 Task: Set up automation rules in Jira for handling critical vulnerabilities, issue transitions, and epic creations.
Action: Mouse moved to (921, 341)
Screenshot: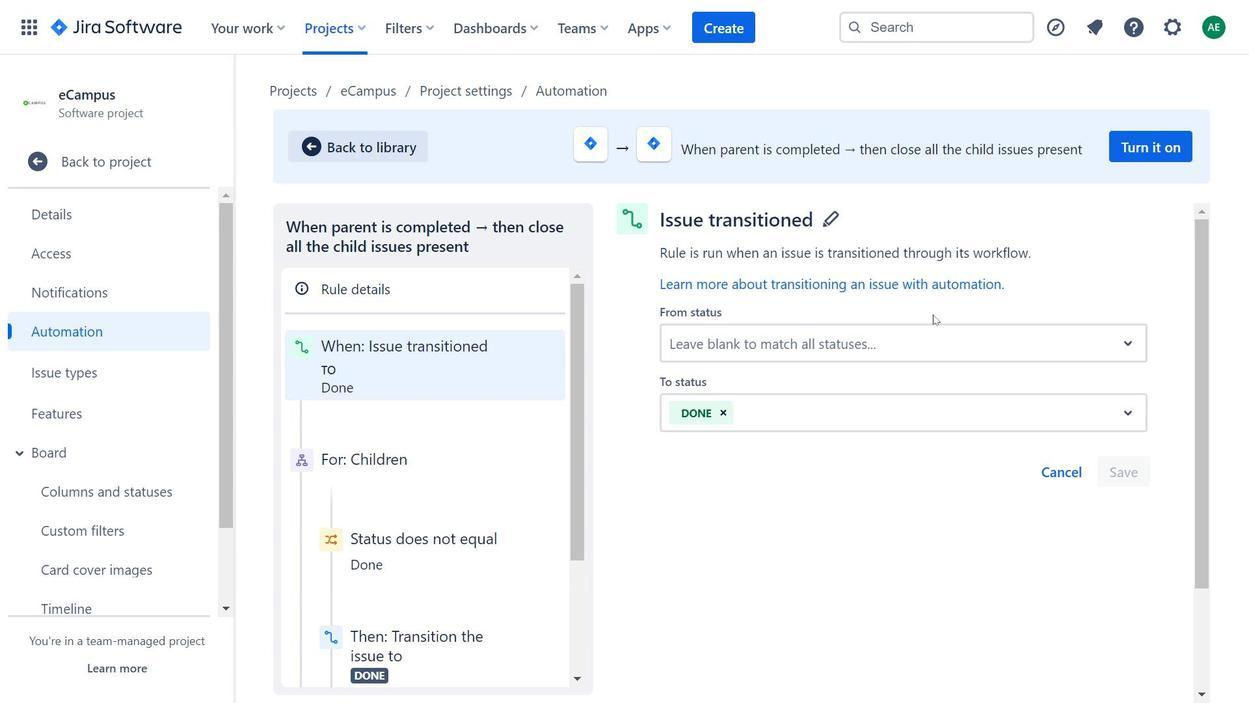 
Action: Mouse pressed left at (921, 341)
Screenshot: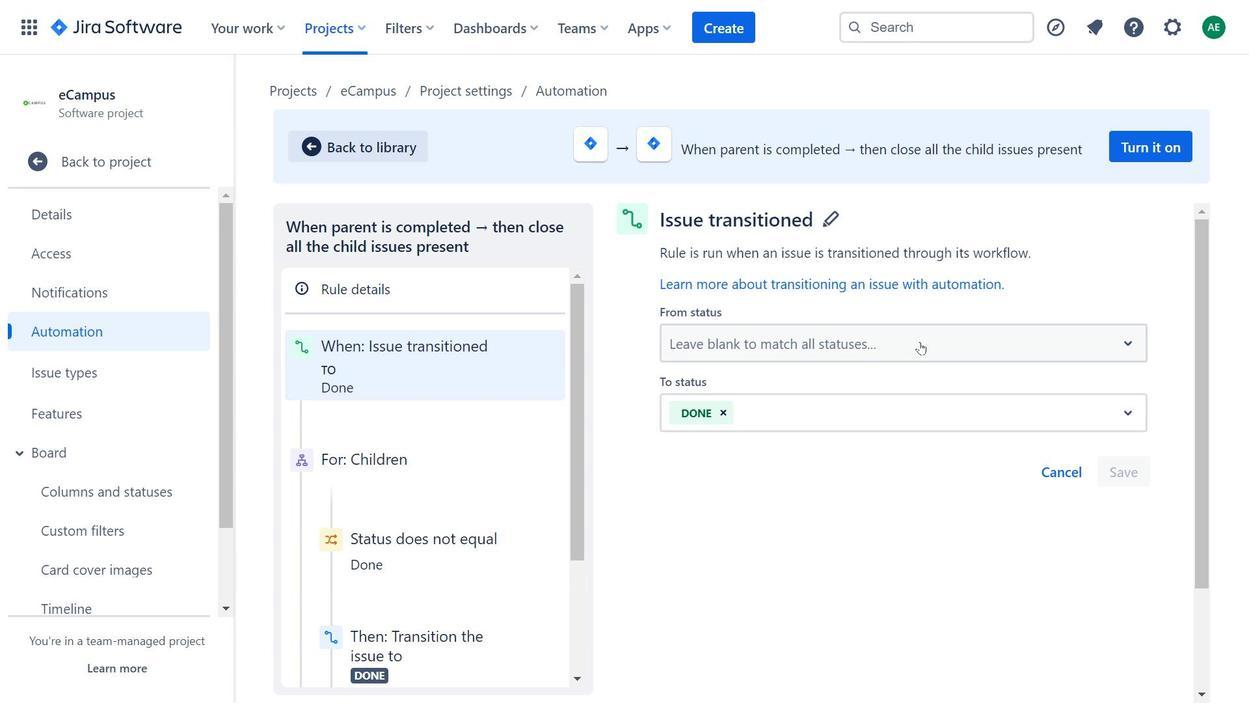 
Action: Mouse moved to (1076, 285)
Screenshot: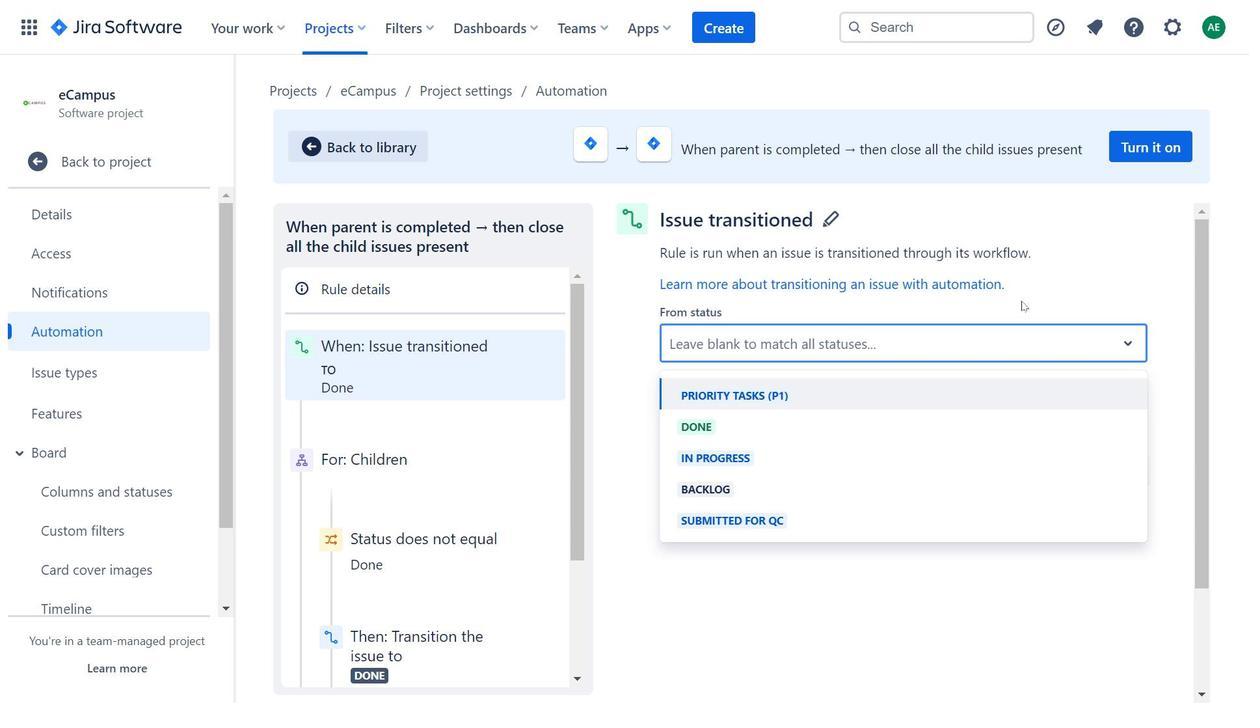 
Action: Mouse pressed left at (1076, 285)
Screenshot: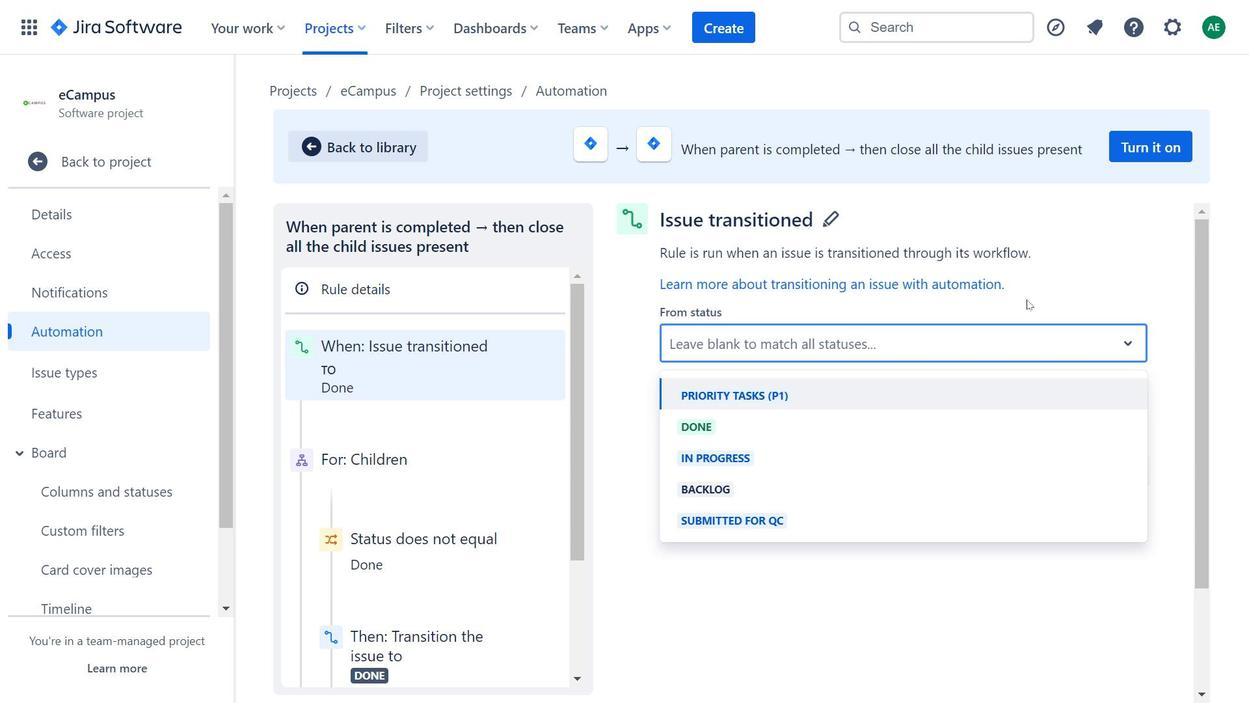 
Action: Mouse moved to (845, 424)
Screenshot: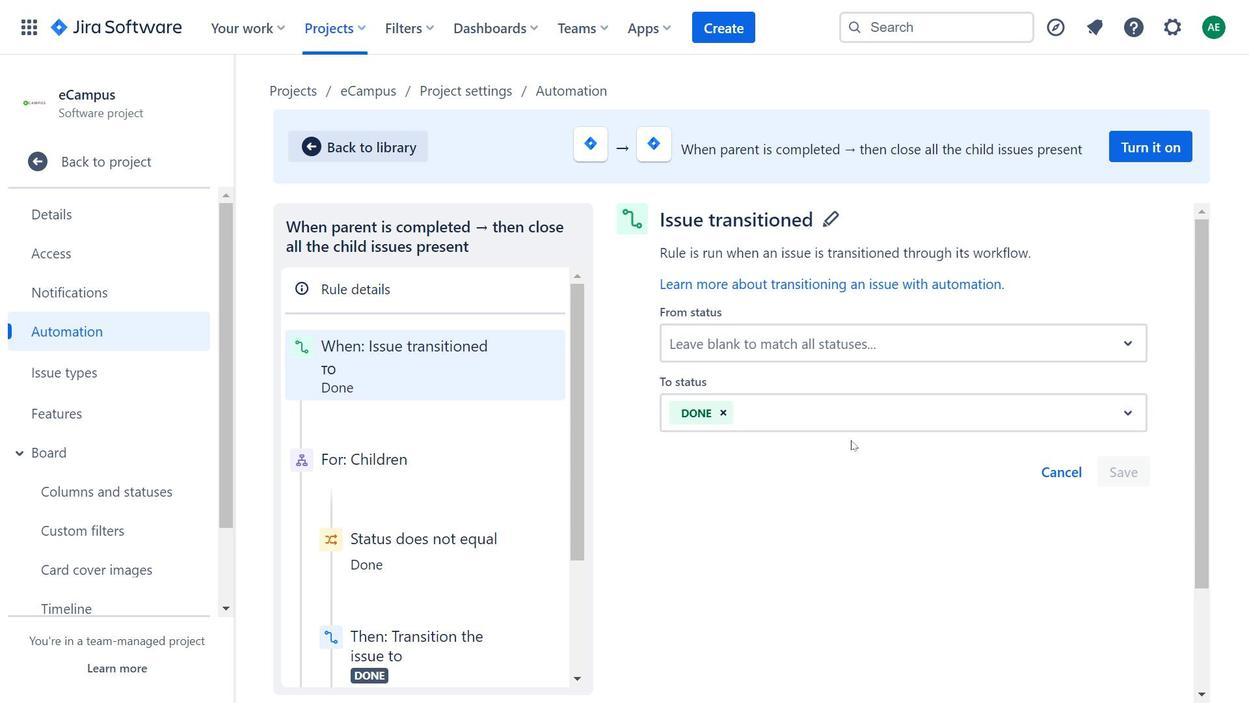 
Action: Mouse pressed left at (845, 424)
Screenshot: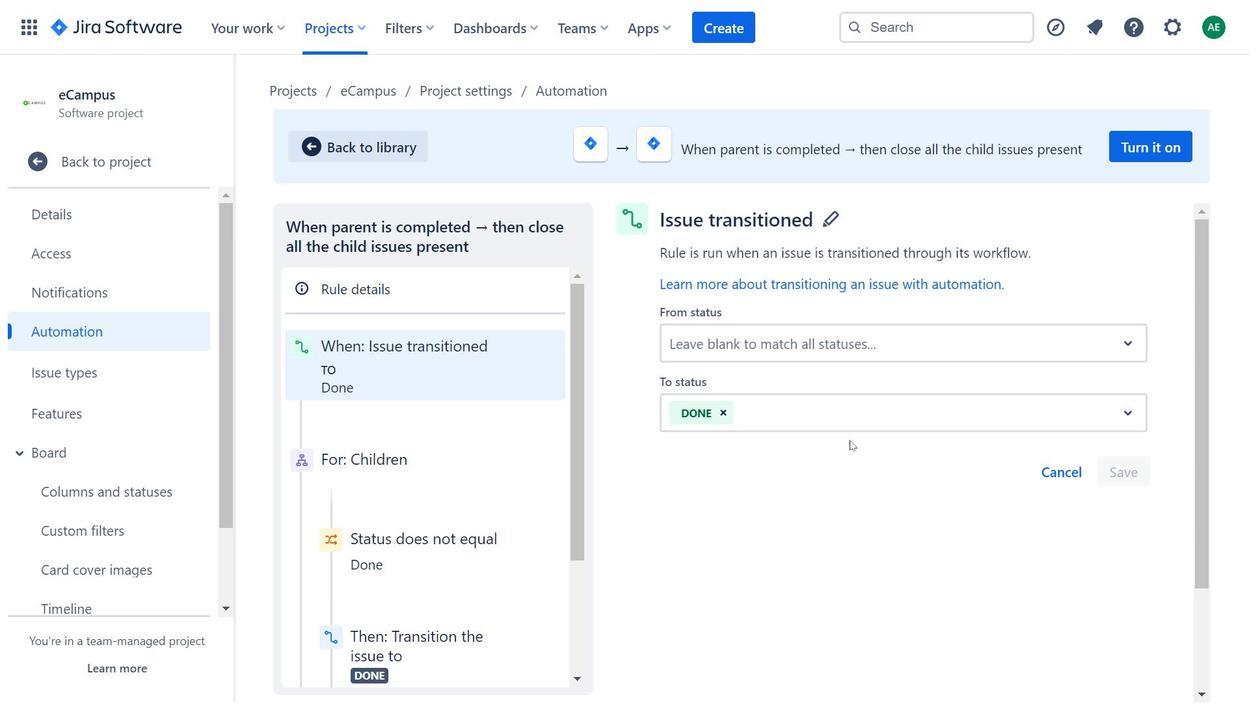 
Action: Mouse moved to (520, 440)
Screenshot: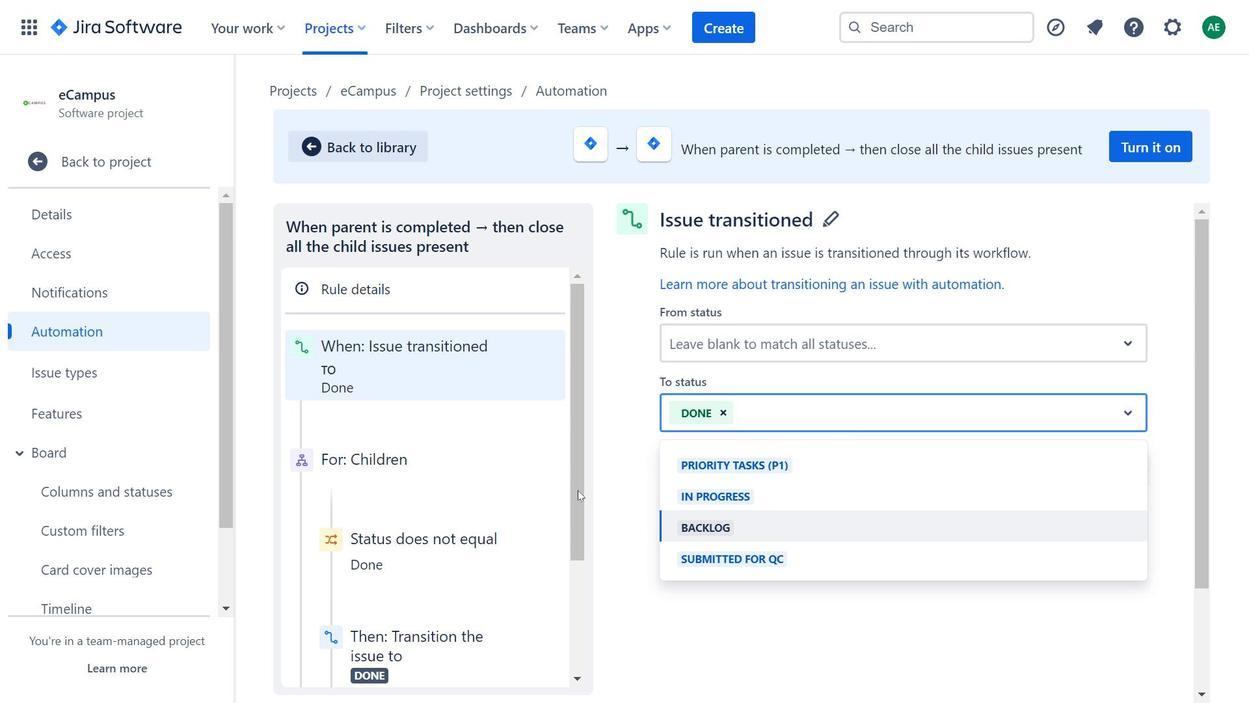 
Action: Mouse scrolled (520, 440) with delta (0, 0)
Screenshot: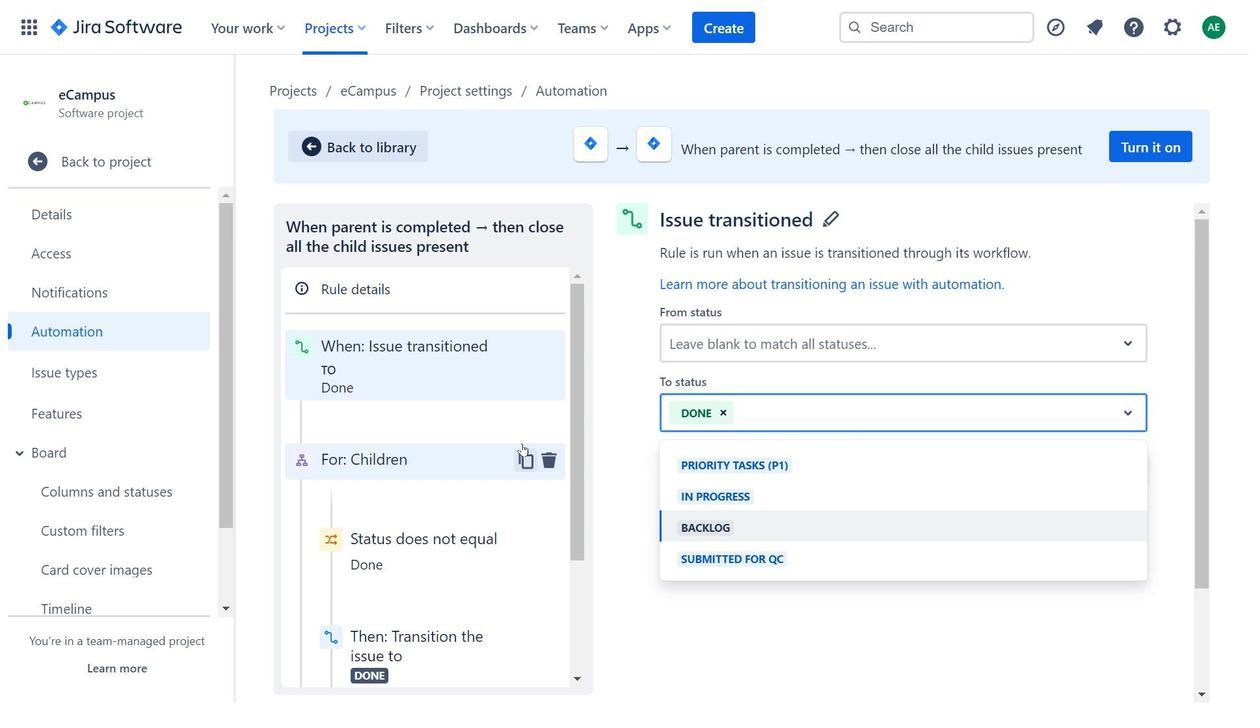 
Action: Mouse moved to (436, 361)
Screenshot: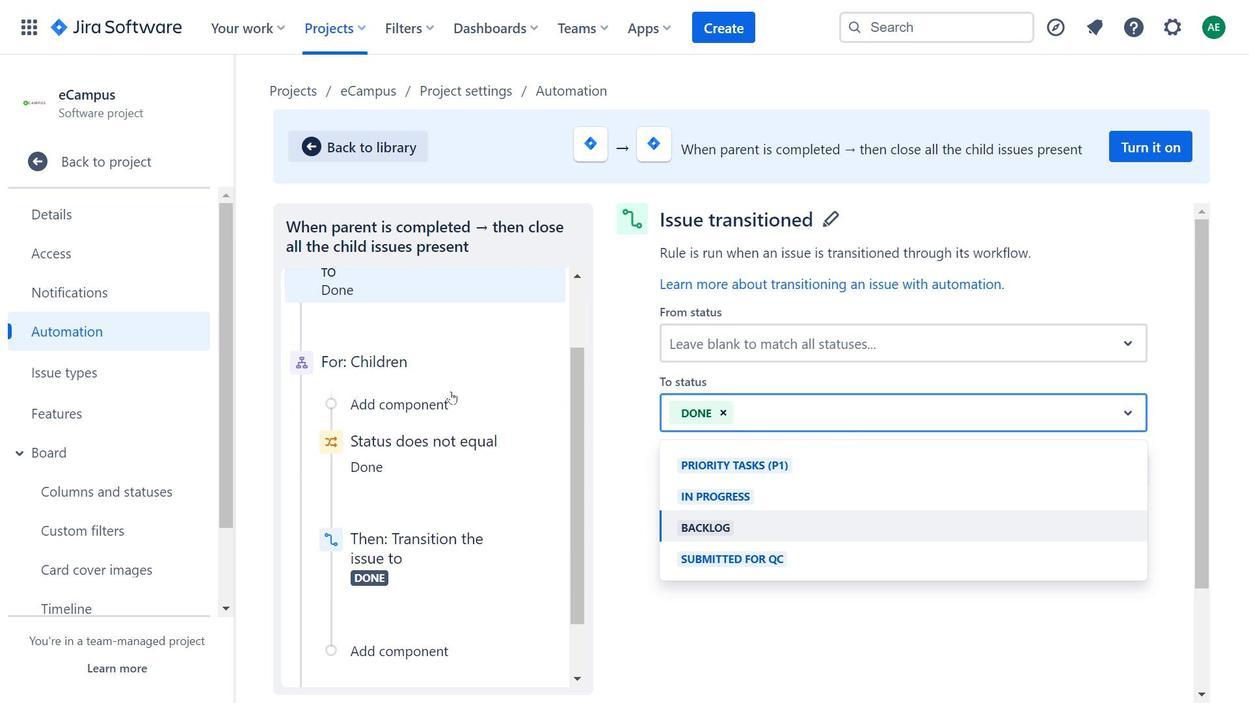 
Action: Mouse pressed left at (436, 361)
Screenshot: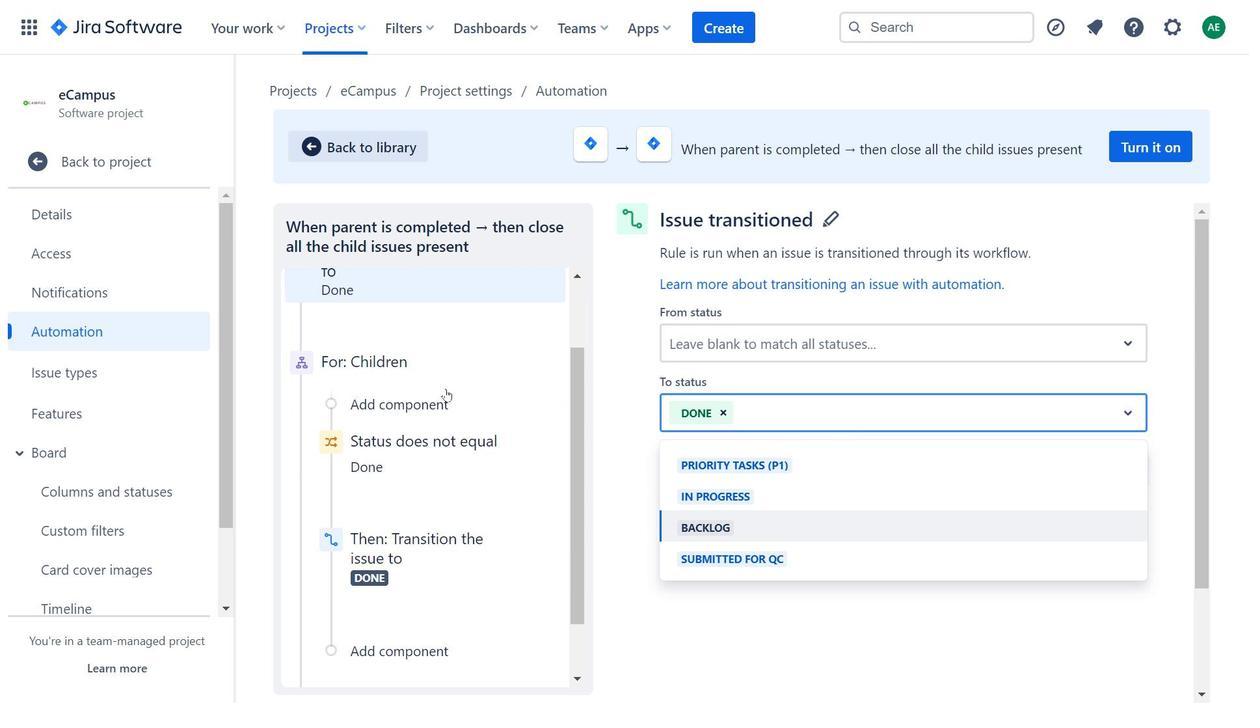 
Action: Mouse moved to (739, 335)
Screenshot: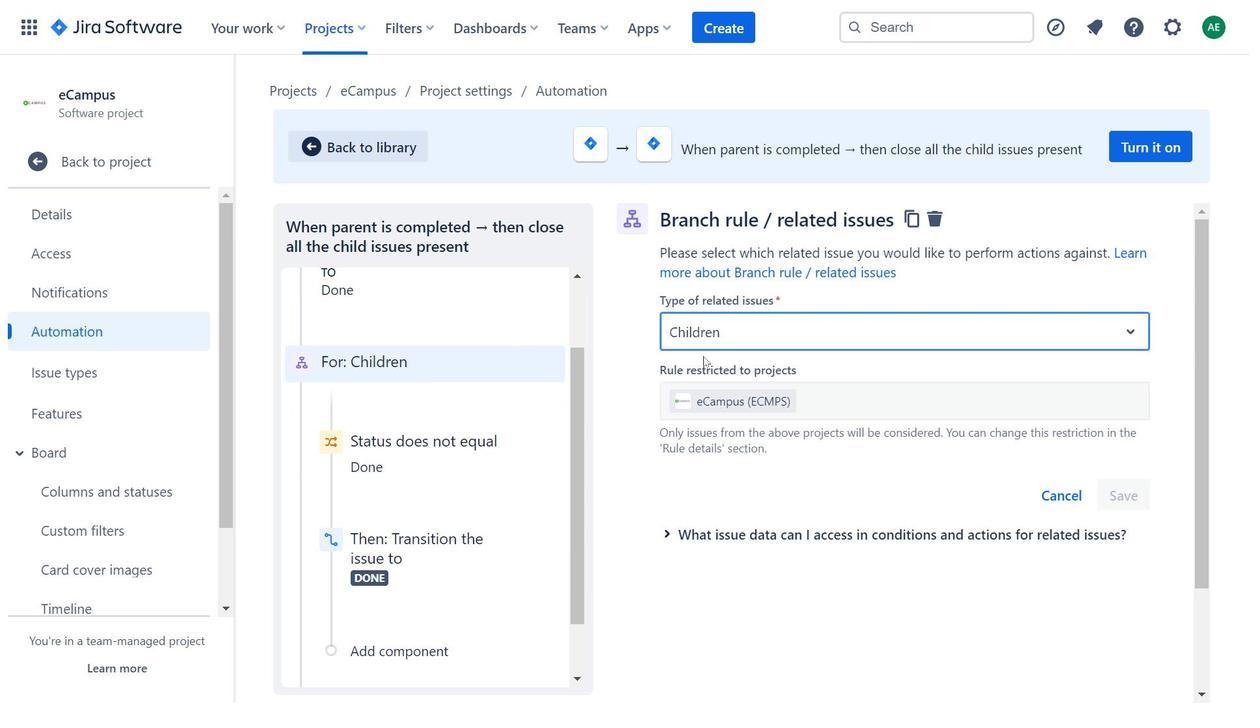 
Action: Mouse pressed left at (739, 335)
Screenshot: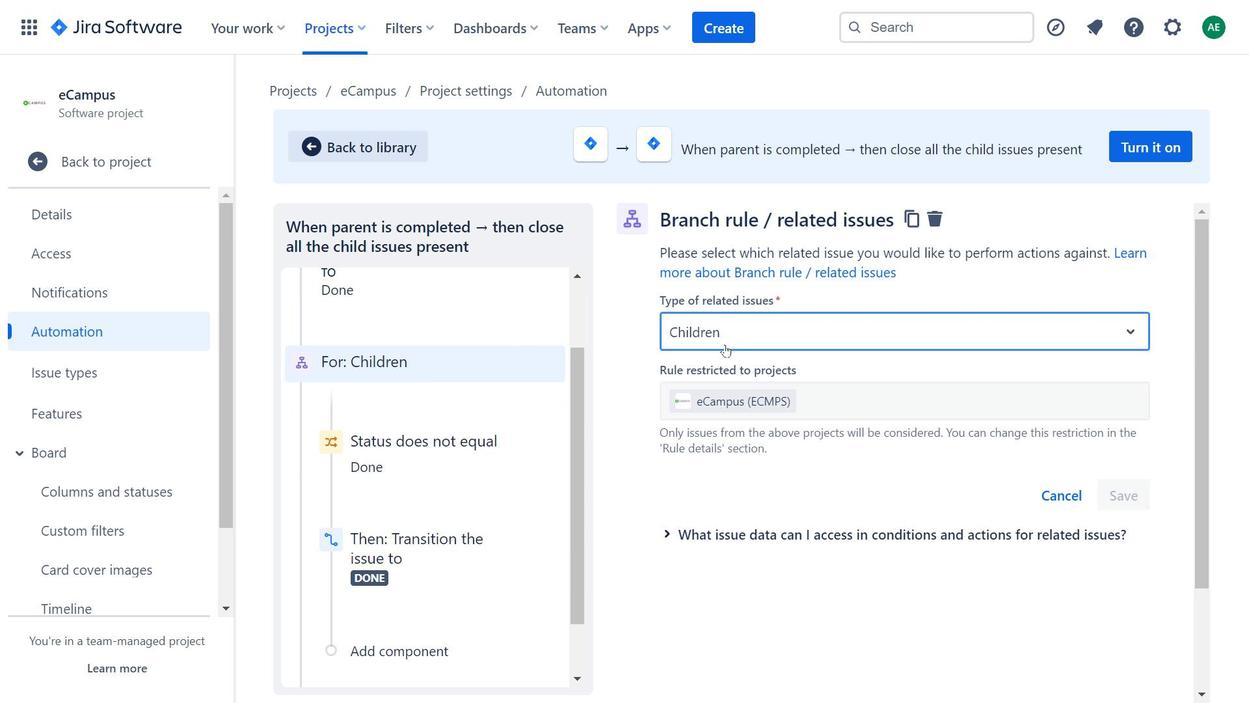 
Action: Mouse moved to (725, 424)
Screenshot: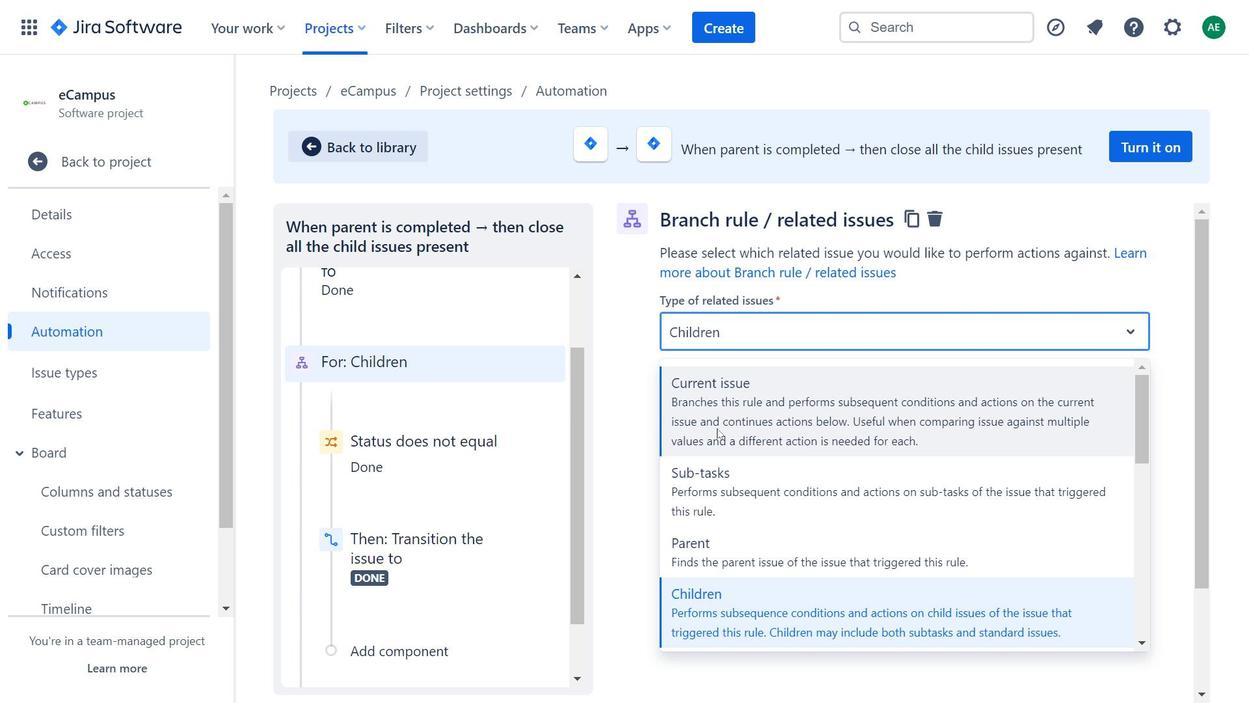 
Action: Mouse scrolled (725, 423) with delta (0, 0)
Screenshot: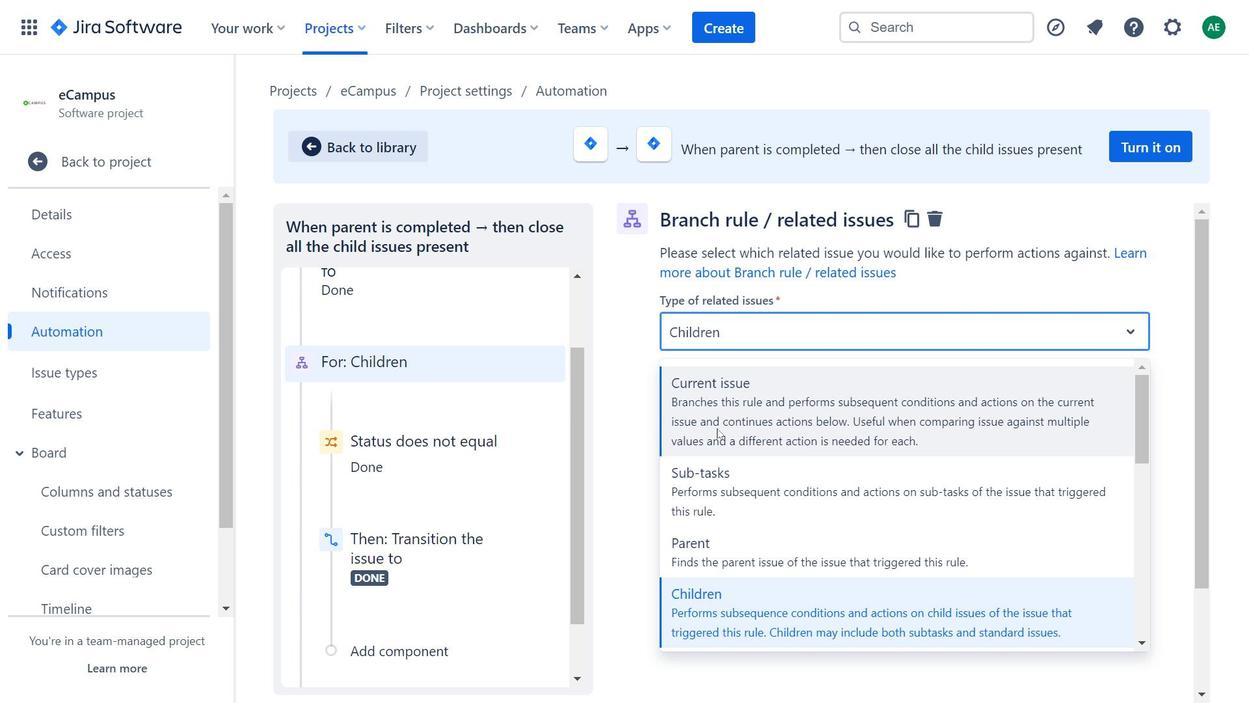 
Action: Mouse moved to (731, 425)
Screenshot: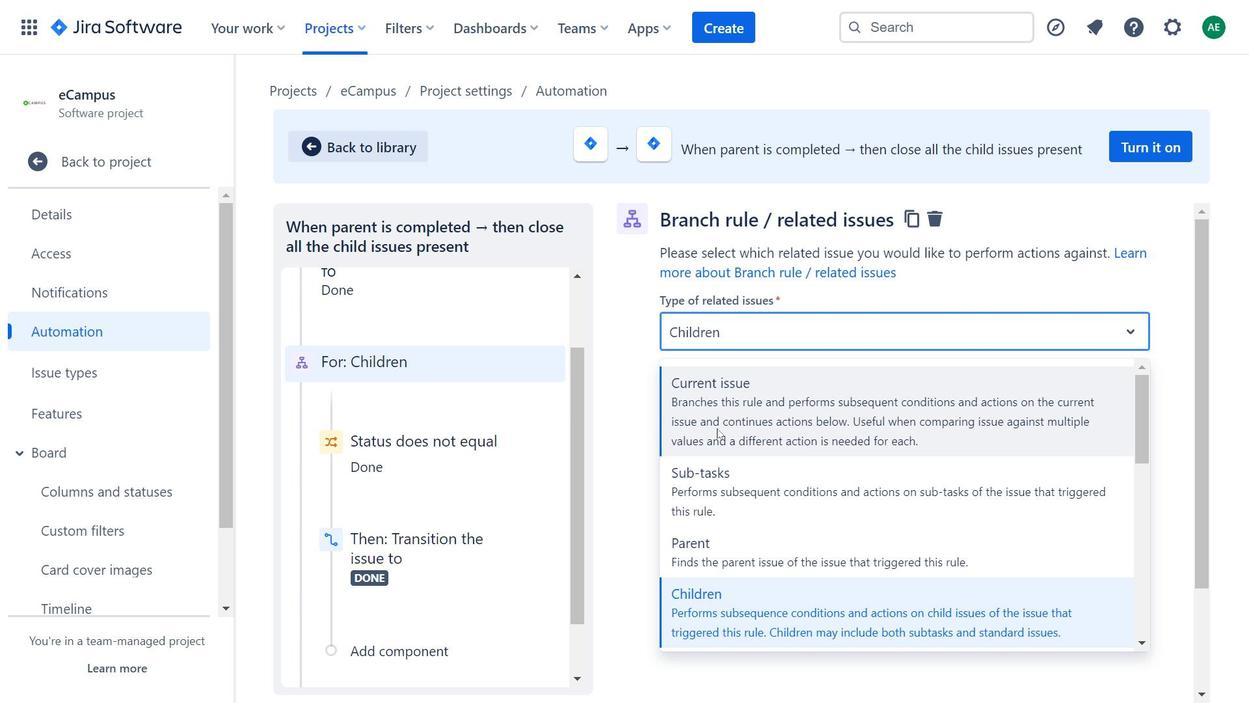 
Action: Mouse scrolled (731, 425) with delta (0, 0)
Screenshot: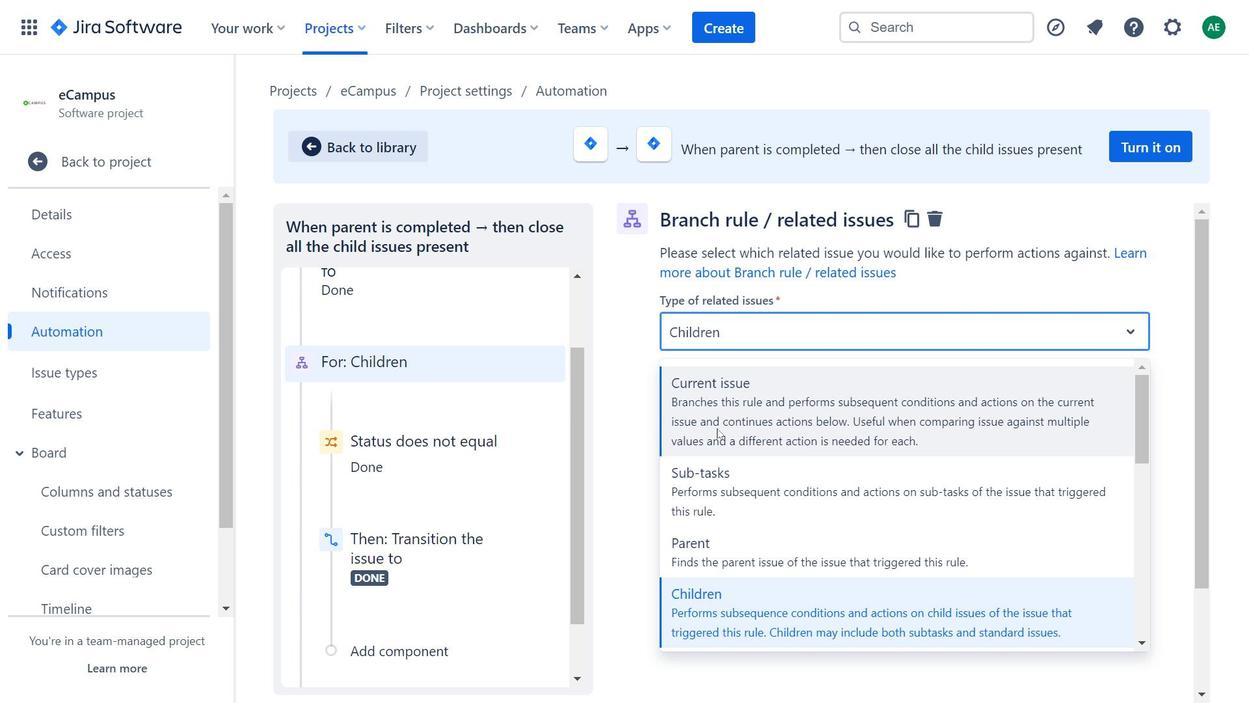 
Action: Mouse moved to (733, 428)
Screenshot: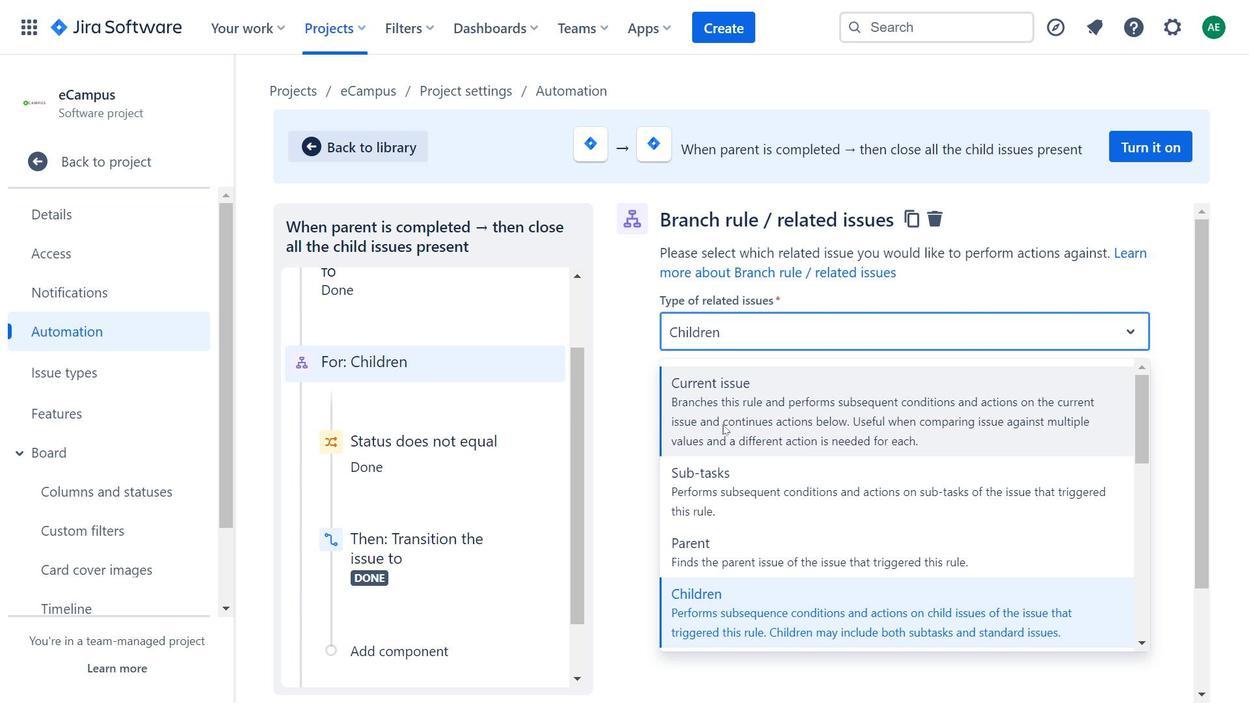 
Action: Mouse scrolled (733, 427) with delta (0, 0)
Screenshot: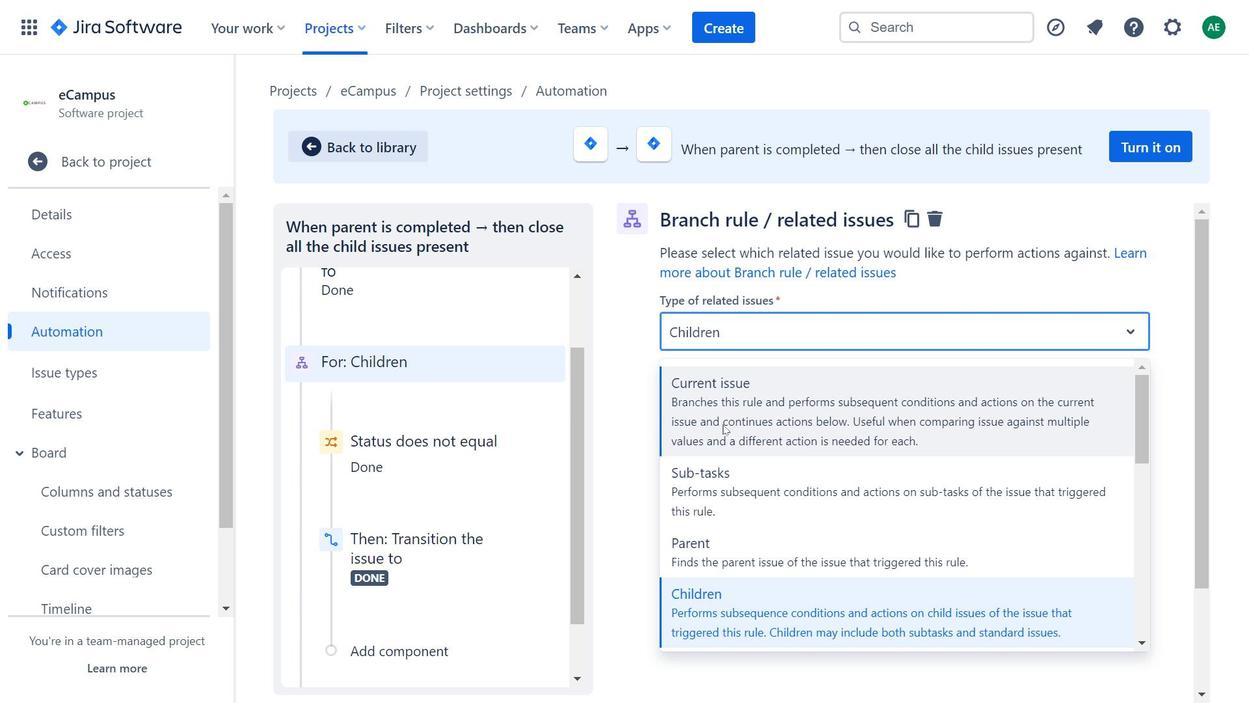
Action: Mouse moved to (757, 414)
Screenshot: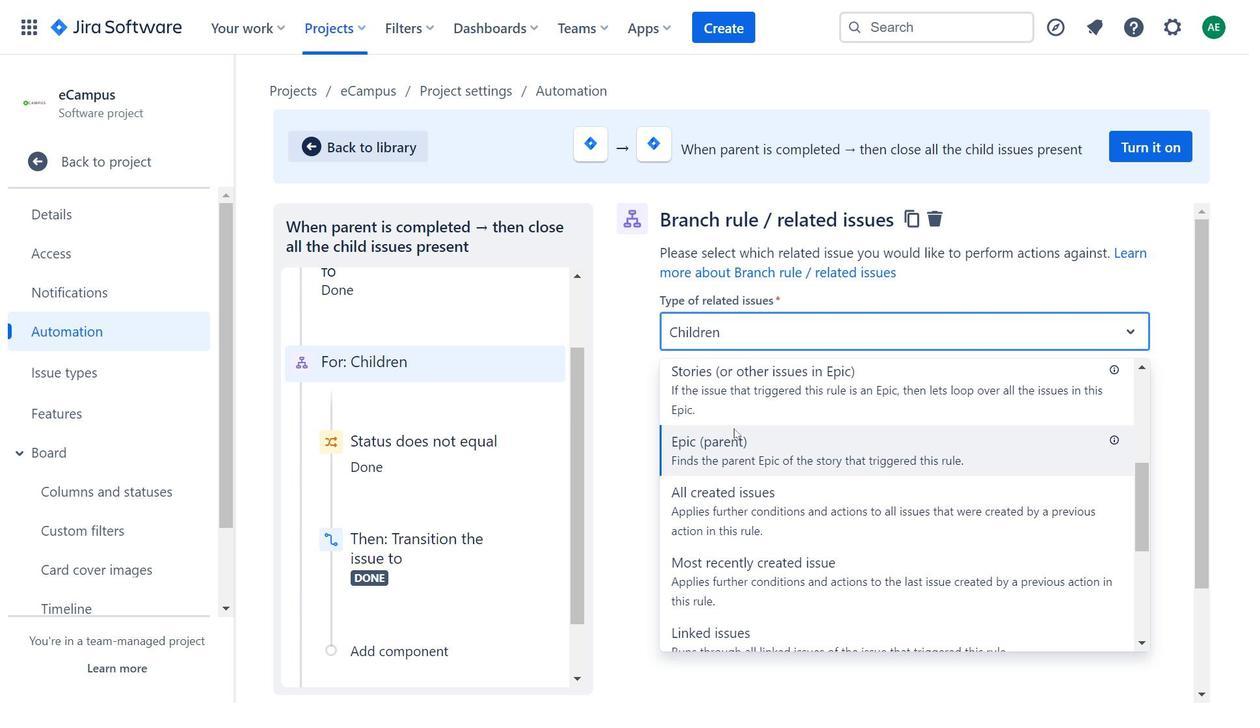 
Action: Mouse scrolled (757, 415) with delta (0, 0)
Screenshot: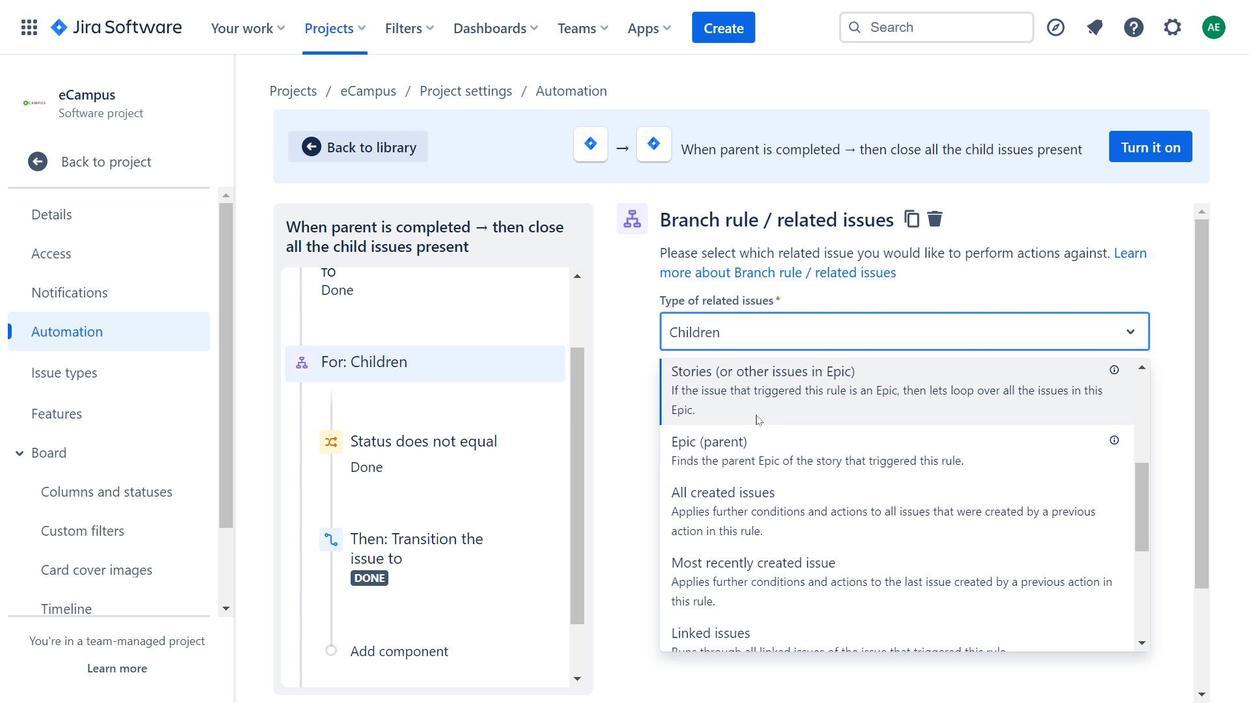 
Action: Mouse moved to (796, 482)
Screenshot: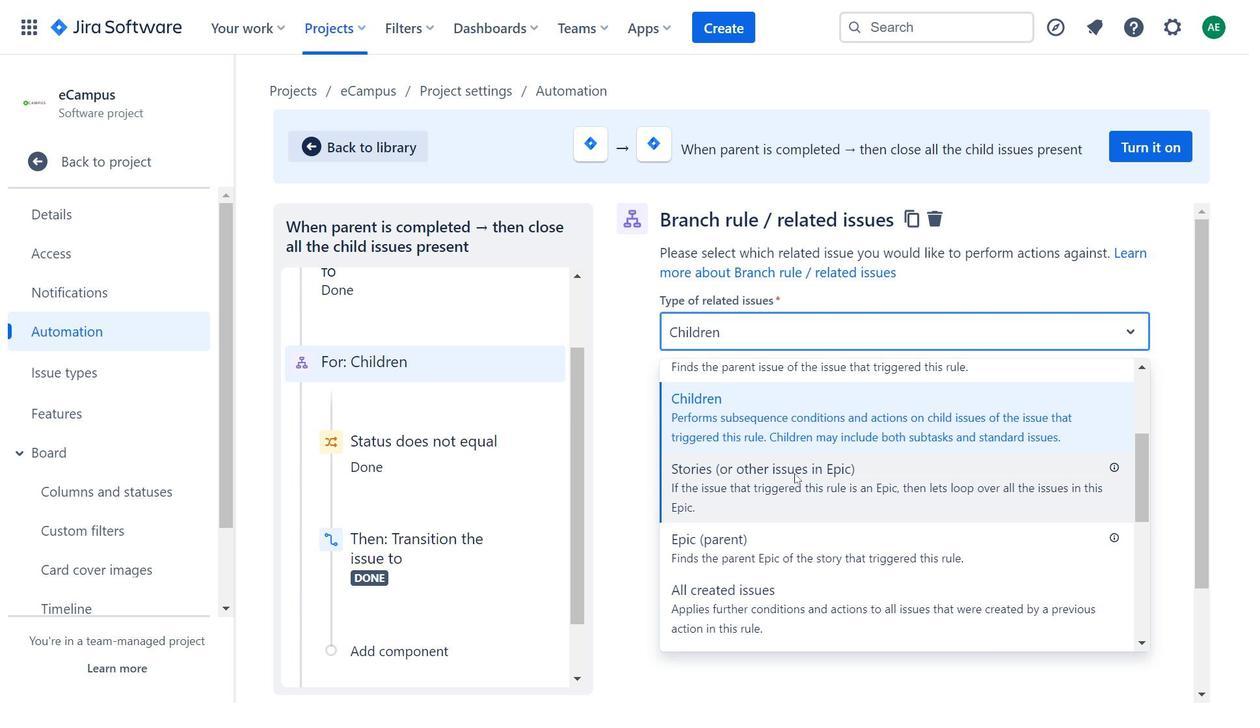 
Action: Mouse scrolled (796, 481) with delta (0, 0)
Screenshot: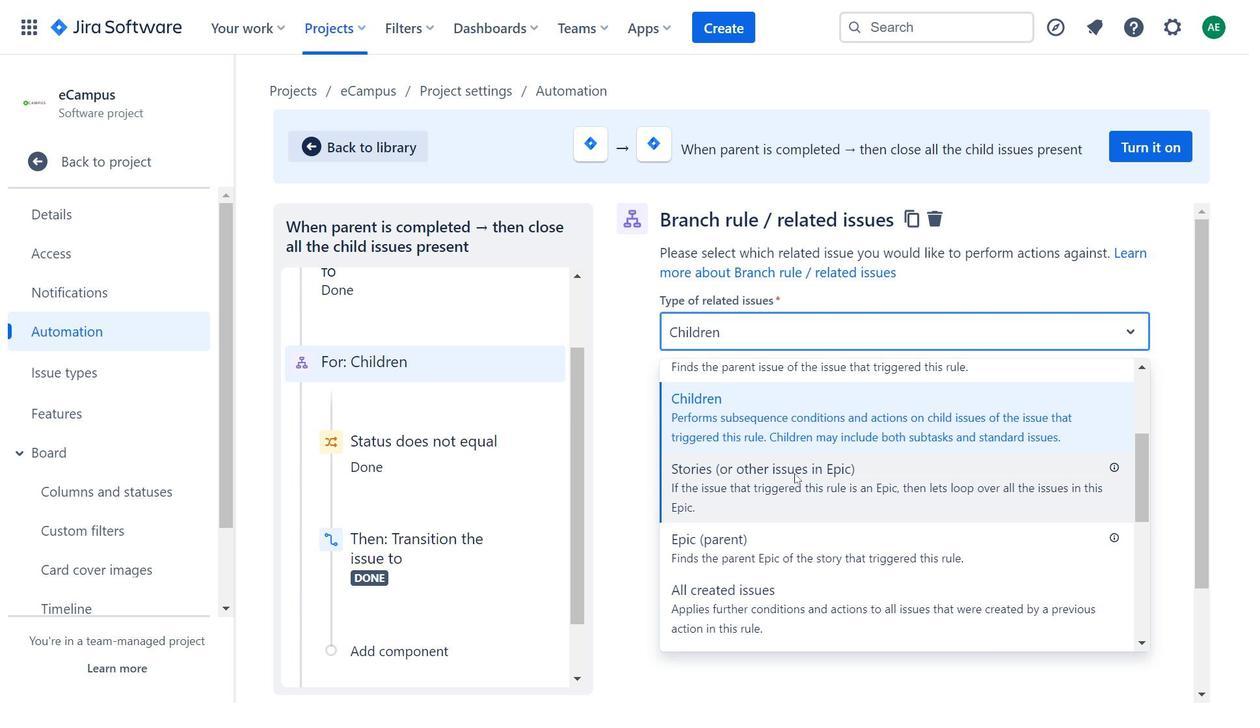 
Action: Mouse moved to (796, 485)
Screenshot: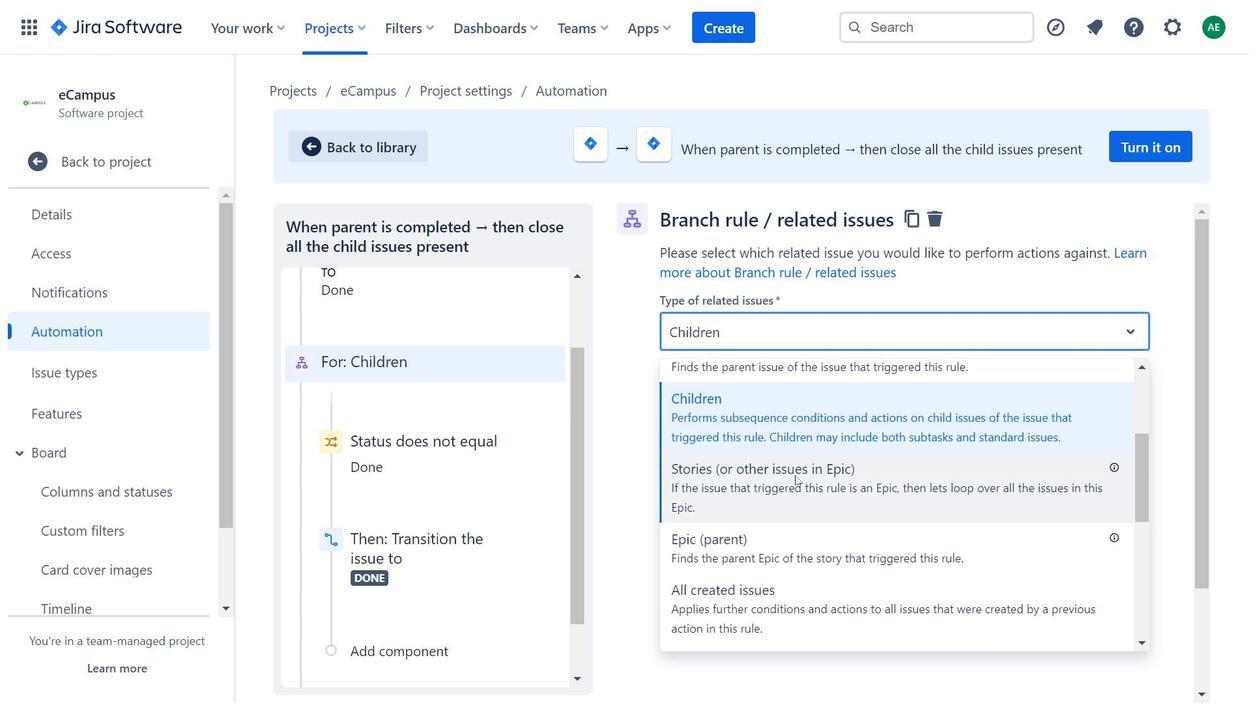 
Action: Mouse scrolled (796, 484) with delta (0, 0)
Screenshot: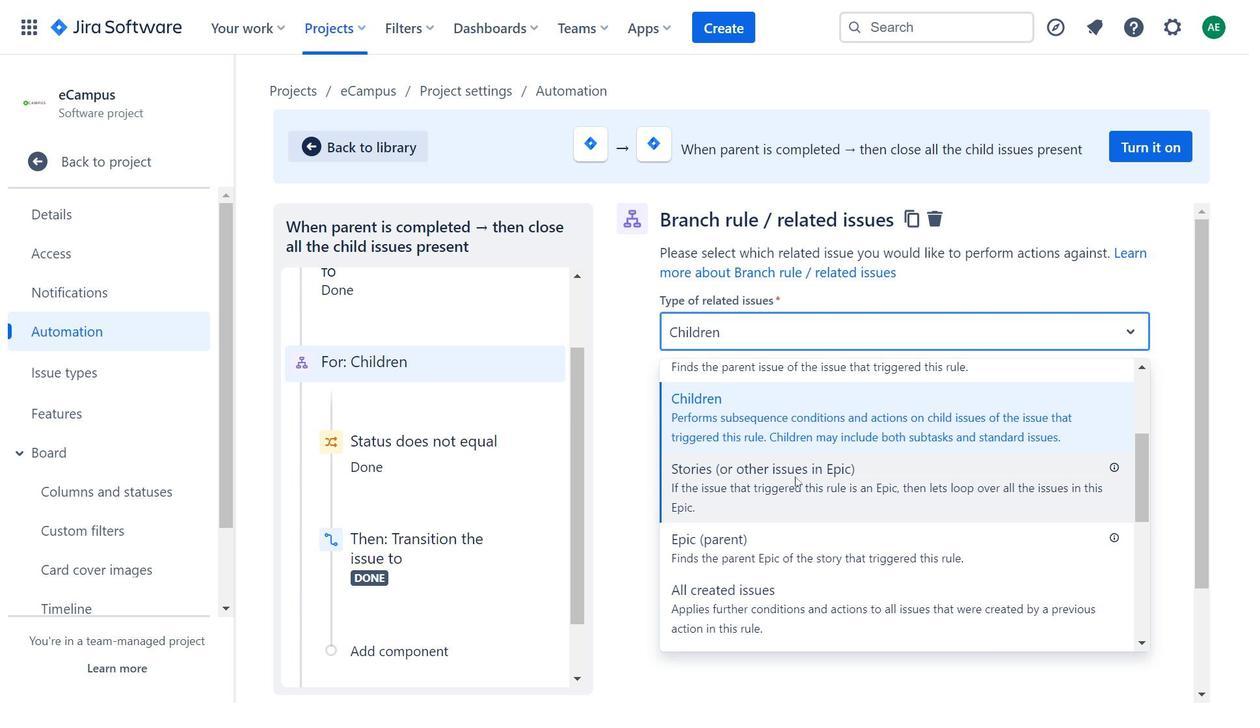 
Action: Mouse moved to (823, 454)
Screenshot: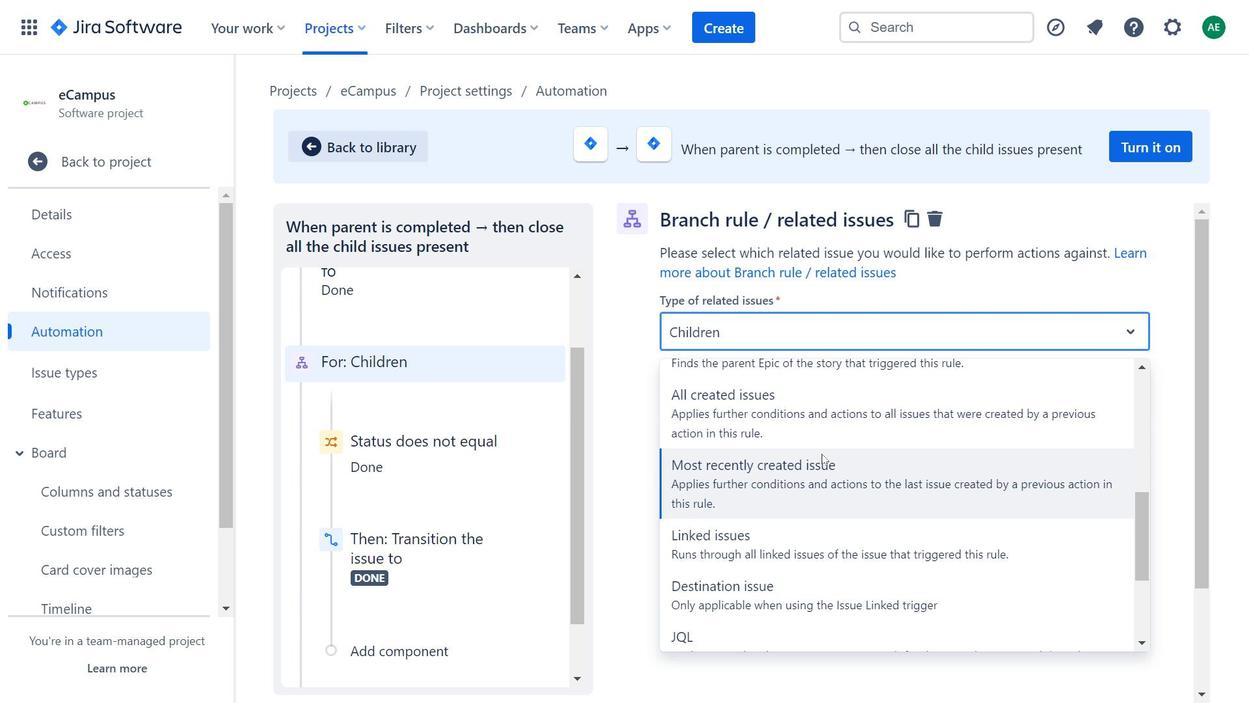 
Action: Mouse scrolled (823, 453) with delta (0, 0)
Screenshot: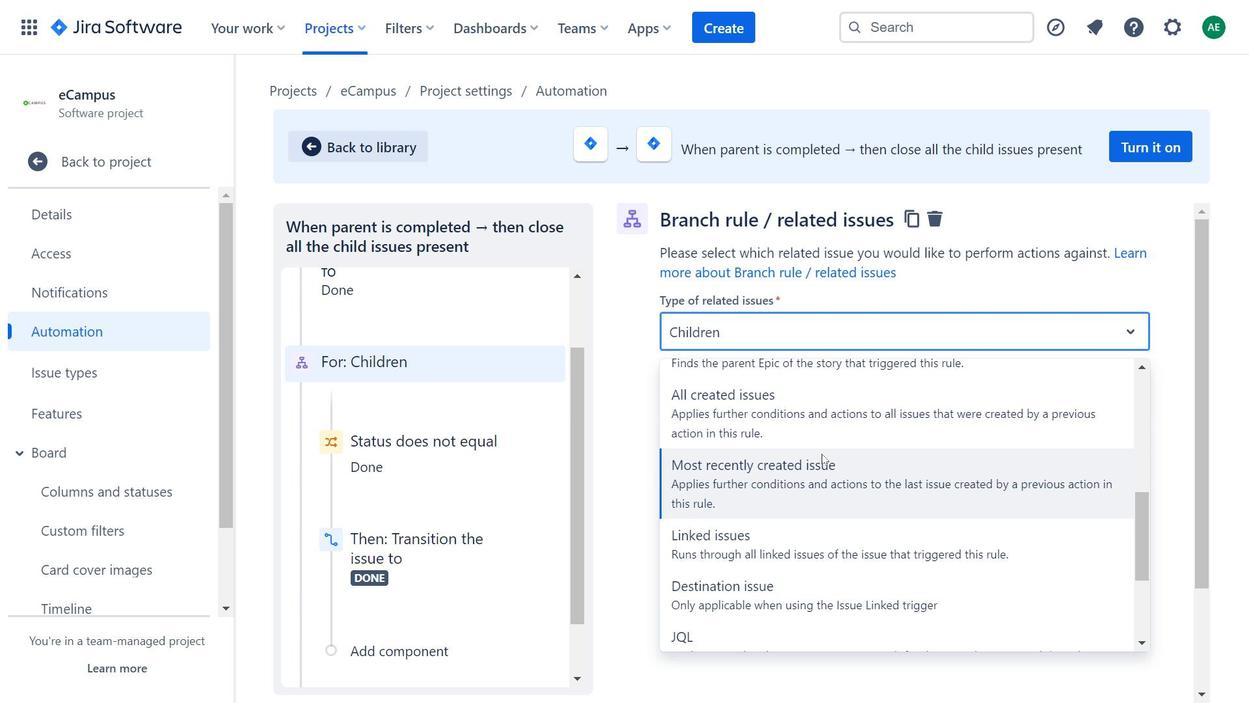 
Action: Mouse scrolled (823, 453) with delta (0, 0)
Screenshot: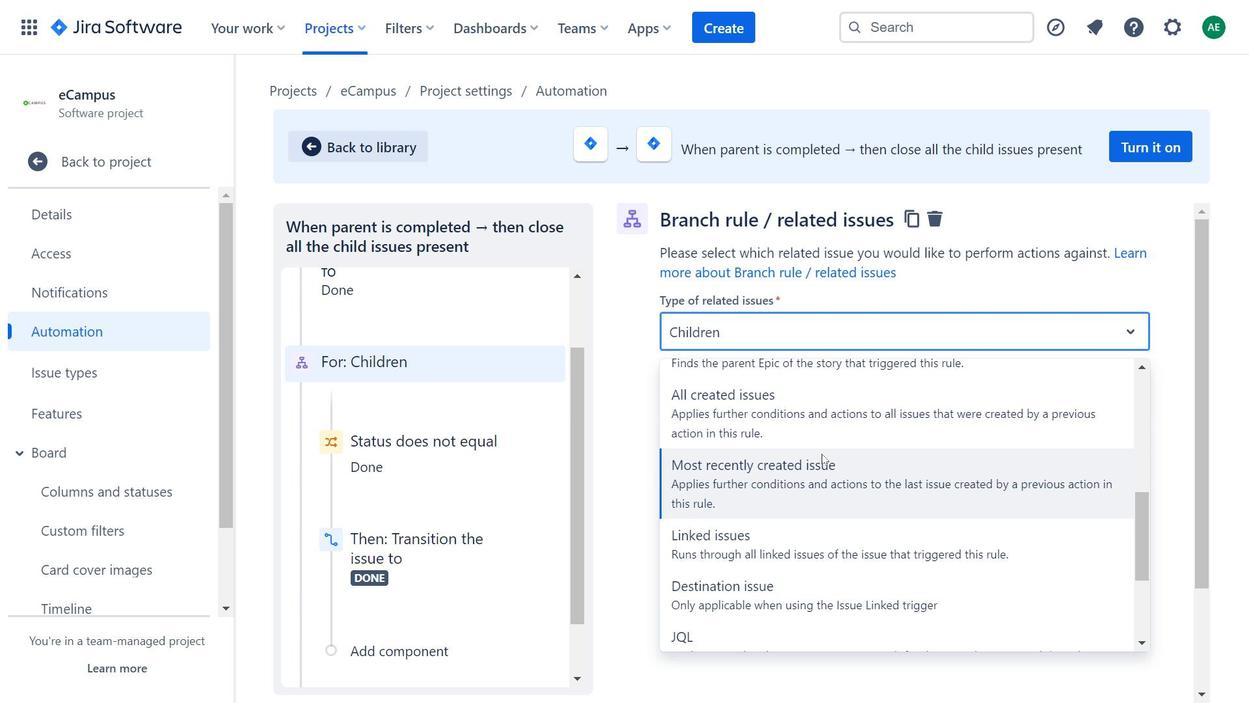 
Action: Mouse moved to (495, 476)
Screenshot: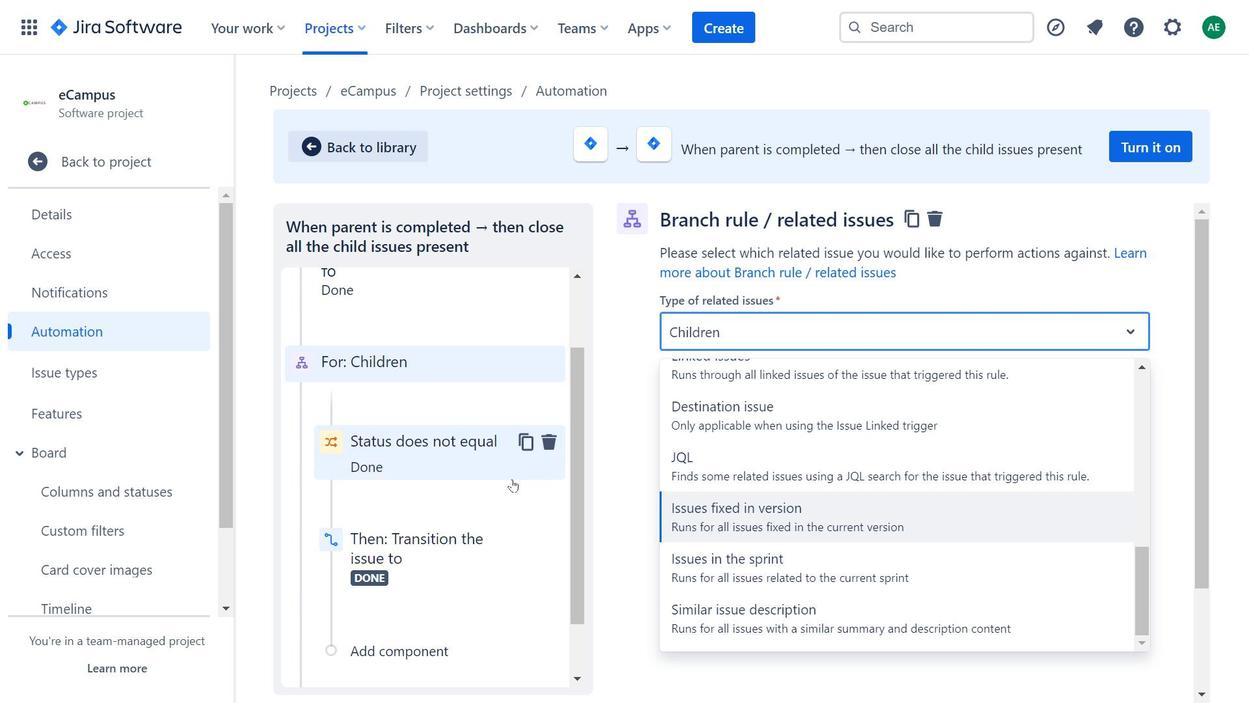 
Action: Mouse pressed left at (495, 476)
Screenshot: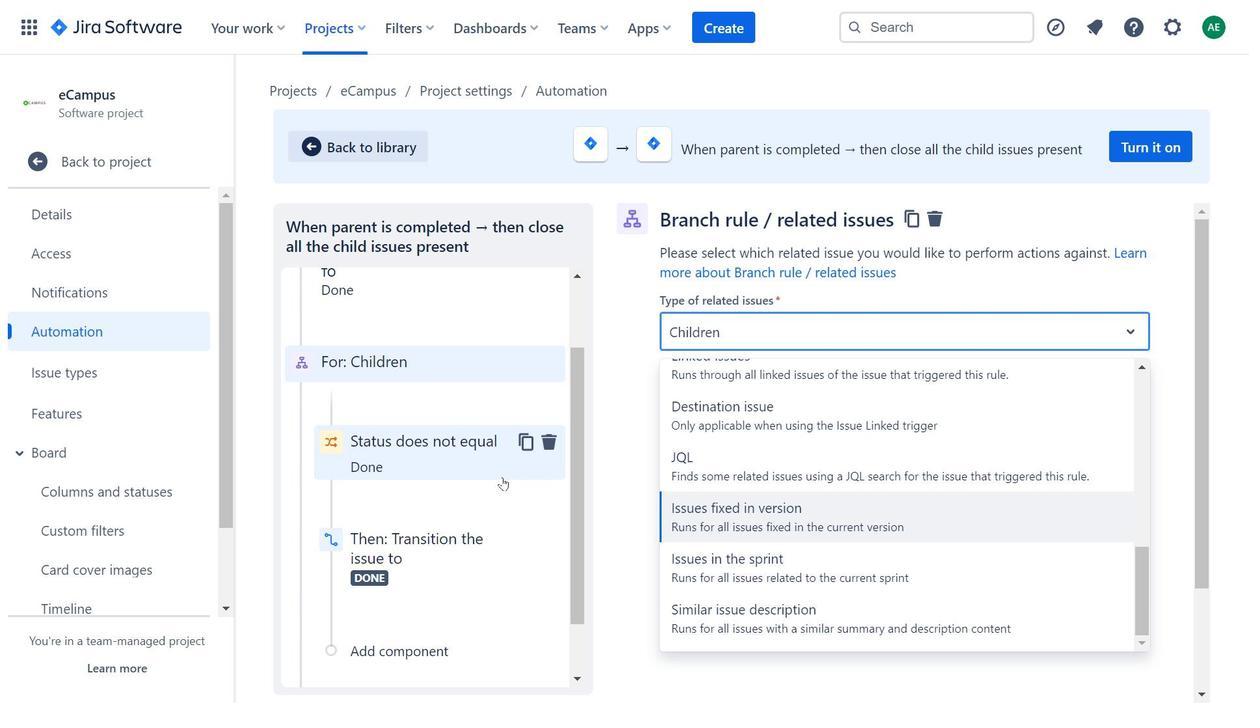 
Action: Mouse moved to (769, 328)
Screenshot: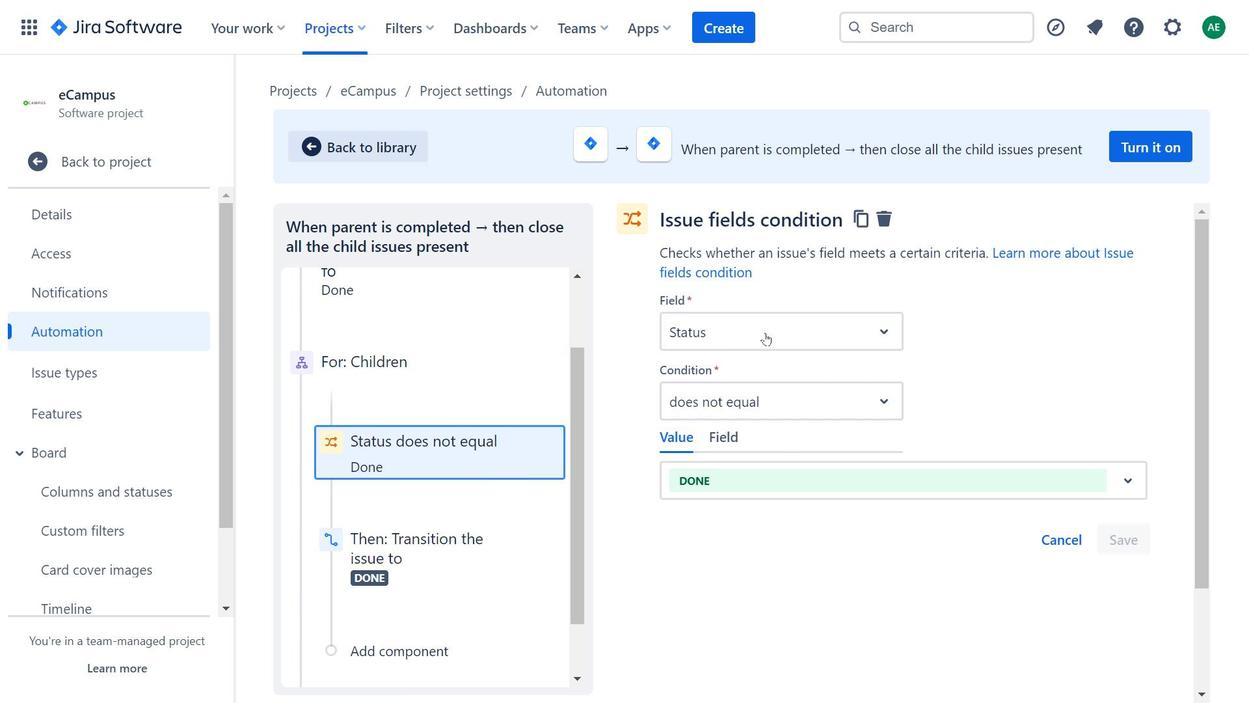 
Action: Mouse pressed left at (769, 328)
Screenshot: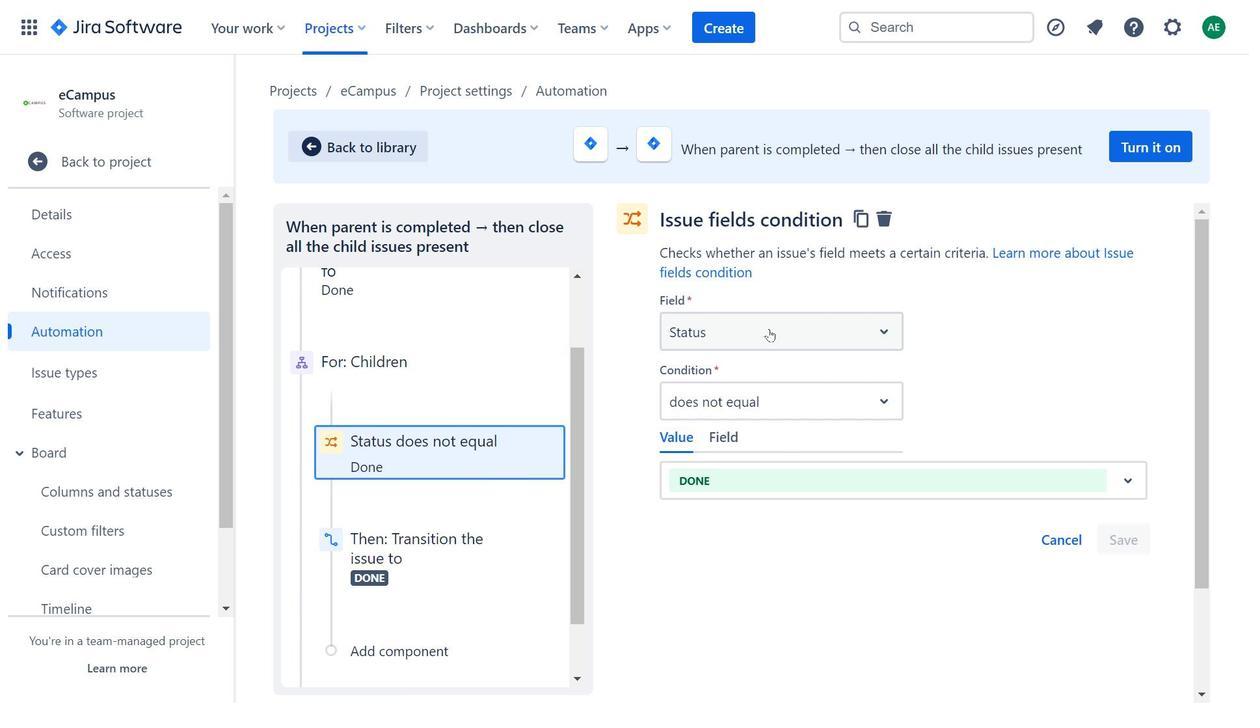 
Action: Mouse moved to (776, 416)
Screenshot: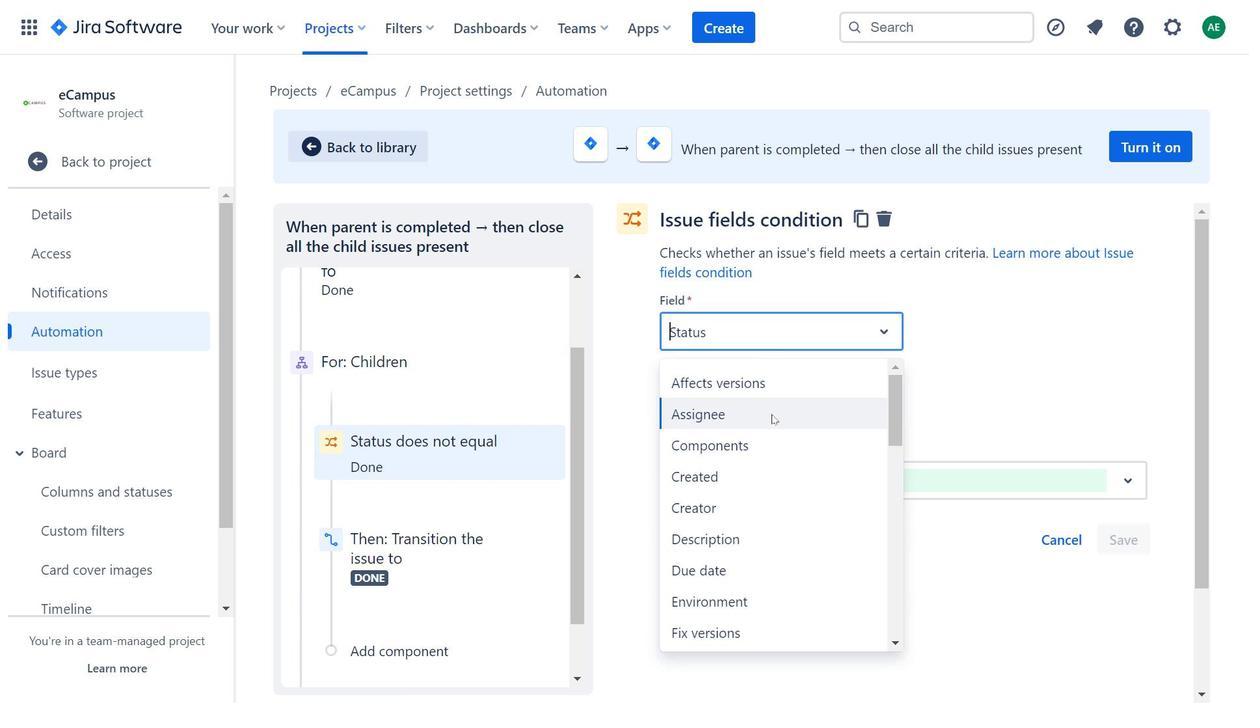 
Action: Mouse scrolled (776, 416) with delta (0, 0)
Screenshot: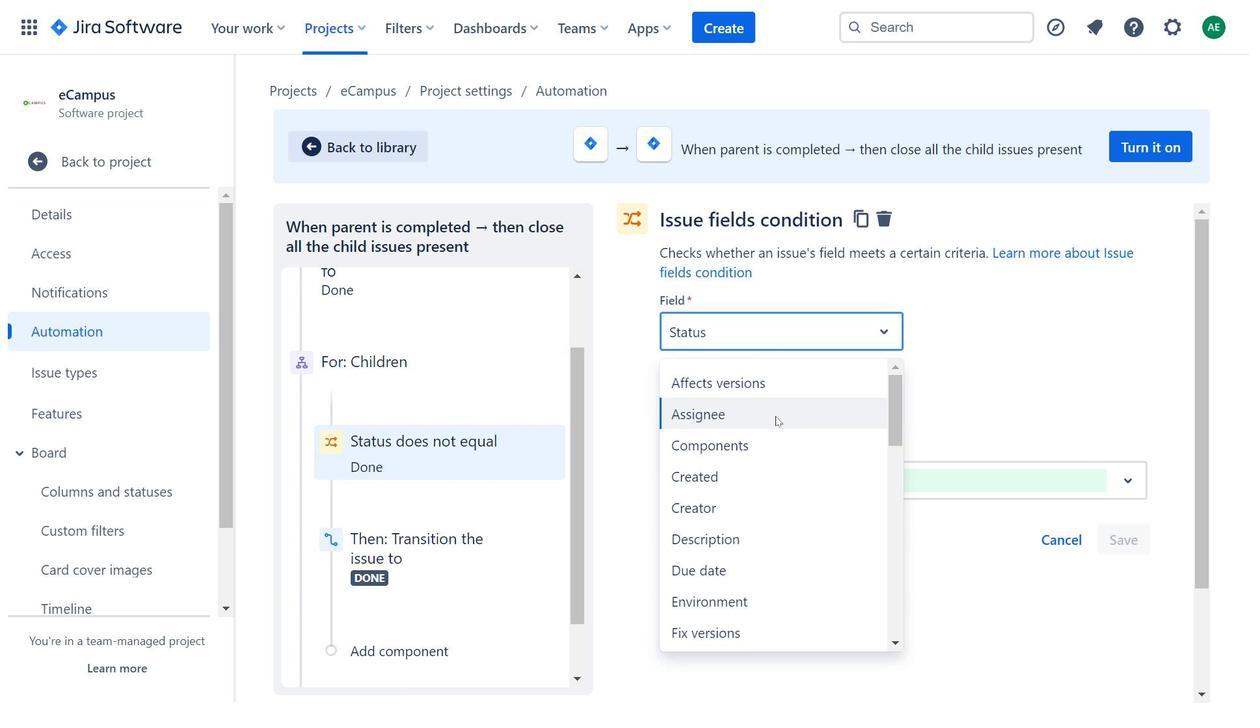 
Action: Mouse scrolled (776, 416) with delta (0, 0)
Screenshot: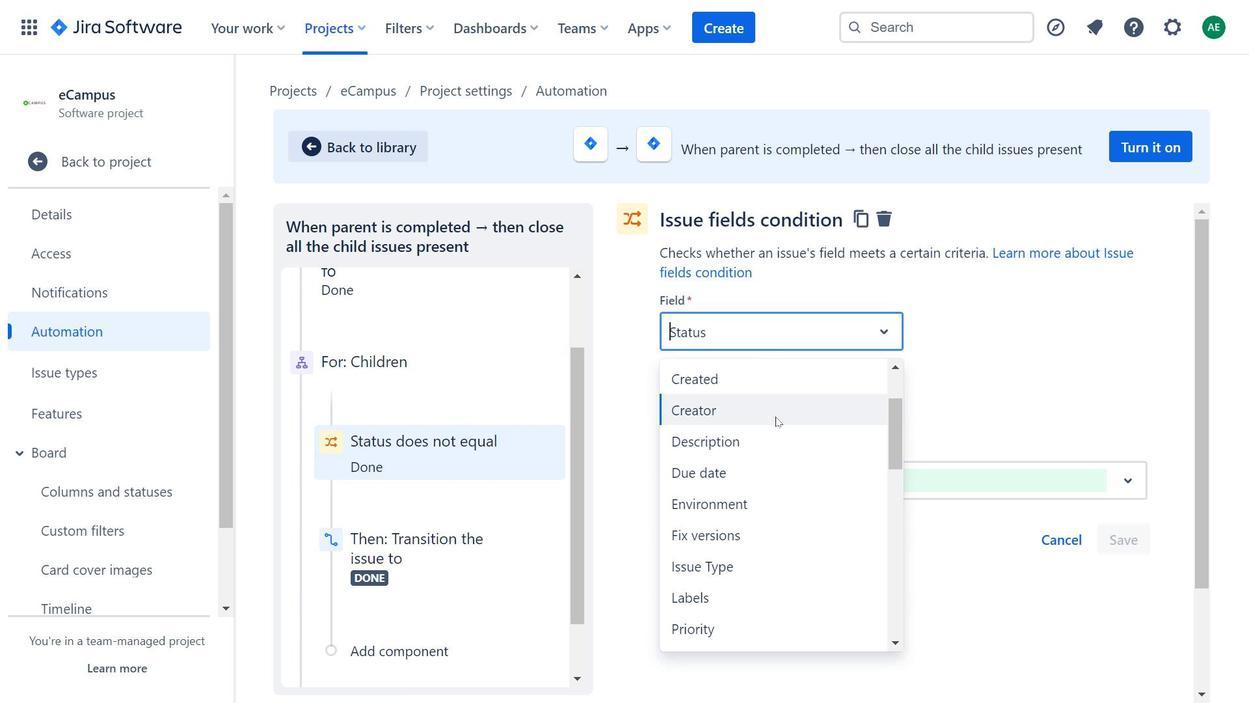 
Action: Mouse scrolled (776, 416) with delta (0, 0)
Screenshot: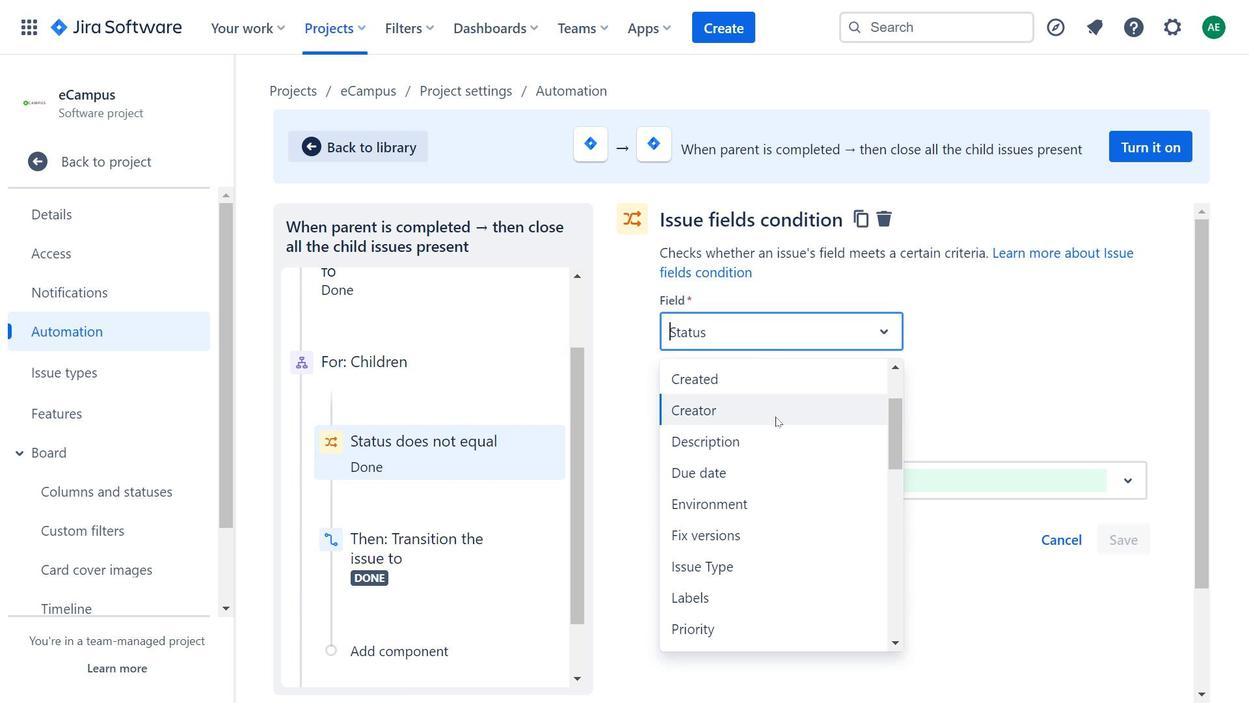 
Action: Mouse scrolled (776, 416) with delta (0, 0)
Screenshot: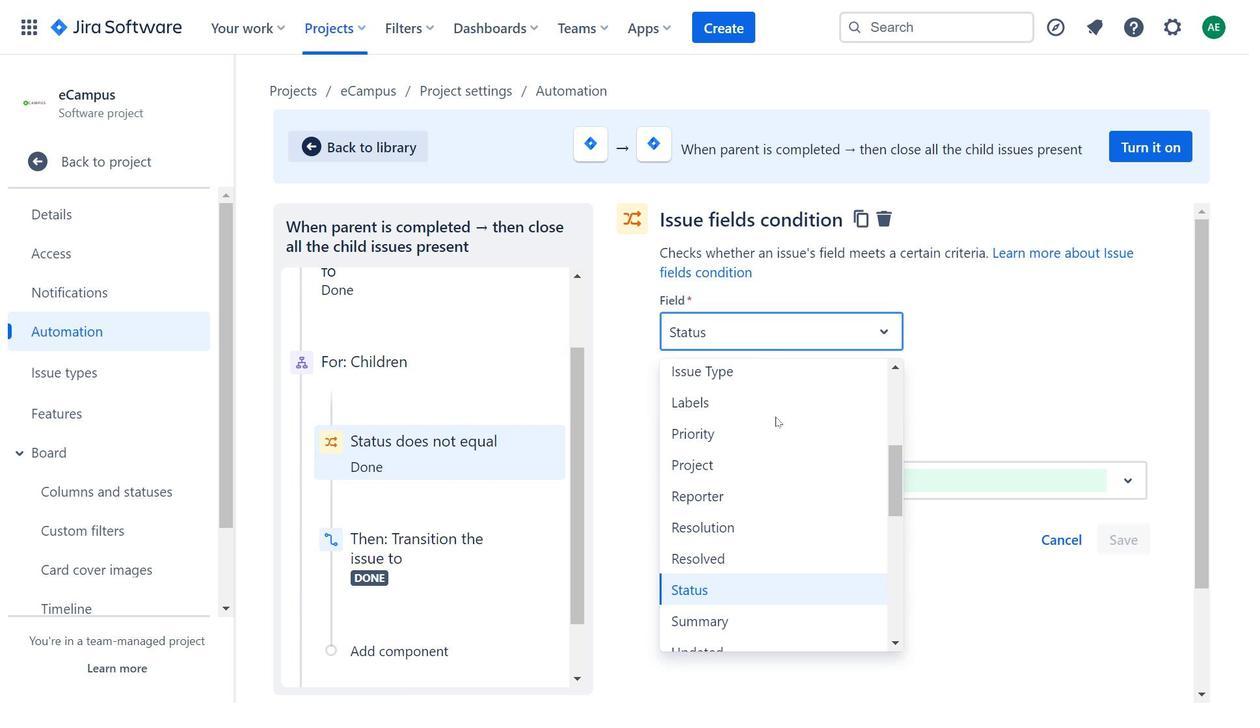 
Action: Mouse scrolled (776, 416) with delta (0, 0)
Screenshot: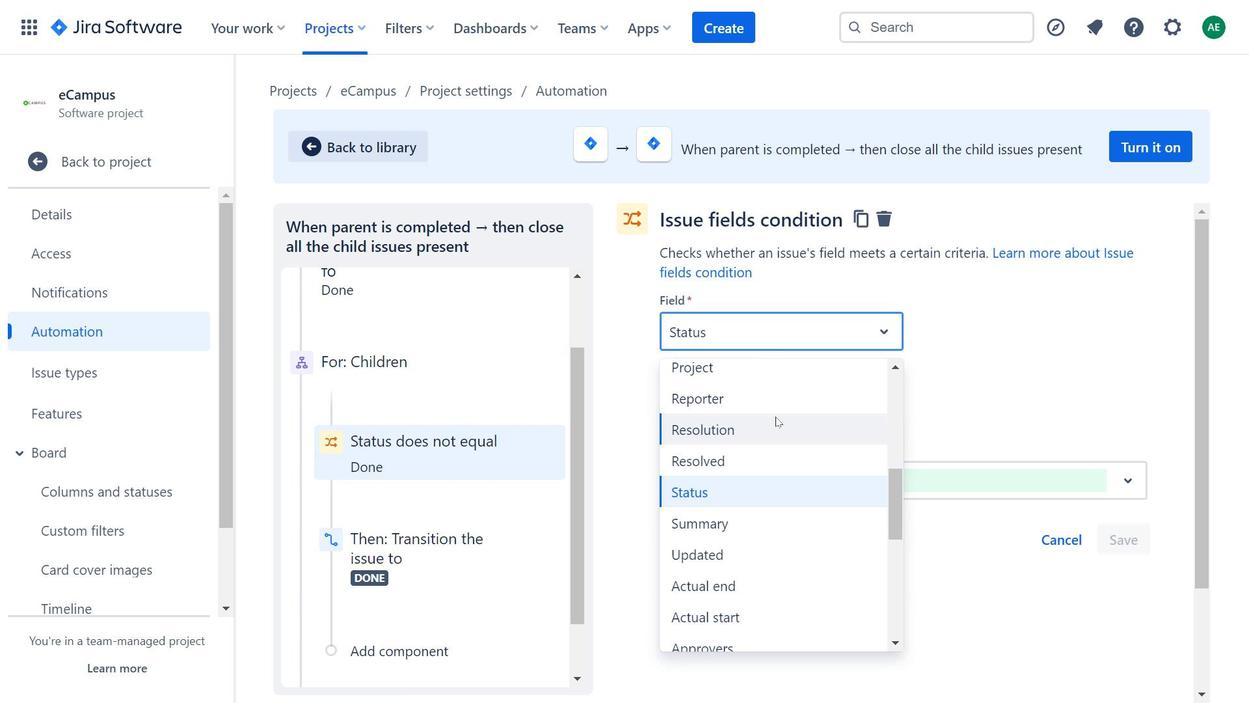 
Action: Mouse scrolled (776, 416) with delta (0, 0)
Screenshot: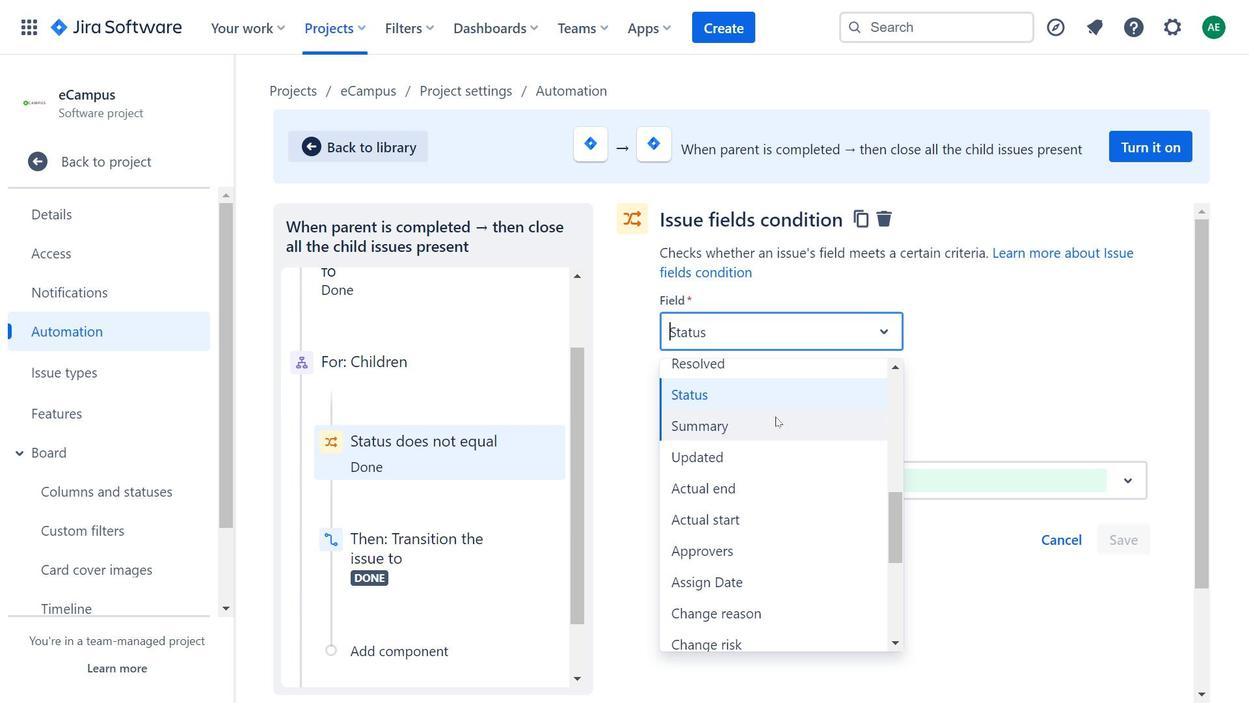
Action: Mouse scrolled (776, 416) with delta (0, 0)
Screenshot: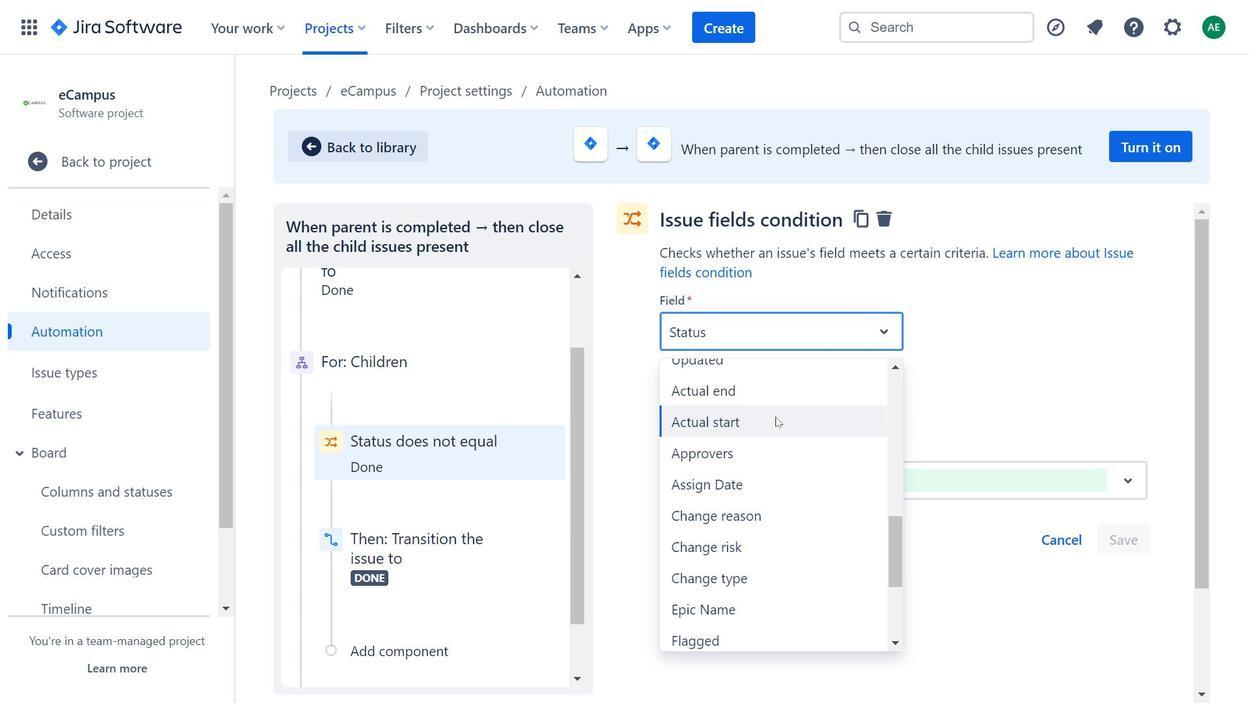 
Action: Mouse scrolled (776, 416) with delta (0, 0)
Screenshot: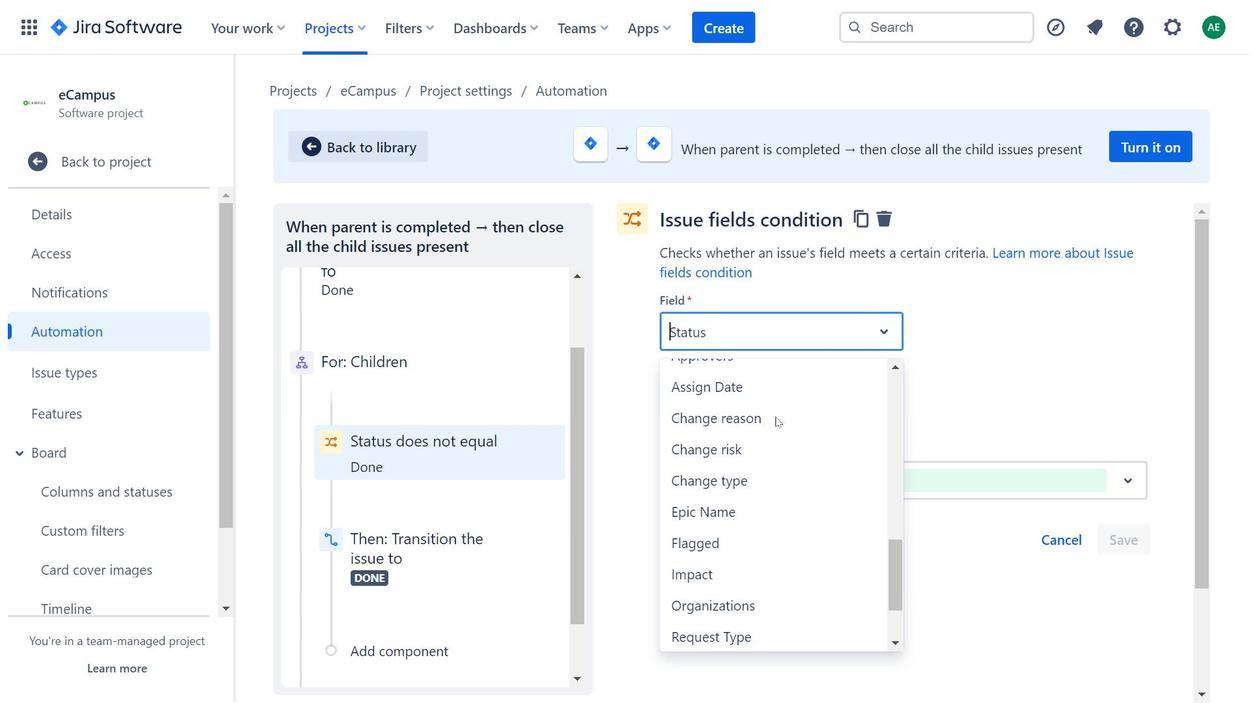 
Action: Mouse scrolled (776, 416) with delta (0, 0)
Screenshot: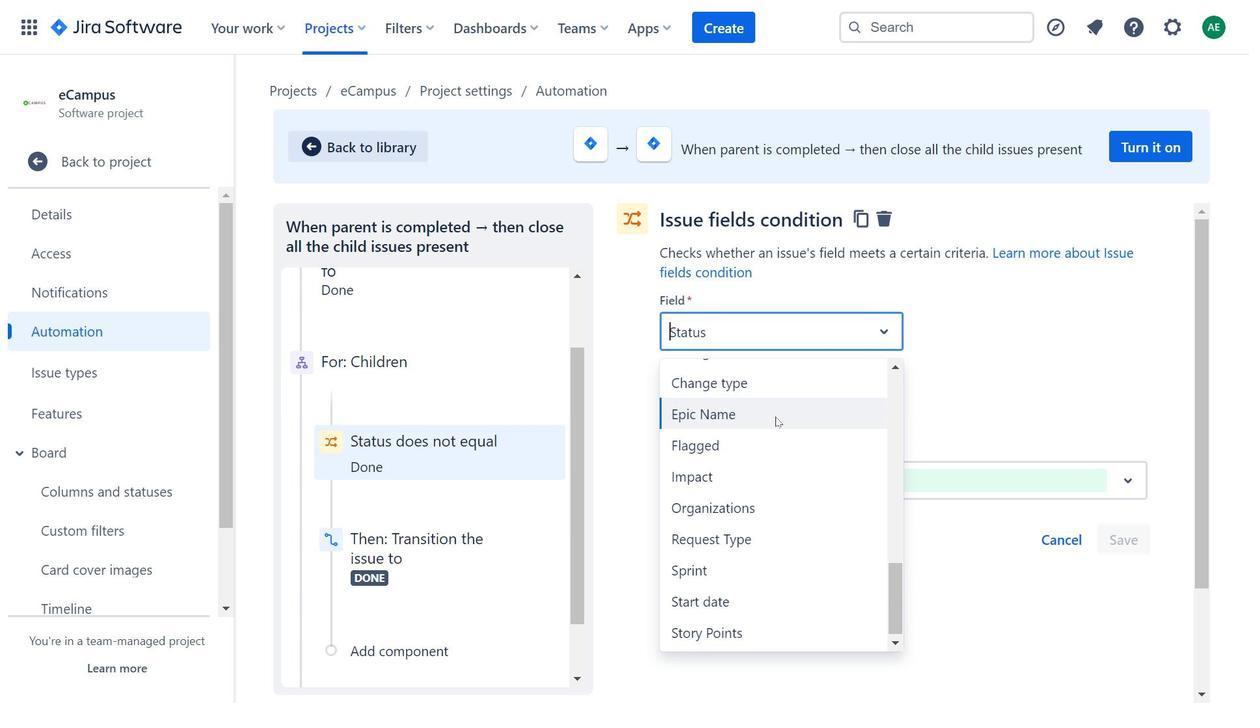 
Action: Mouse scrolled (776, 416) with delta (0, 0)
Screenshot: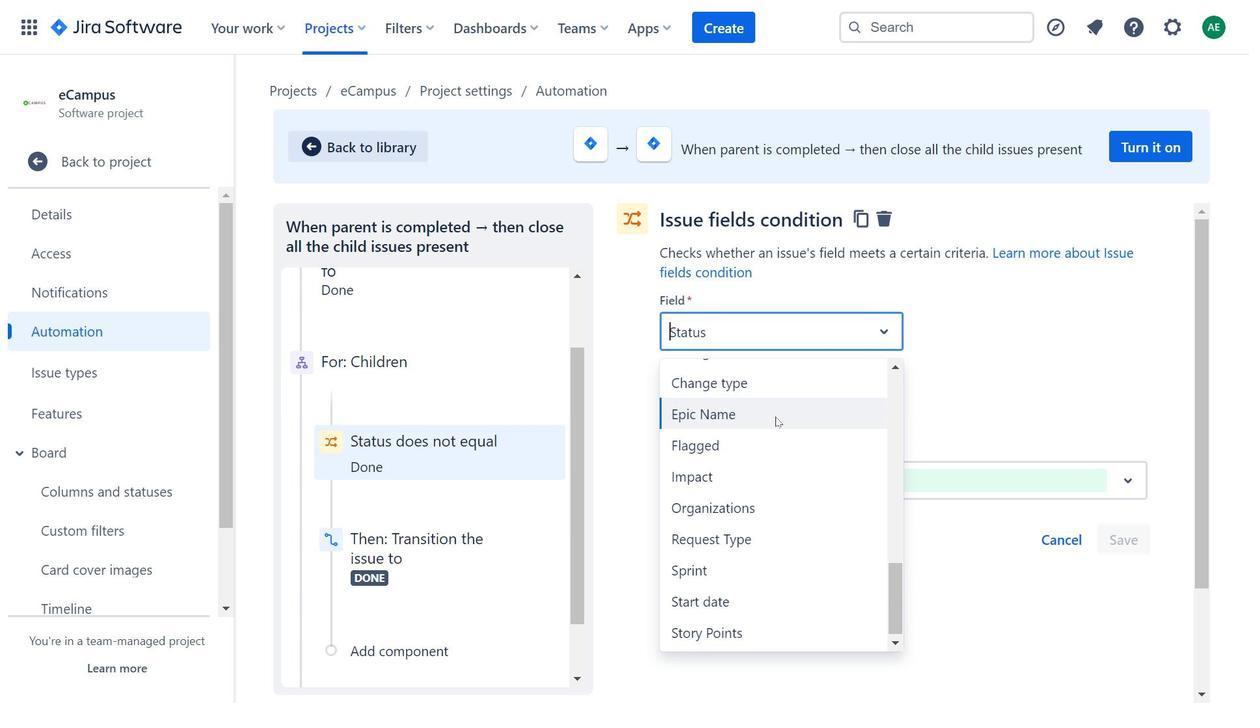 
Action: Mouse moved to (446, 570)
Screenshot: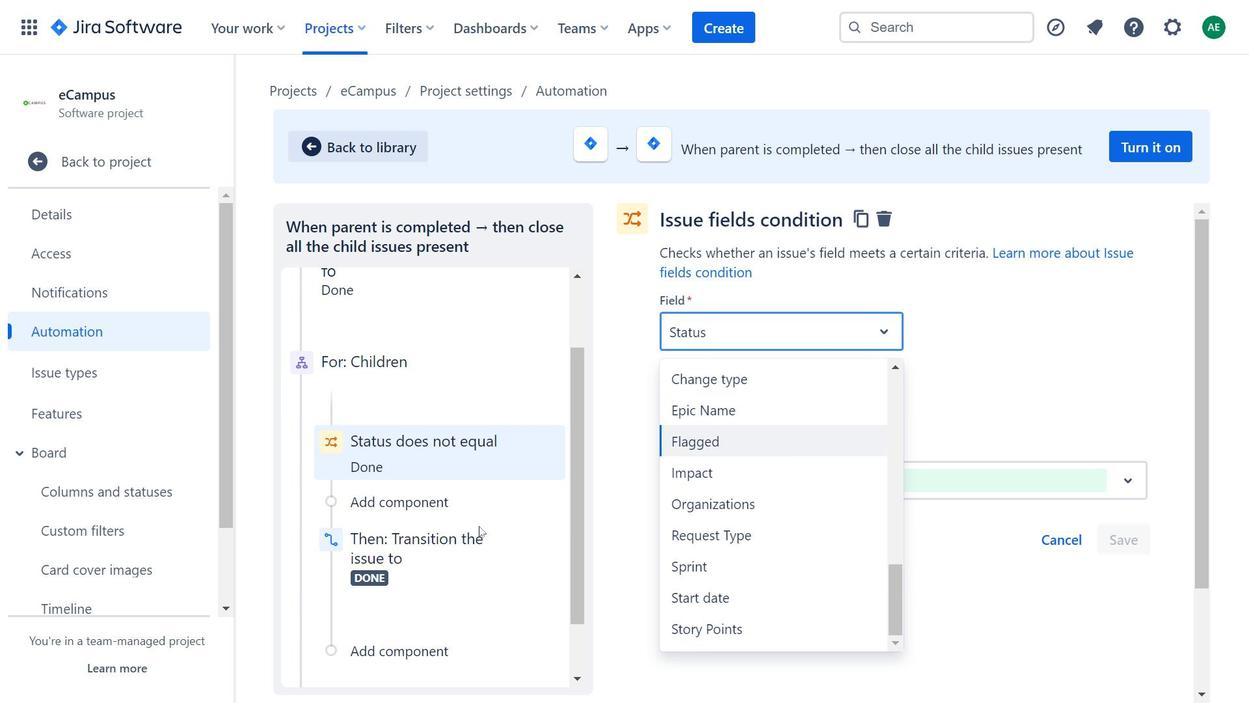 
Action: Mouse pressed left at (446, 570)
Screenshot: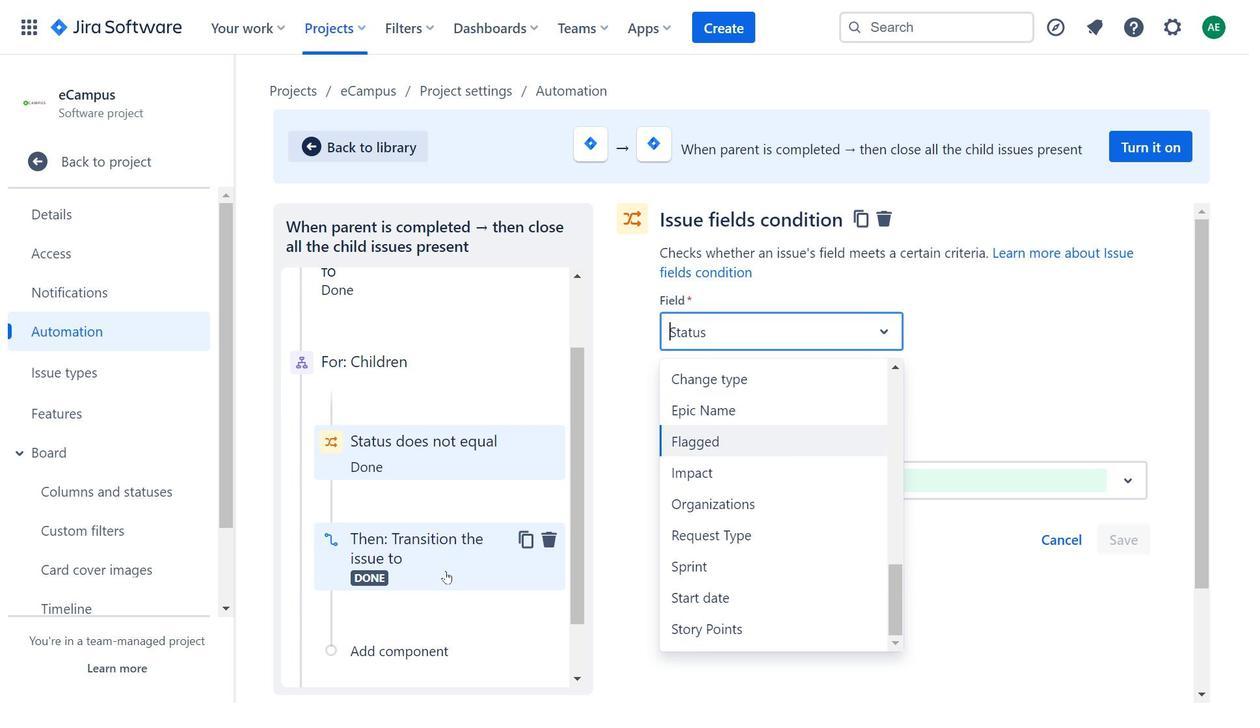 
Action: Mouse moved to (771, 476)
Screenshot: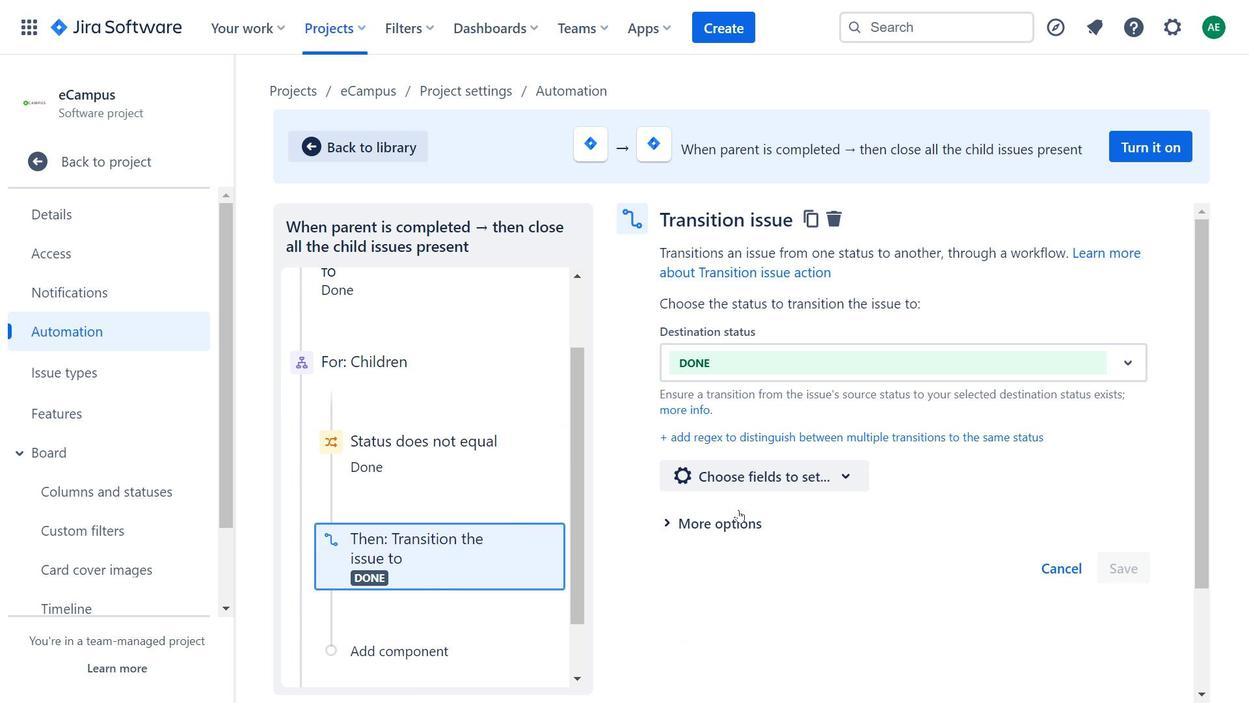 
Action: Mouse pressed left at (771, 476)
Screenshot: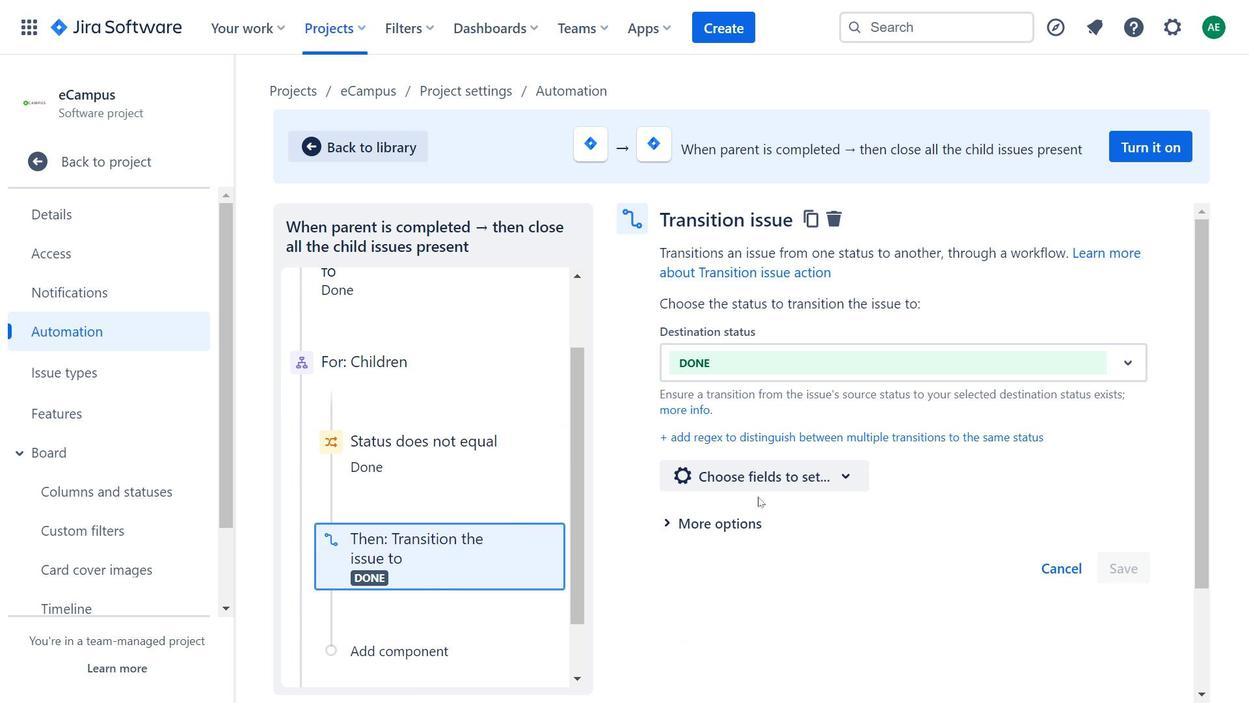 
Action: Mouse moved to (1087, 291)
Screenshot: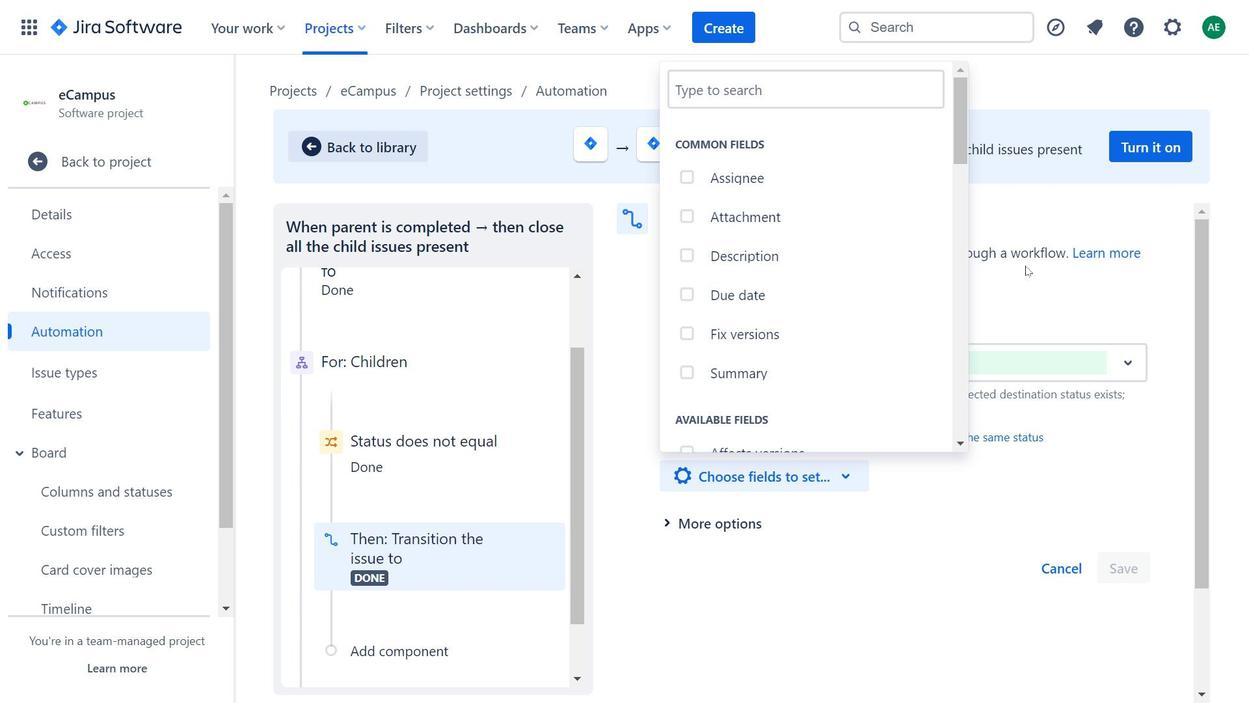 
Action: Mouse pressed left at (1087, 291)
Screenshot: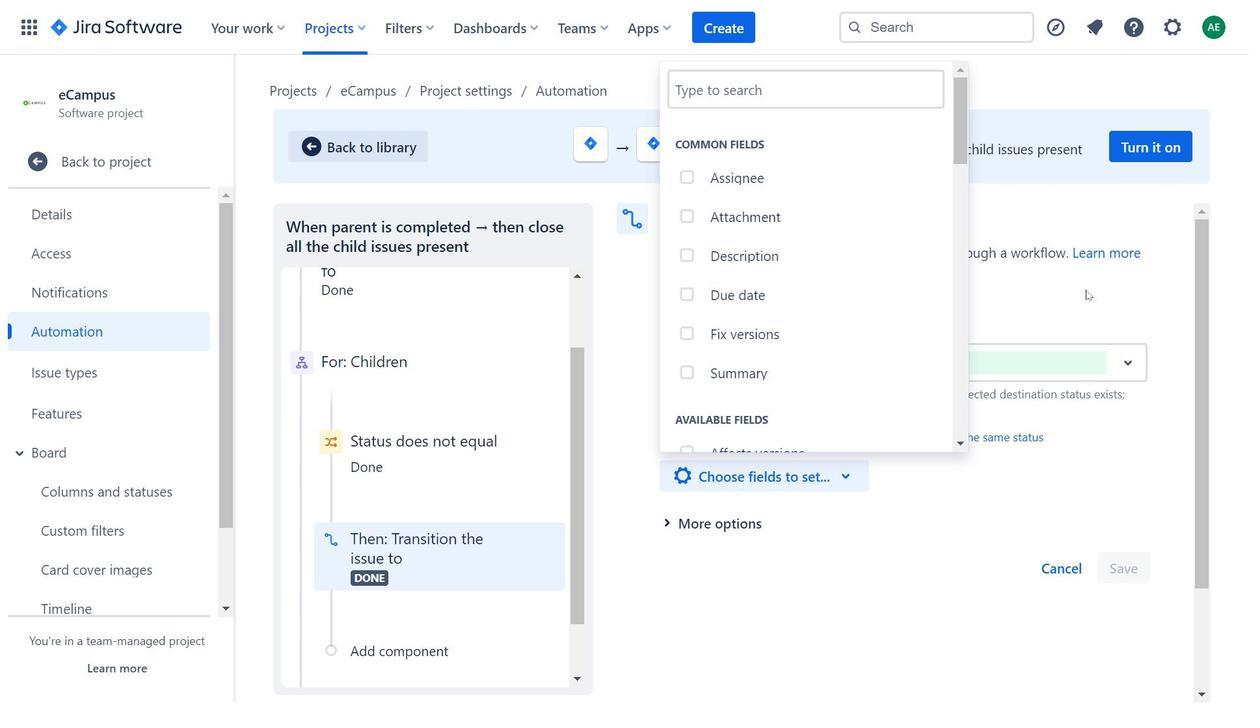 
Action: Mouse moved to (908, 369)
Screenshot: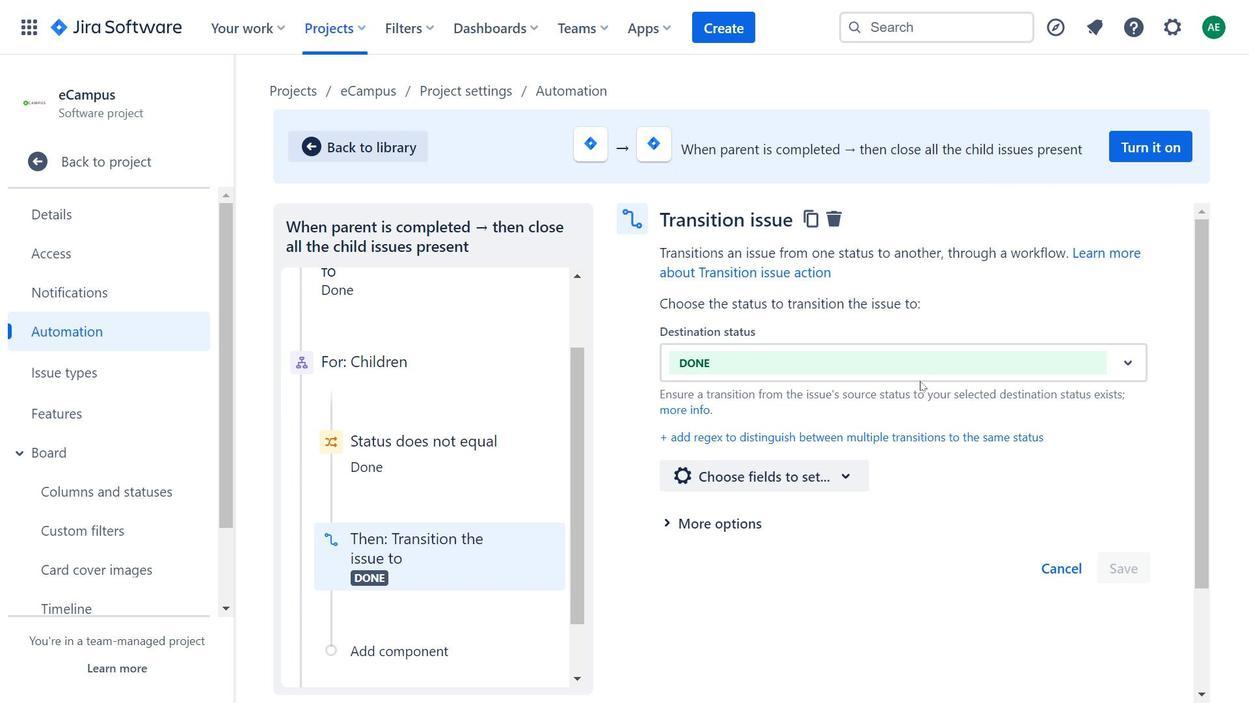
Action: Mouse pressed left at (908, 369)
Screenshot: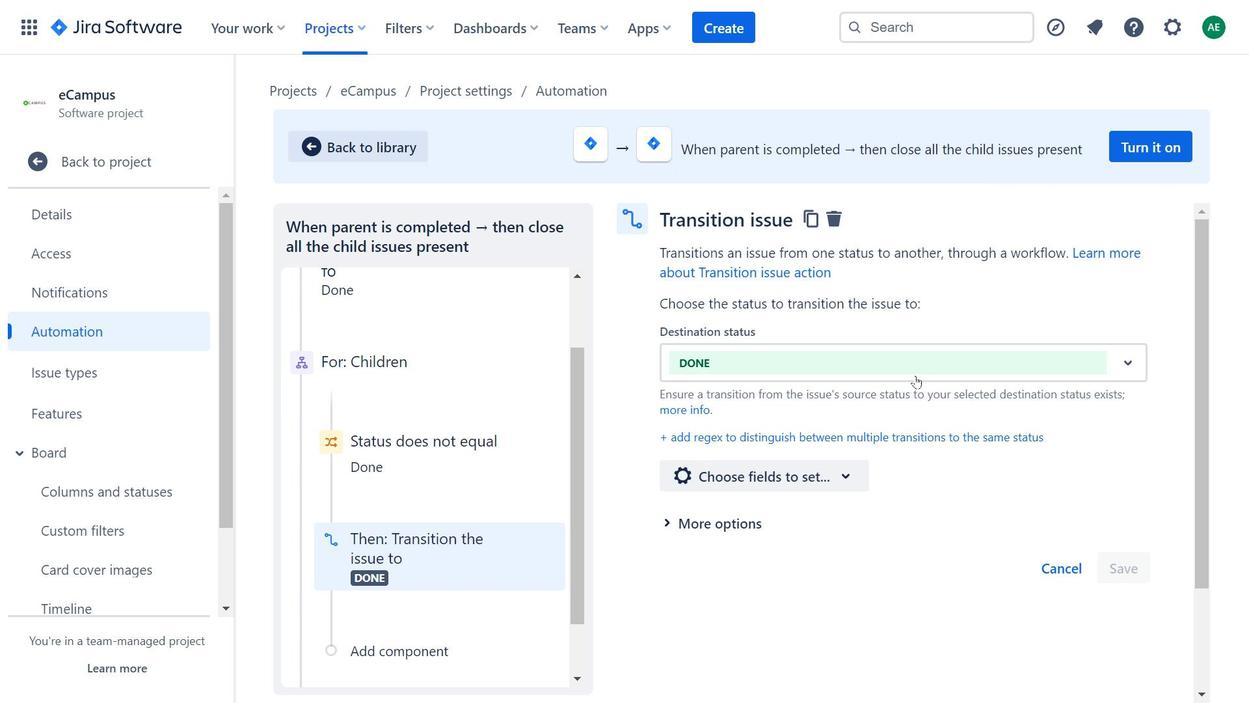 
Action: Mouse moved to (1001, 309)
Screenshot: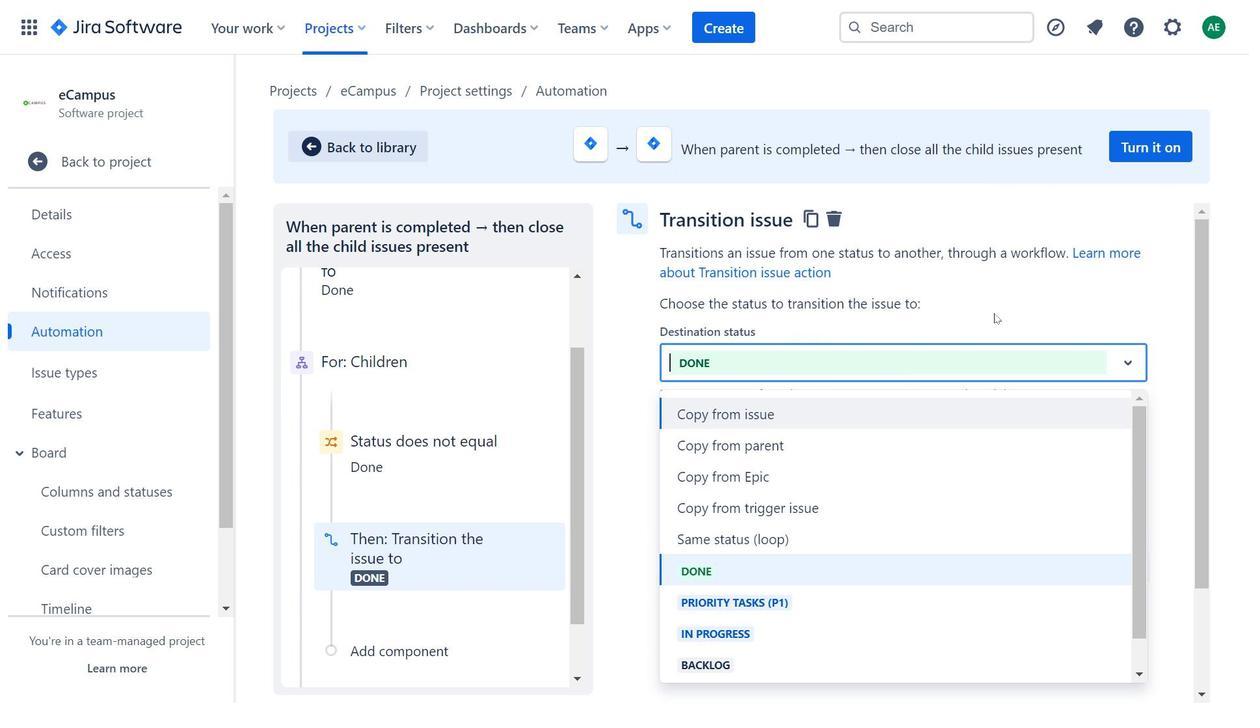 
Action: Mouse pressed left at (1001, 309)
Screenshot: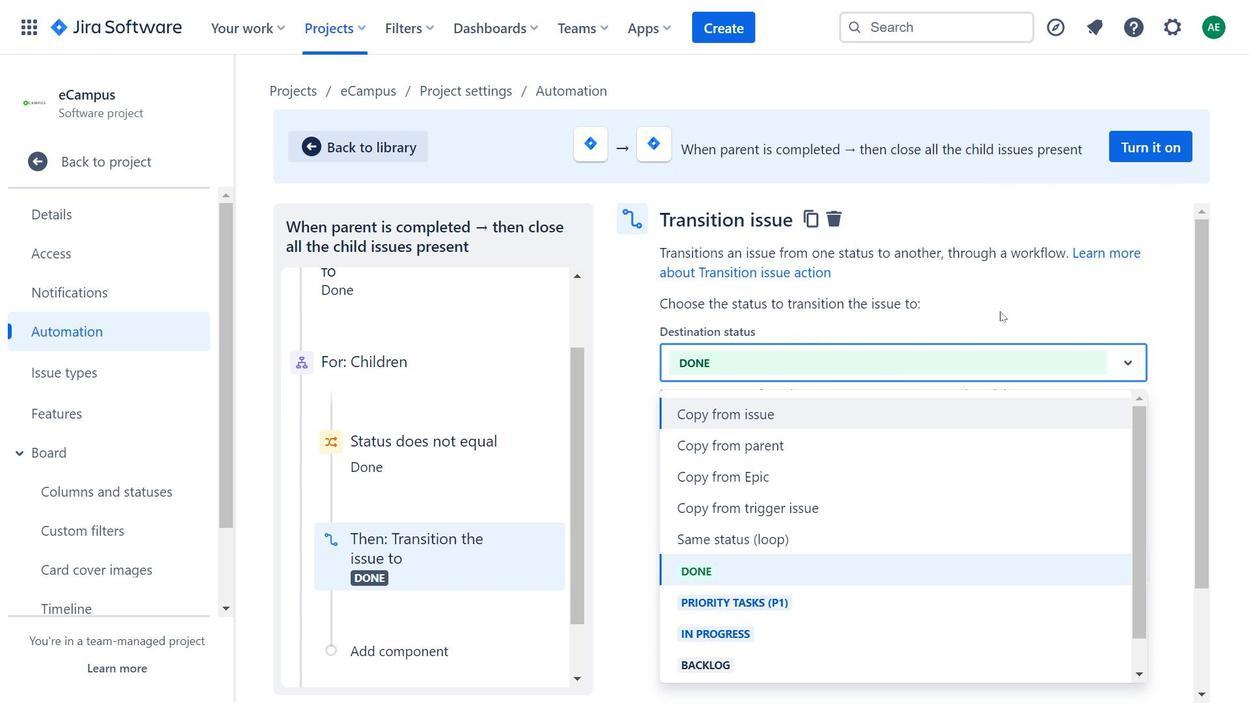 
Action: Mouse moved to (794, 465)
Screenshot: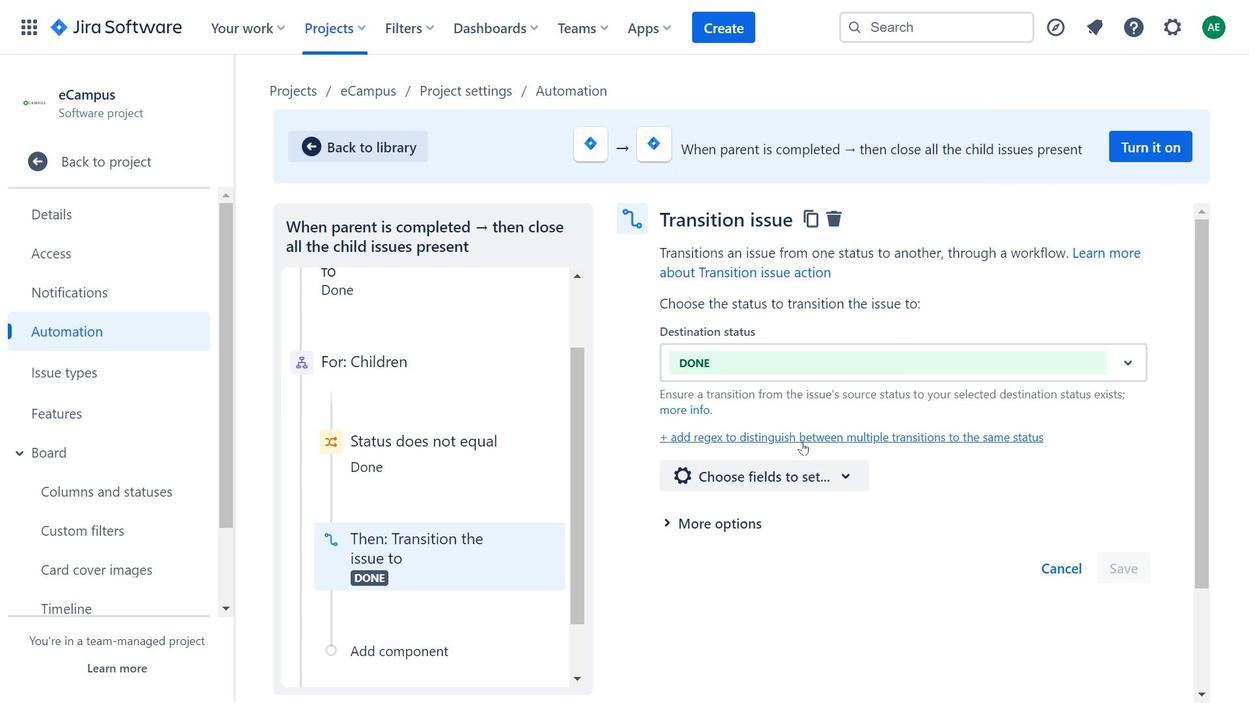 
Action: Mouse pressed left at (794, 465)
Screenshot: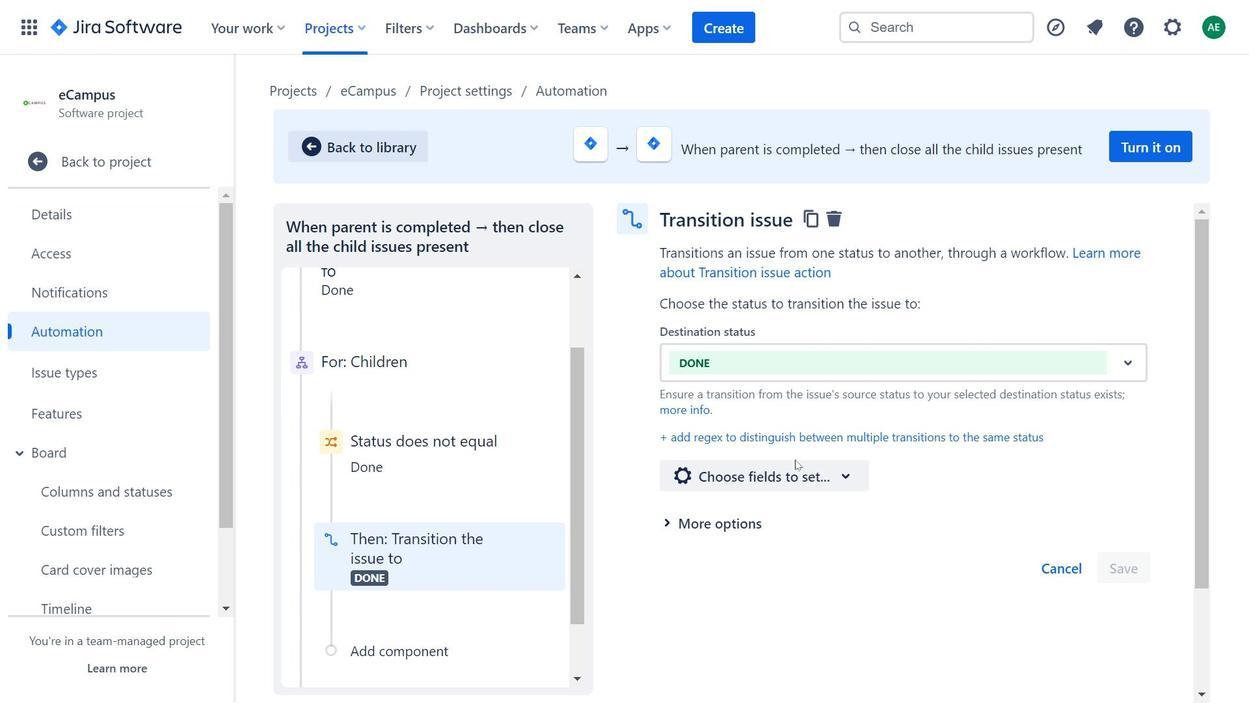 
Action: Mouse moved to (826, 192)
Screenshot: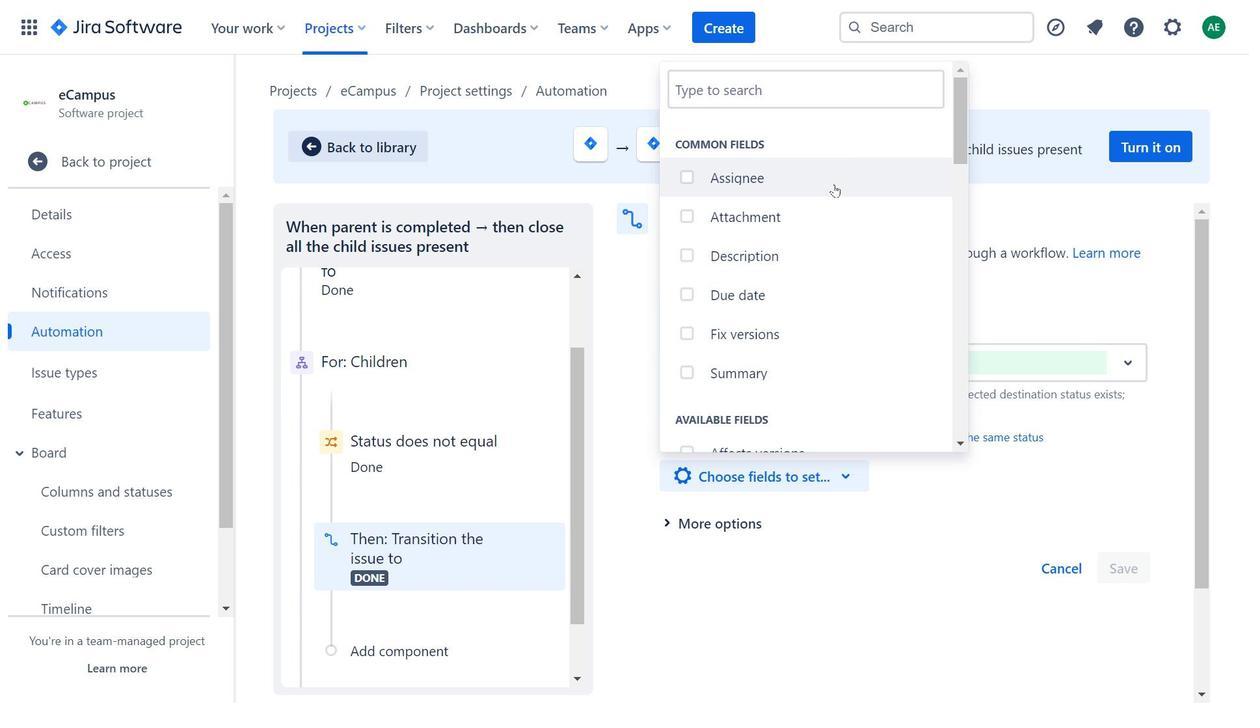 
Action: Mouse scrolled (826, 191) with delta (0, 0)
Screenshot: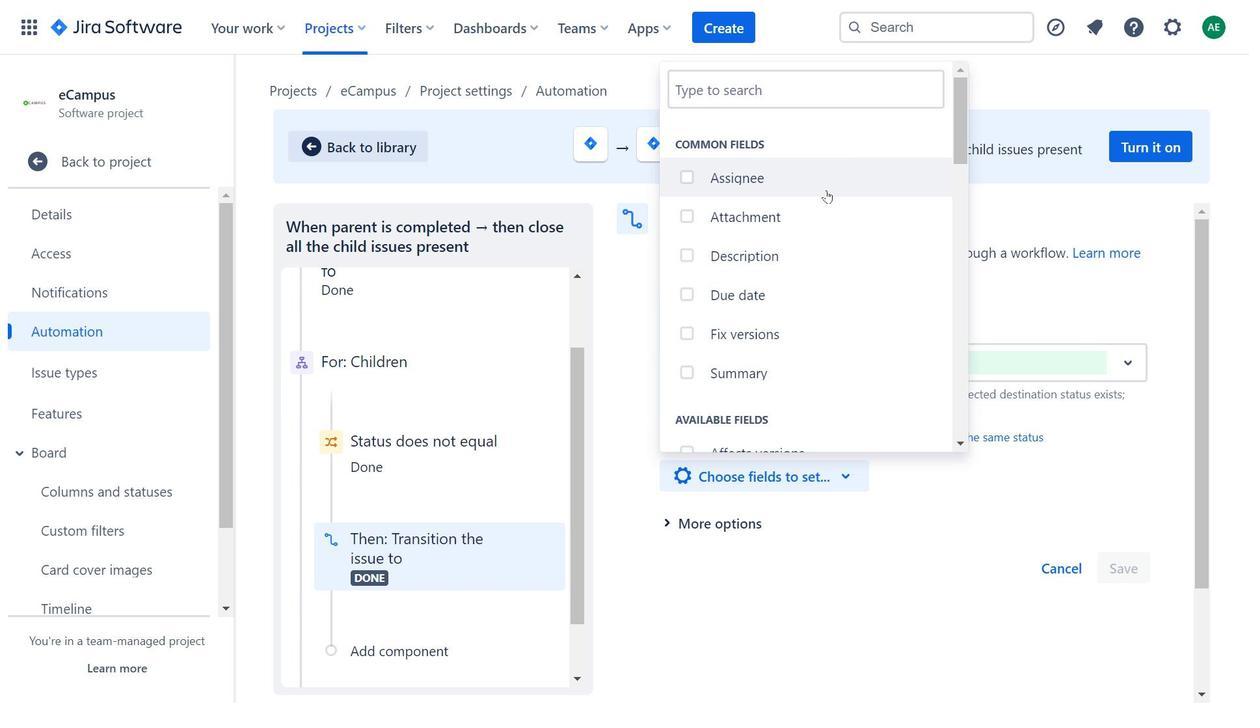 
Action: Mouse moved to (828, 179)
Screenshot: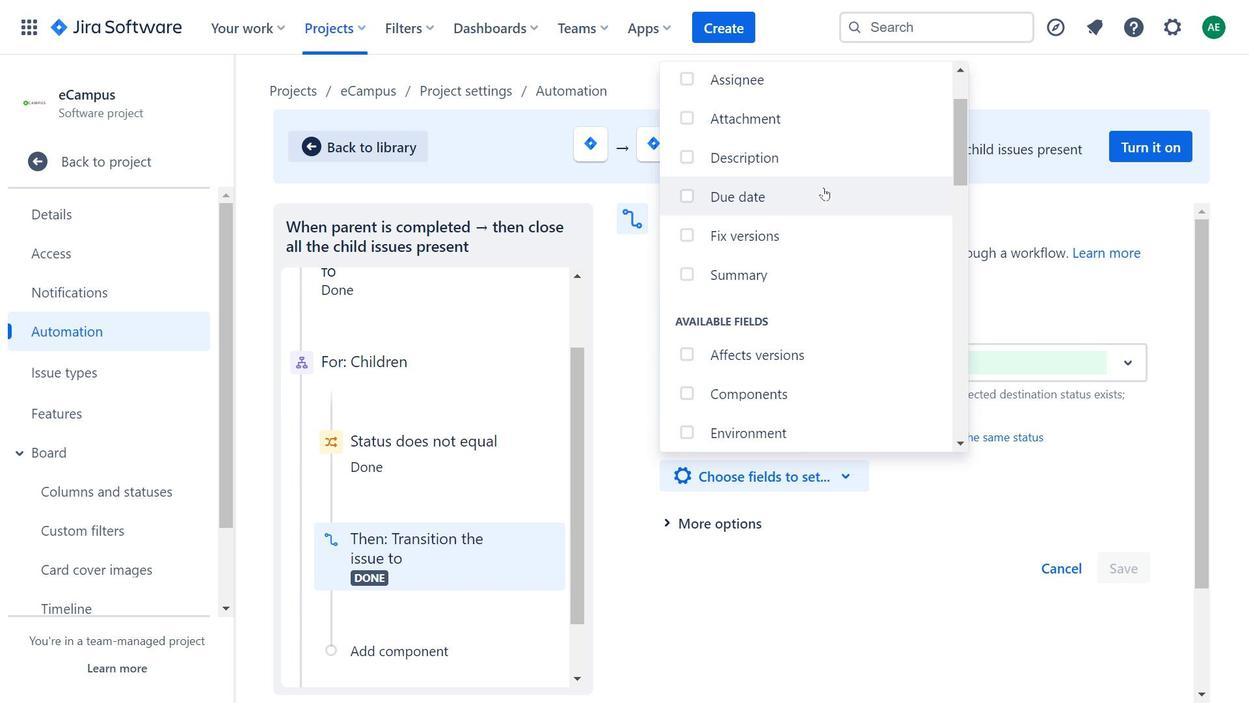
Action: Mouse scrolled (828, 179) with delta (0, 0)
Screenshot: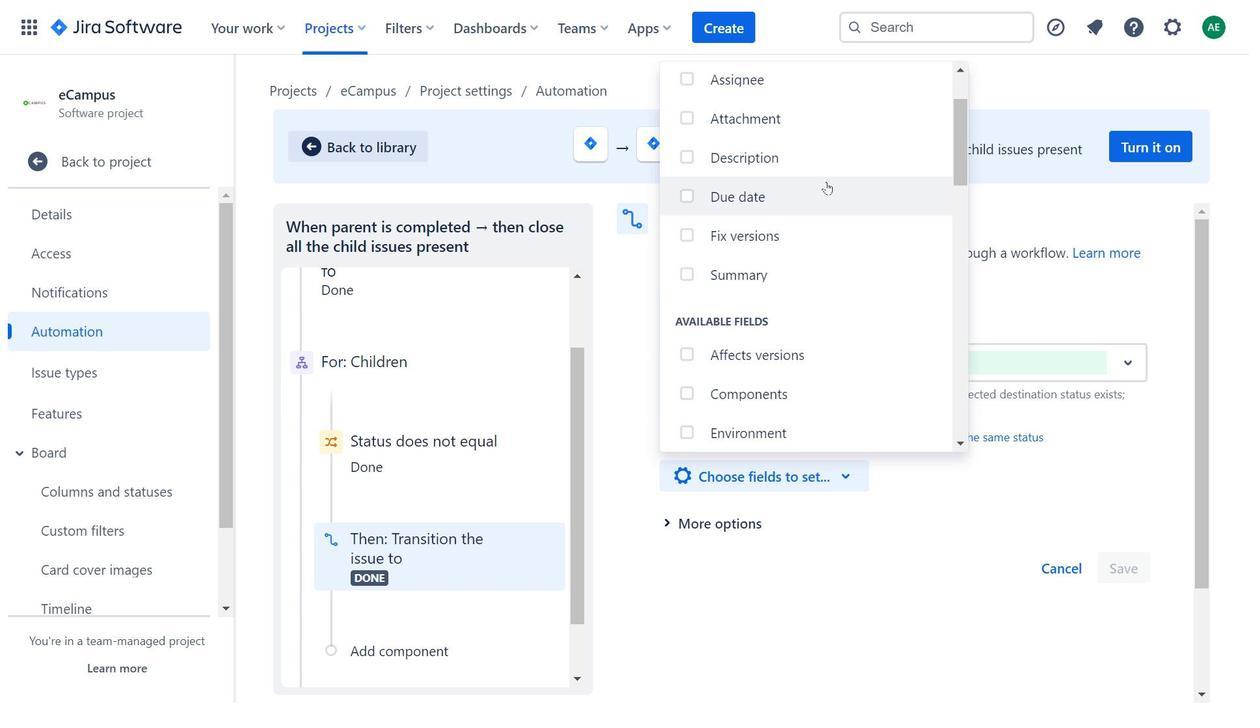 
Action: Mouse scrolled (828, 179) with delta (0, 0)
Screenshot: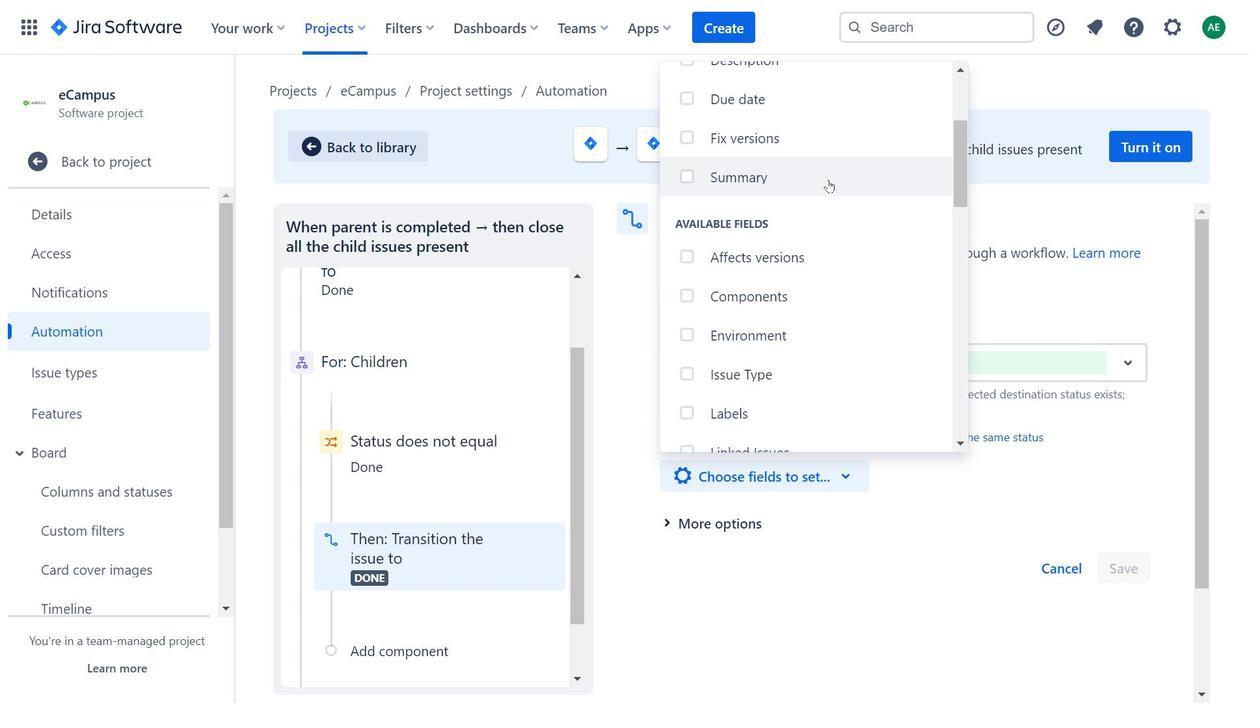 
Action: Mouse scrolled (828, 179) with delta (0, 0)
Screenshot: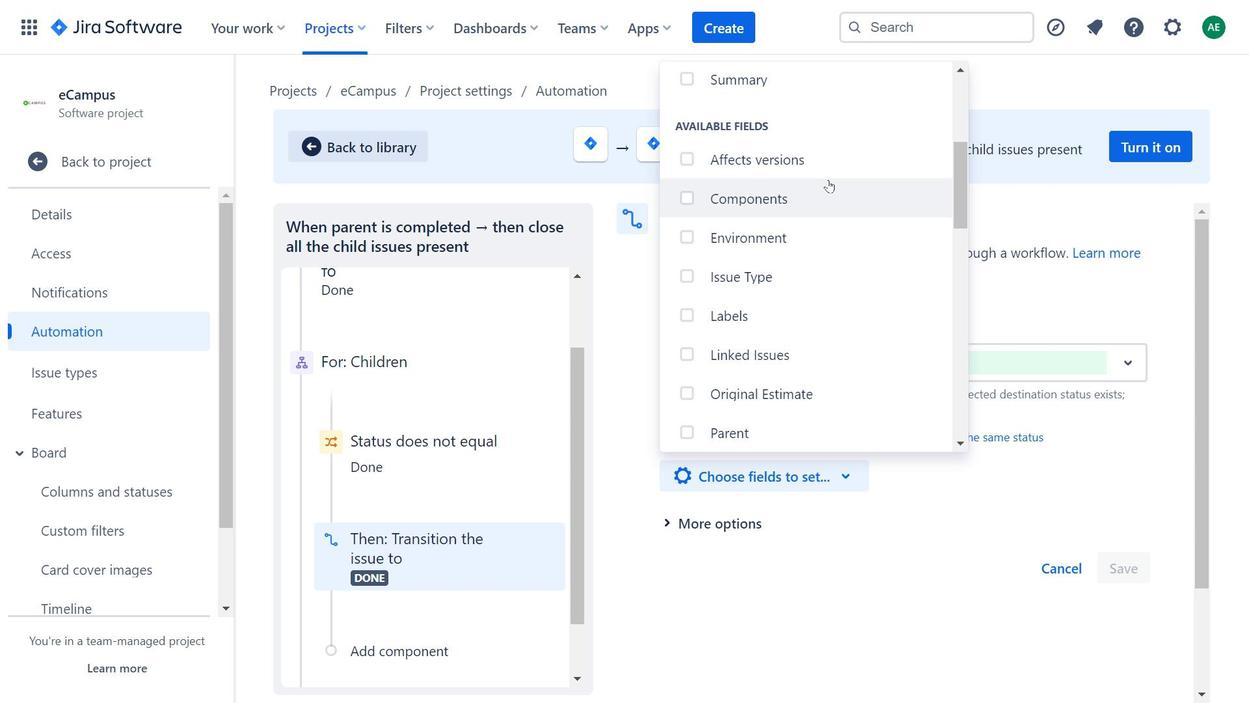 
Action: Mouse moved to (828, 179)
Screenshot: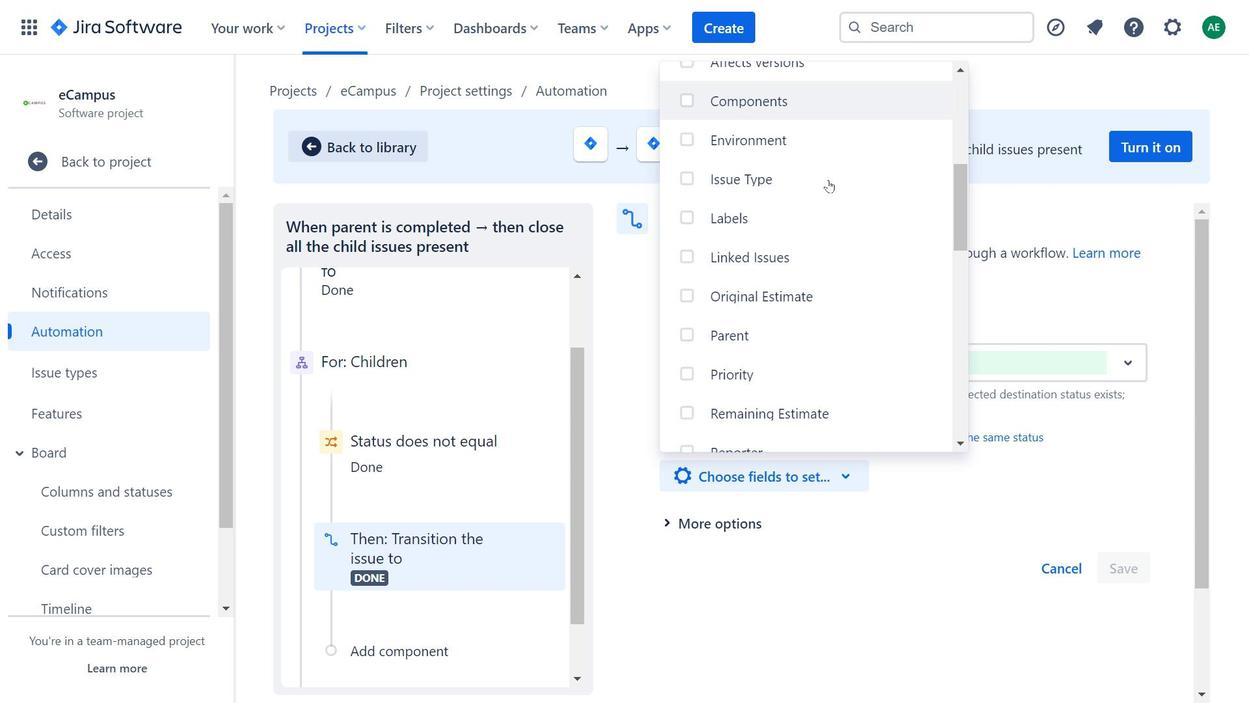 
Action: Mouse scrolled (828, 178) with delta (0, 0)
Screenshot: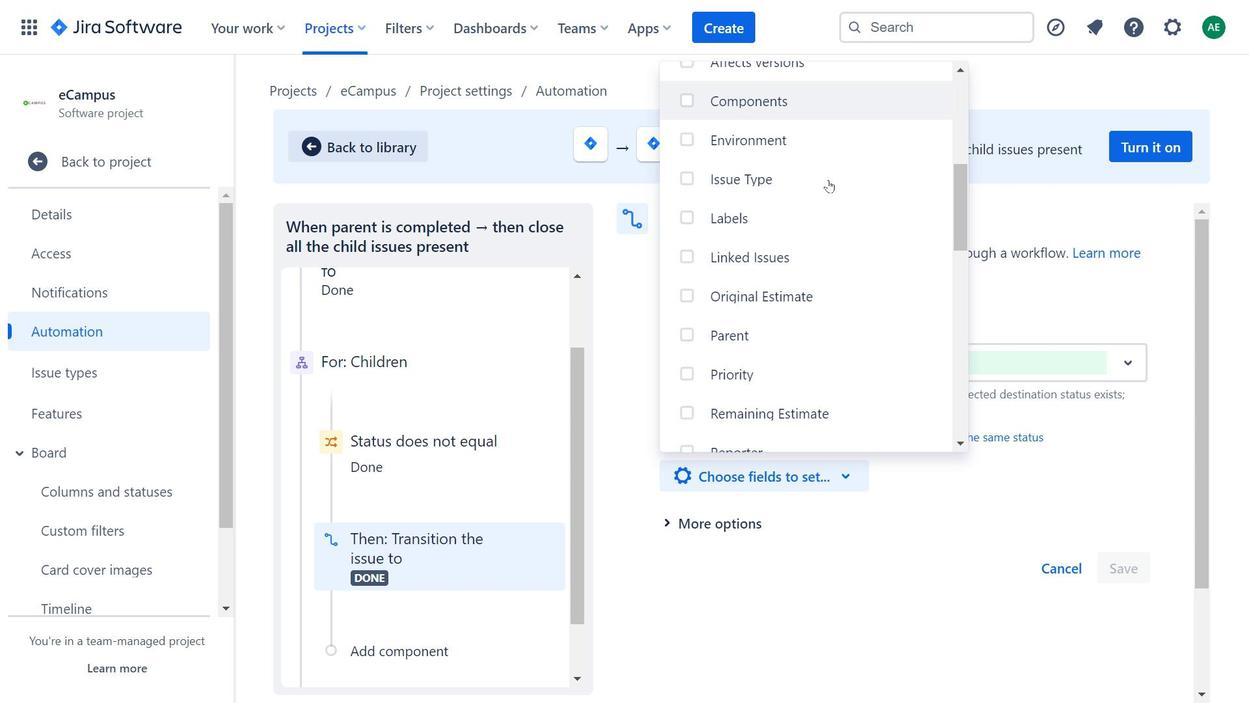 
Action: Mouse scrolled (828, 178) with delta (0, 0)
Screenshot: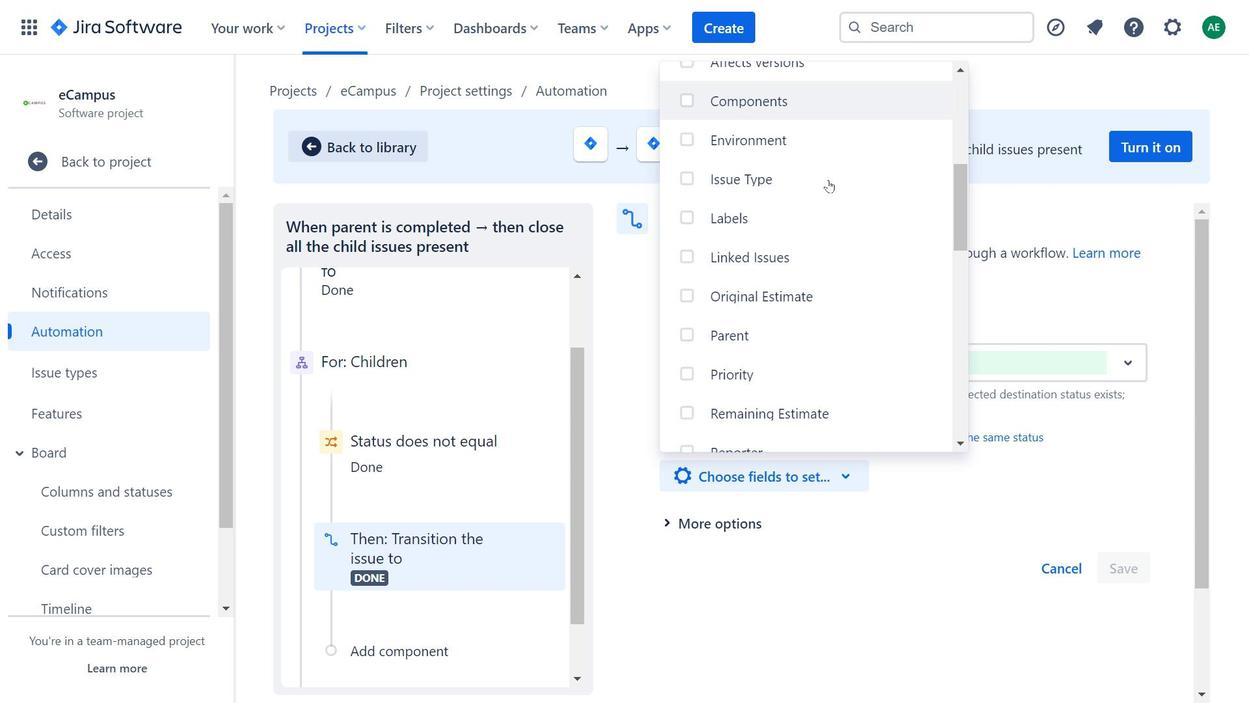 
Action: Mouse moved to (871, 154)
Screenshot: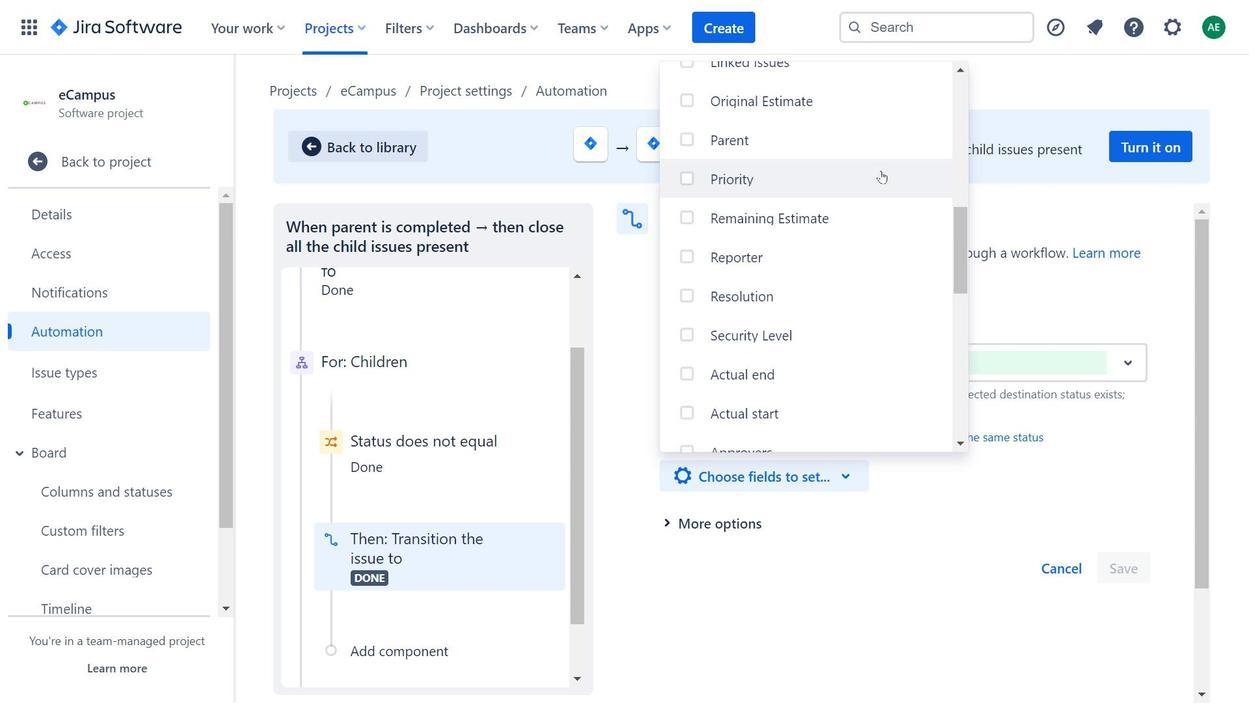 
Action: Mouse scrolled (871, 154) with delta (0, 0)
Screenshot: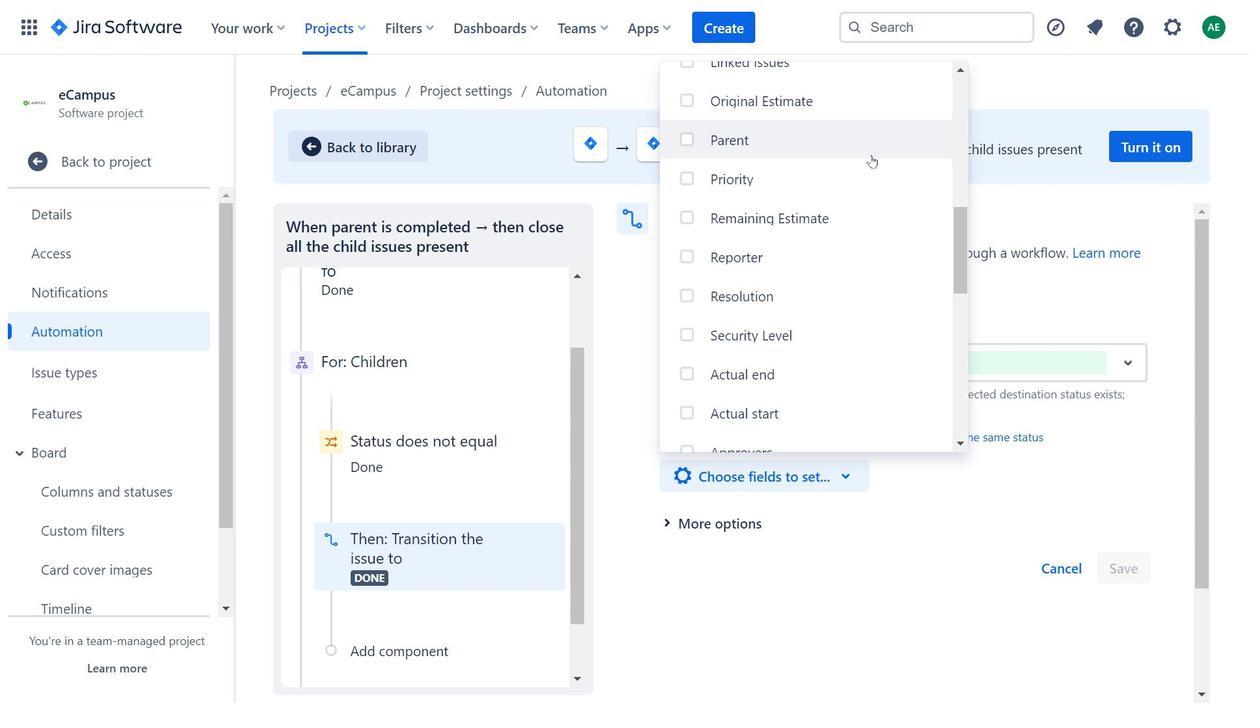 
Action: Mouse moved to (871, 158)
Screenshot: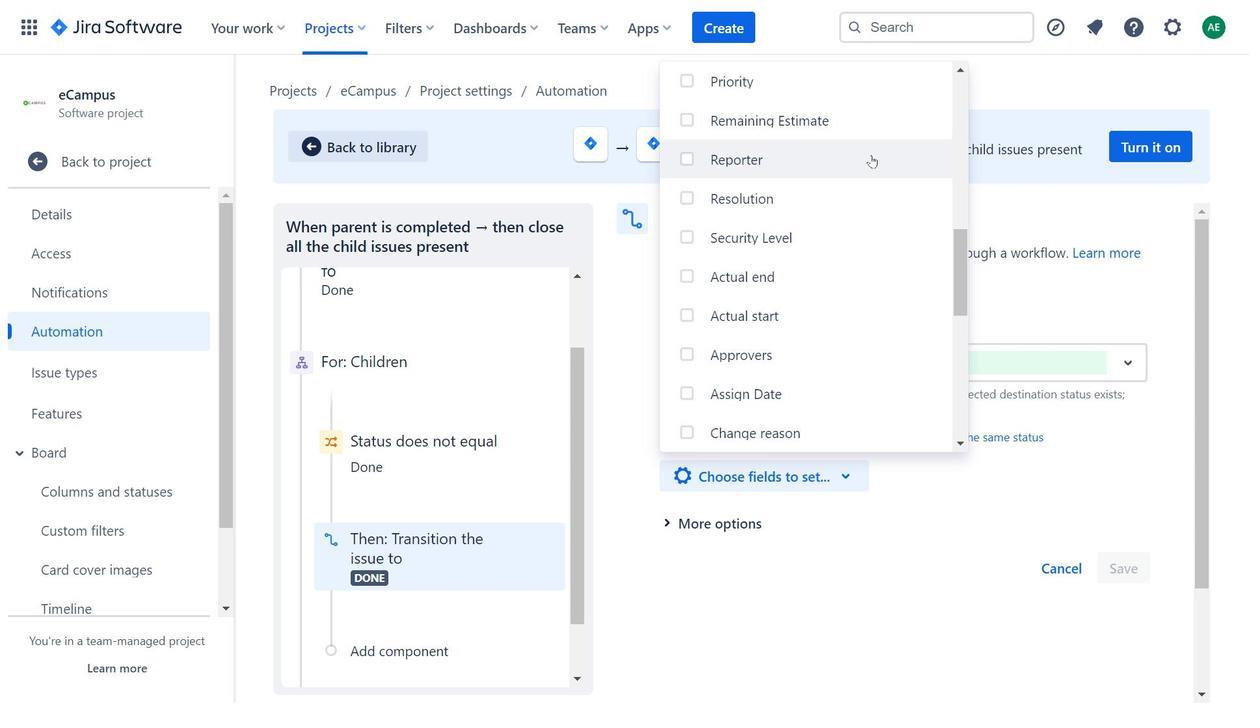 
Action: Mouse scrolled (871, 158) with delta (0, 0)
Screenshot: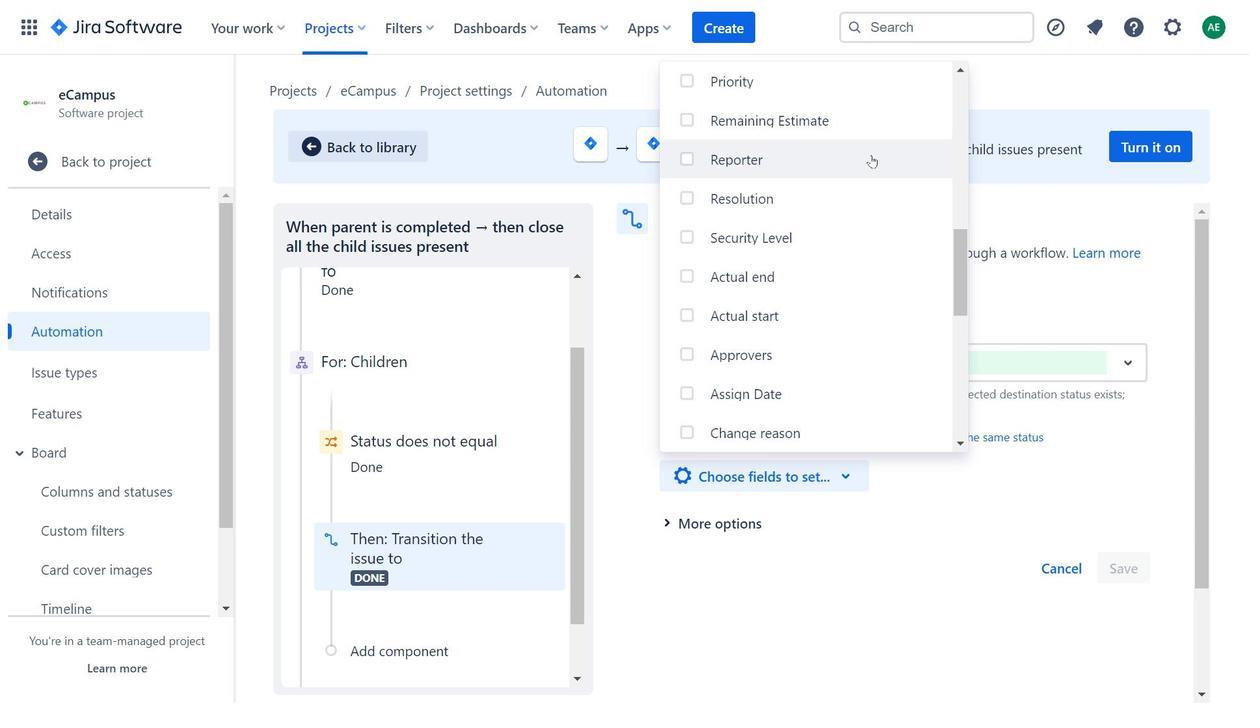 
Action: Mouse moved to (872, 160)
Screenshot: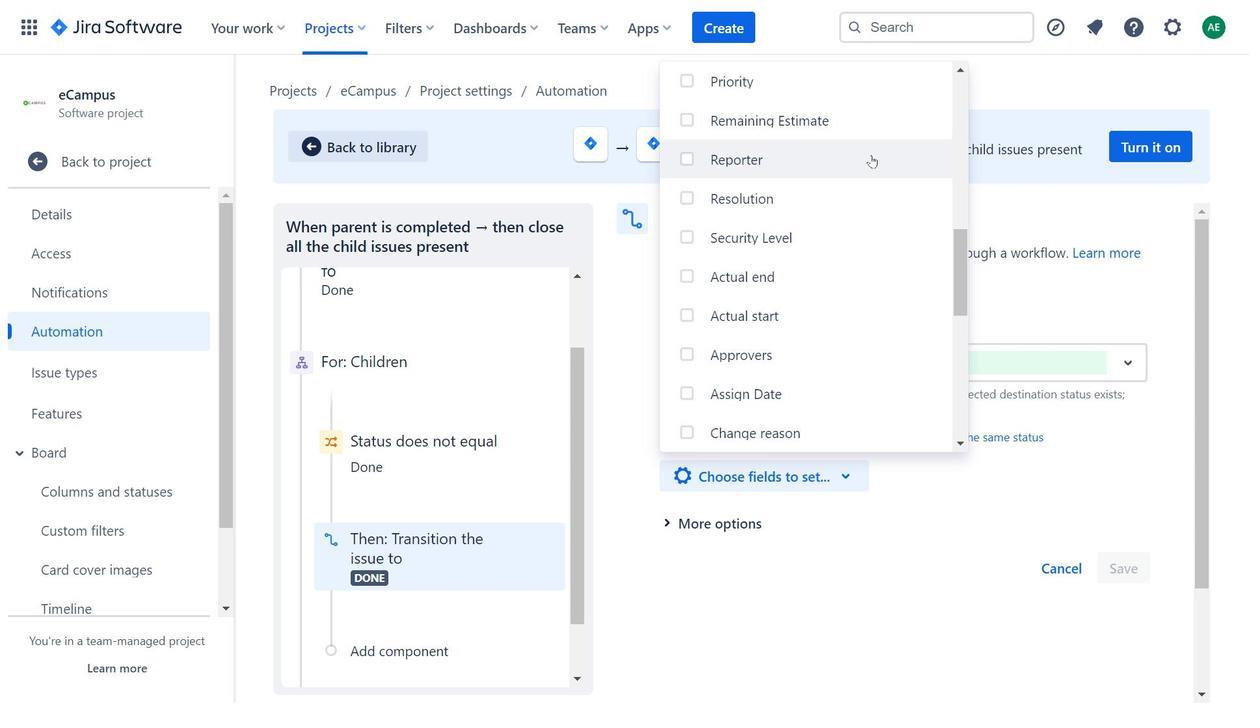 
Action: Mouse scrolled (872, 159) with delta (0, 0)
Screenshot: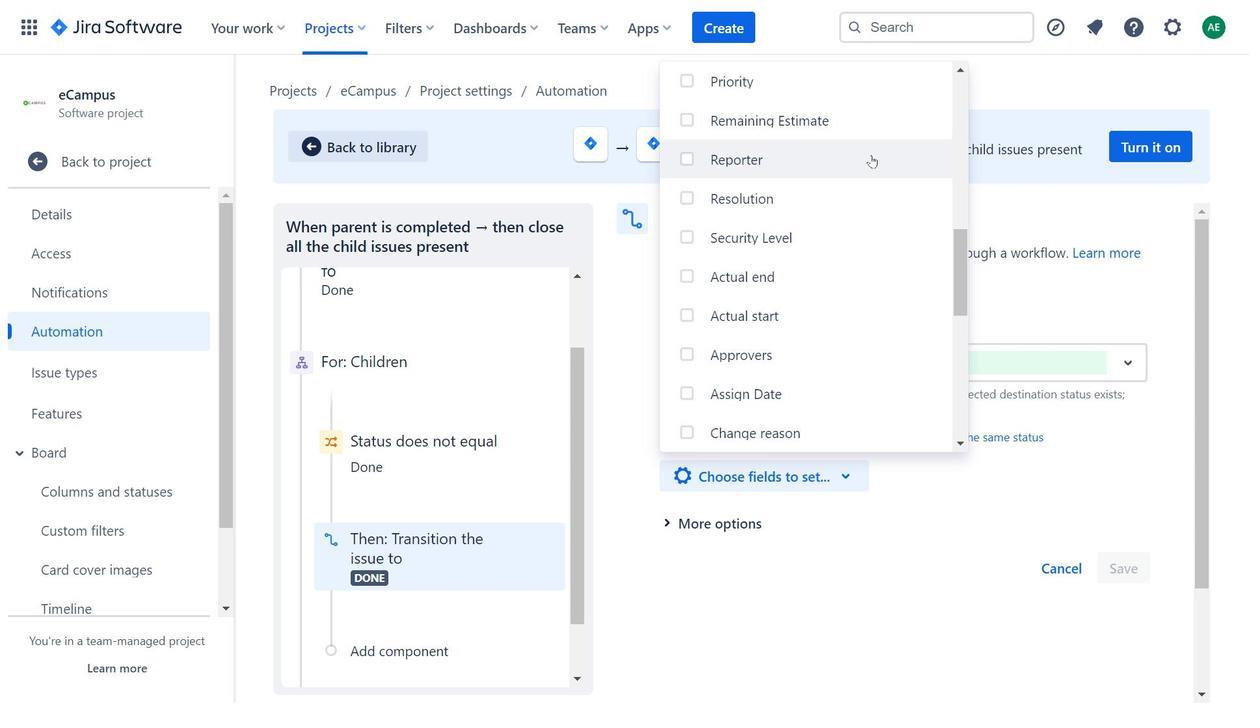 
Action: Mouse moved to (876, 172)
Screenshot: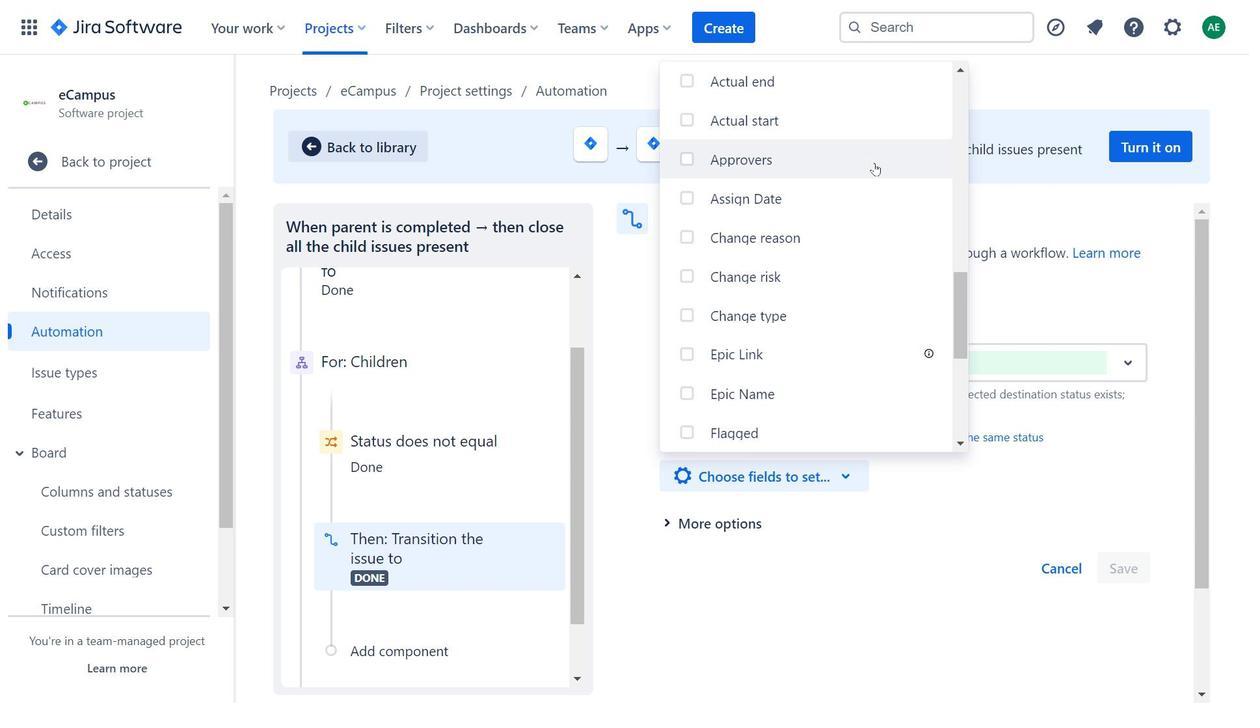 
Action: Mouse scrolled (876, 171) with delta (0, 0)
Screenshot: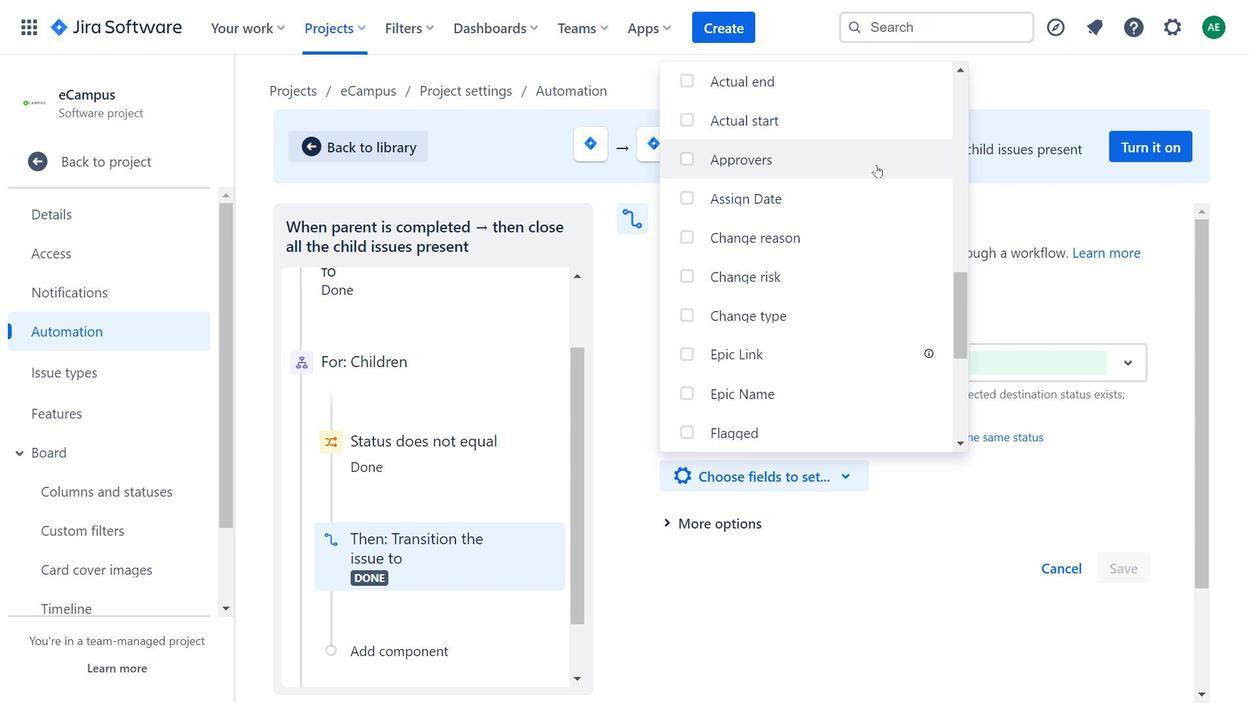 
Action: Mouse moved to (877, 173)
Screenshot: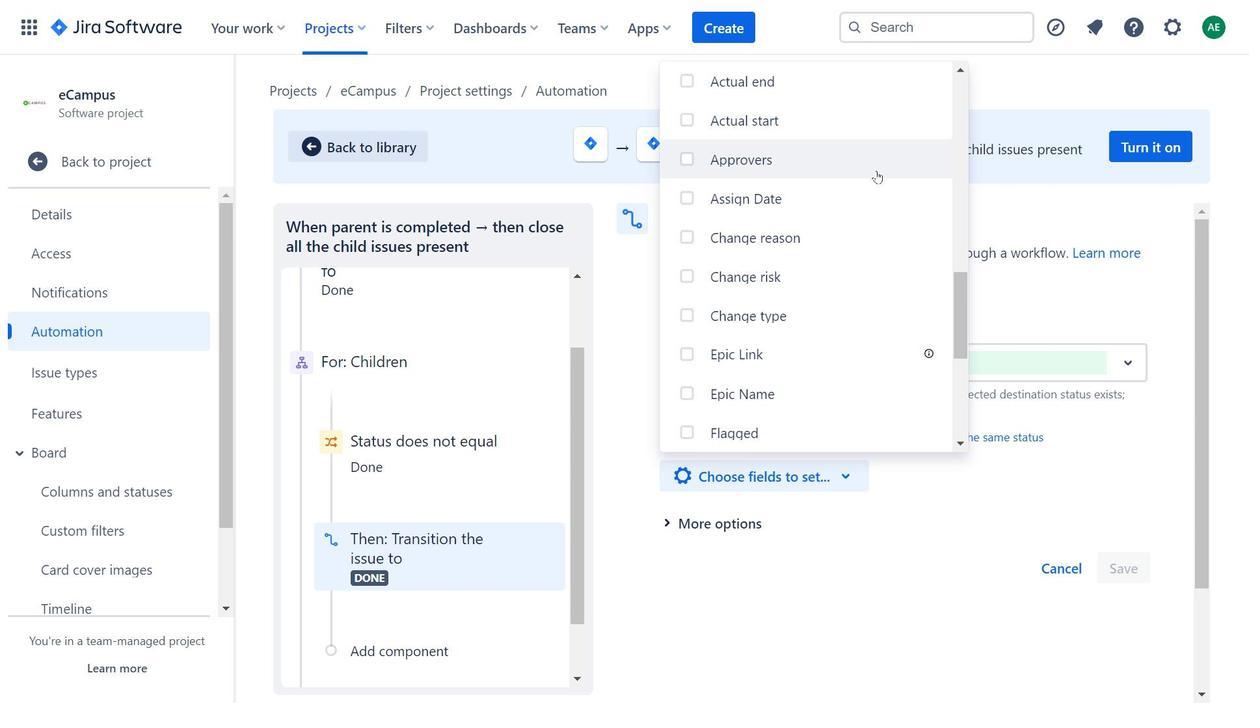 
Action: Mouse scrolled (877, 172) with delta (0, 0)
Screenshot: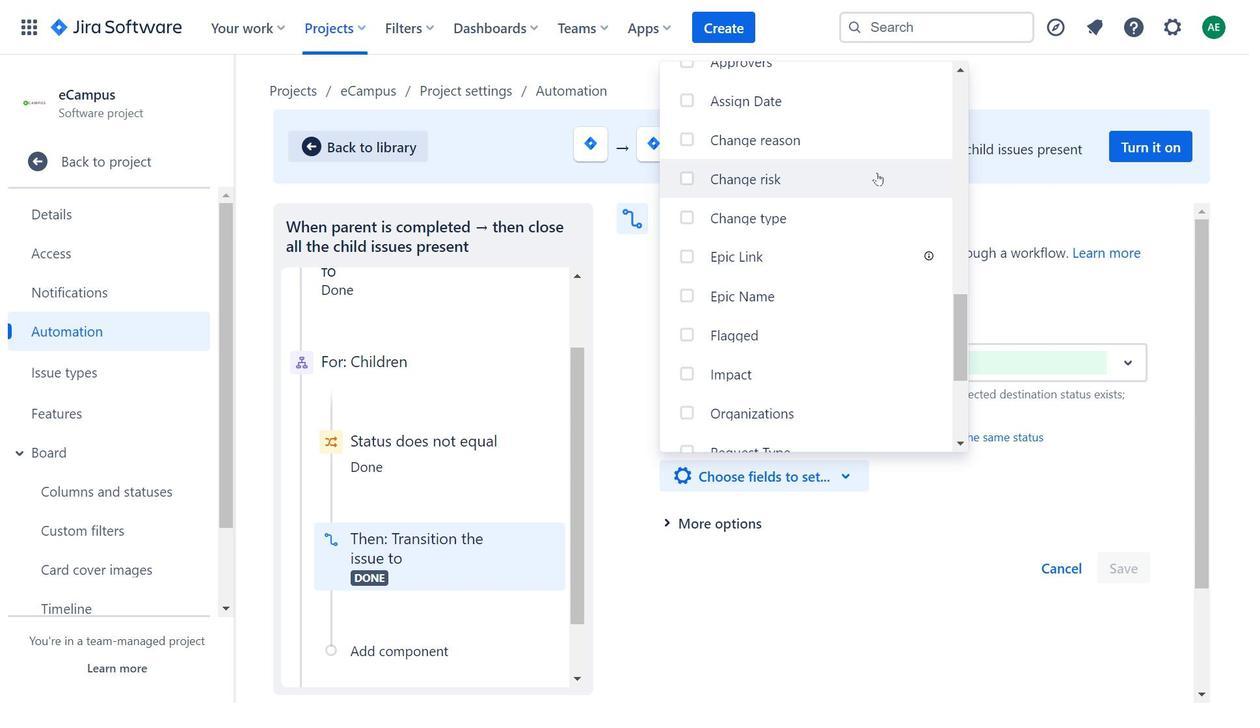 
Action: Mouse scrolled (877, 172) with delta (0, 0)
Screenshot: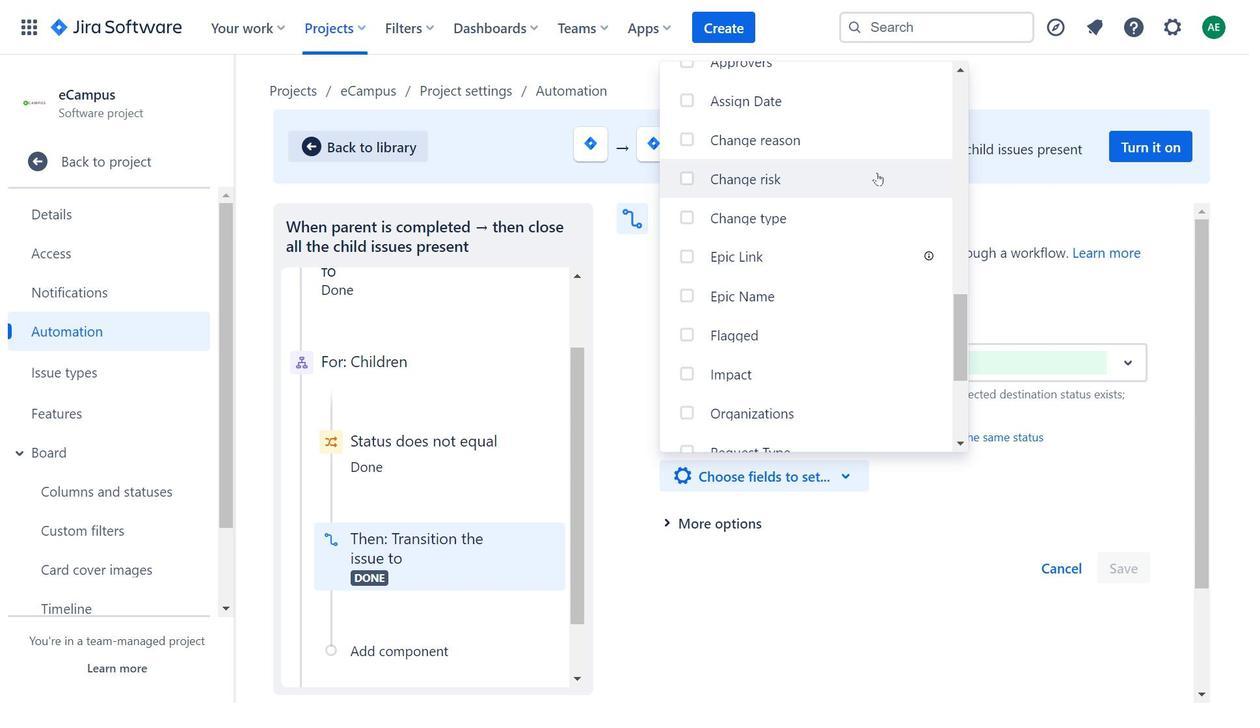 
Action: Mouse scrolled (877, 172) with delta (0, 0)
Screenshot: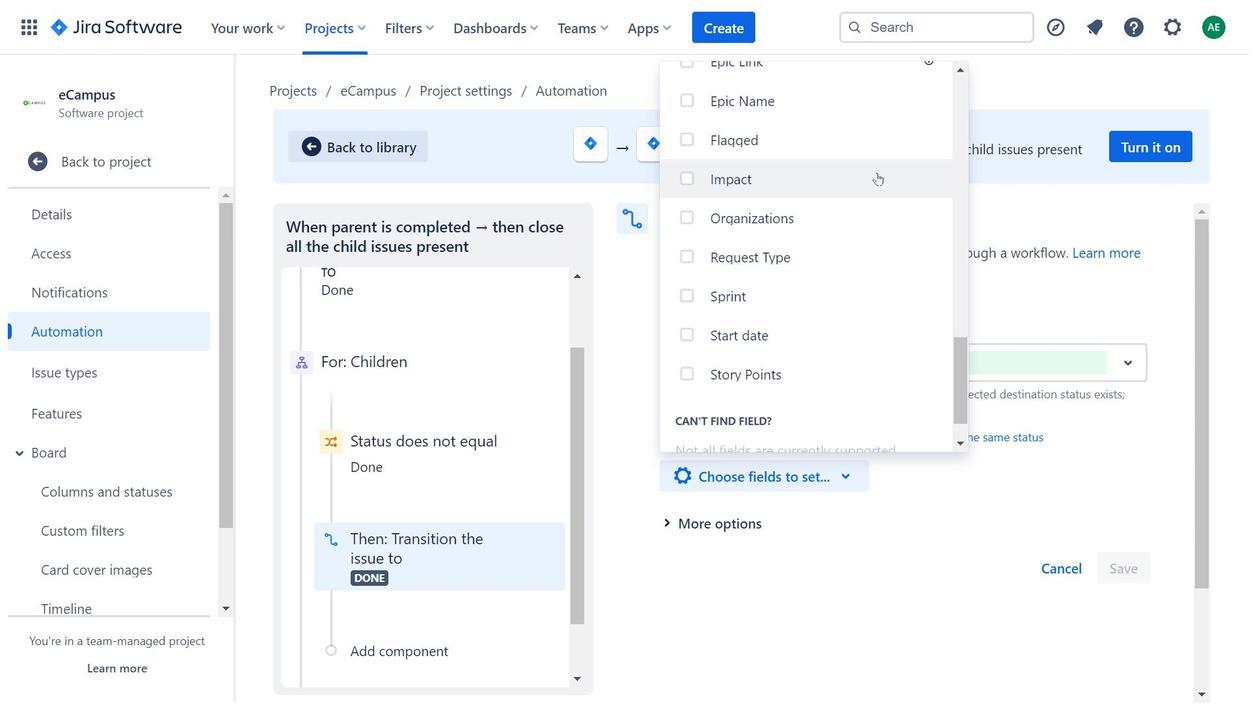 
Action: Mouse moved to (874, 252)
Screenshot: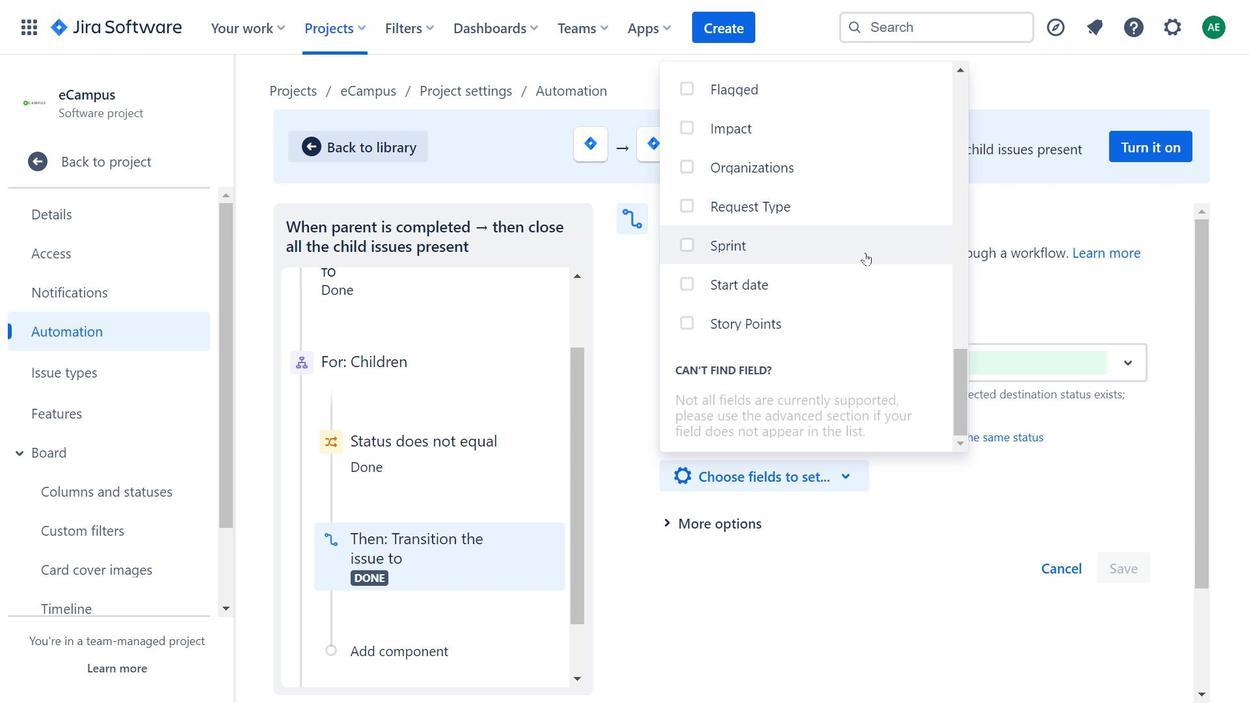 
Action: Mouse scrolled (874, 253) with delta (0, 0)
Screenshot: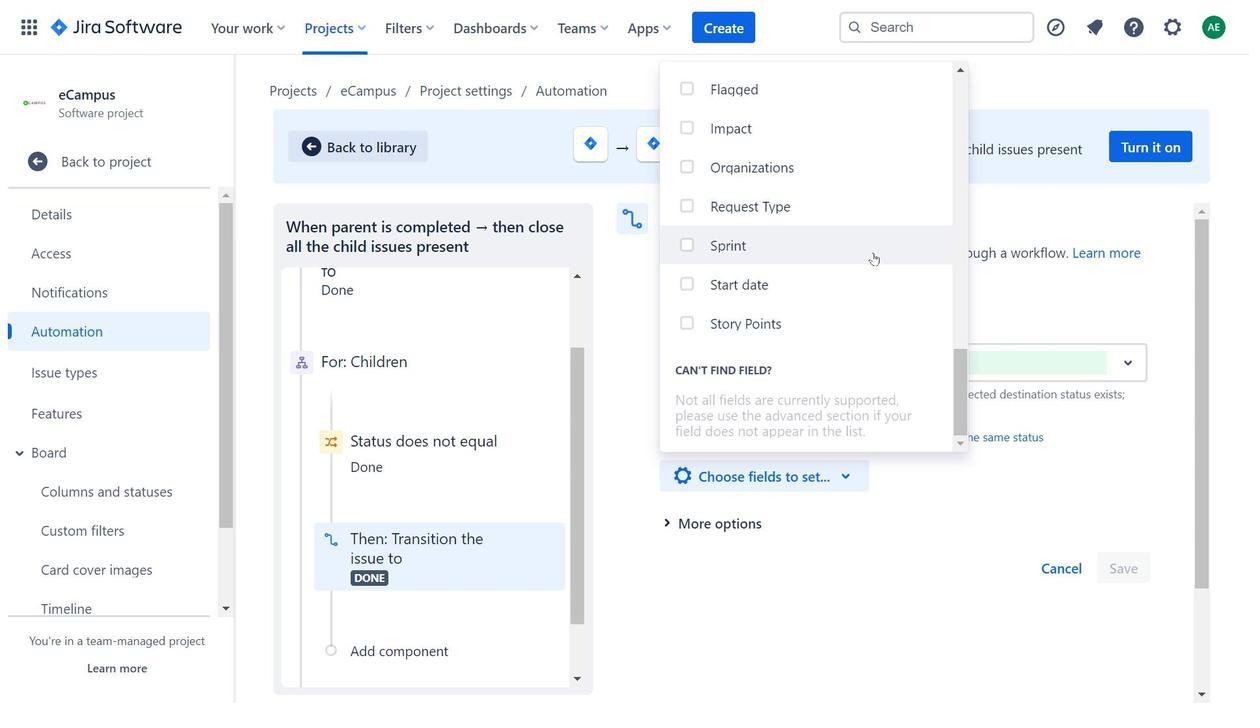 
Action: Mouse scrolled (874, 253) with delta (0, 0)
Screenshot: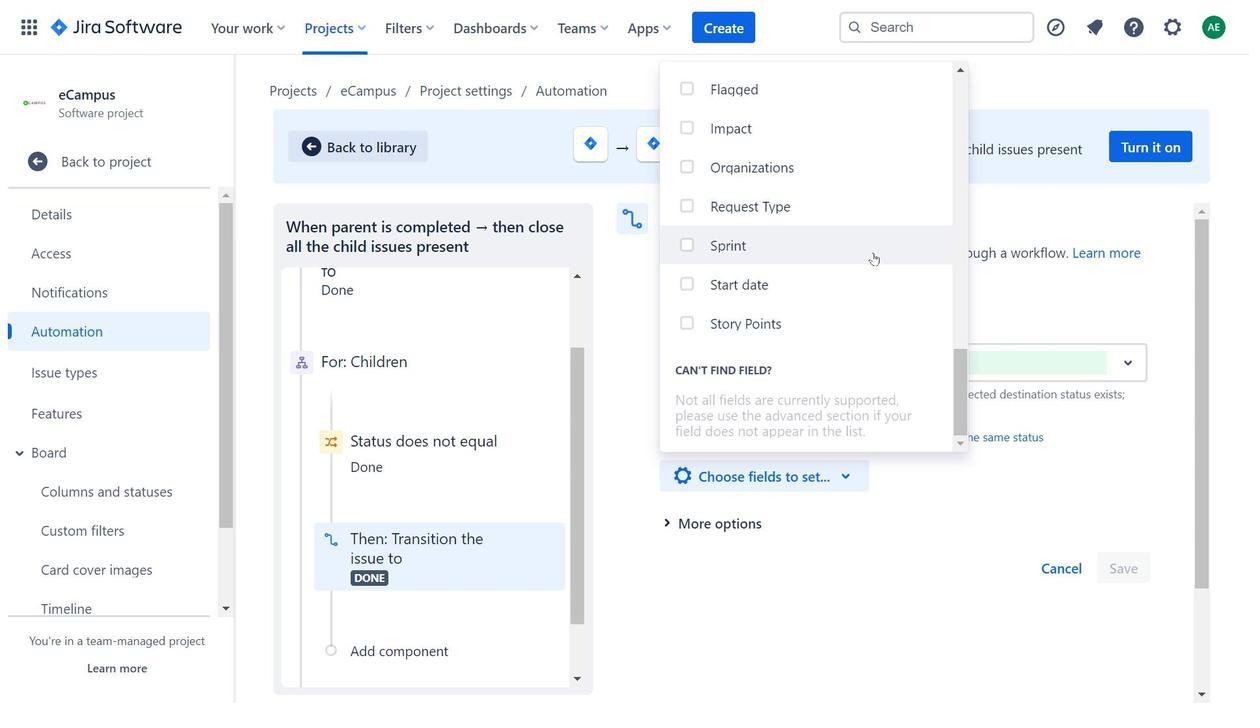 
Action: Mouse moved to (1075, 224)
Screenshot: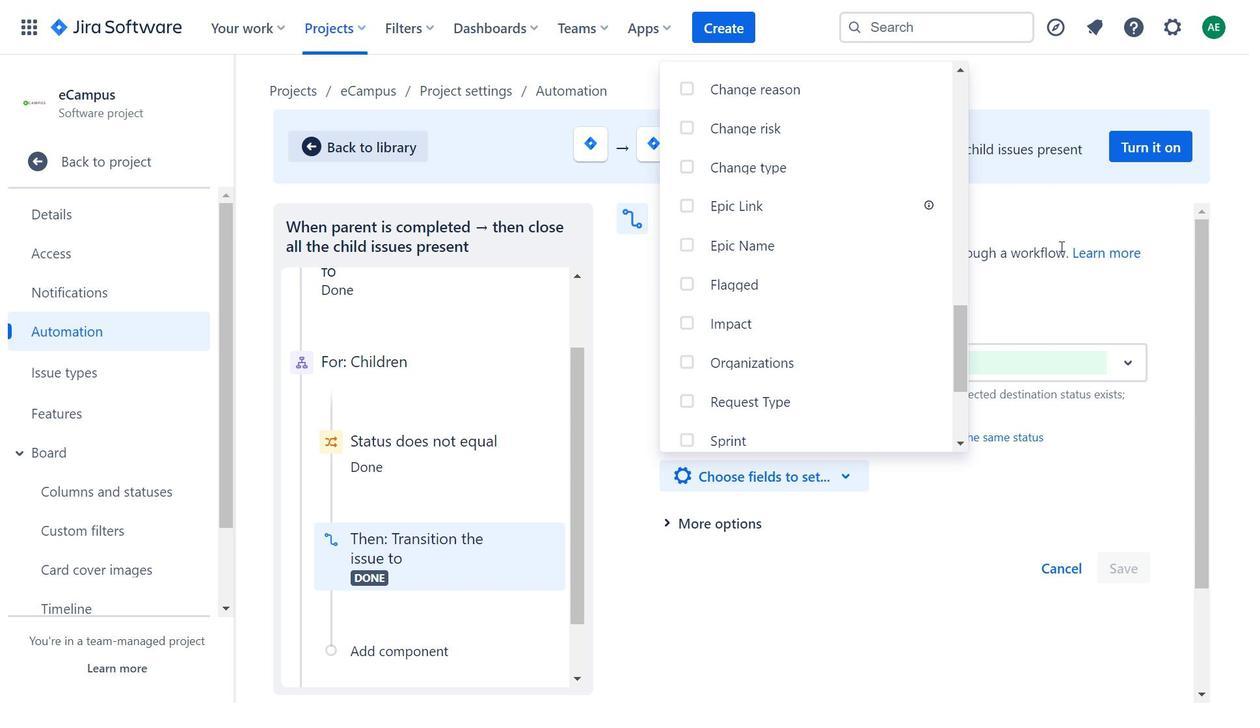 
Action: Mouse pressed left at (1075, 224)
Screenshot: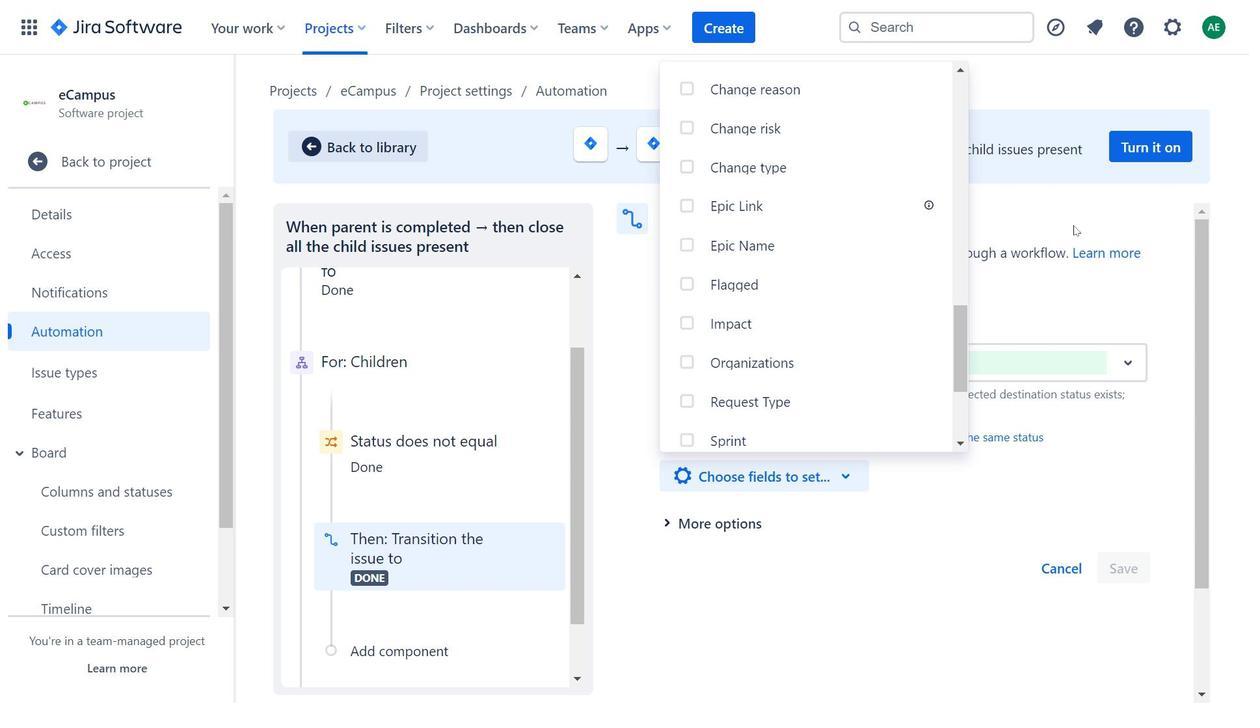 
Action: Mouse moved to (427, 459)
Screenshot: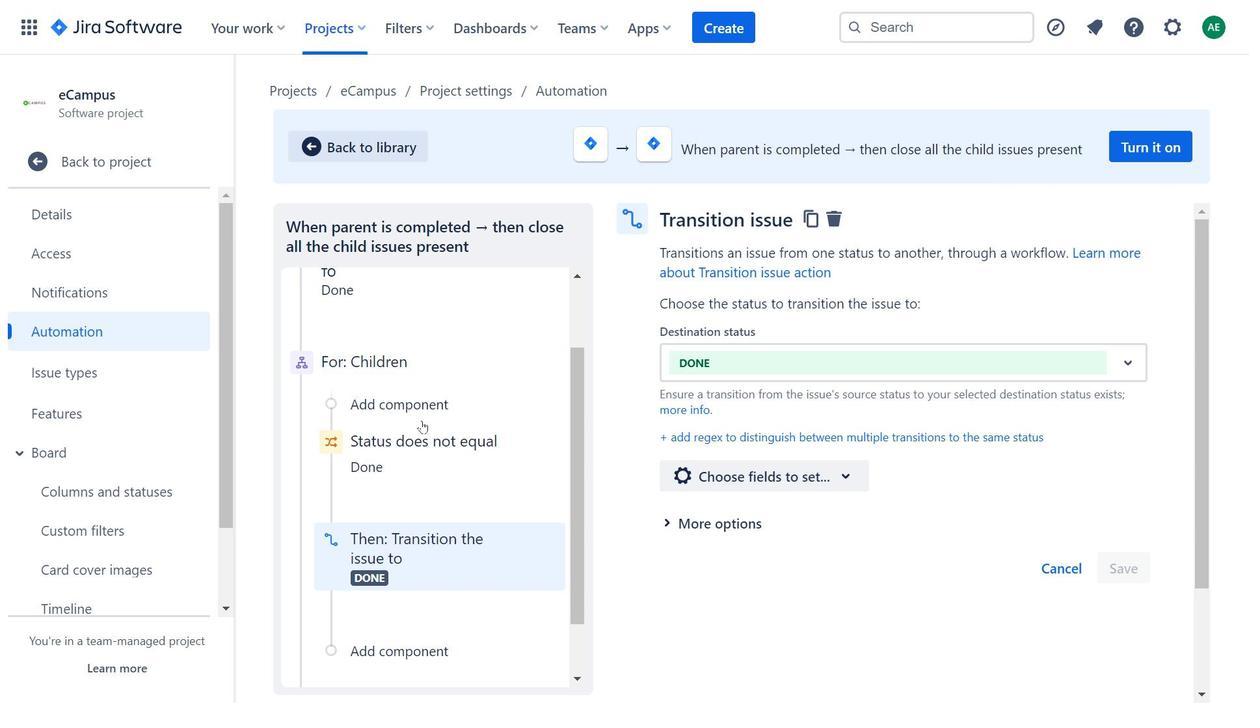 
Action: Mouse scrolled (427, 458) with delta (0, 0)
Screenshot: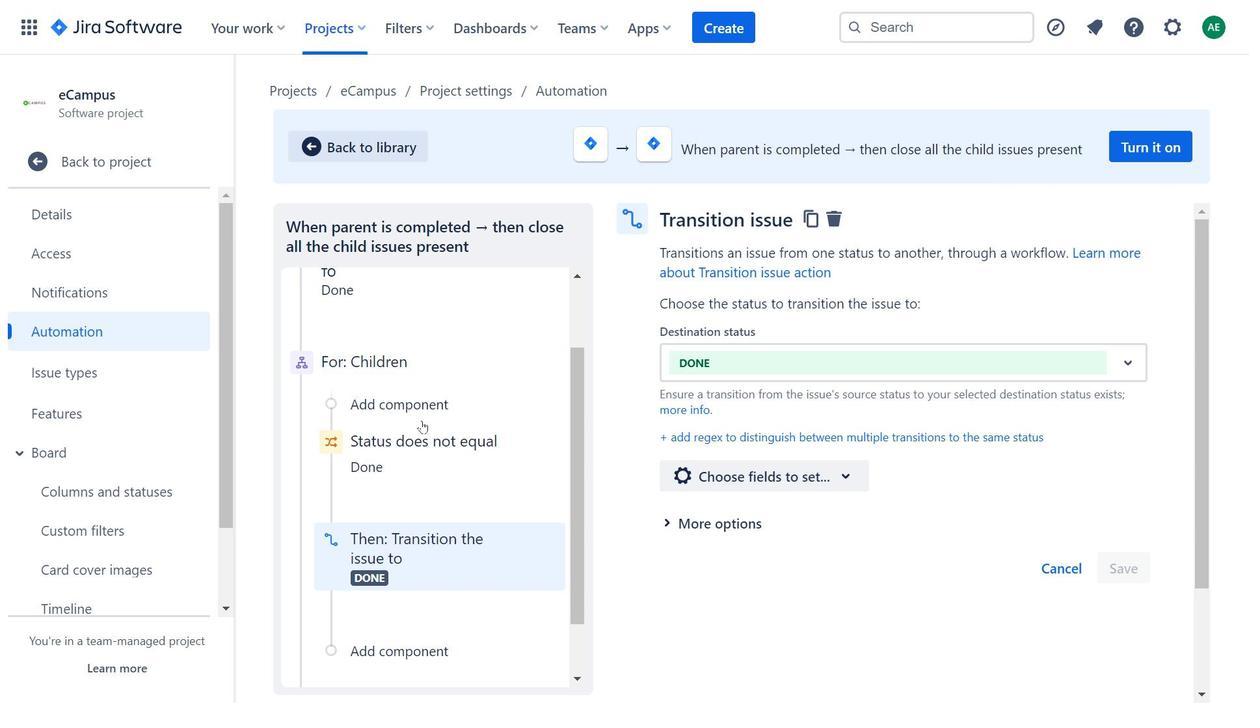 
Action: Mouse moved to (429, 462)
Screenshot: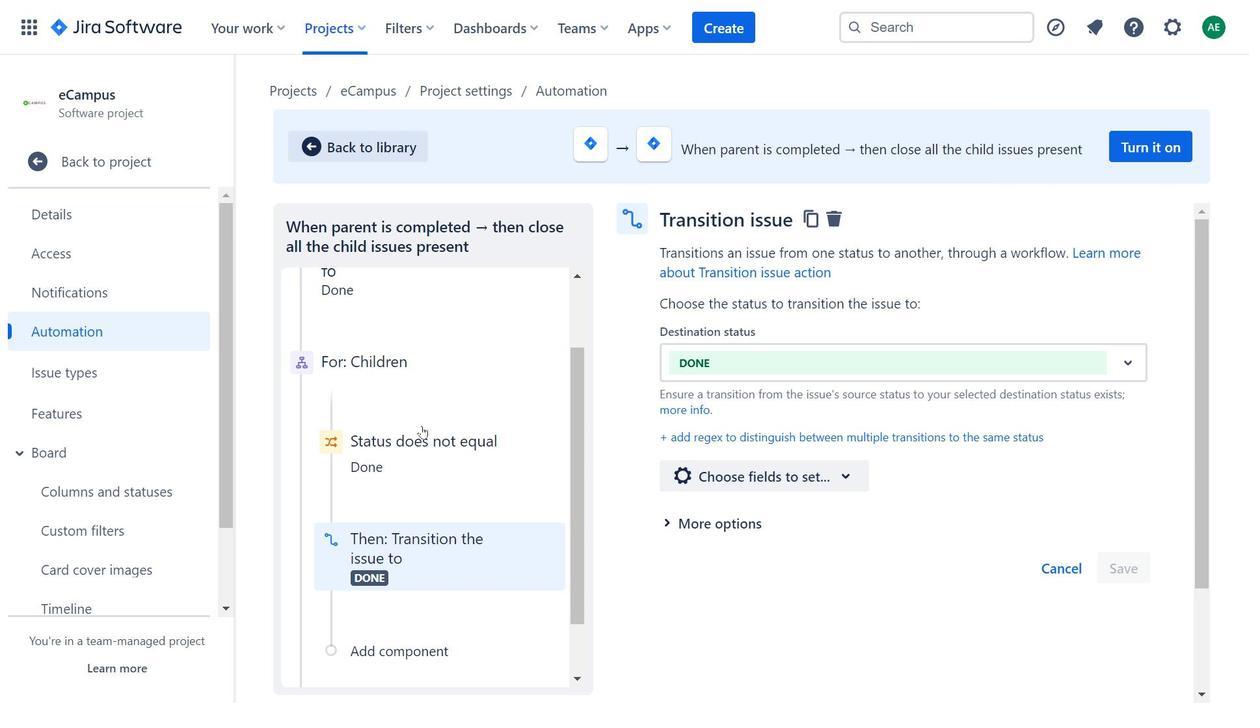 
Action: Mouse scrolled (429, 461) with delta (0, 0)
Screenshot: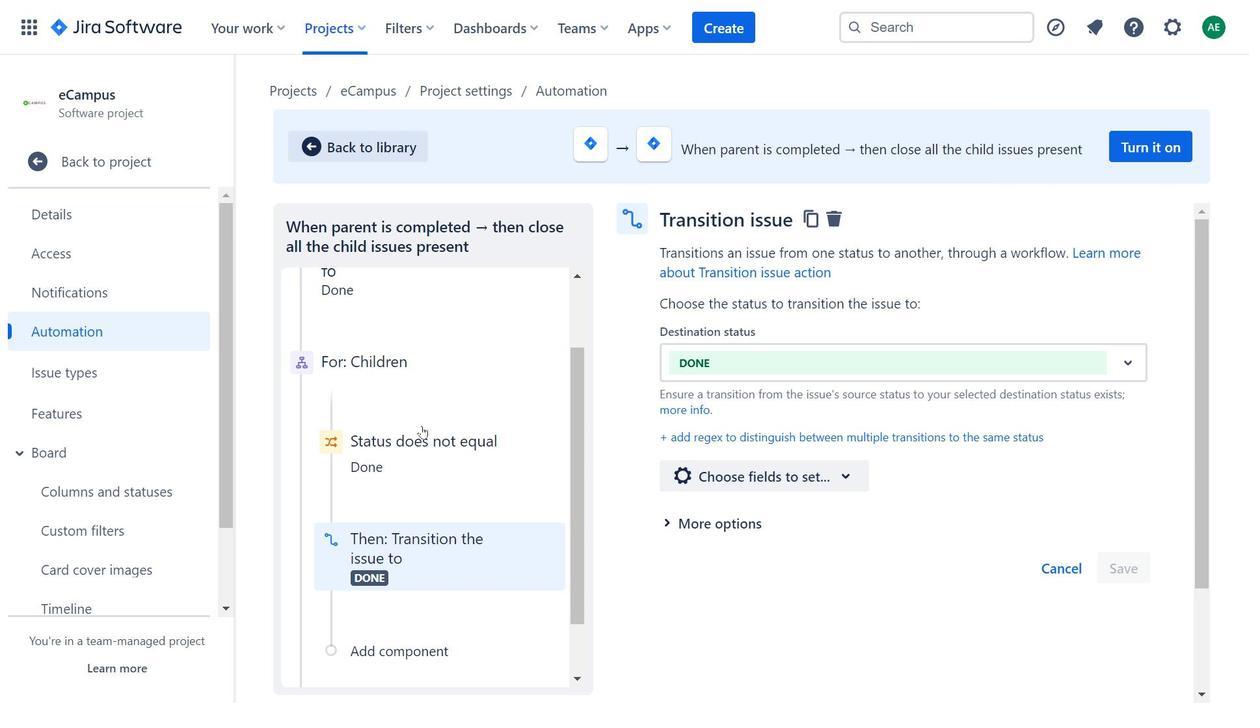 
Action: Mouse moved to (414, 397)
Screenshot: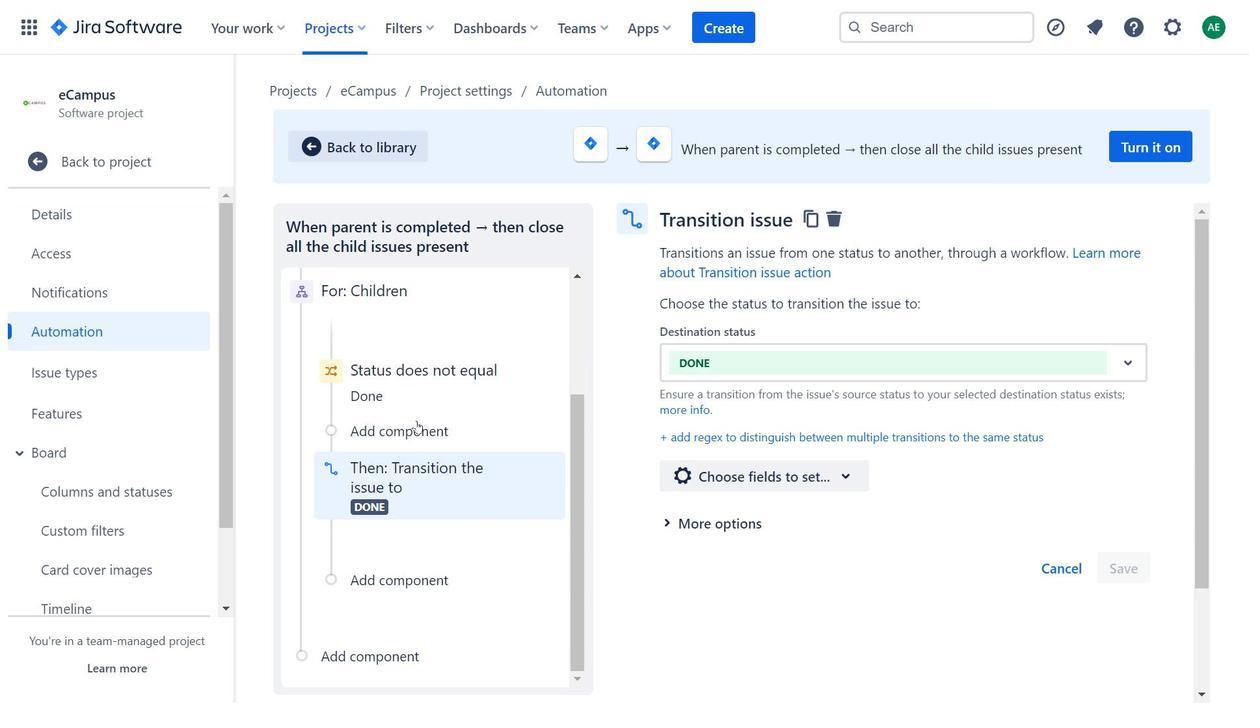 
Action: Mouse pressed left at (414, 397)
Screenshot: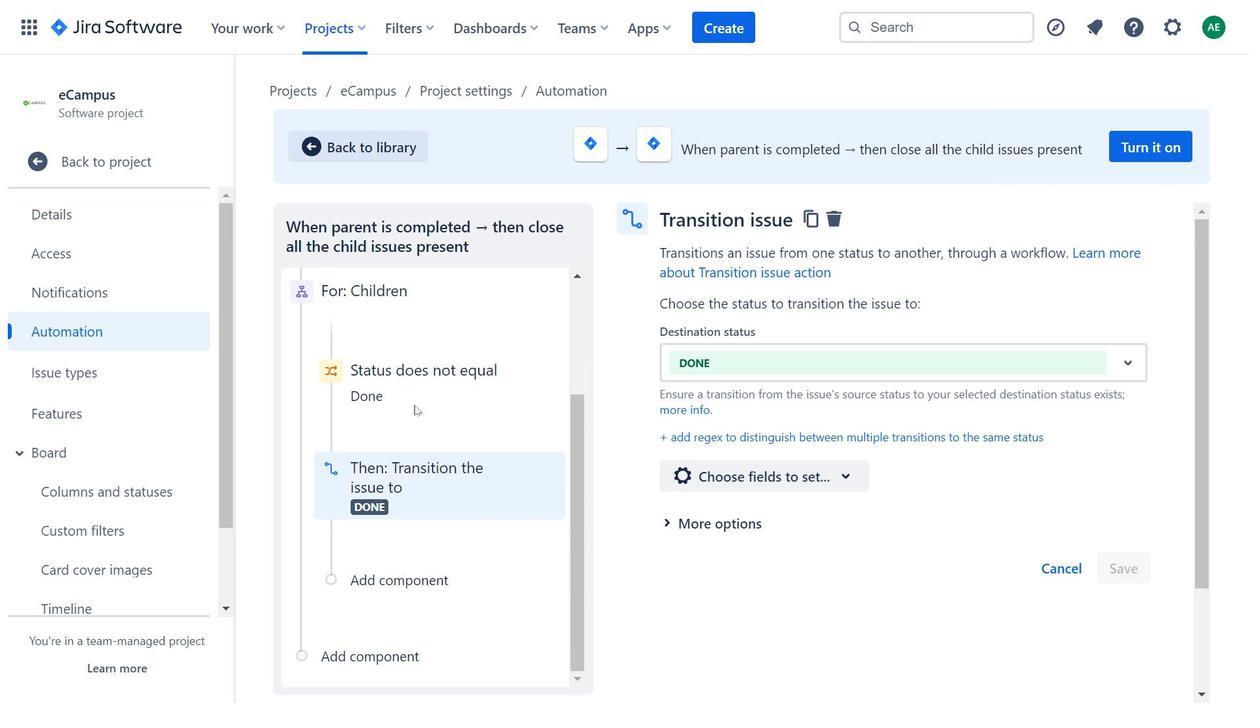 
Action: Mouse moved to (343, 144)
Screenshot: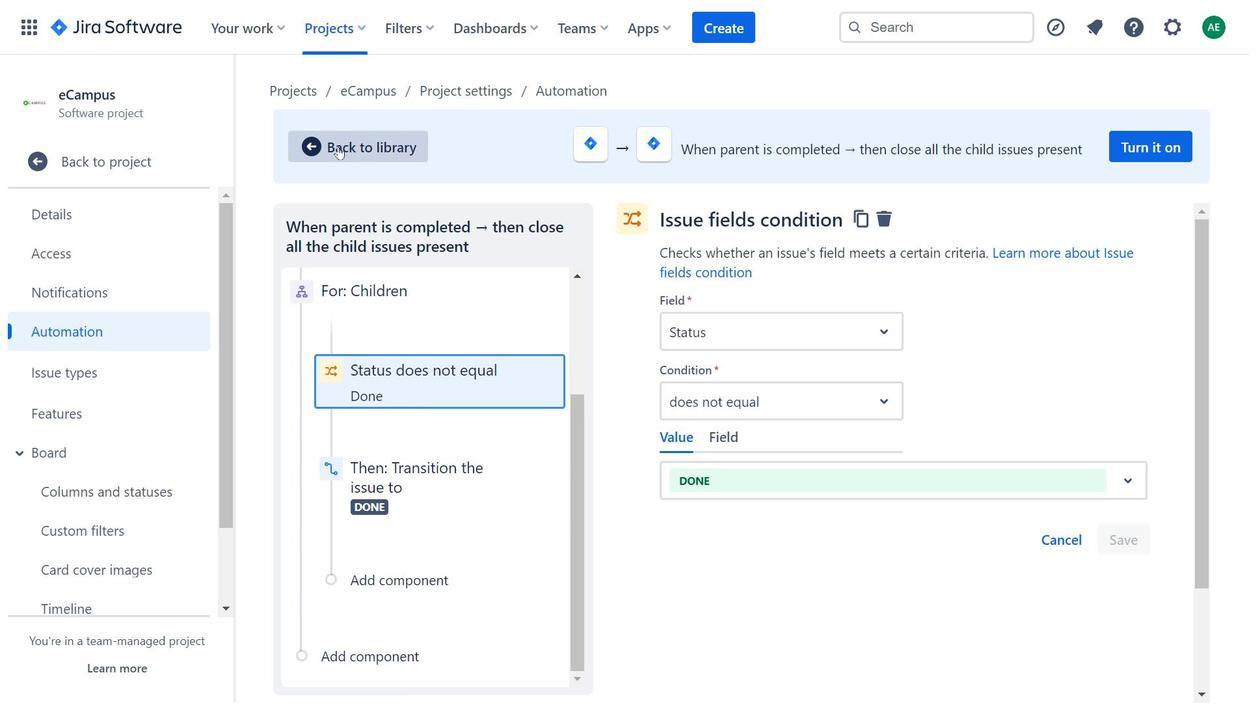 
Action: Mouse pressed left at (343, 144)
Screenshot: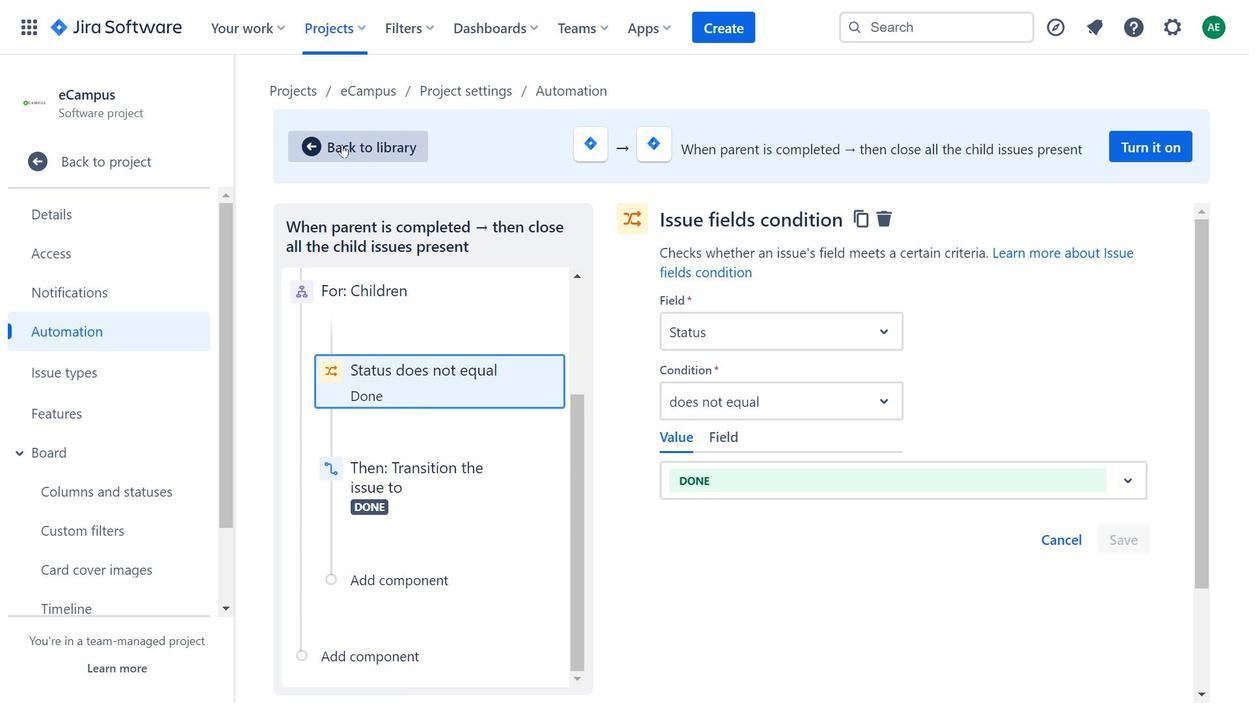 
Action: Mouse moved to (878, 194)
Screenshot: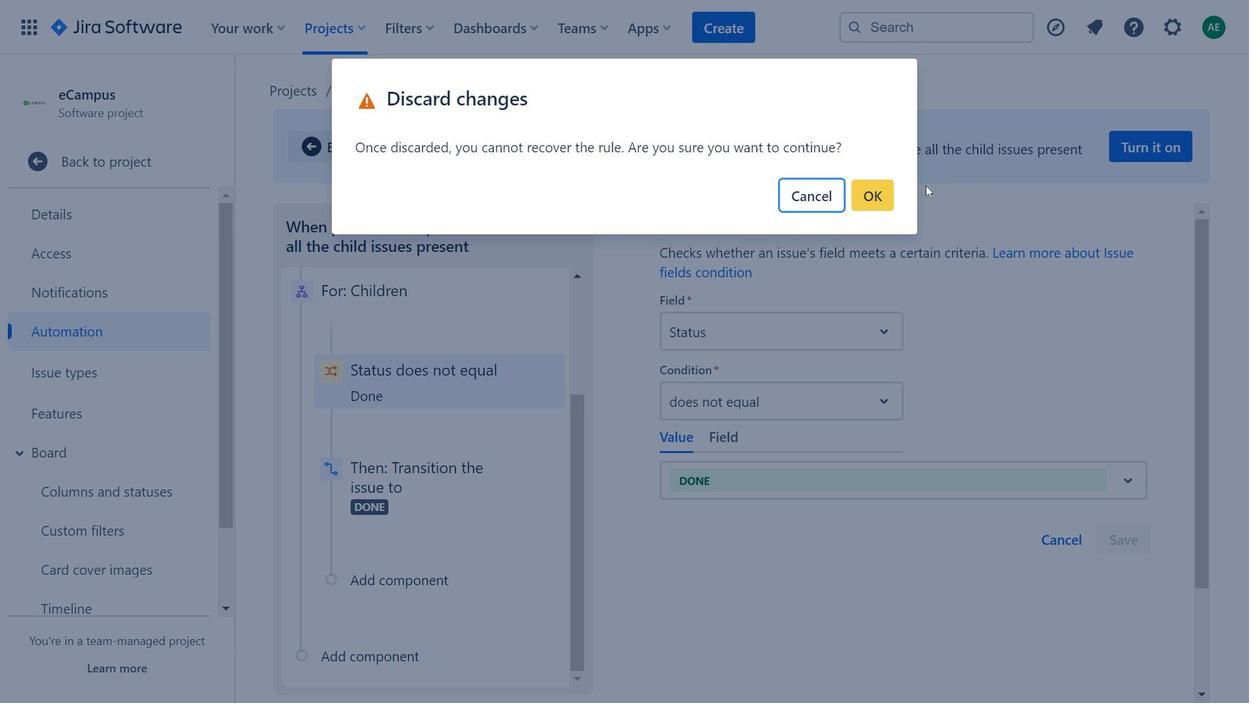 
Action: Mouse pressed left at (878, 194)
Screenshot: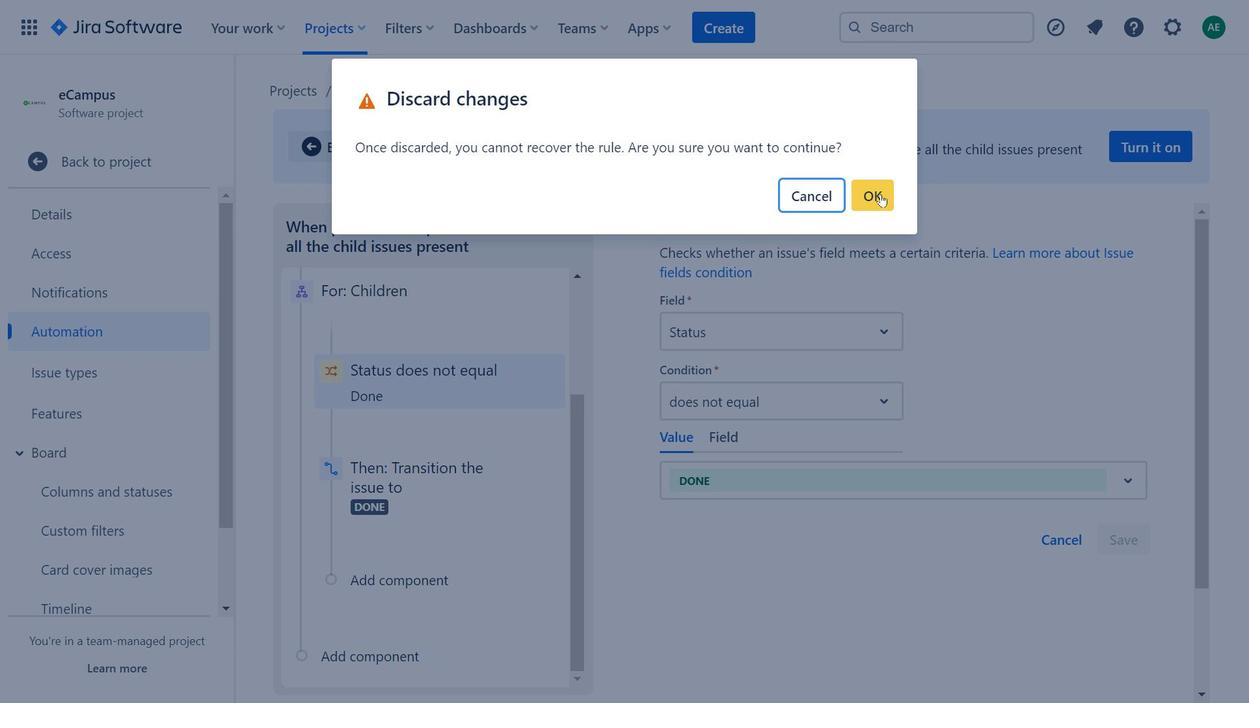 
Action: Mouse moved to (511, 339)
Screenshot: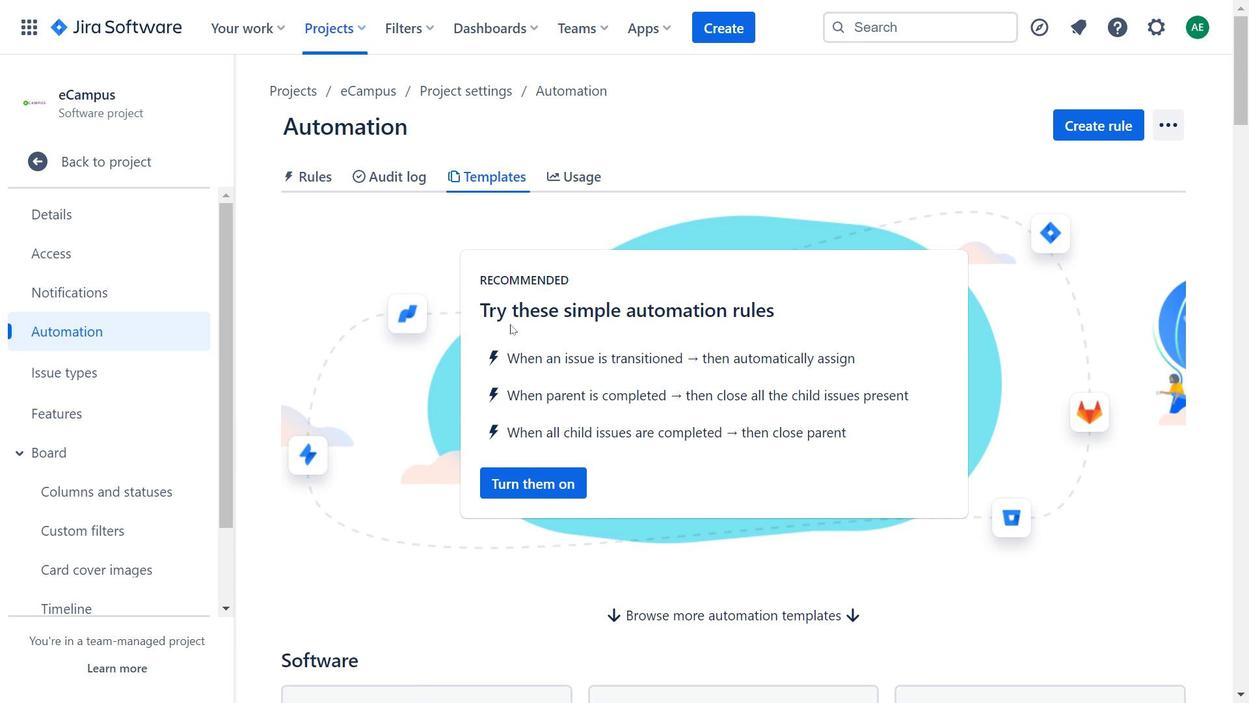 
Action: Mouse scrolled (511, 339) with delta (0, 0)
Screenshot: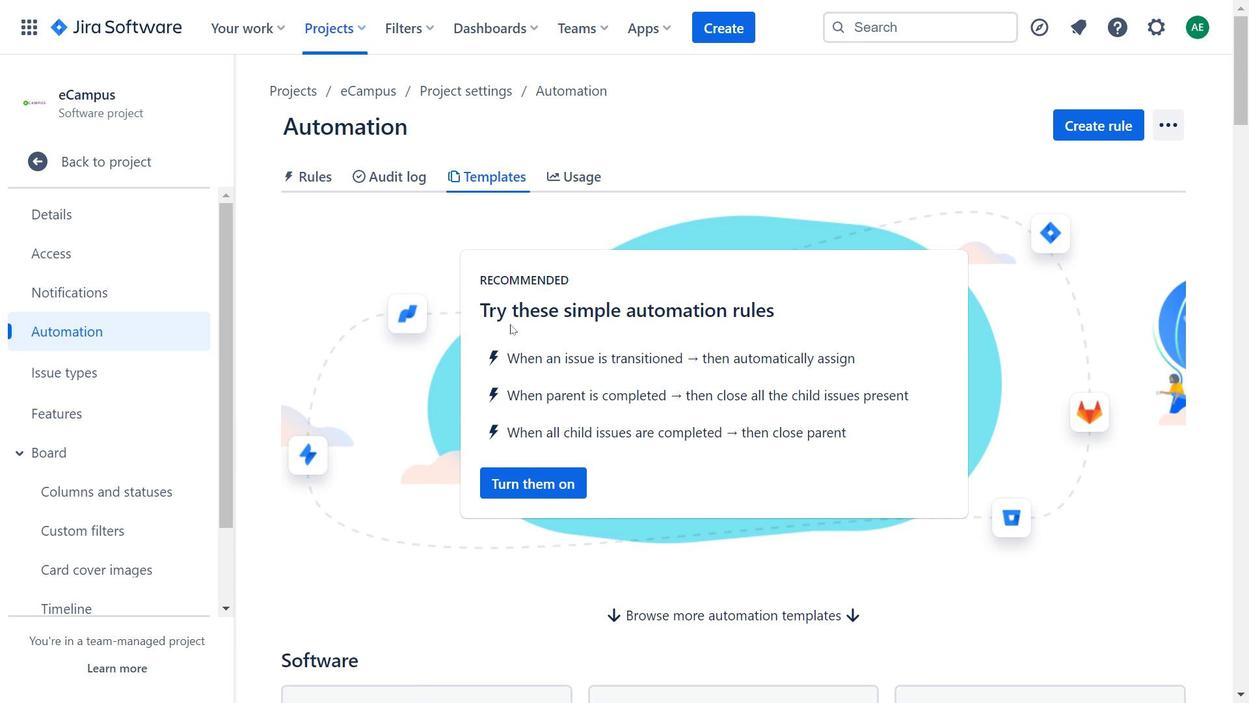 
Action: Mouse scrolled (511, 339) with delta (0, 0)
Screenshot: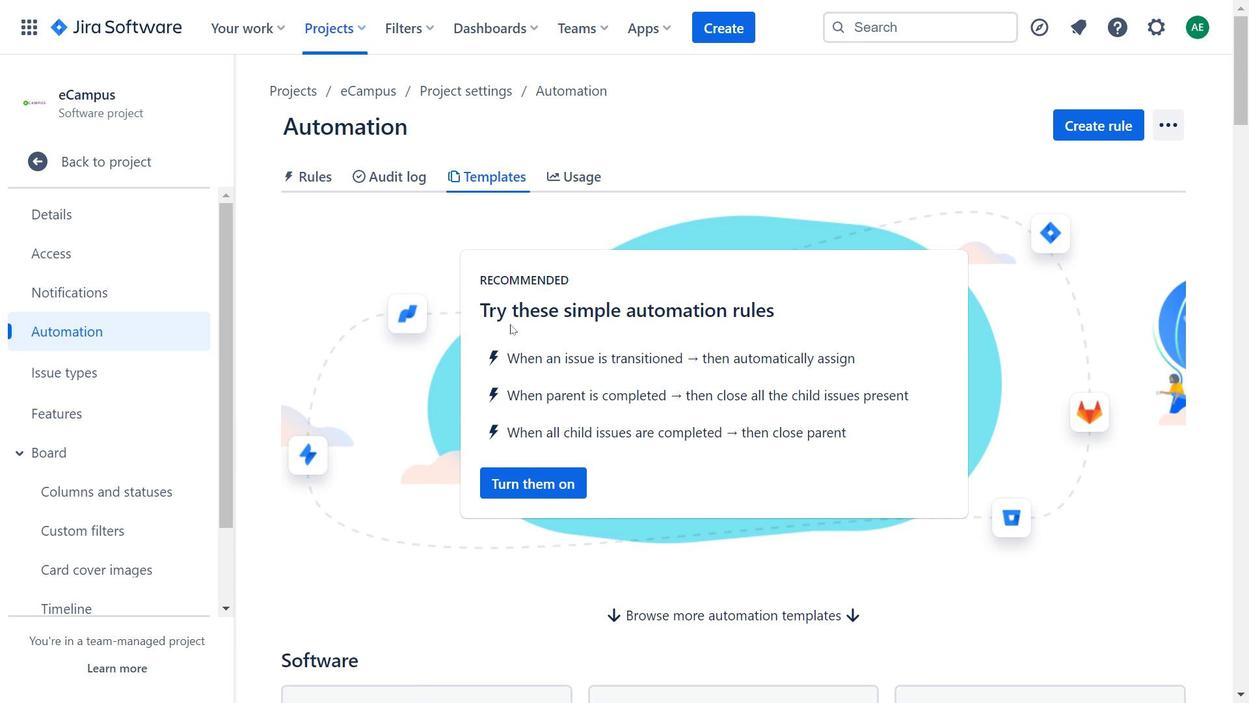 
Action: Mouse moved to (512, 342)
Screenshot: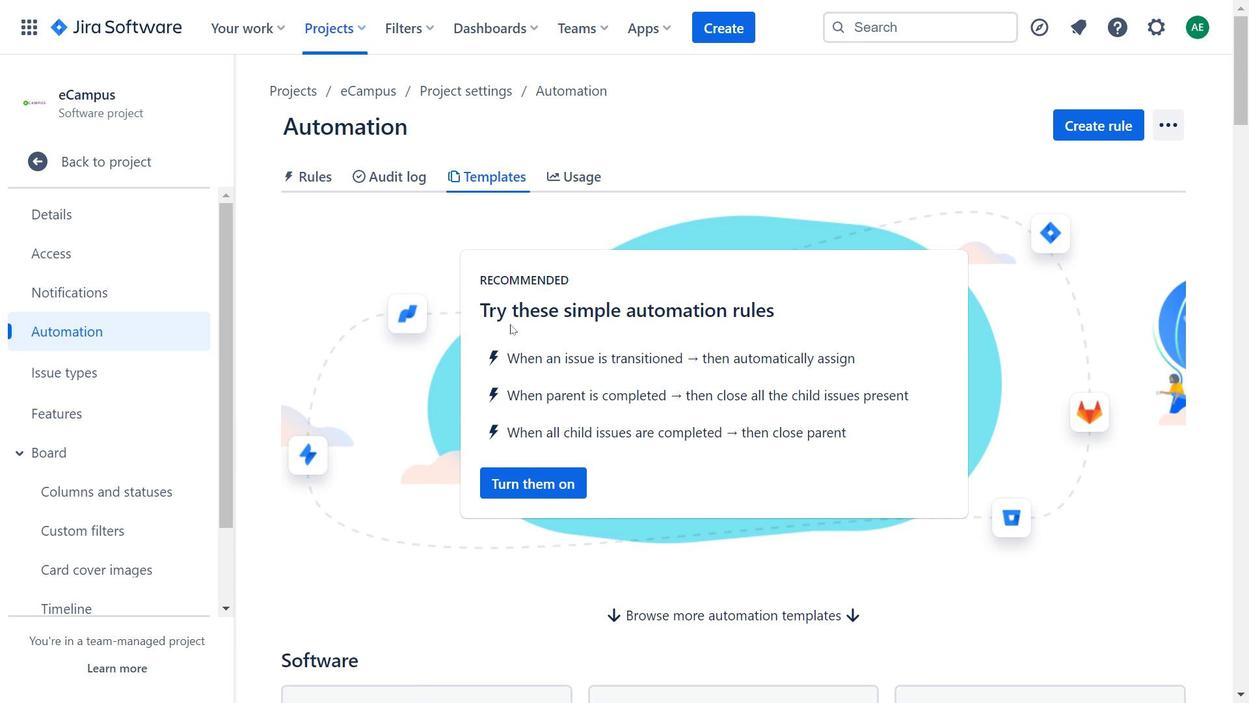 
Action: Mouse scrolled (512, 341) with delta (0, 0)
Screenshot: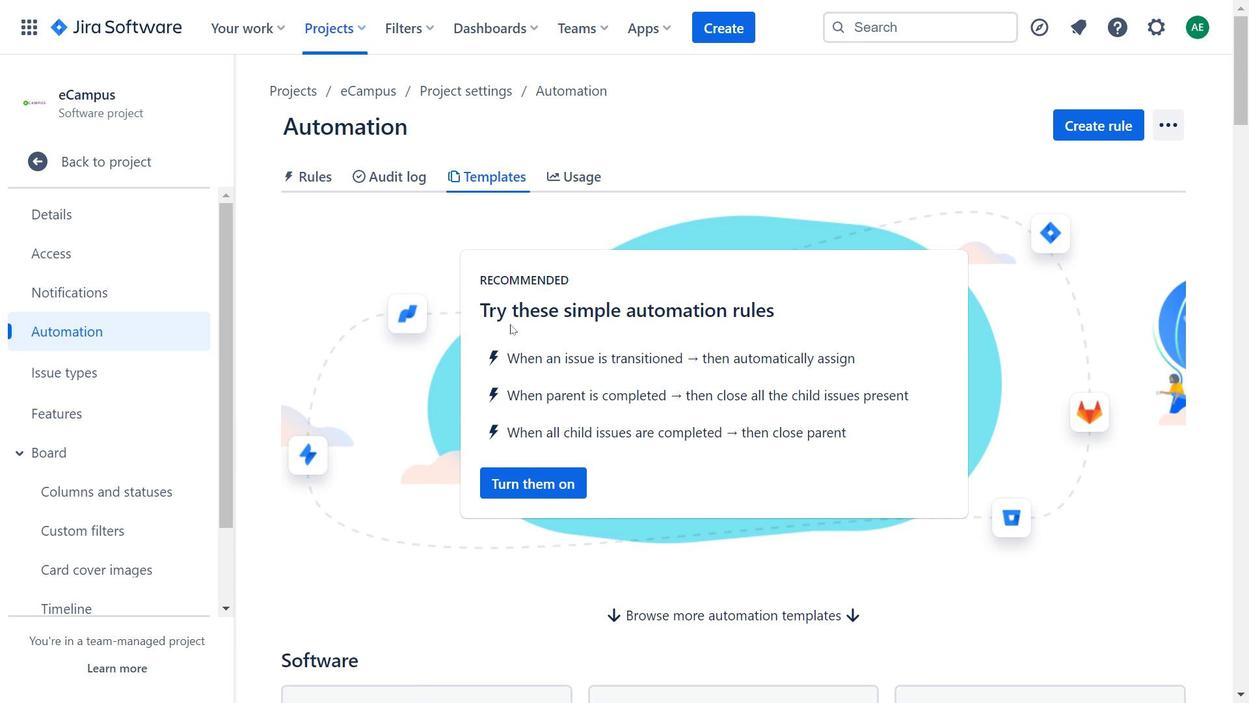 
Action: Mouse moved to (495, 387)
Screenshot: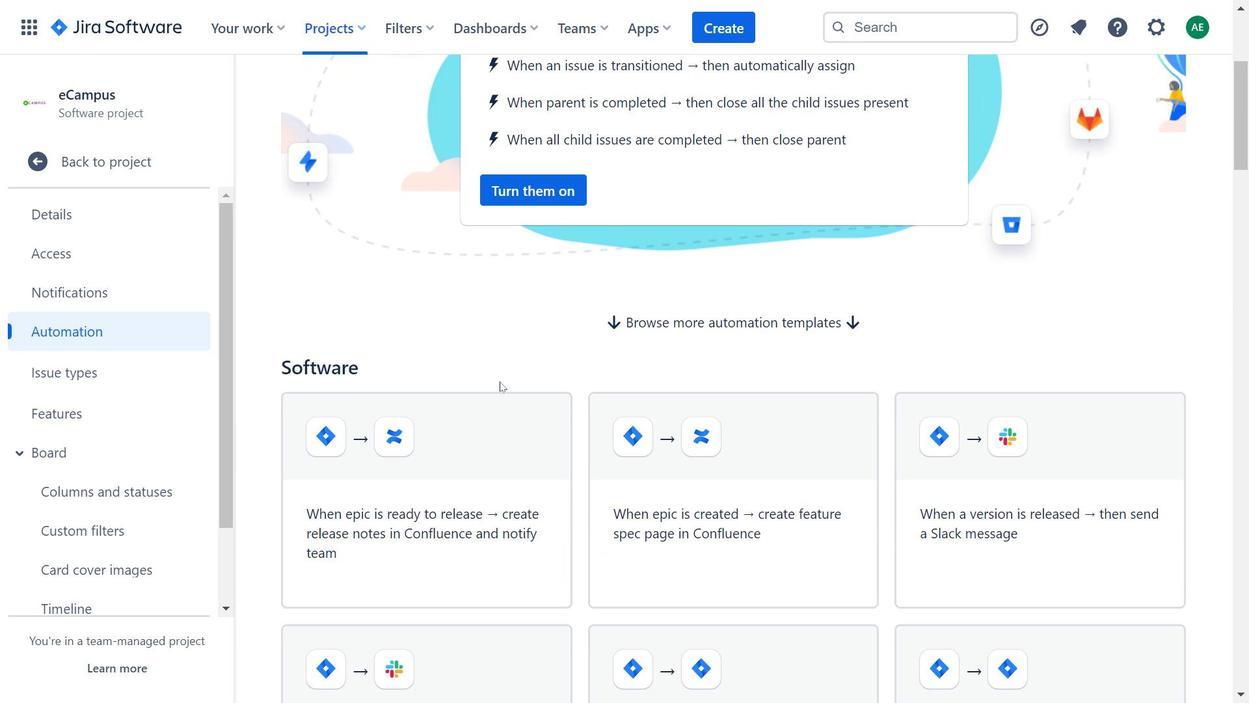 
Action: Mouse scrolled (495, 386) with delta (0, 0)
Screenshot: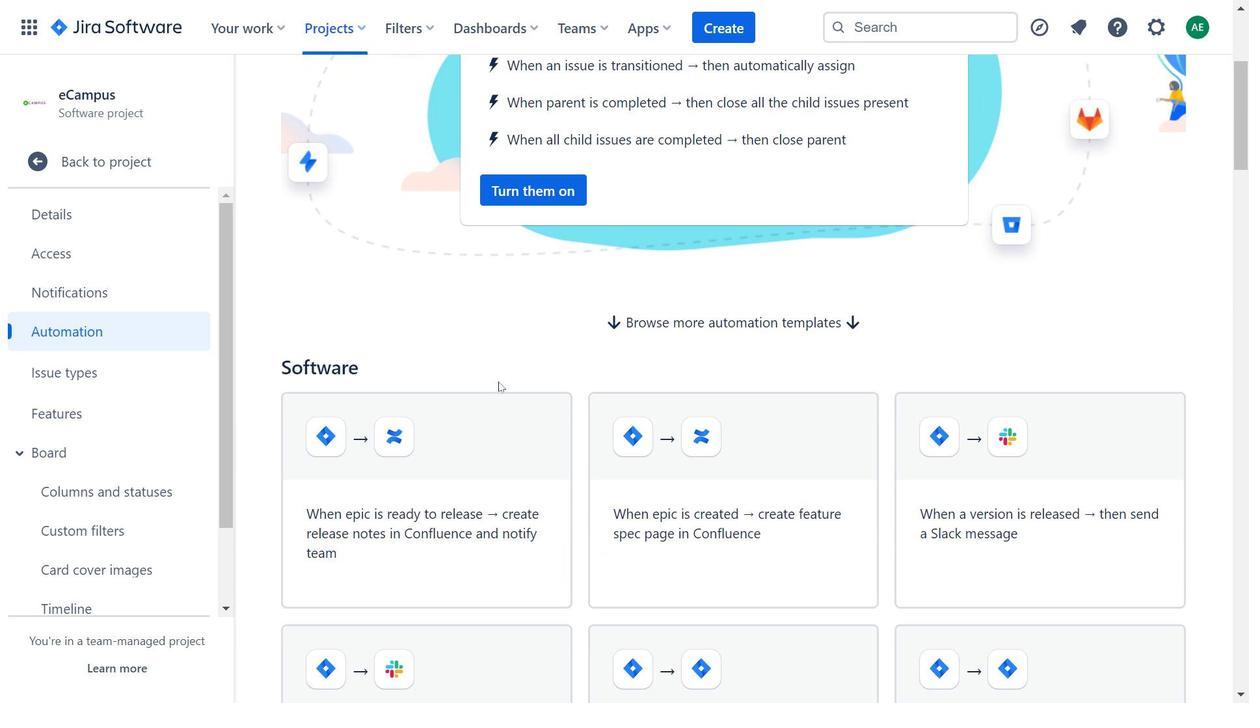 
Action: Mouse scrolled (495, 386) with delta (0, 0)
Screenshot: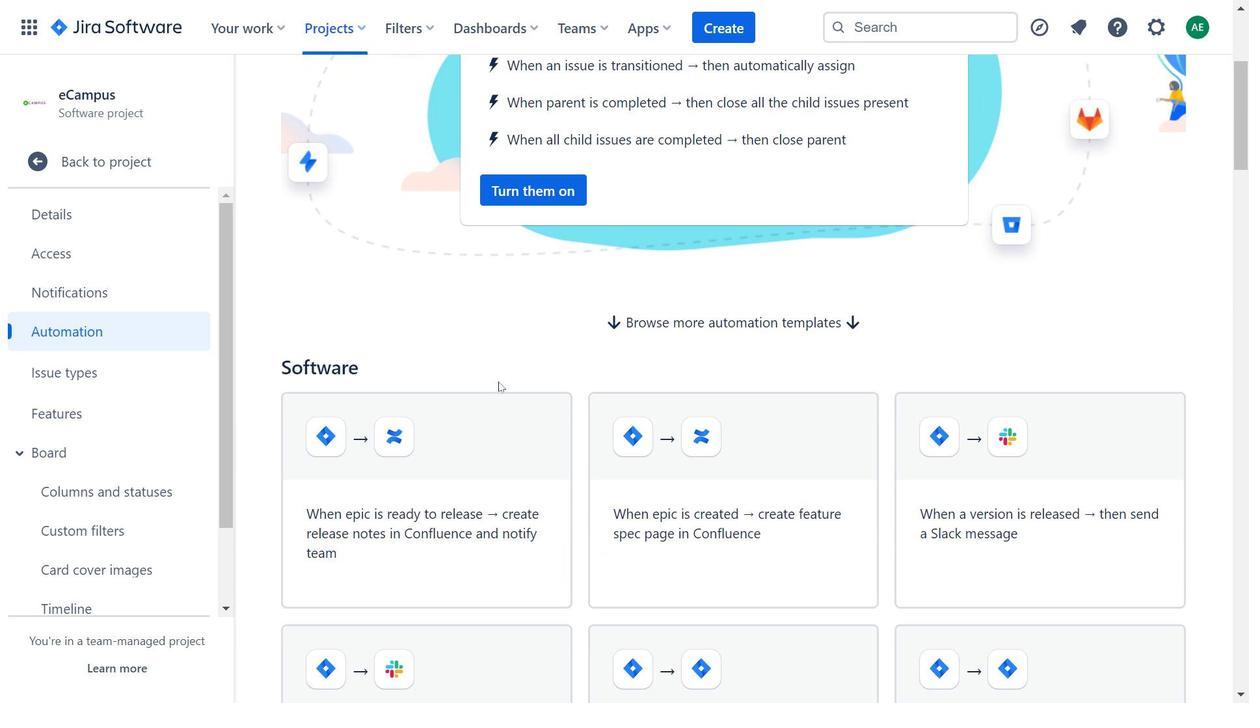 
Action: Mouse moved to (747, 365)
Screenshot: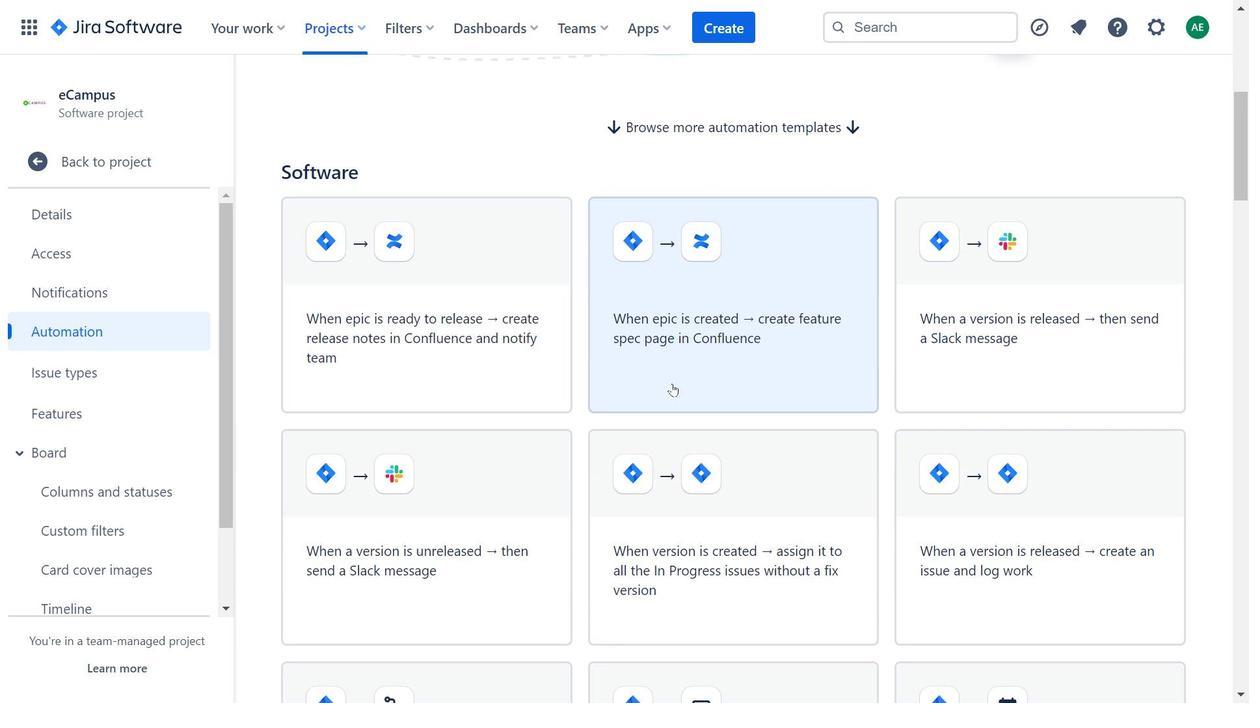 
Action: Mouse pressed left at (747, 365)
Screenshot: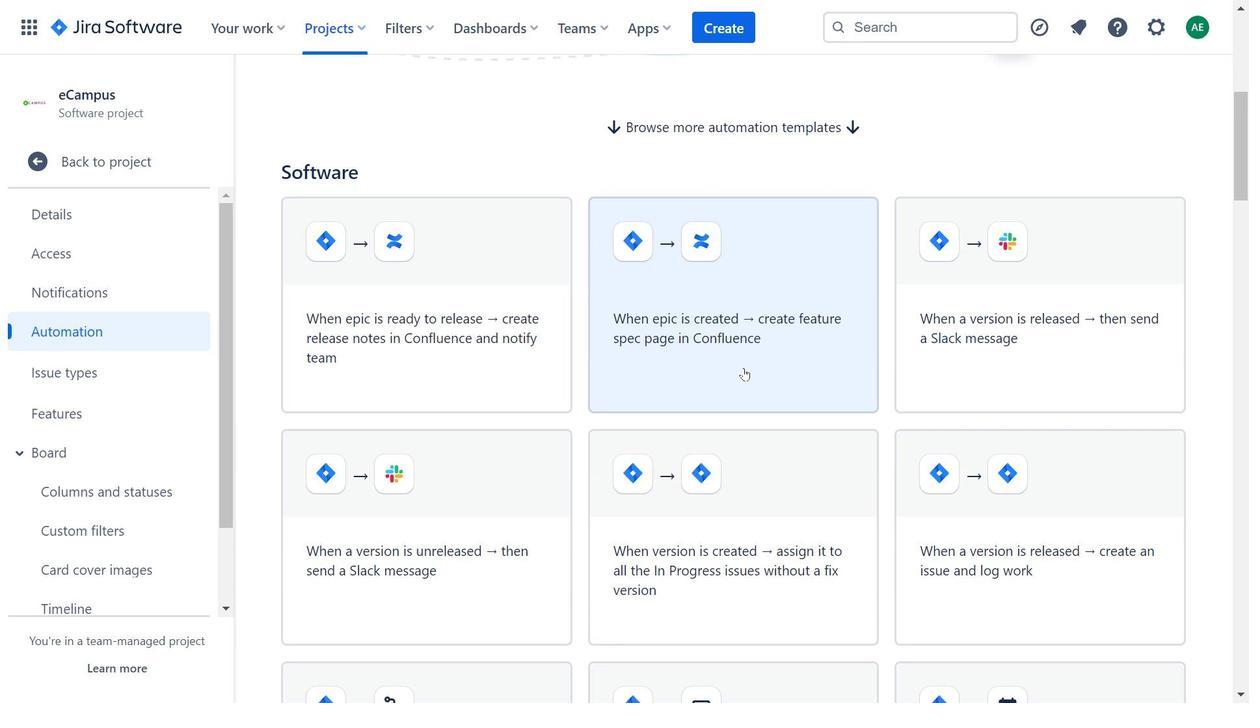 
Action: Mouse moved to (826, 328)
Screenshot: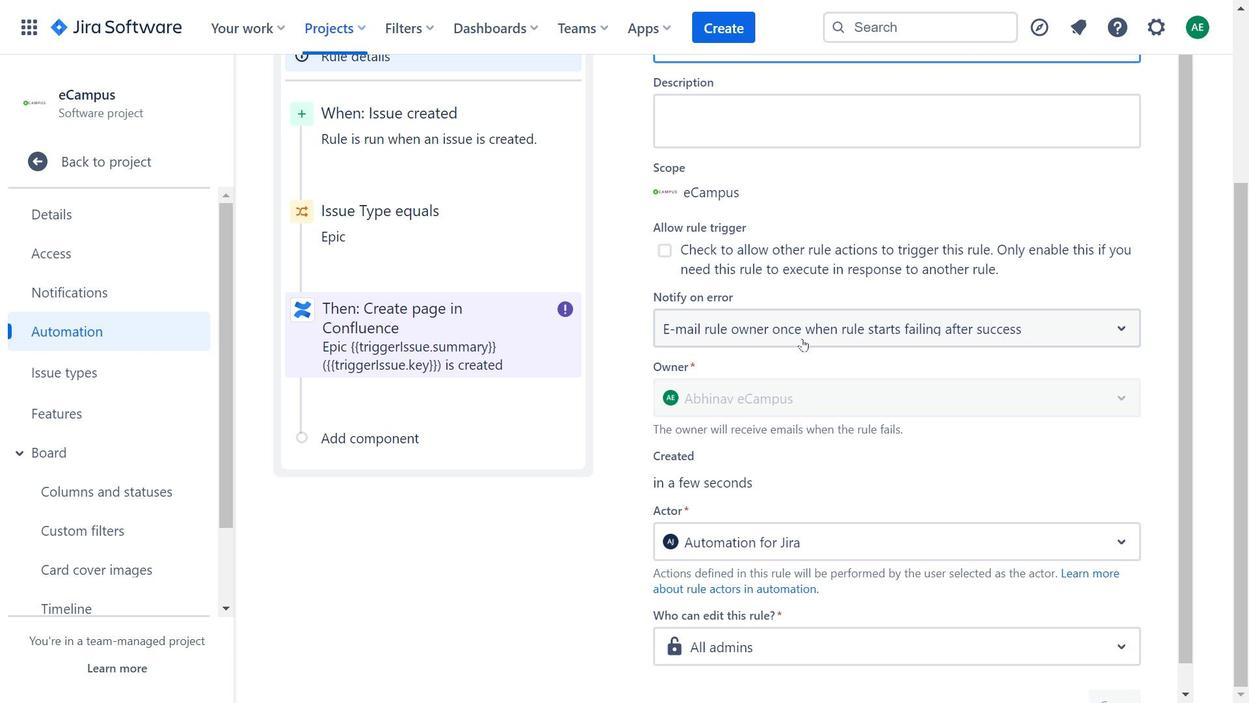 
Action: Mouse pressed left at (826, 328)
Screenshot: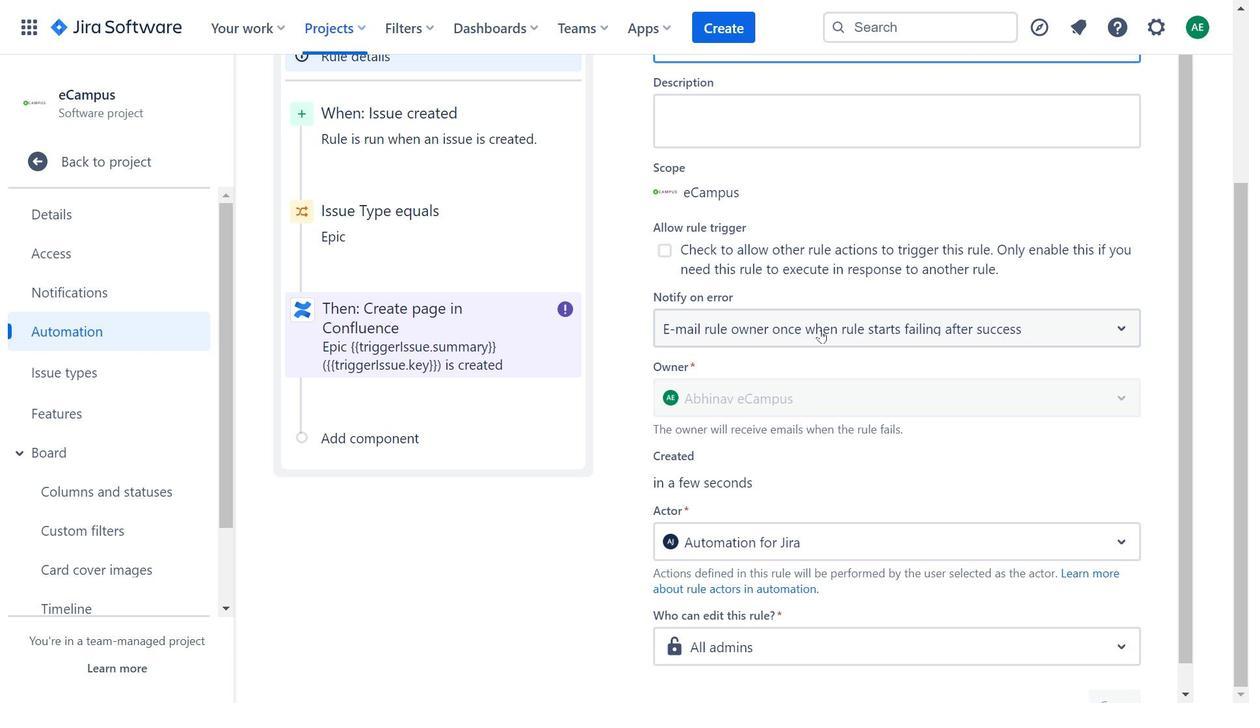 
Action: Mouse moved to (587, 541)
Screenshot: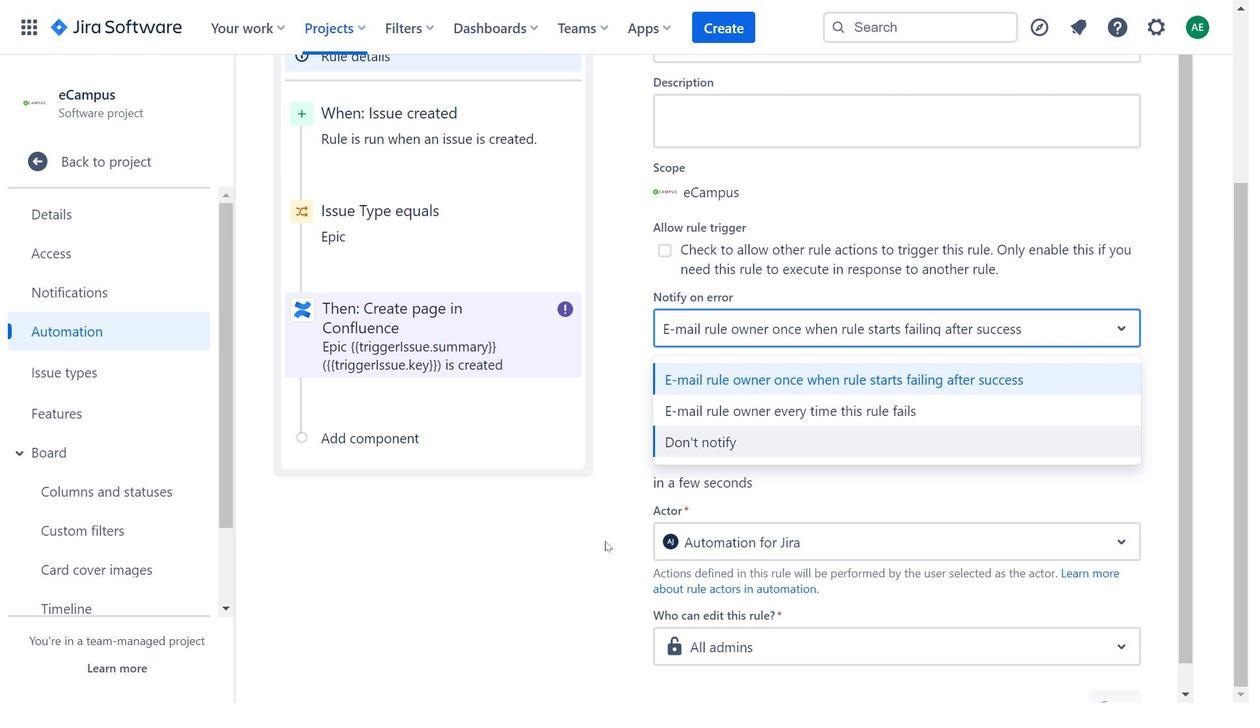 
Action: Mouse pressed left at (587, 541)
Screenshot: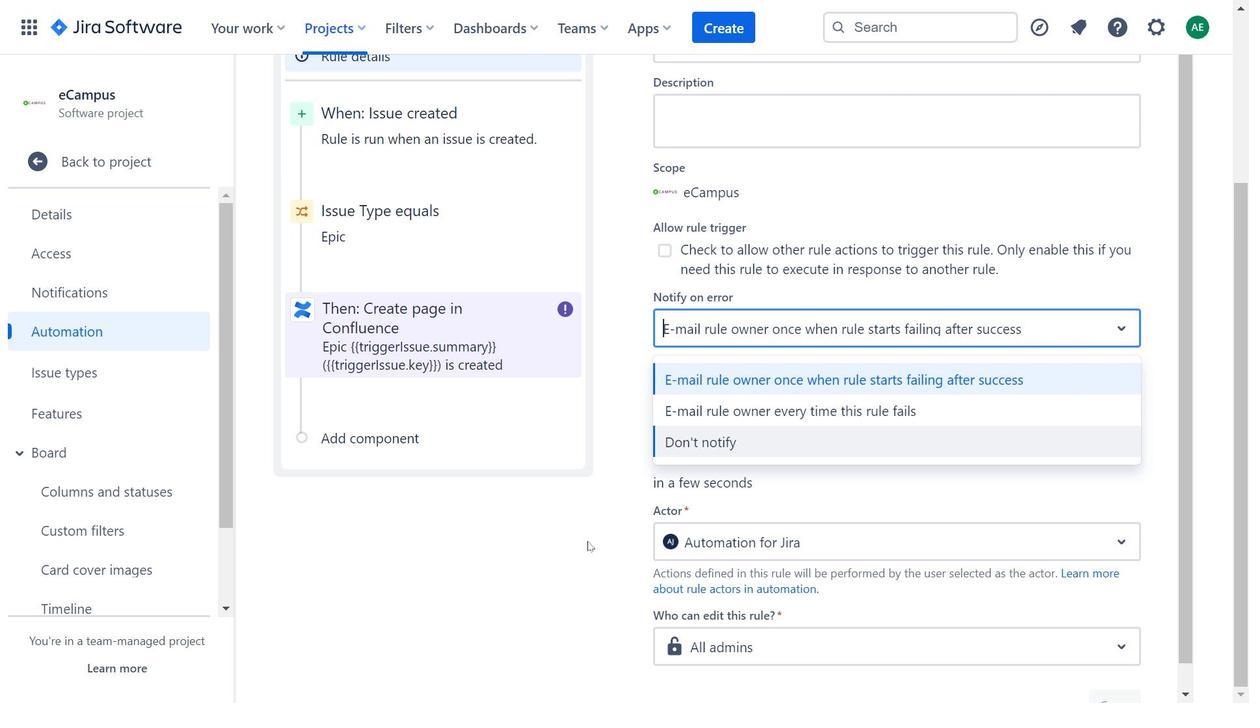 
Action: Mouse moved to (385, 176)
Screenshot: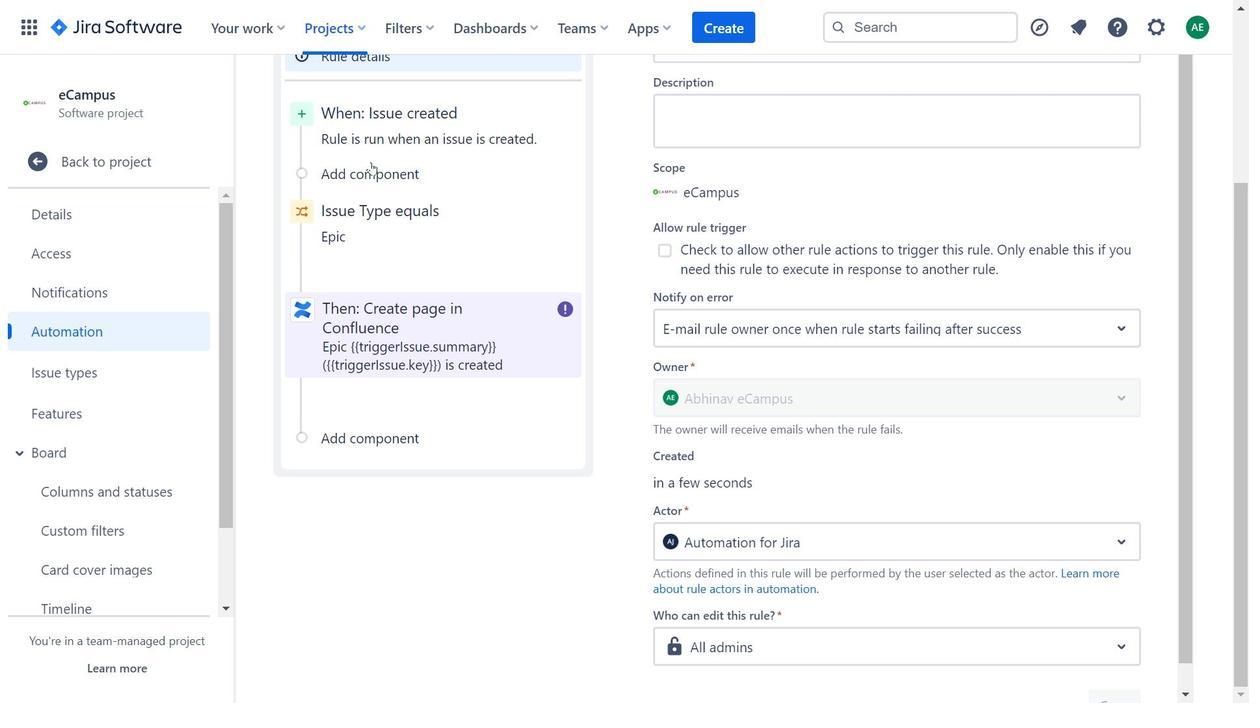 
Action: Mouse scrolled (385, 177) with delta (0, 0)
Screenshot: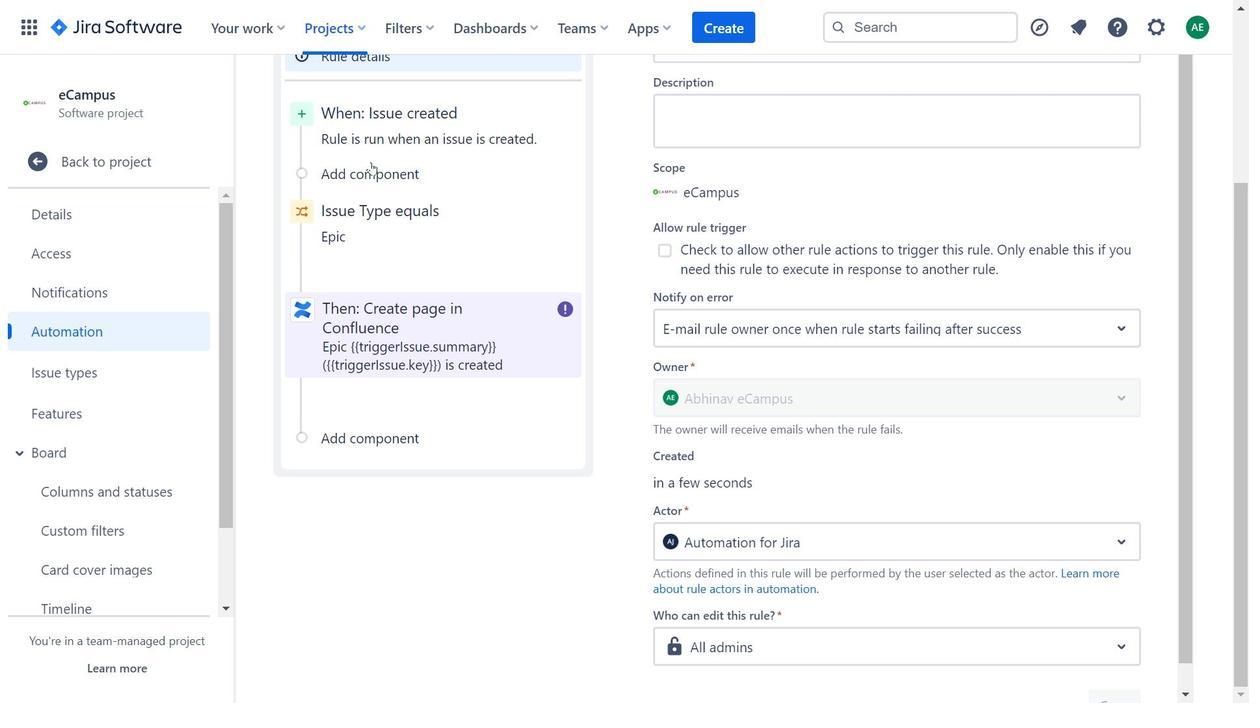 
Action: Mouse scrolled (385, 177) with delta (0, 0)
Screenshot: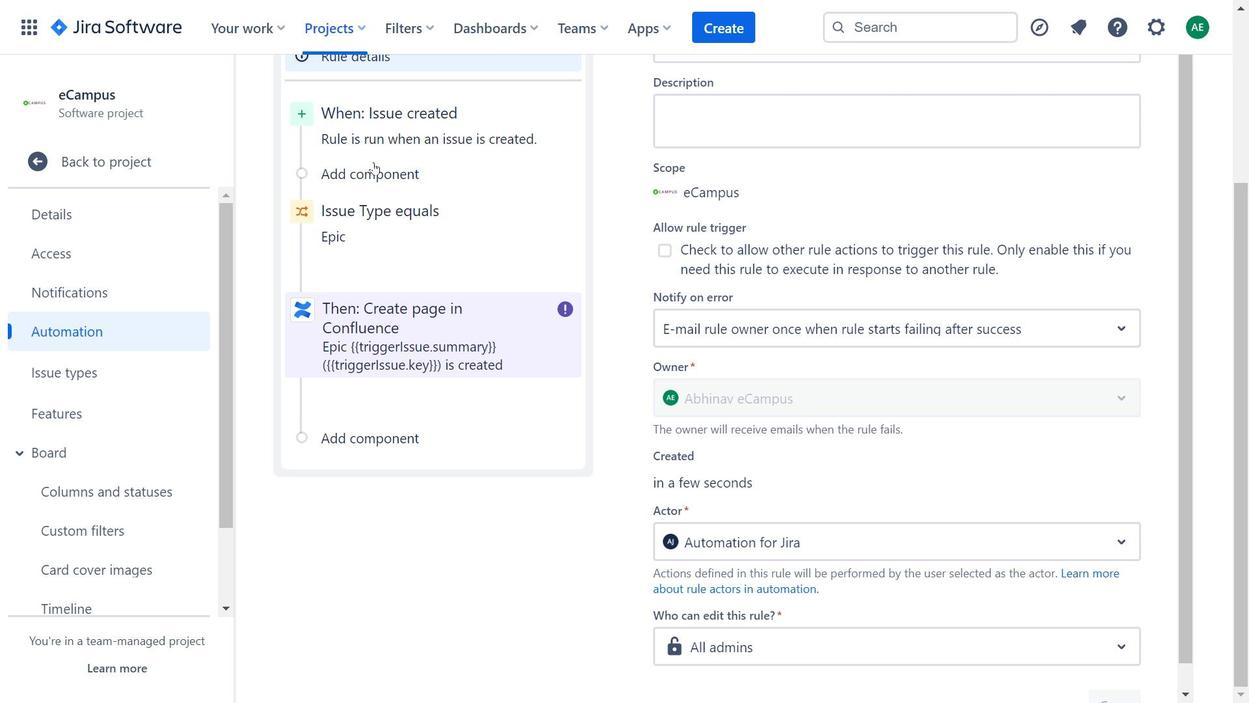 
Action: Mouse moved to (388, 115)
Screenshot: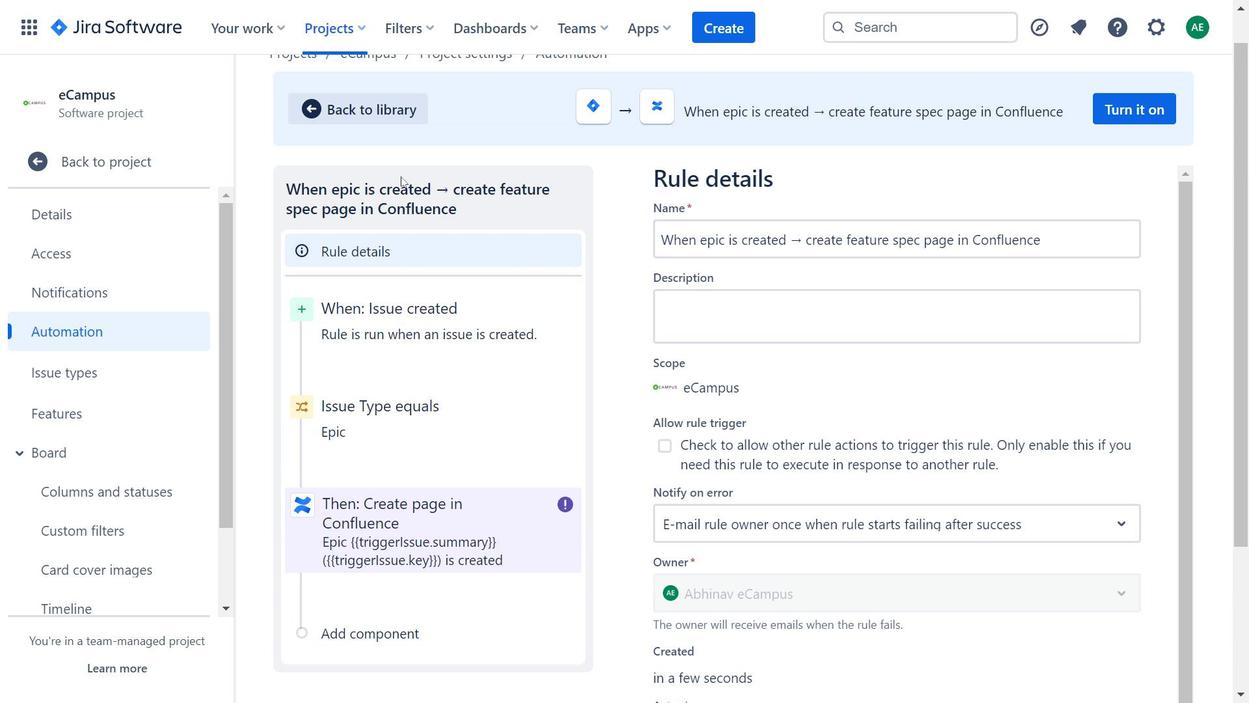 
Action: Mouse pressed left at (388, 115)
Screenshot: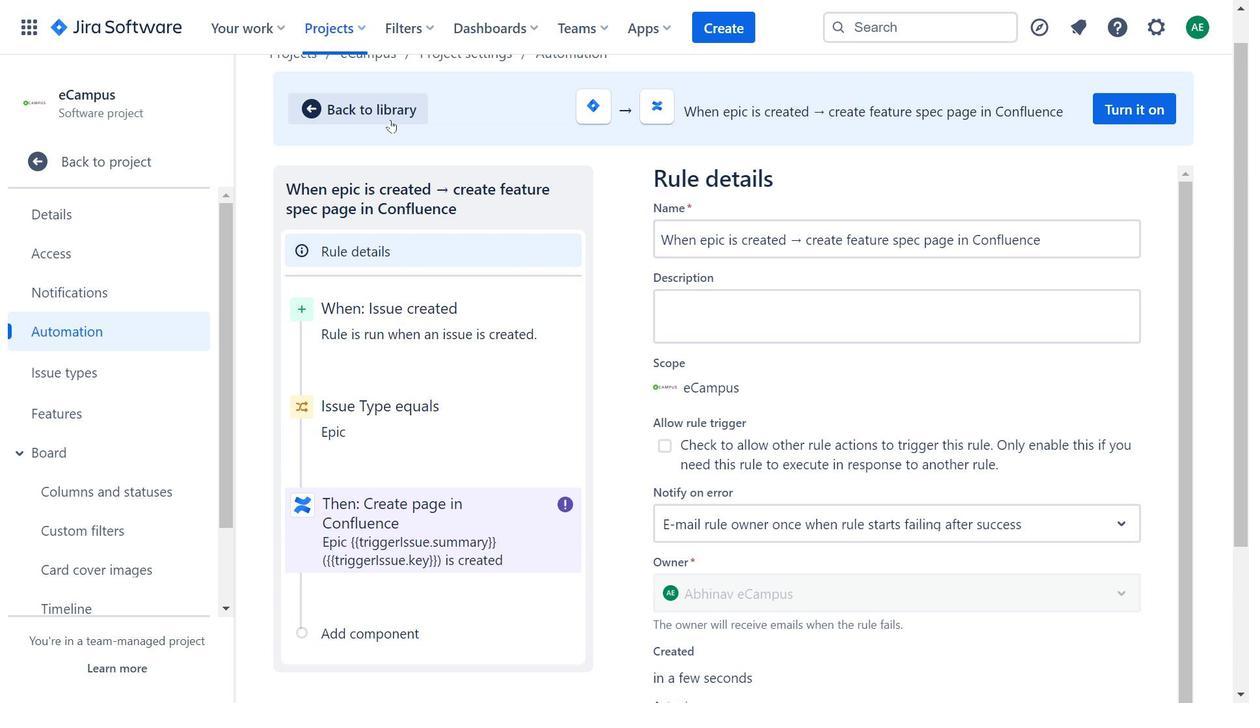
Action: Mouse moved to (861, 212)
Screenshot: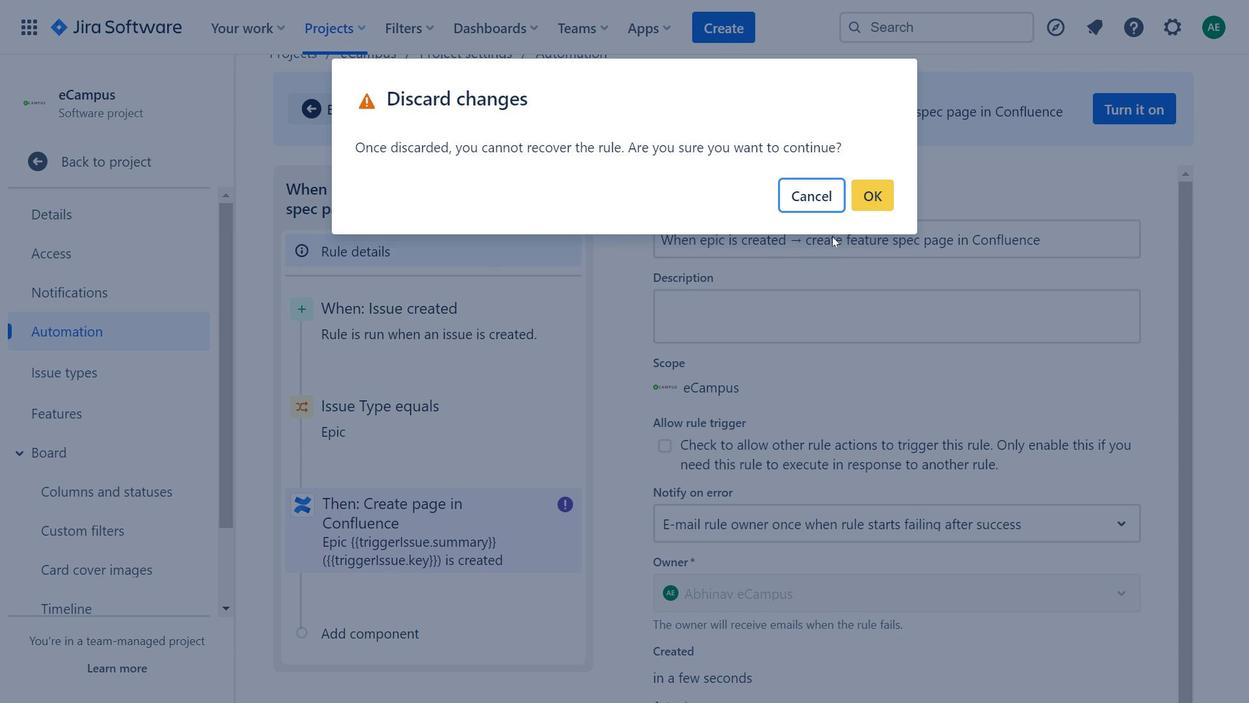 
Action: Mouse pressed left at (861, 212)
Screenshot: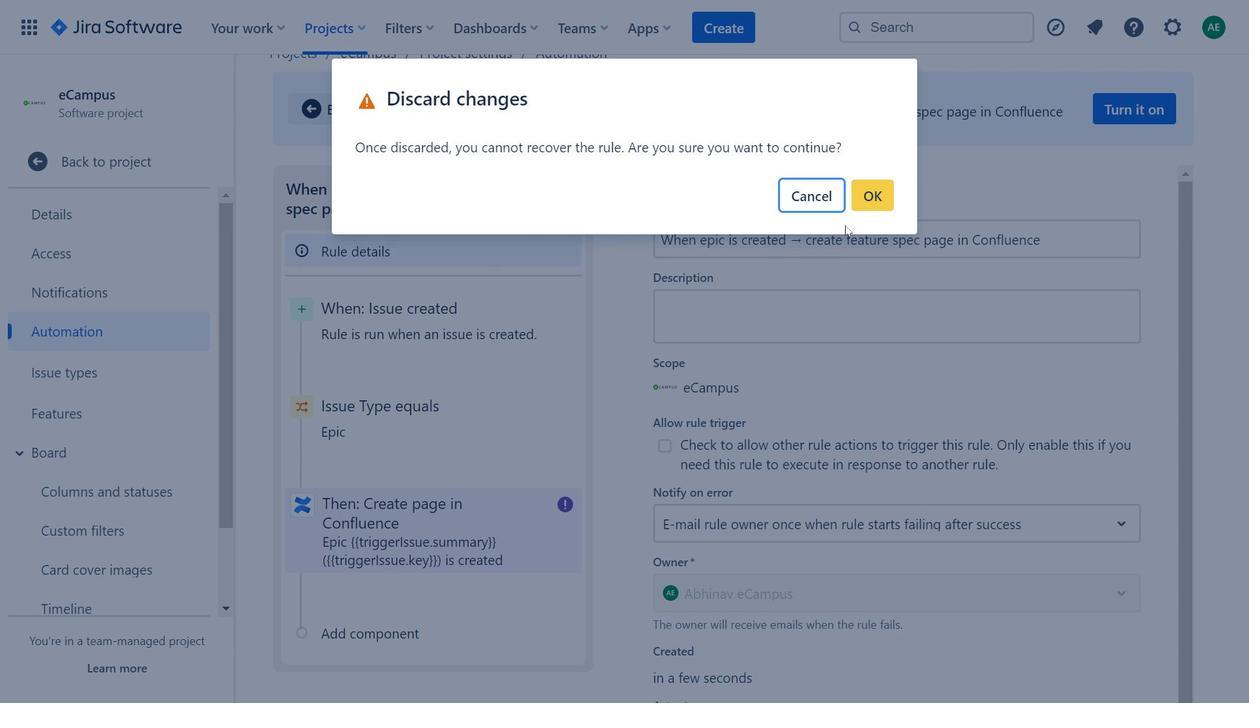 
Action: Mouse moved to (866, 207)
Screenshot: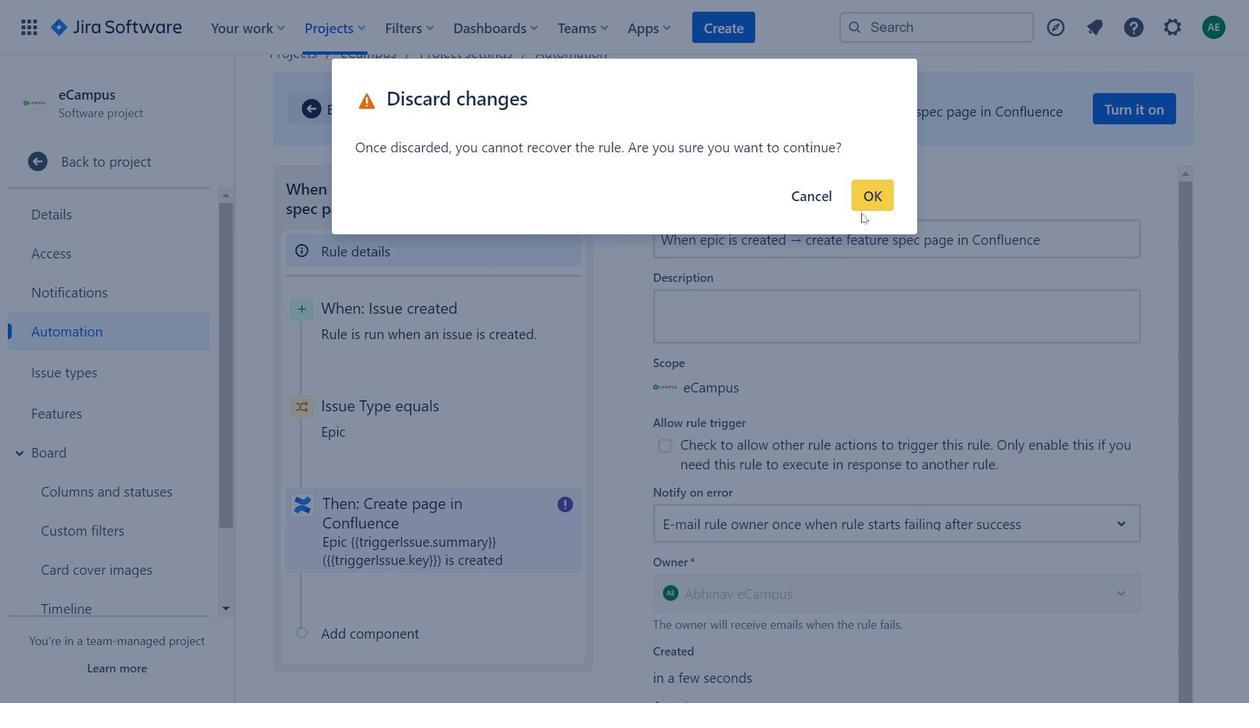 
Action: Mouse pressed left at (866, 207)
Screenshot: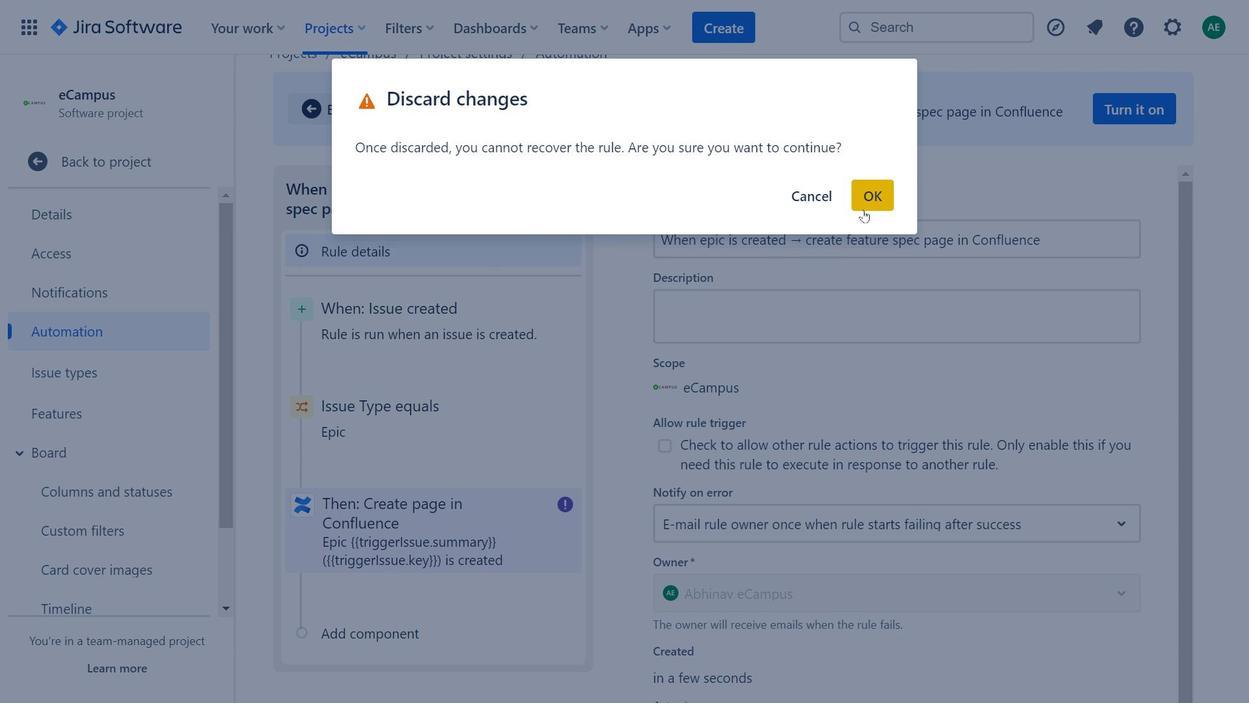 
Action: Mouse moved to (740, 371)
Screenshot: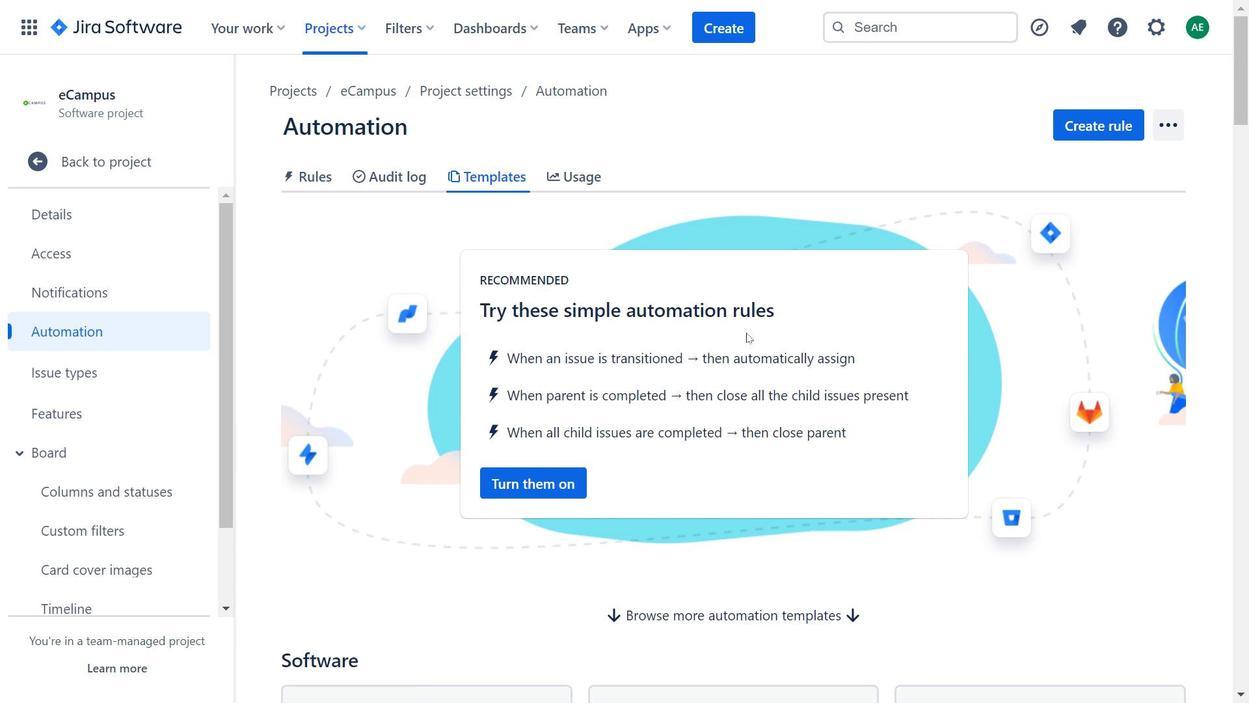 
Action: Mouse scrolled (740, 371) with delta (0, 0)
Screenshot: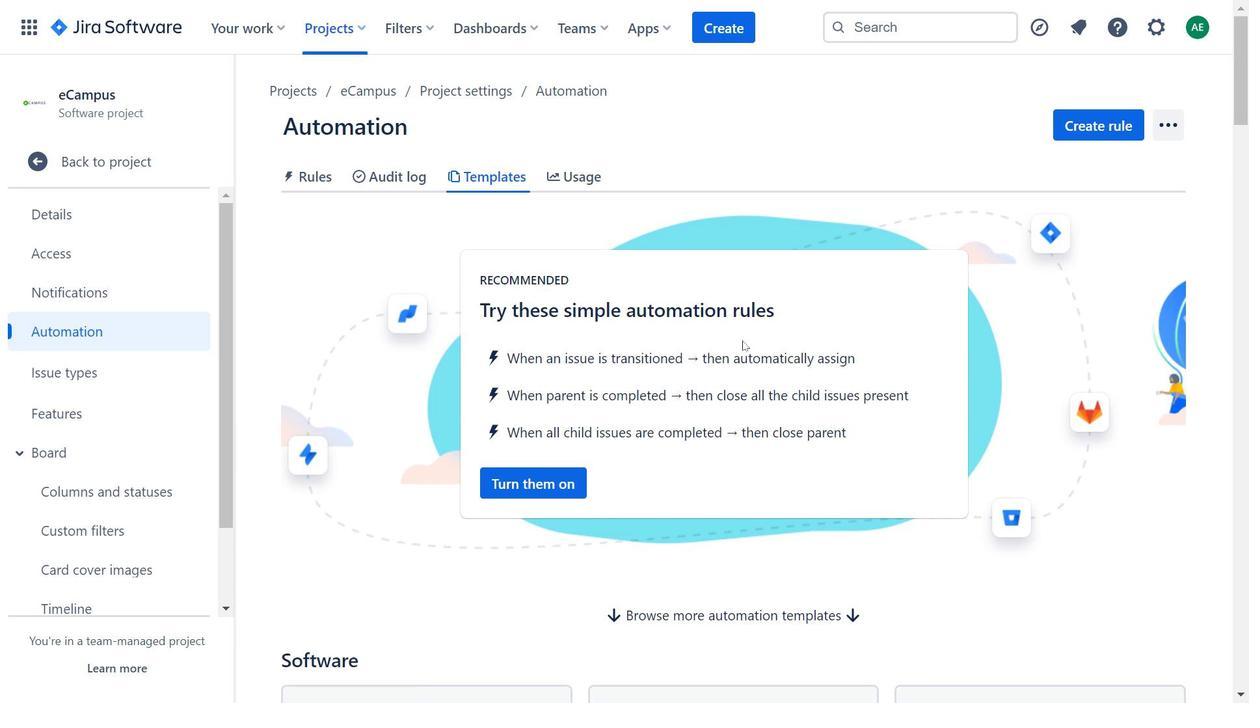 
Action: Mouse moved to (741, 372)
Screenshot: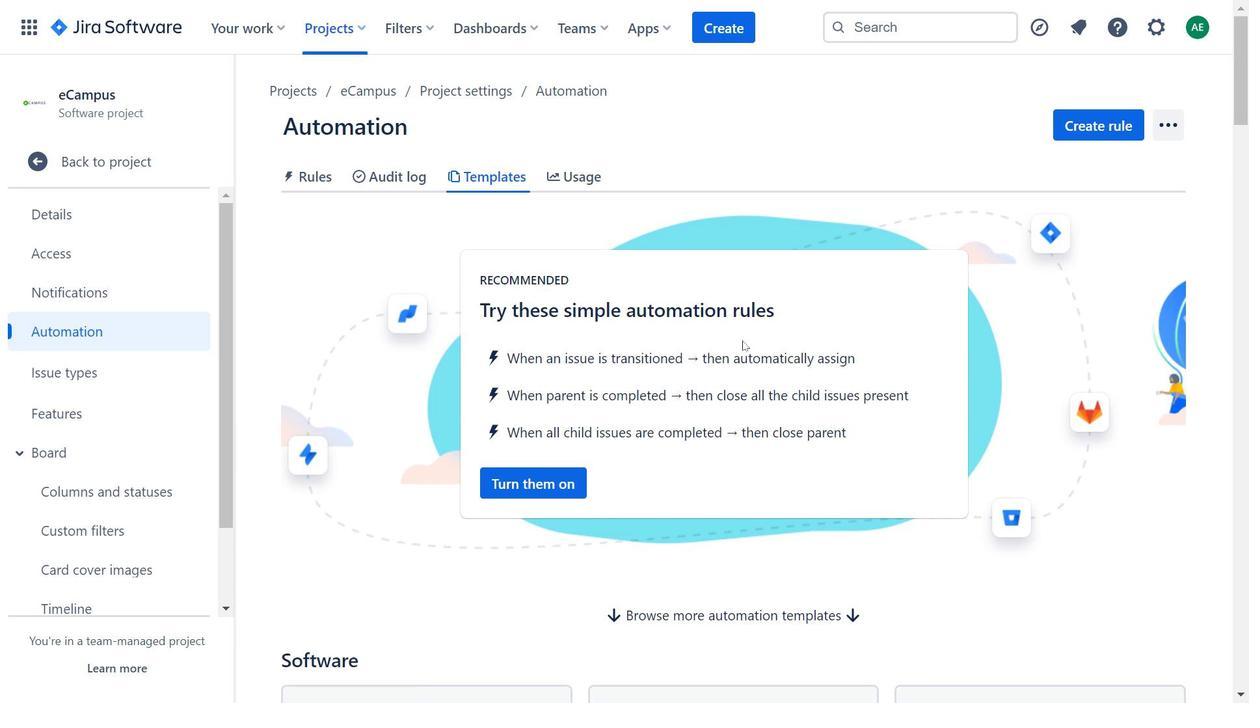 
Action: Mouse scrolled (741, 371) with delta (0, 0)
Screenshot: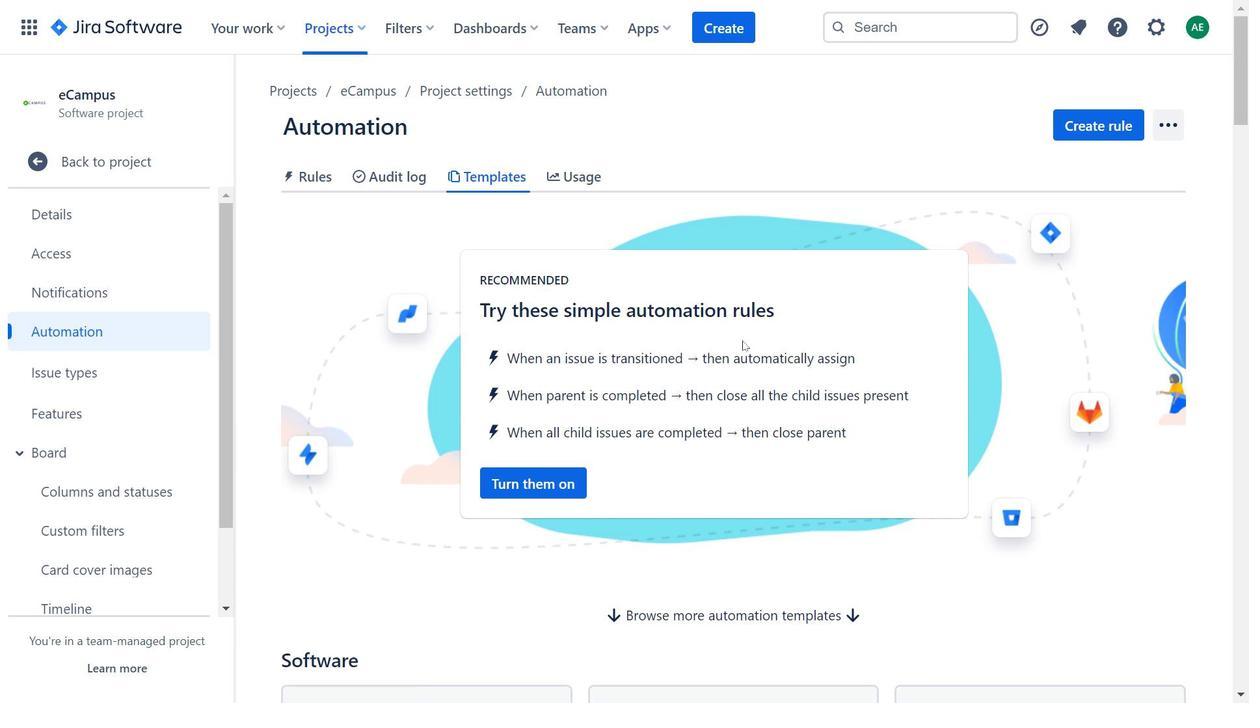 
Action: Mouse moved to (749, 384)
Screenshot: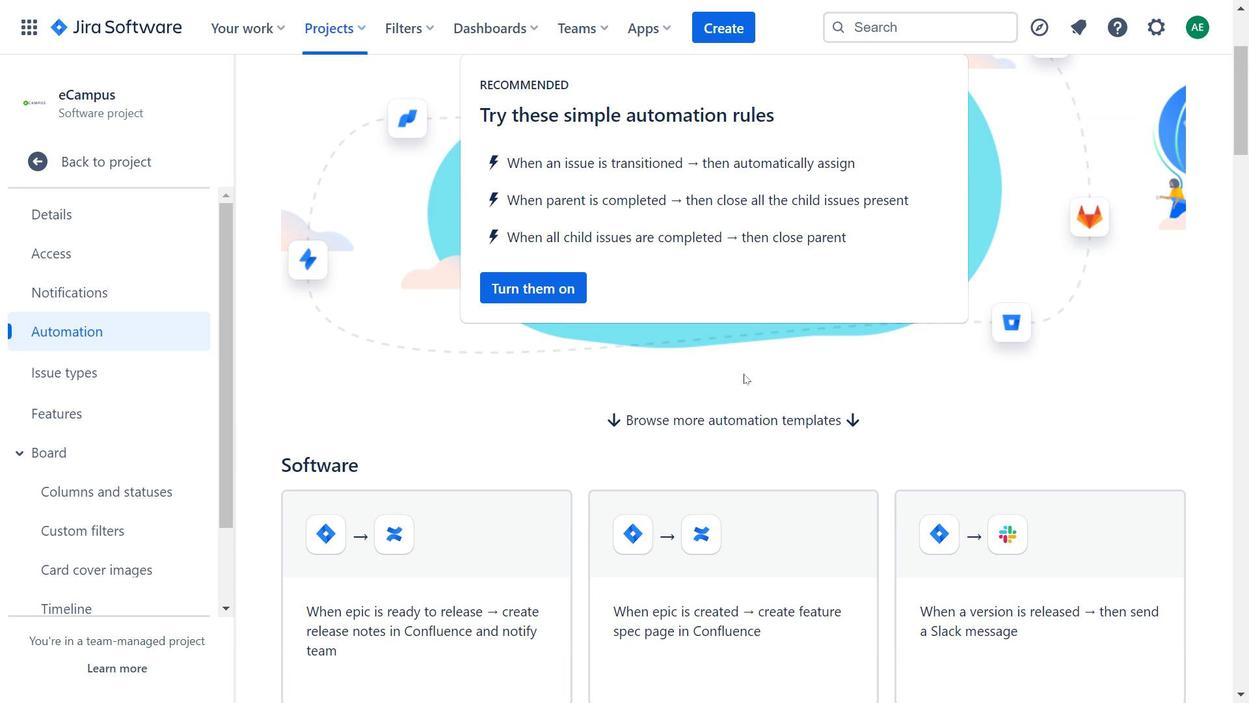 
Action: Mouse scrolled (749, 384) with delta (0, 0)
Screenshot: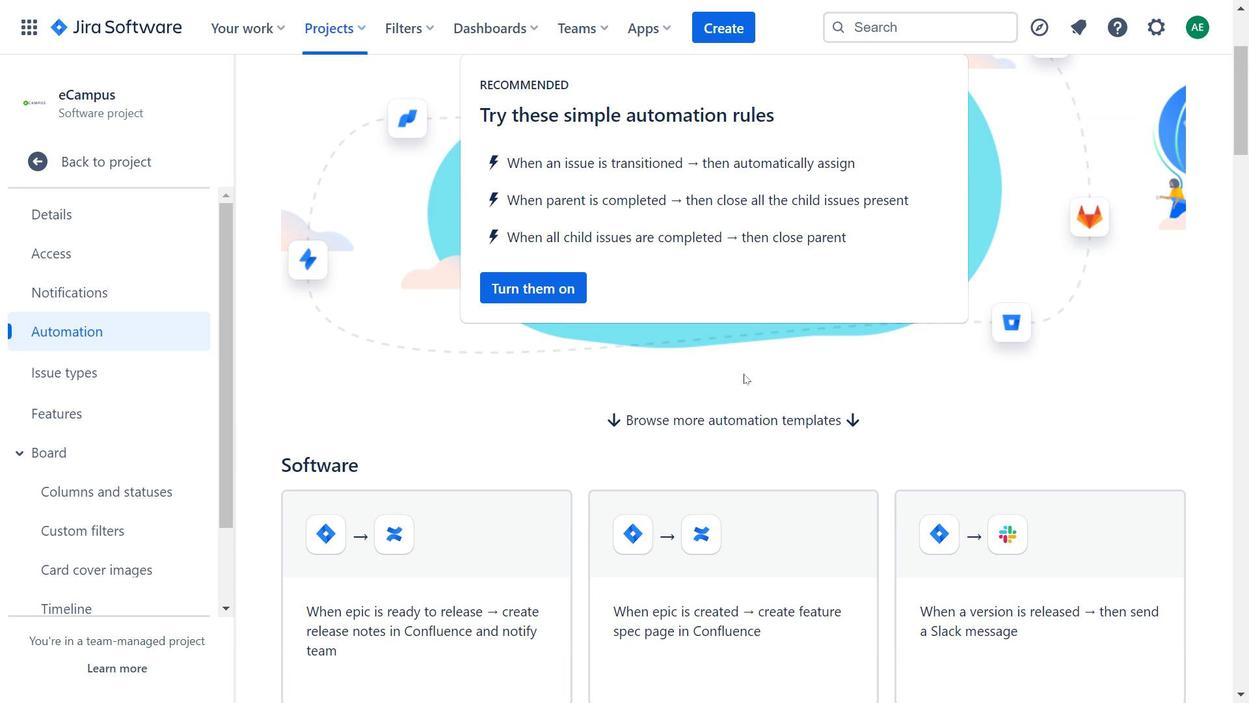 
Action: Mouse scrolled (749, 384) with delta (0, 0)
Screenshot: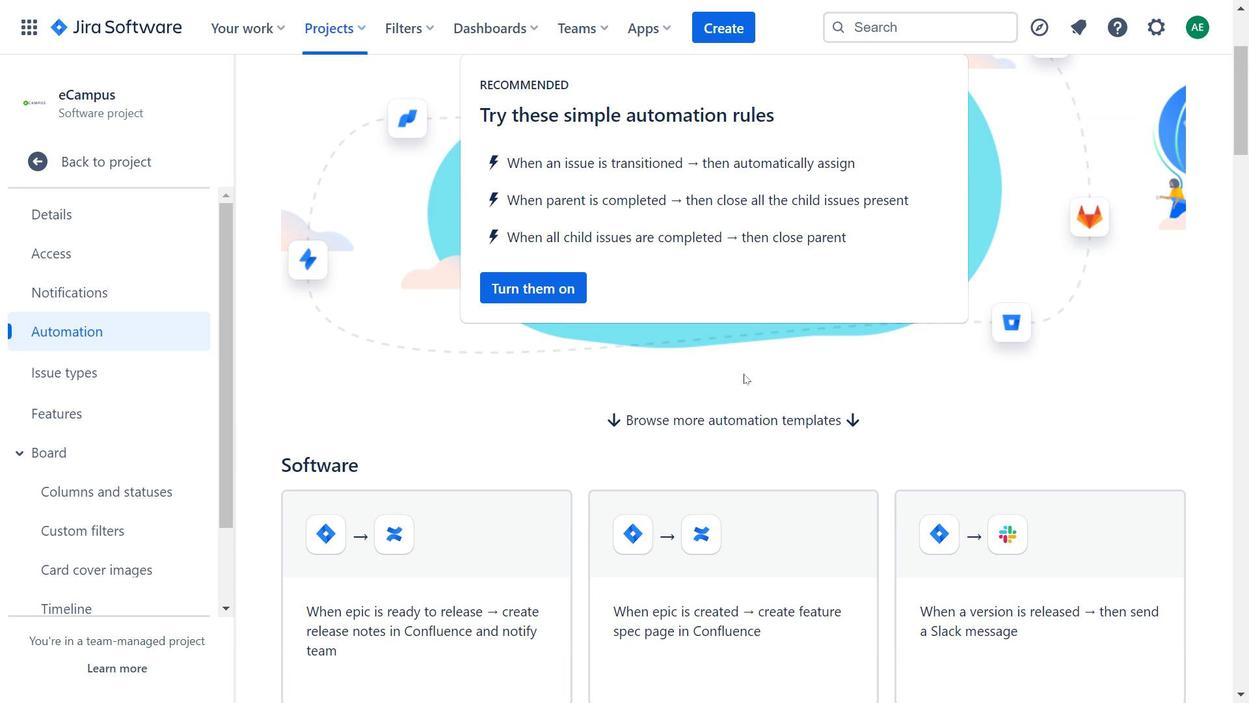 
Action: Mouse moved to (959, 386)
Screenshot: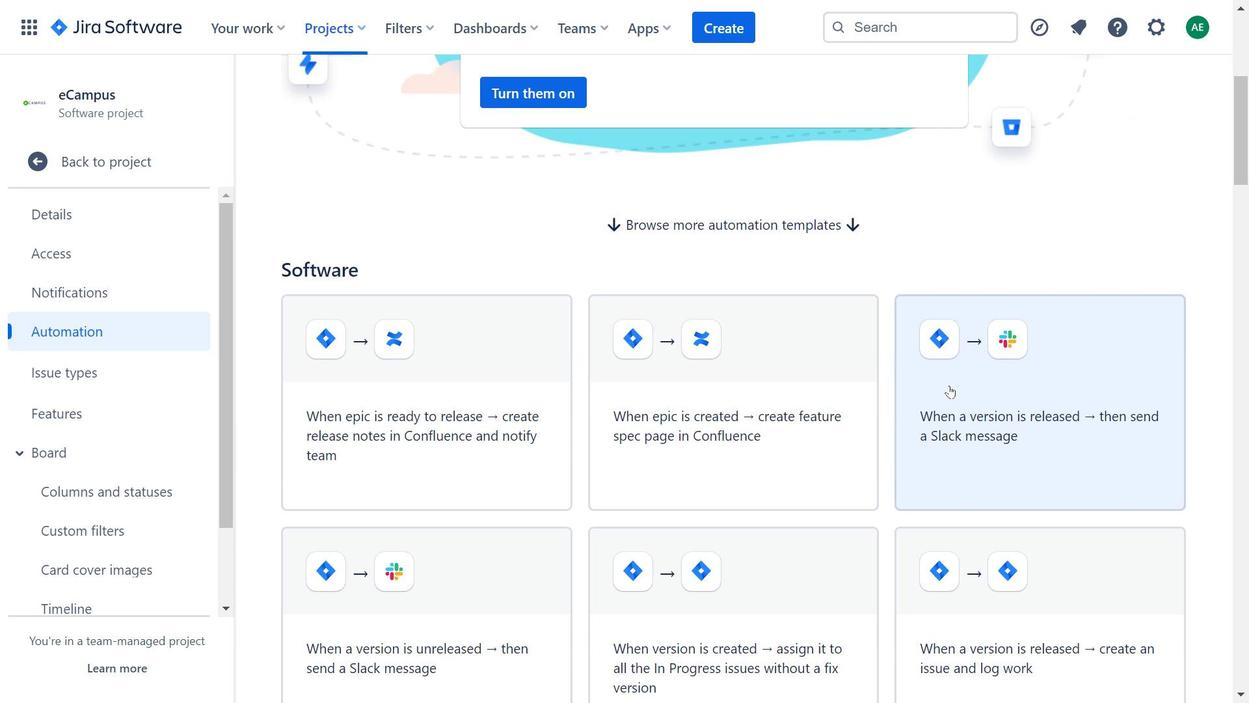 
Action: Mouse scrolled (959, 385) with delta (0, 0)
Screenshot: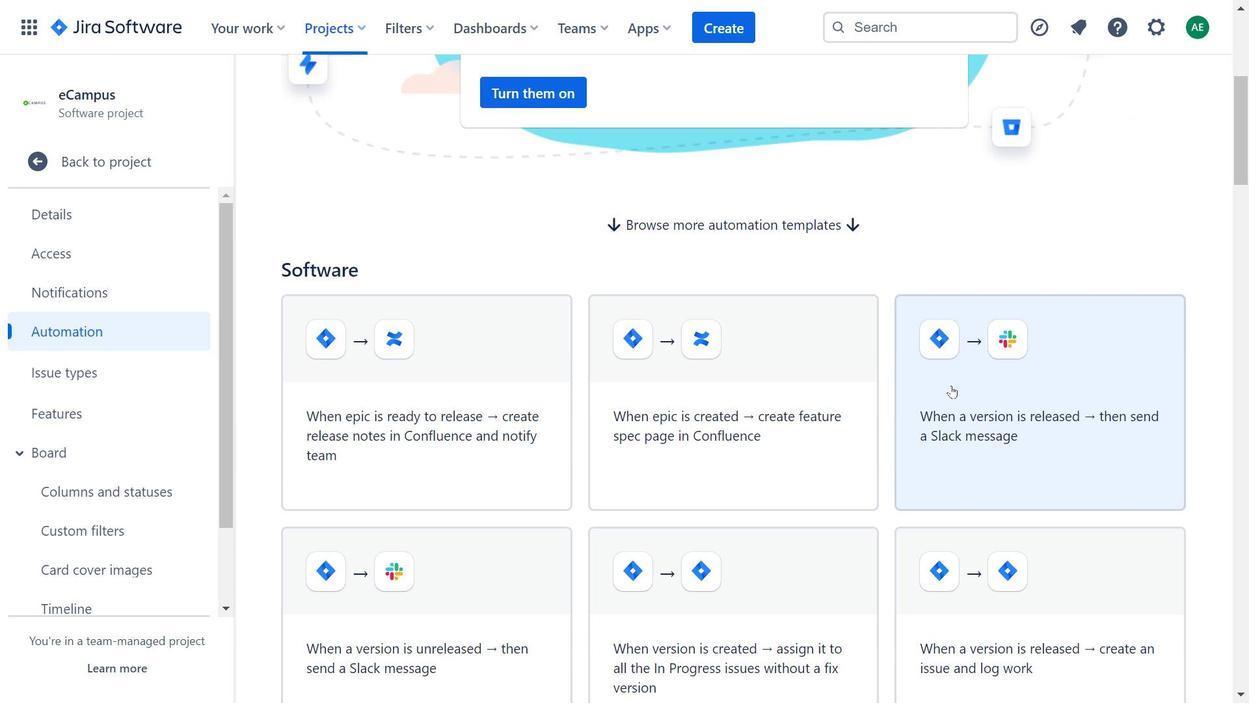 
Action: Mouse moved to (968, 388)
Screenshot: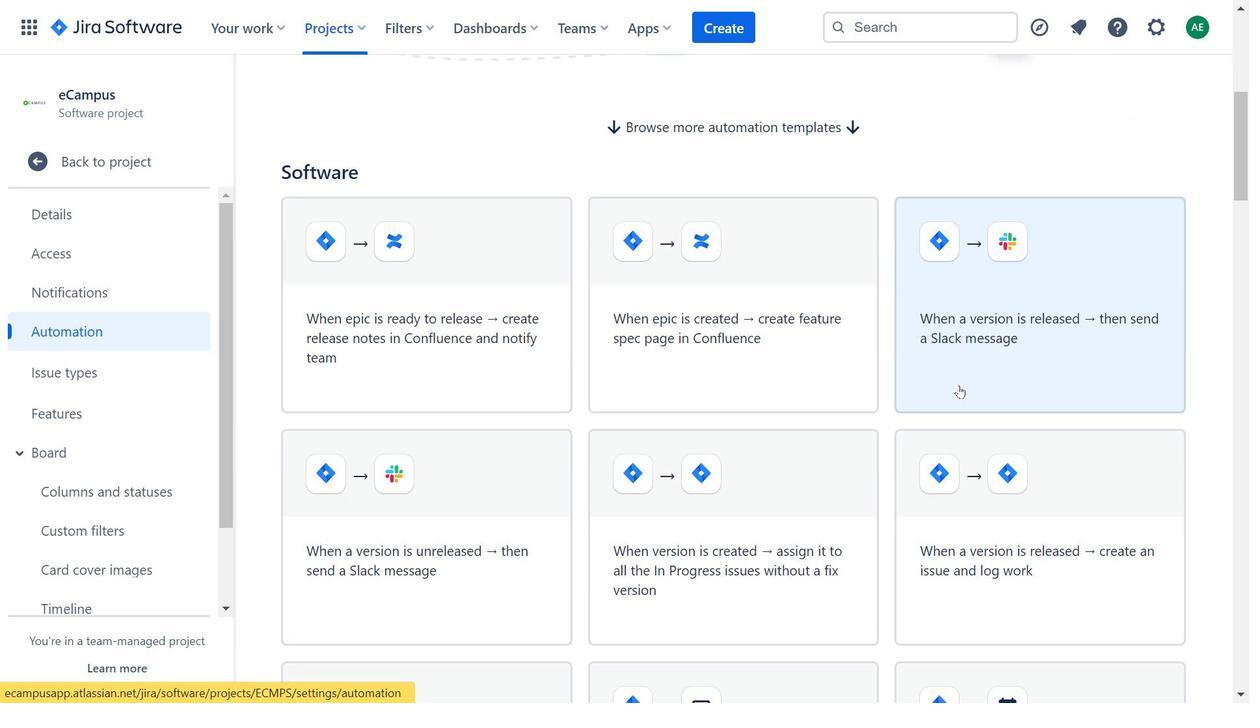 
Action: Mouse scrolled (968, 387) with delta (0, 0)
Screenshot: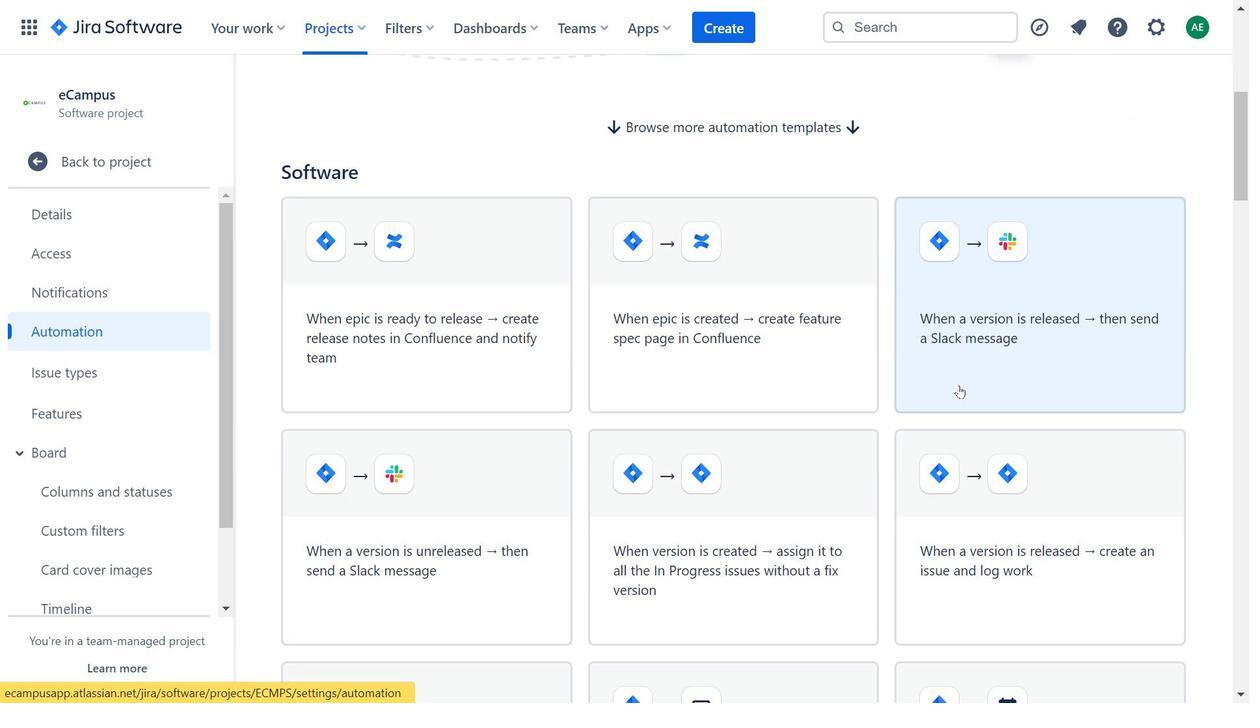 
Action: Mouse moved to (968, 388)
Screenshot: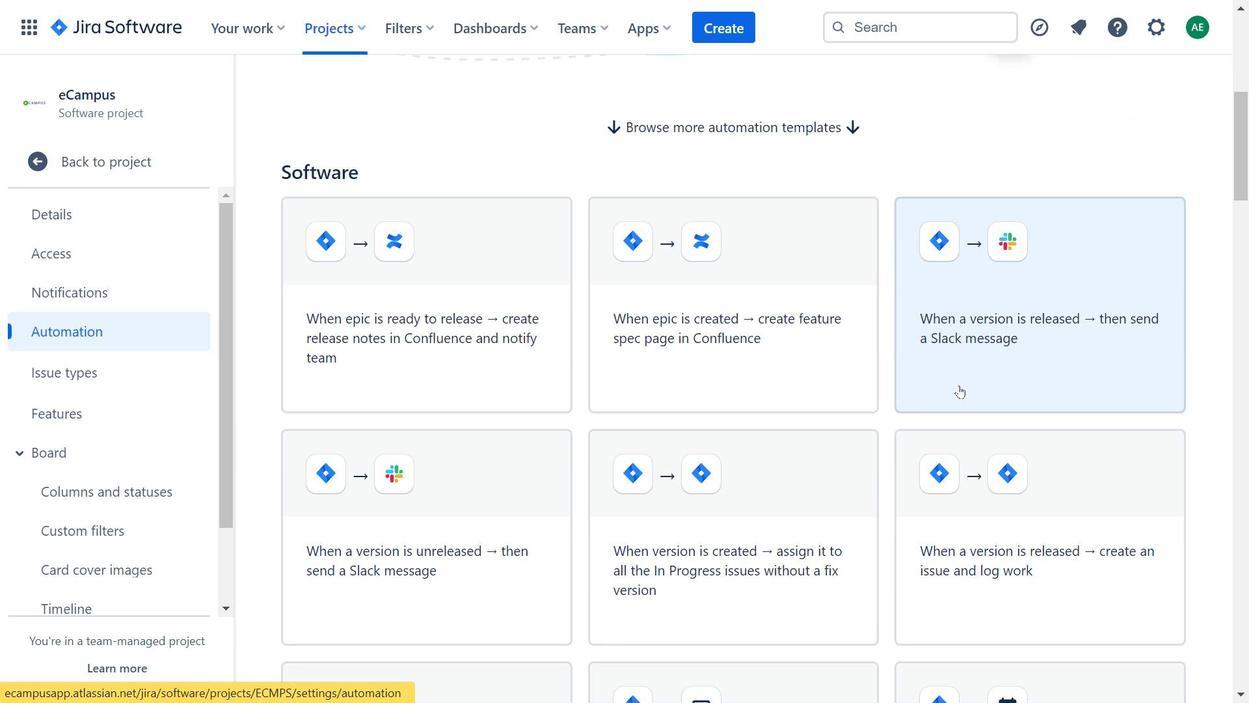 
Action: Mouse scrolled (968, 388) with delta (0, 0)
Screenshot: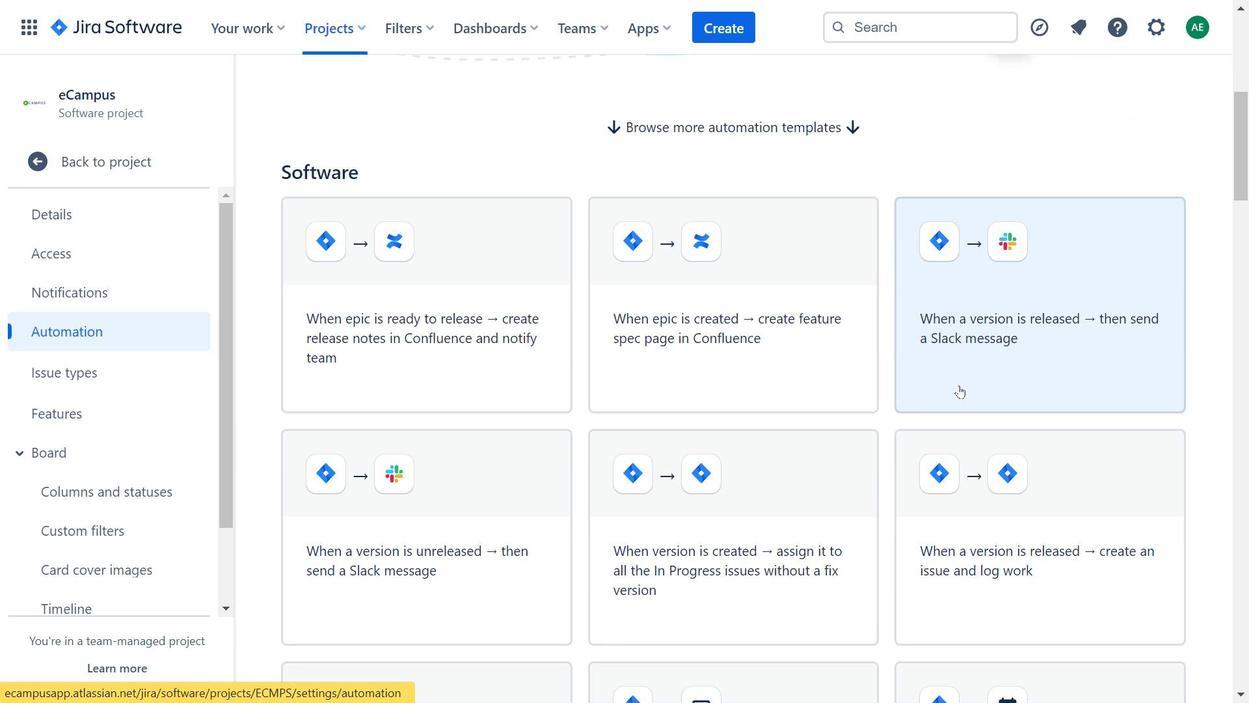 
Action: Mouse moved to (1000, 415)
Screenshot: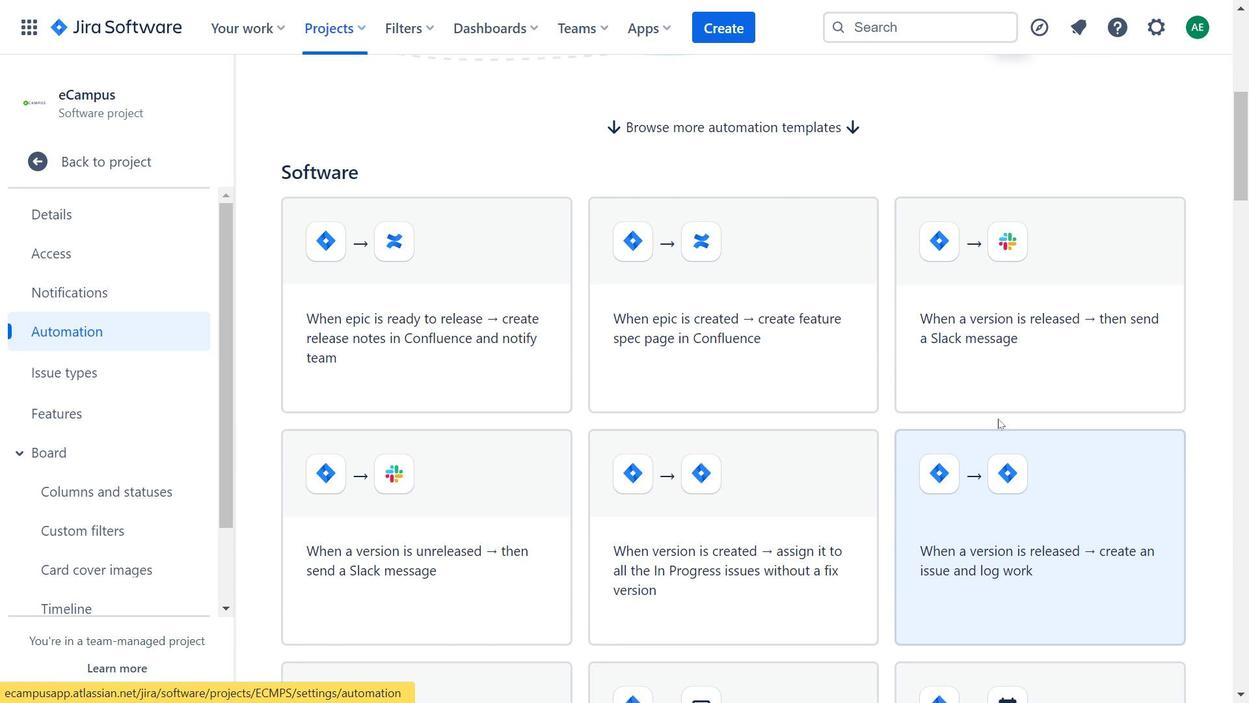 
Action: Mouse scrolled (1000, 414) with delta (0, 0)
Screenshot: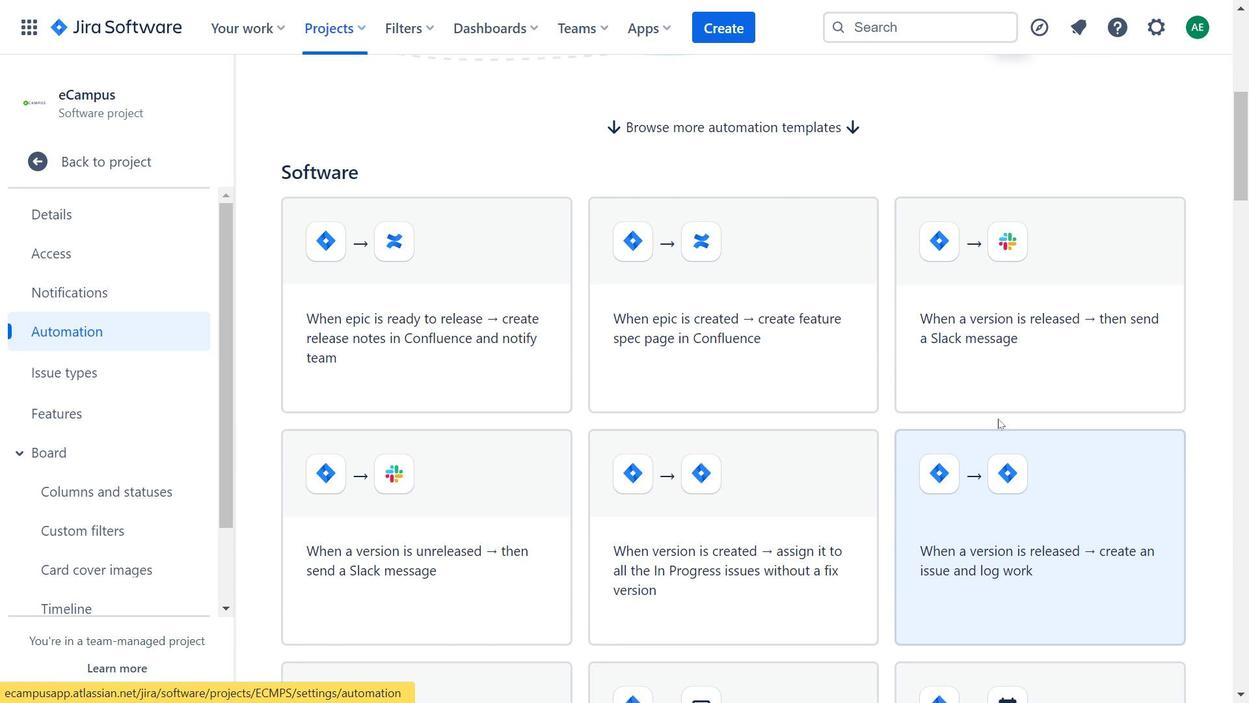 
Action: Mouse moved to (1003, 415)
Screenshot: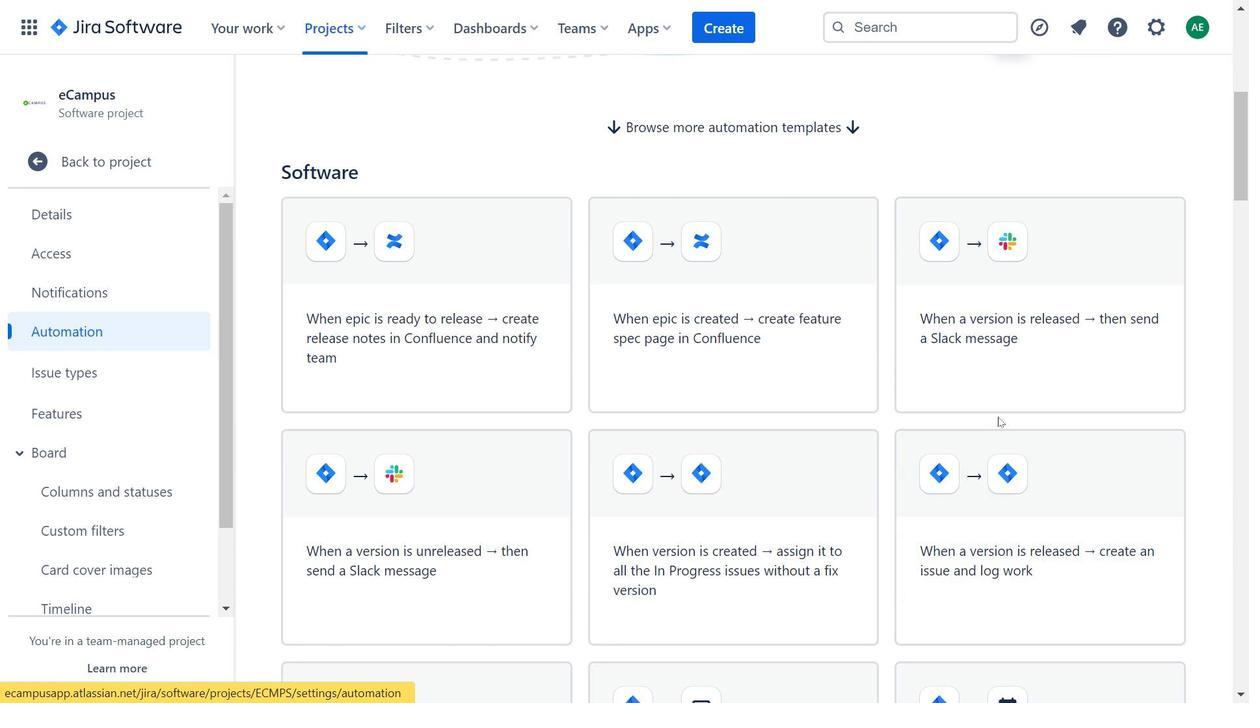 
Action: Mouse scrolled (1003, 414) with delta (0, 0)
Screenshot: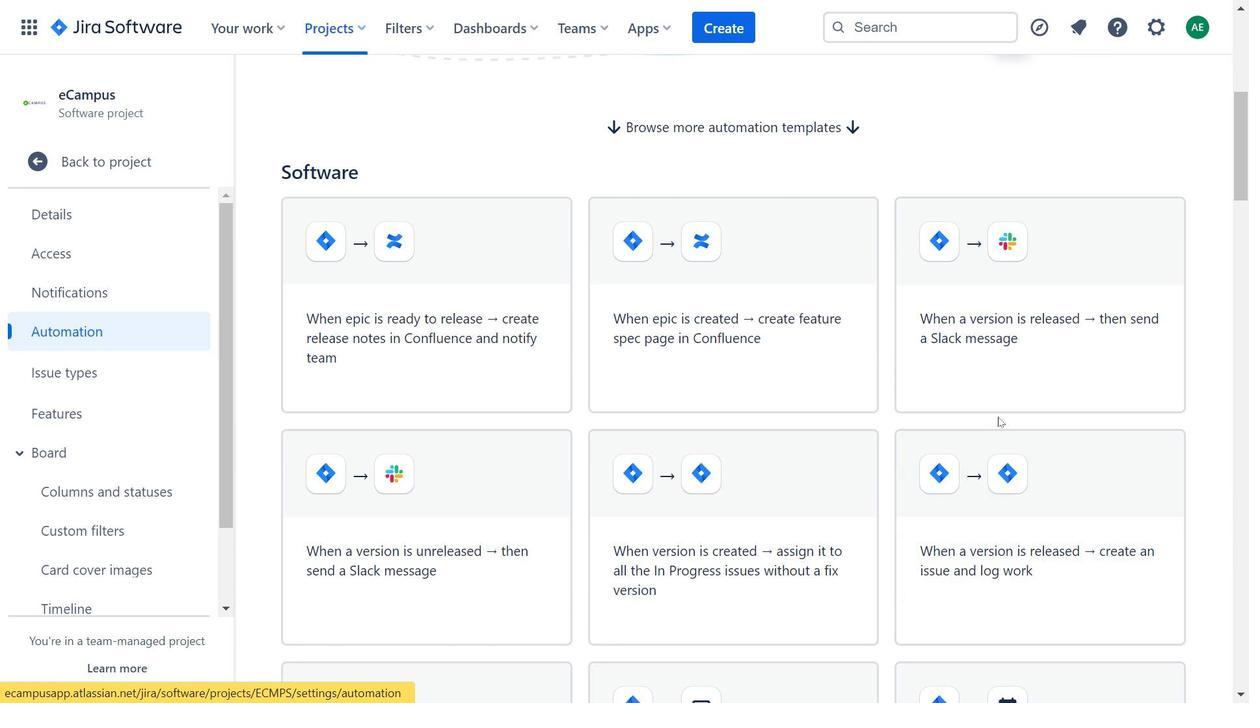 
Action: Mouse moved to (1004, 415)
Screenshot: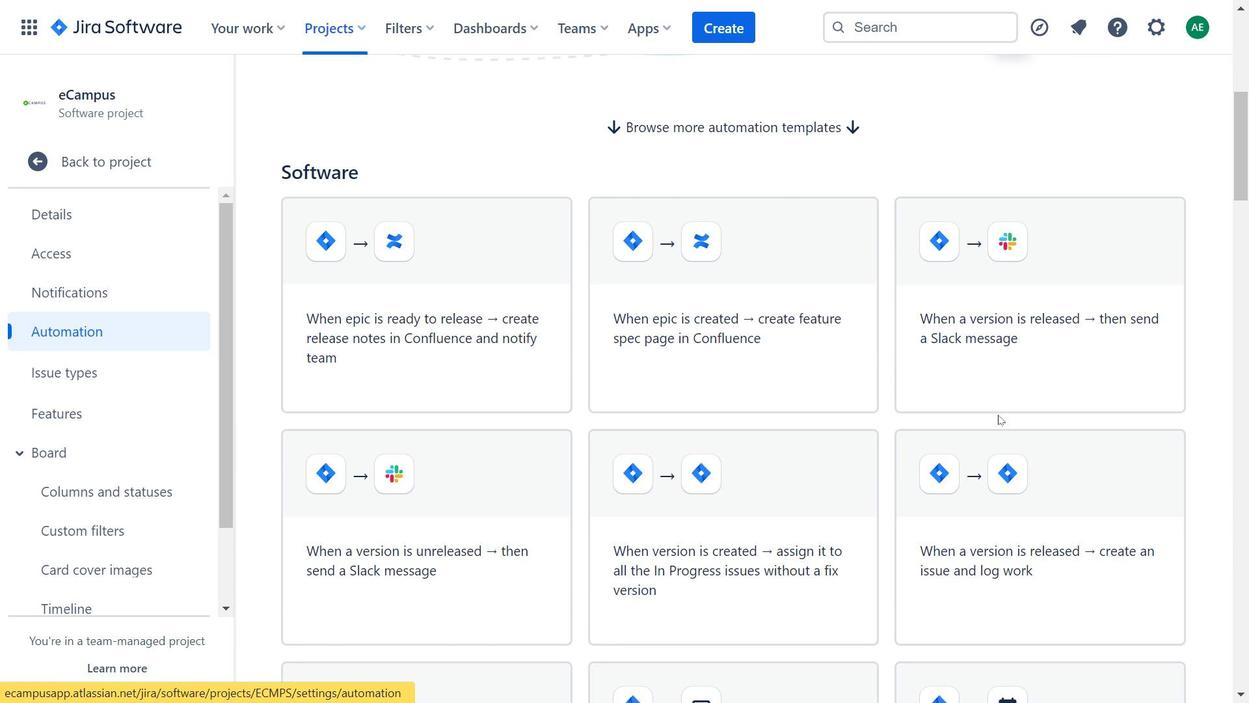 
Action: Mouse scrolled (1004, 414) with delta (0, 0)
Screenshot: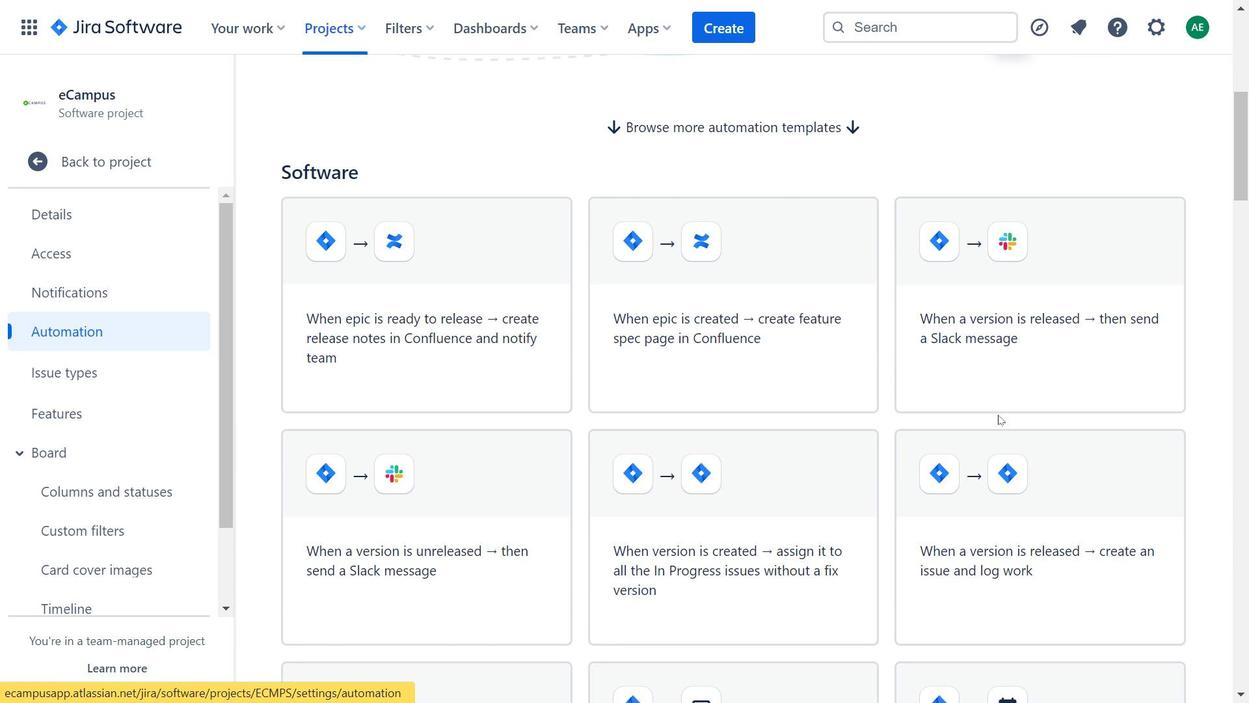 
Action: Mouse moved to (1011, 415)
Screenshot: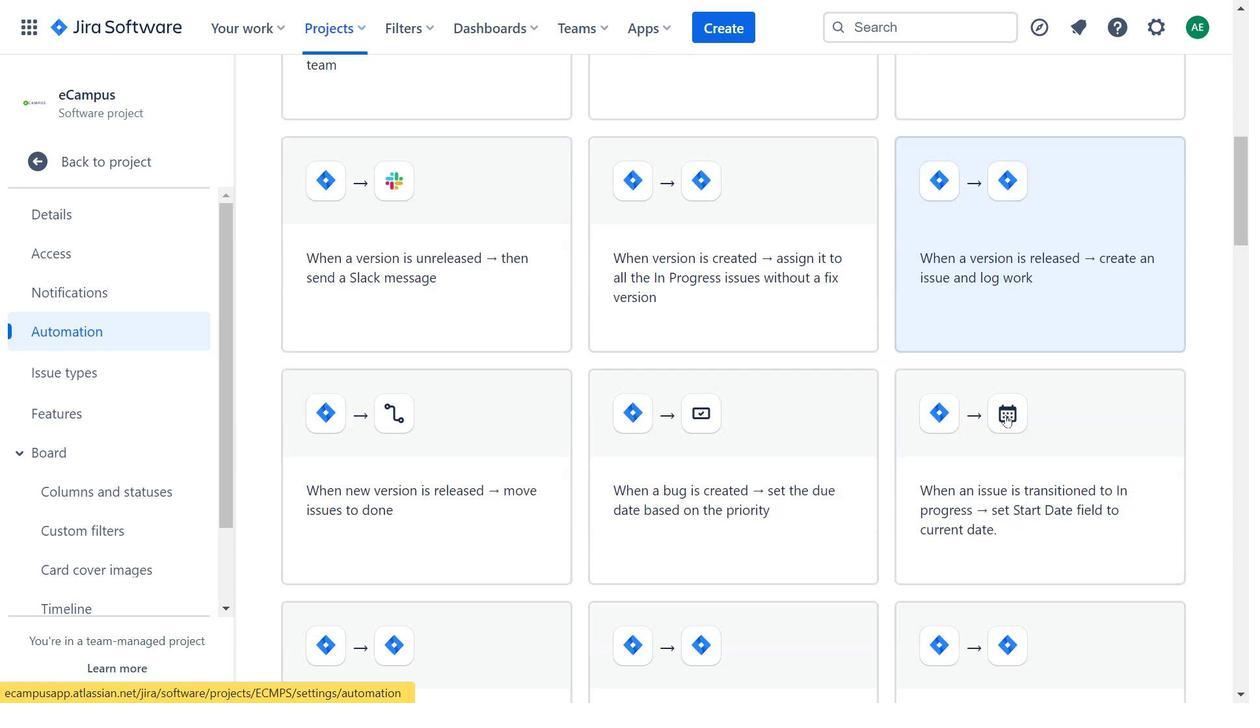 
Action: Mouse scrolled (1011, 414) with delta (0, 0)
Screenshot: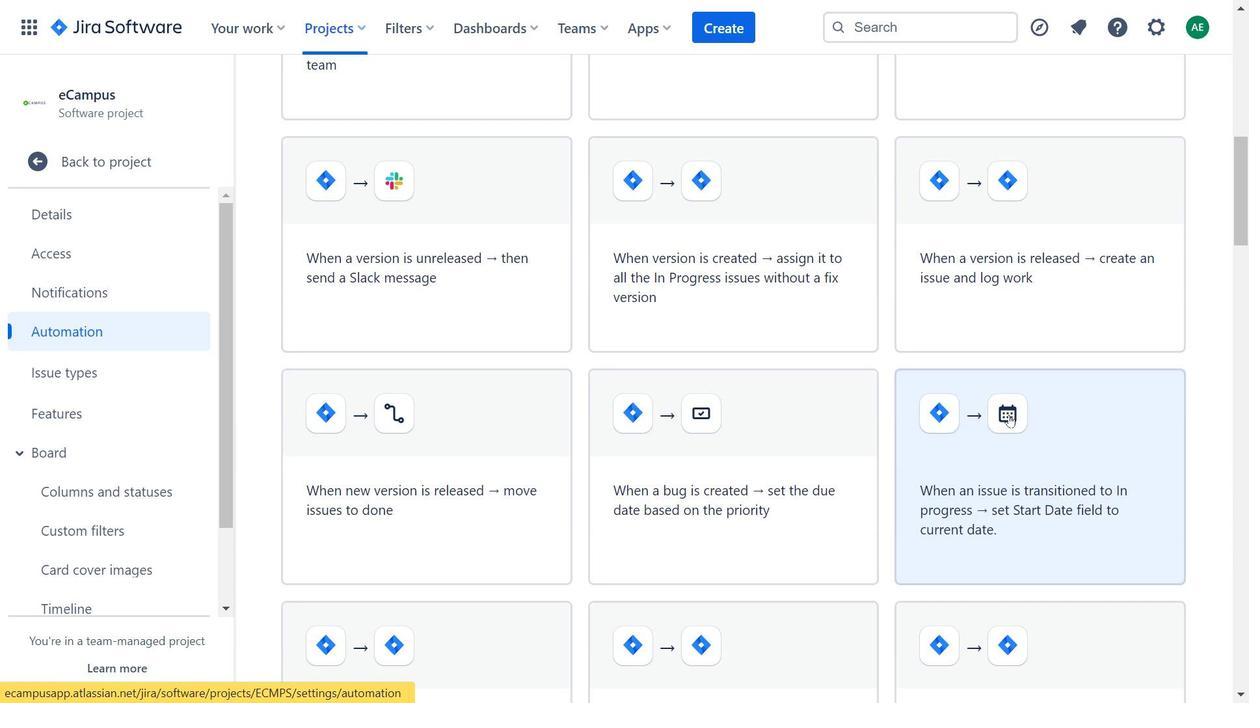 
Action: Mouse scrolled (1011, 414) with delta (0, 0)
Screenshot: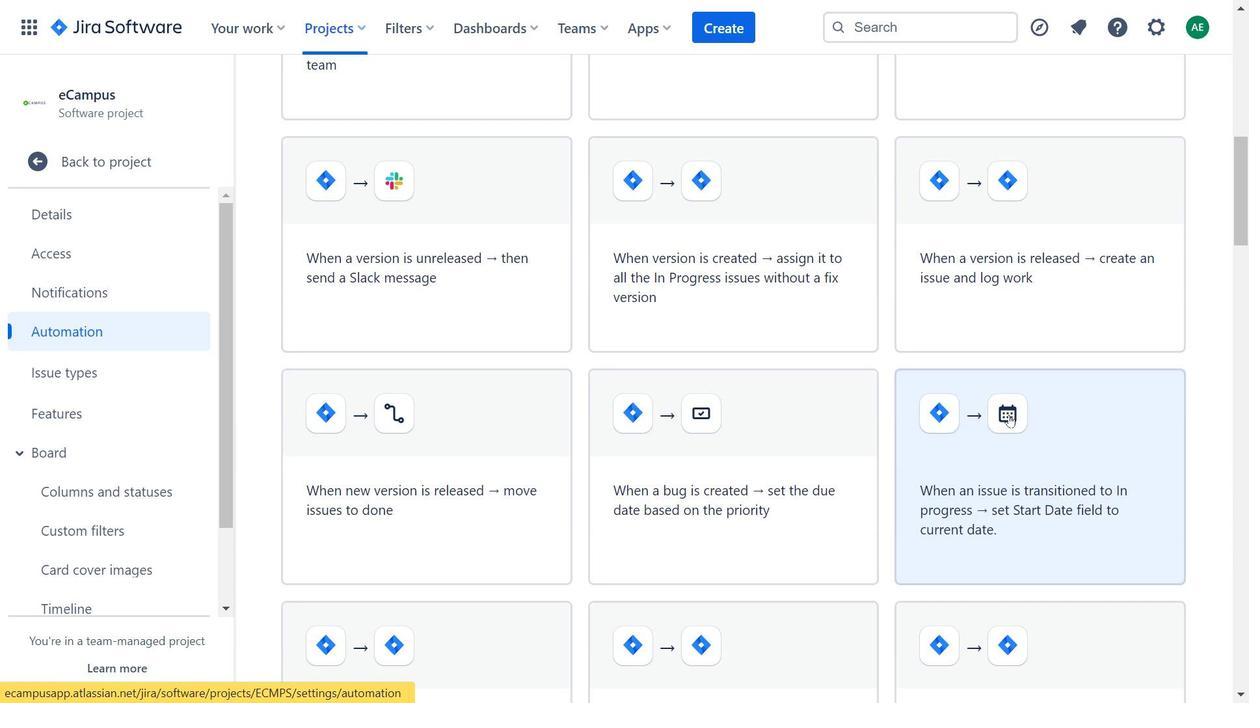 
Action: Mouse moved to (1012, 415)
Screenshot: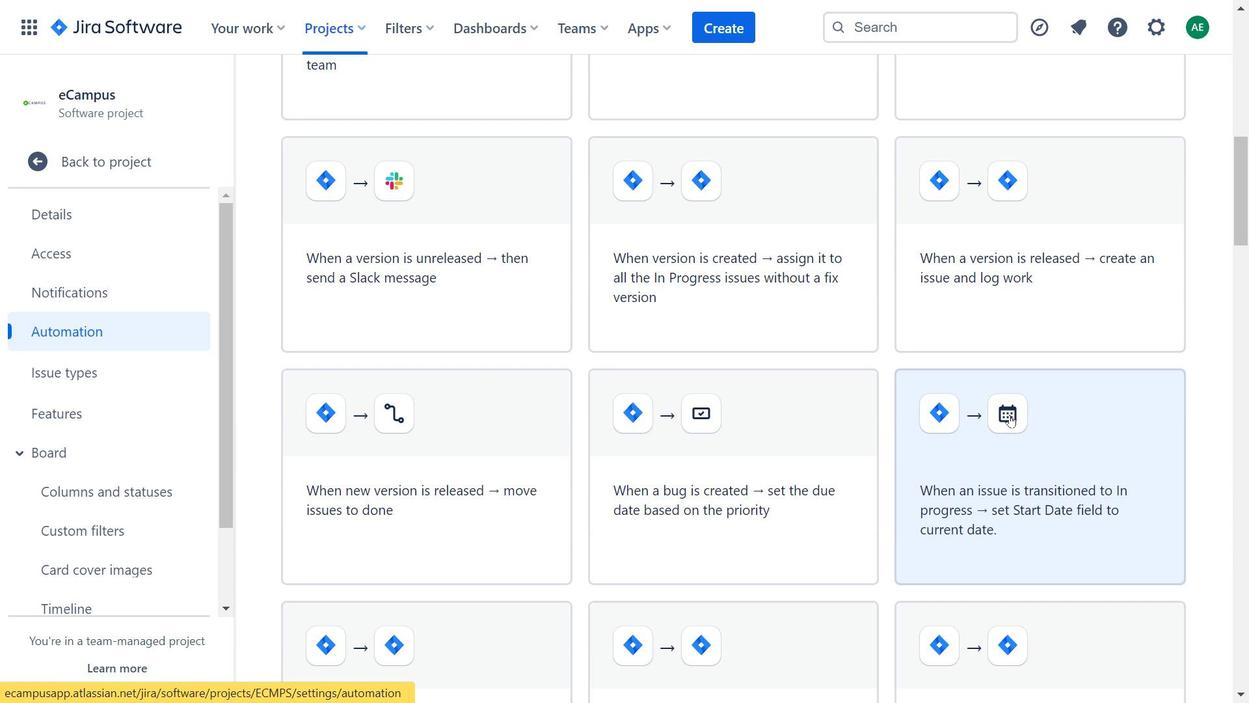 
Action: Mouse scrolled (1012, 414) with delta (0, 0)
Screenshot: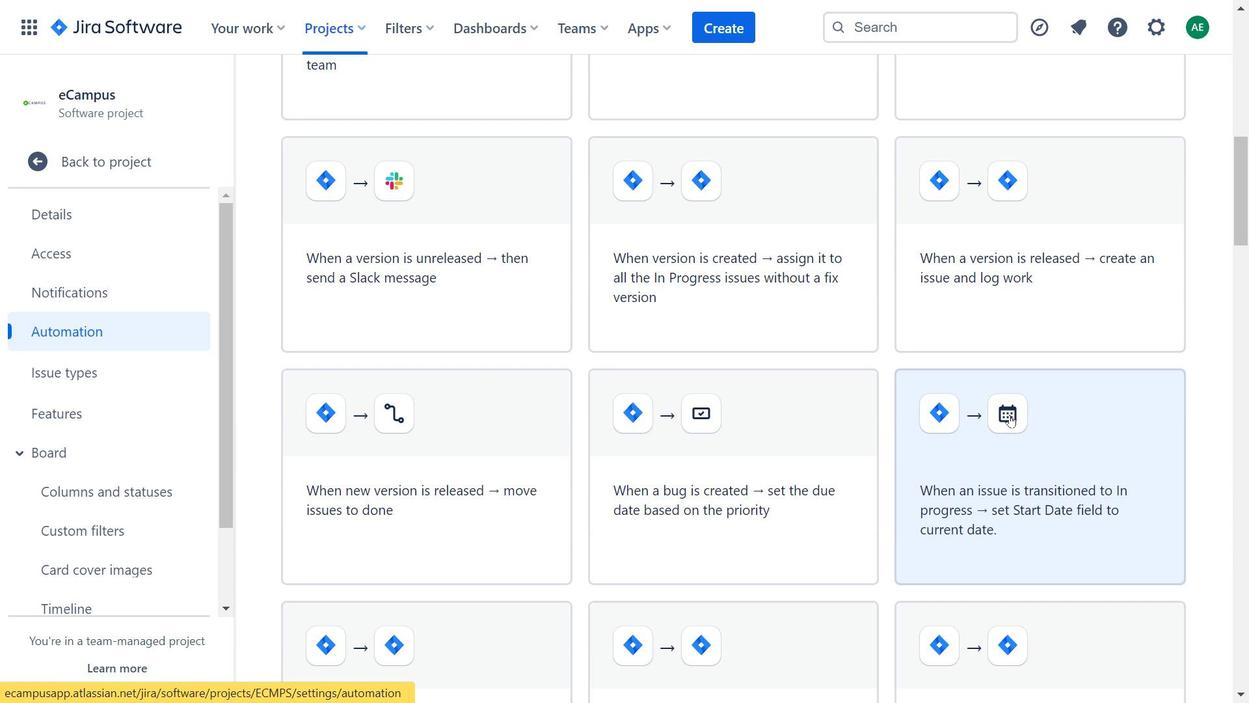 
Action: Mouse moved to (1012, 416)
Screenshot: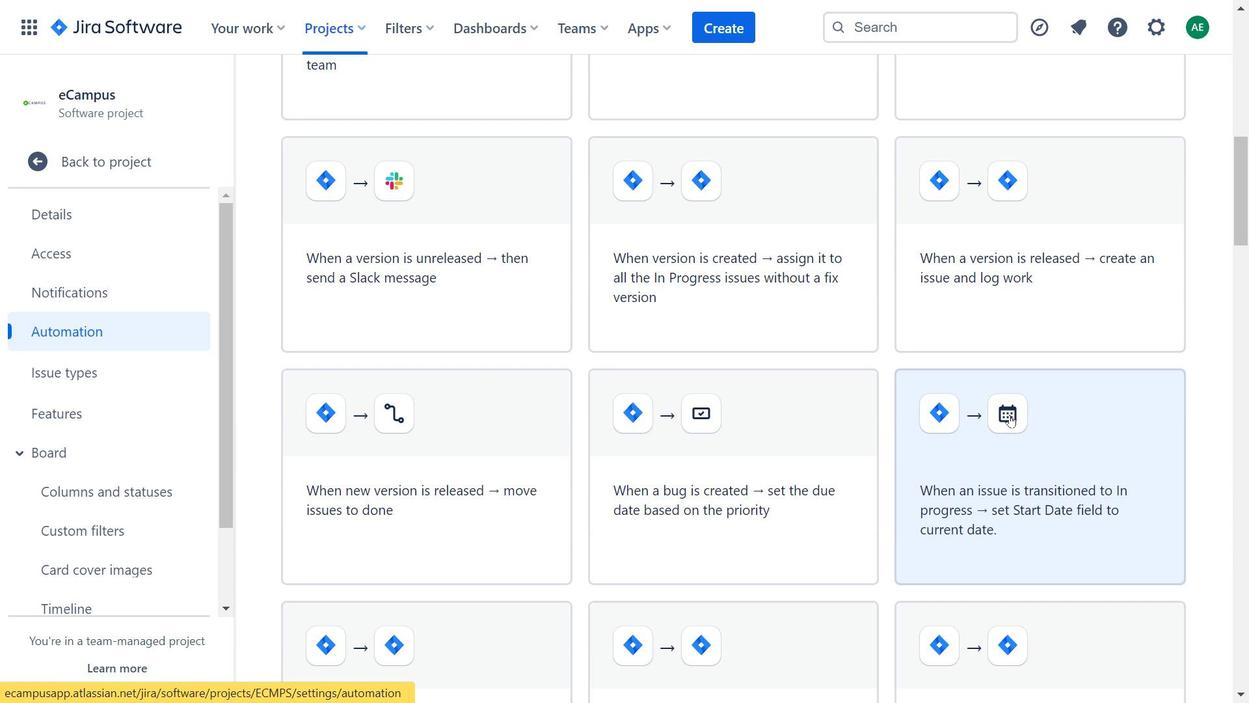
Action: Mouse scrolled (1012, 415) with delta (0, 0)
Screenshot: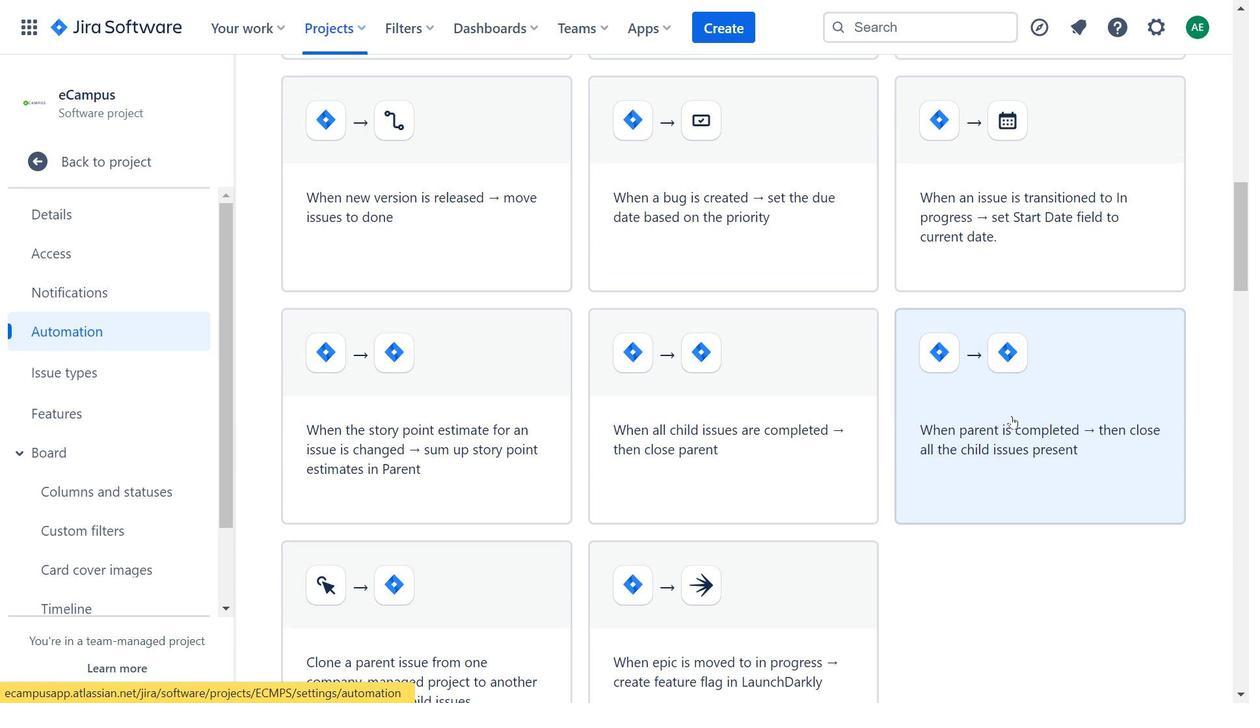 
Action: Mouse moved to (1013, 416)
Screenshot: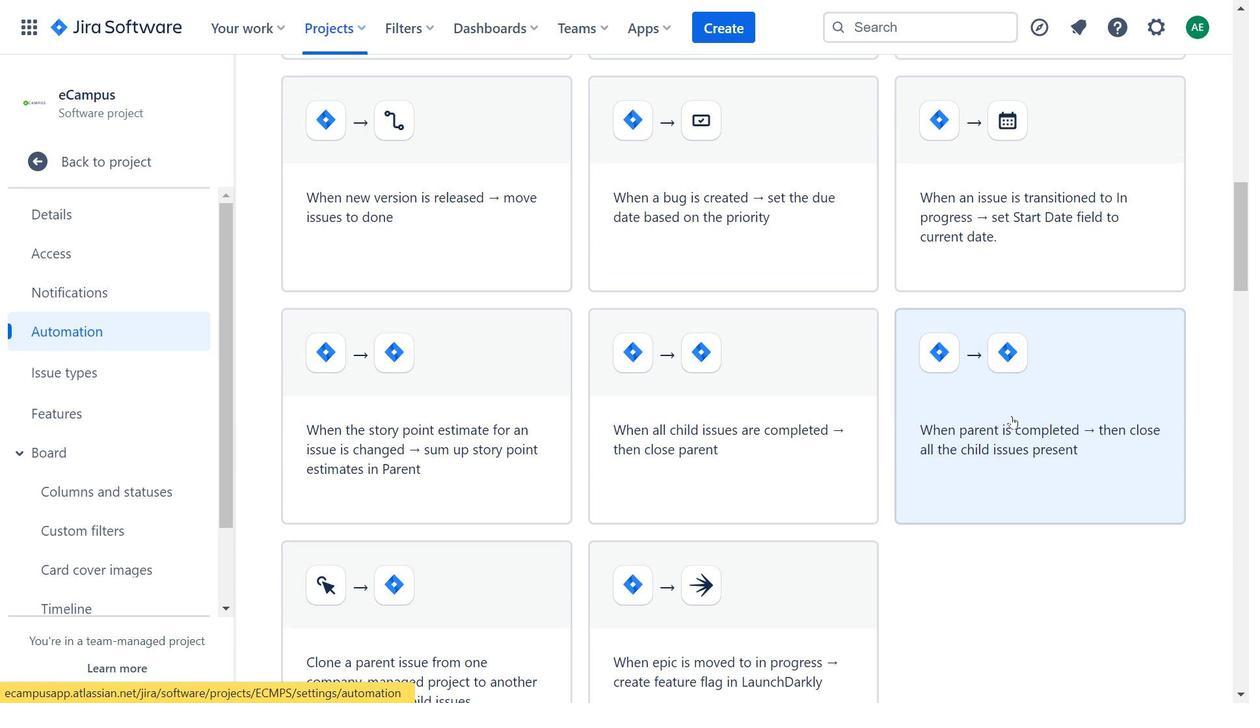 
Action: Mouse scrolled (1013, 416) with delta (0, 0)
Screenshot: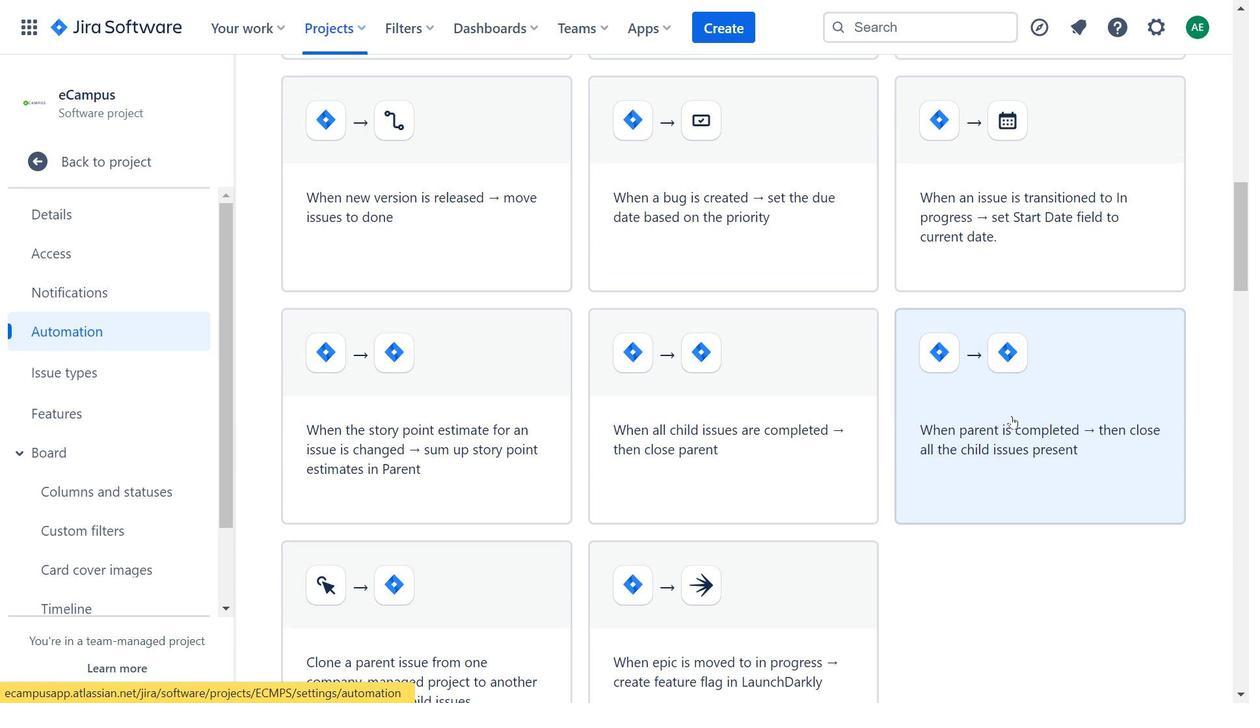 
Action: Mouse moved to (1014, 416)
Screenshot: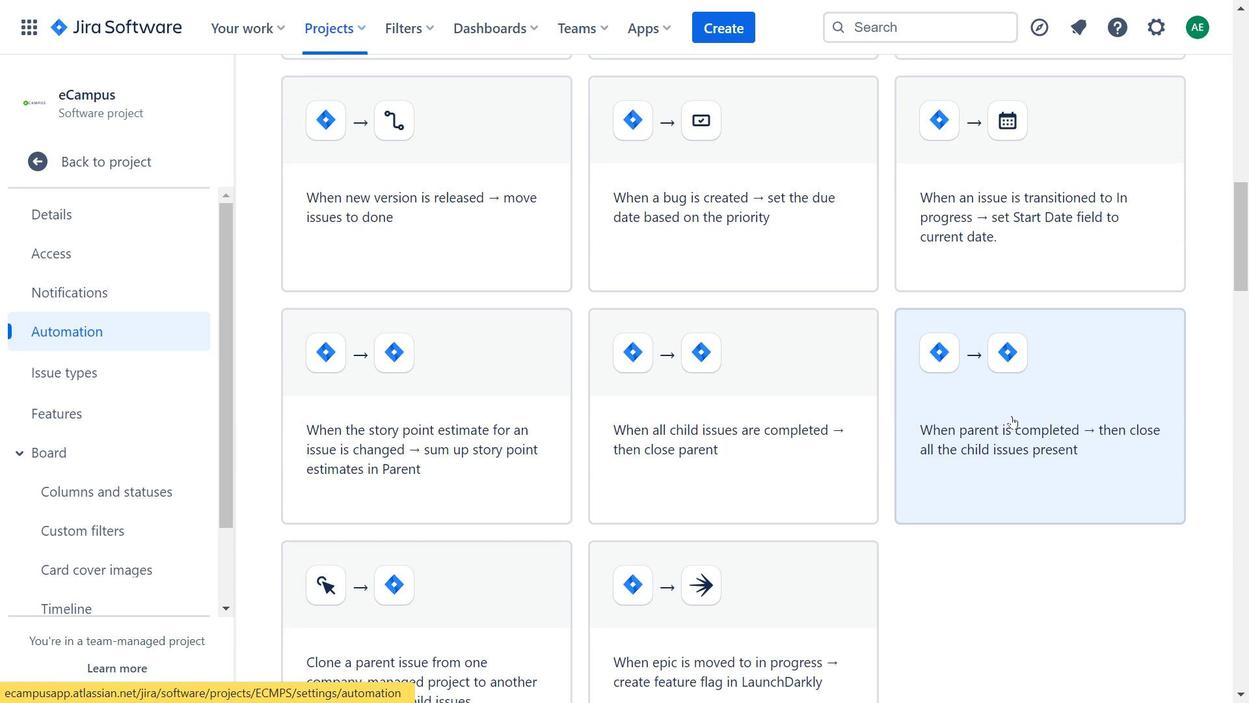 
Action: Mouse scrolled (1014, 416) with delta (0, 0)
Screenshot: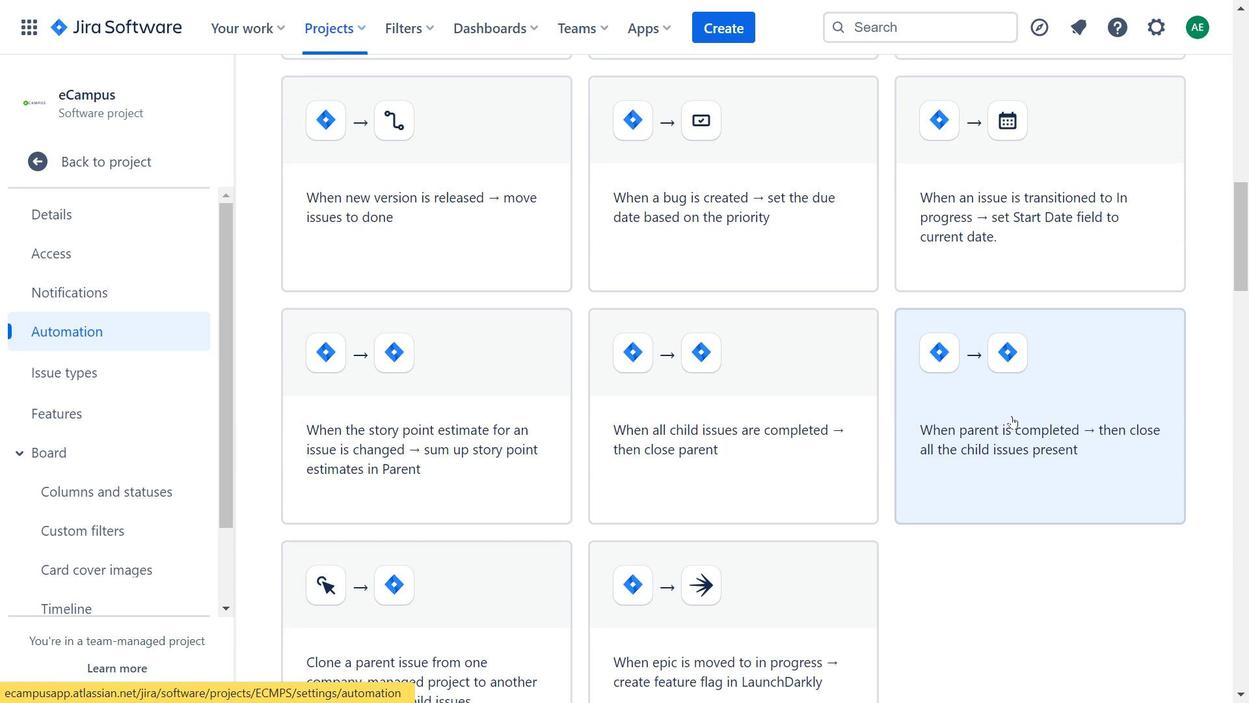 
Action: Mouse moved to (1016, 419)
Screenshot: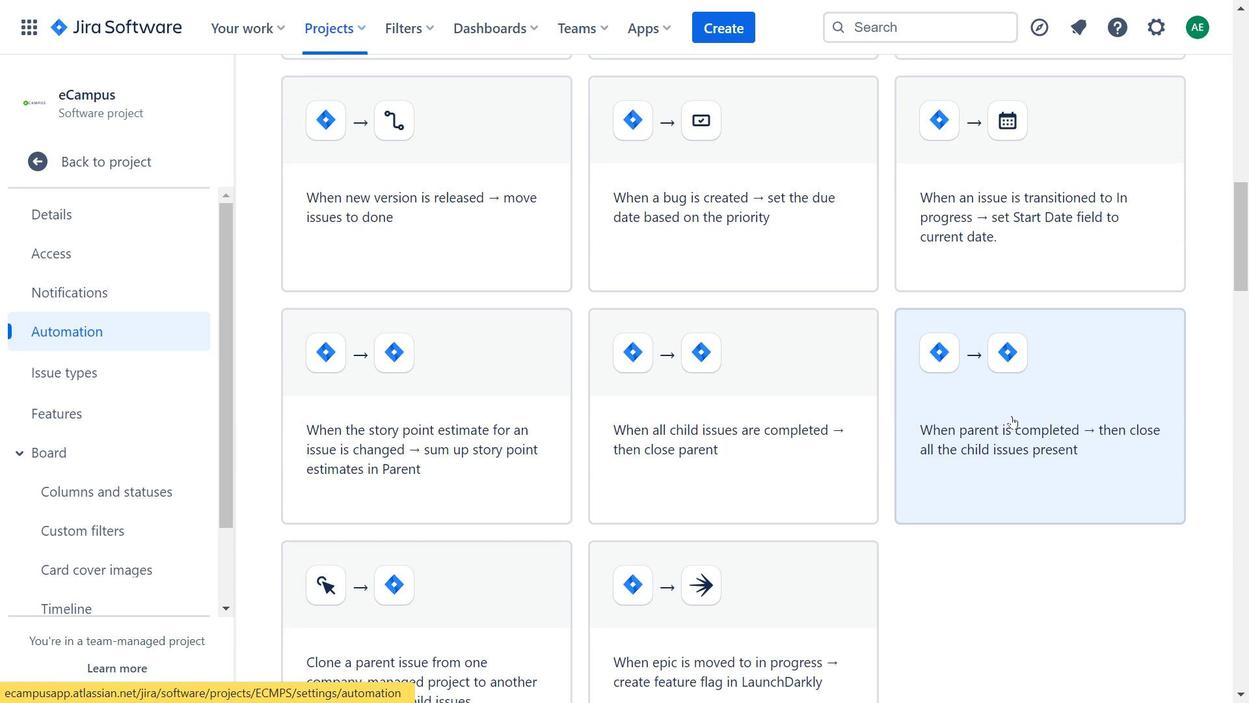 
Action: Mouse scrolled (1016, 418) with delta (0, 0)
Screenshot: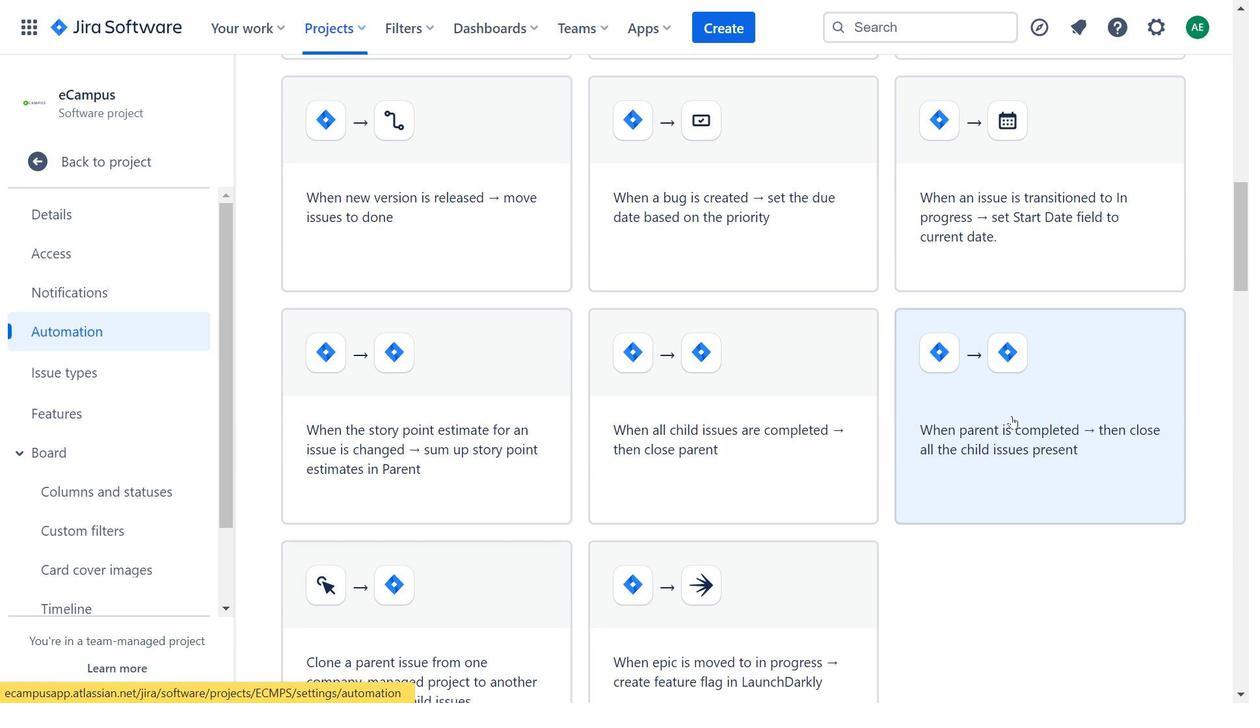 
Action: Mouse moved to (1016, 419)
Screenshot: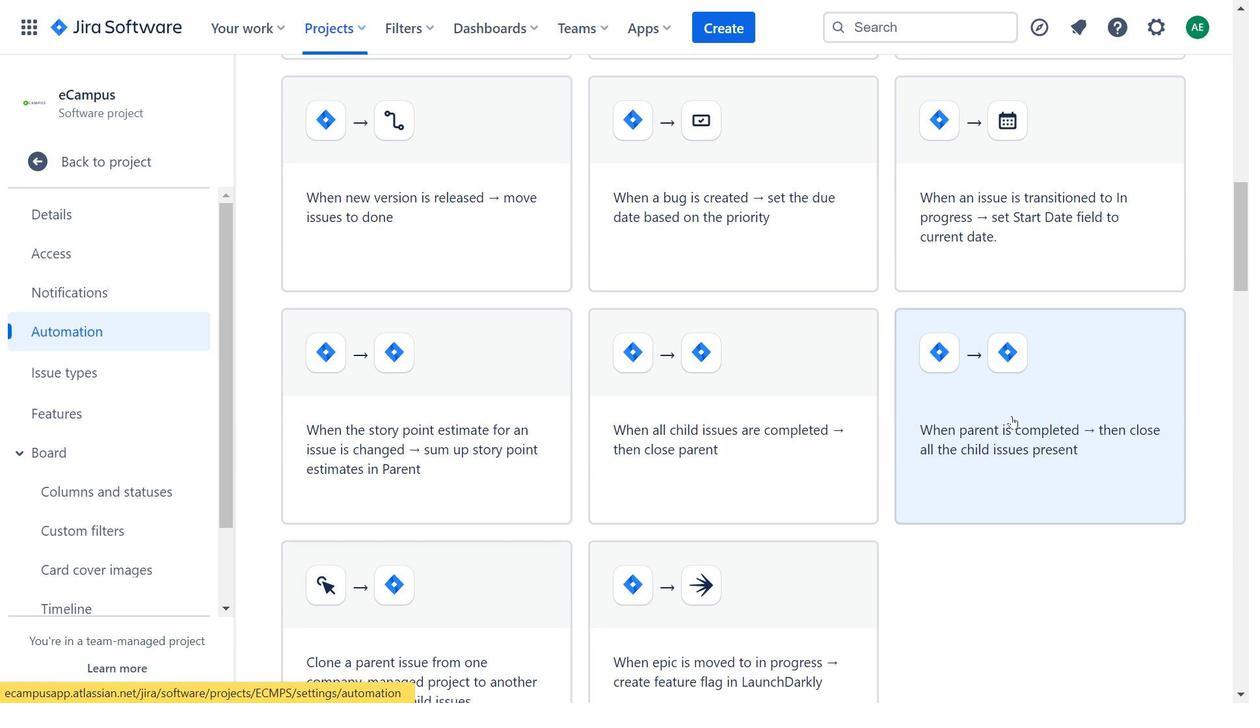 
Action: Mouse scrolled (1016, 419) with delta (0, 0)
Screenshot: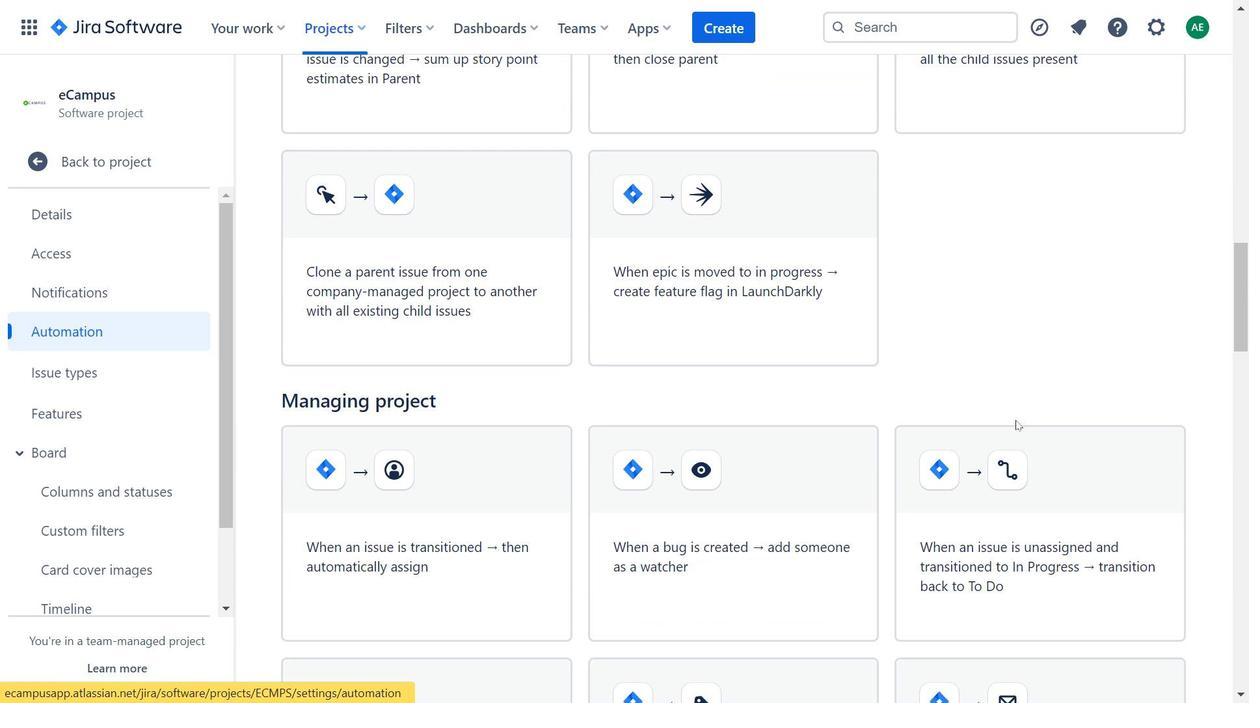
Action: Mouse scrolled (1016, 419) with delta (0, 0)
Screenshot: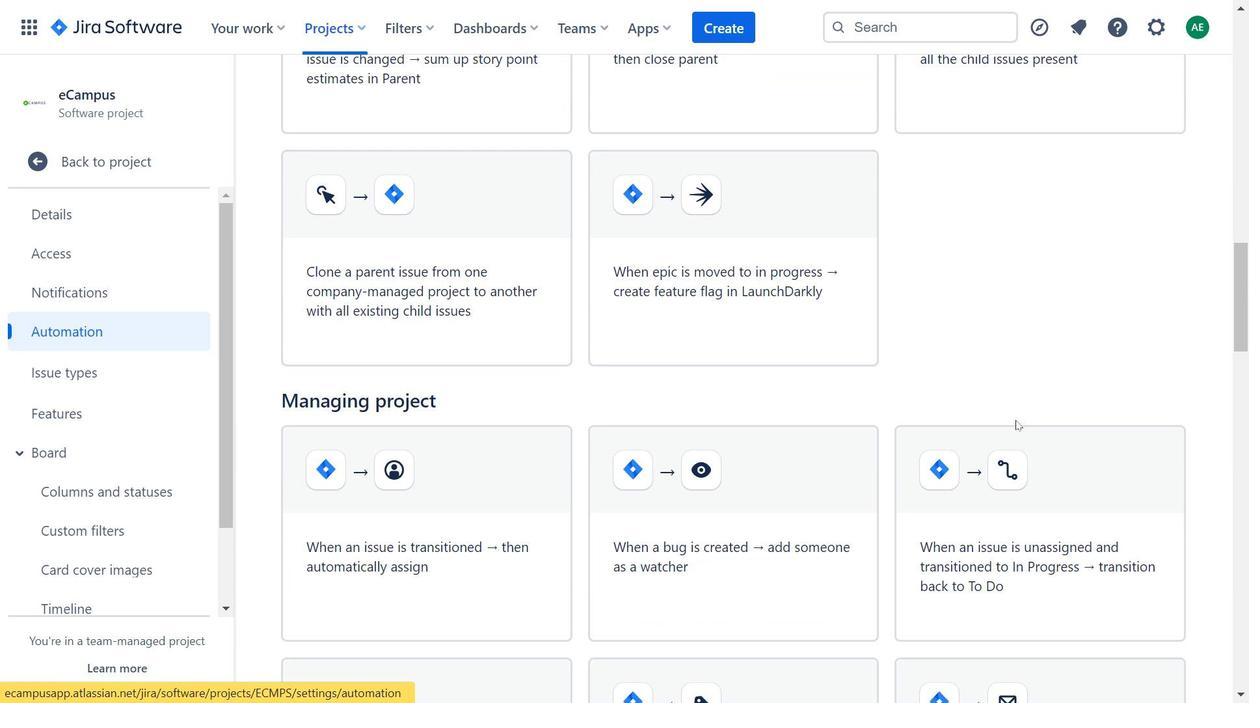 
Action: Mouse scrolled (1016, 419) with delta (0, 0)
Screenshot: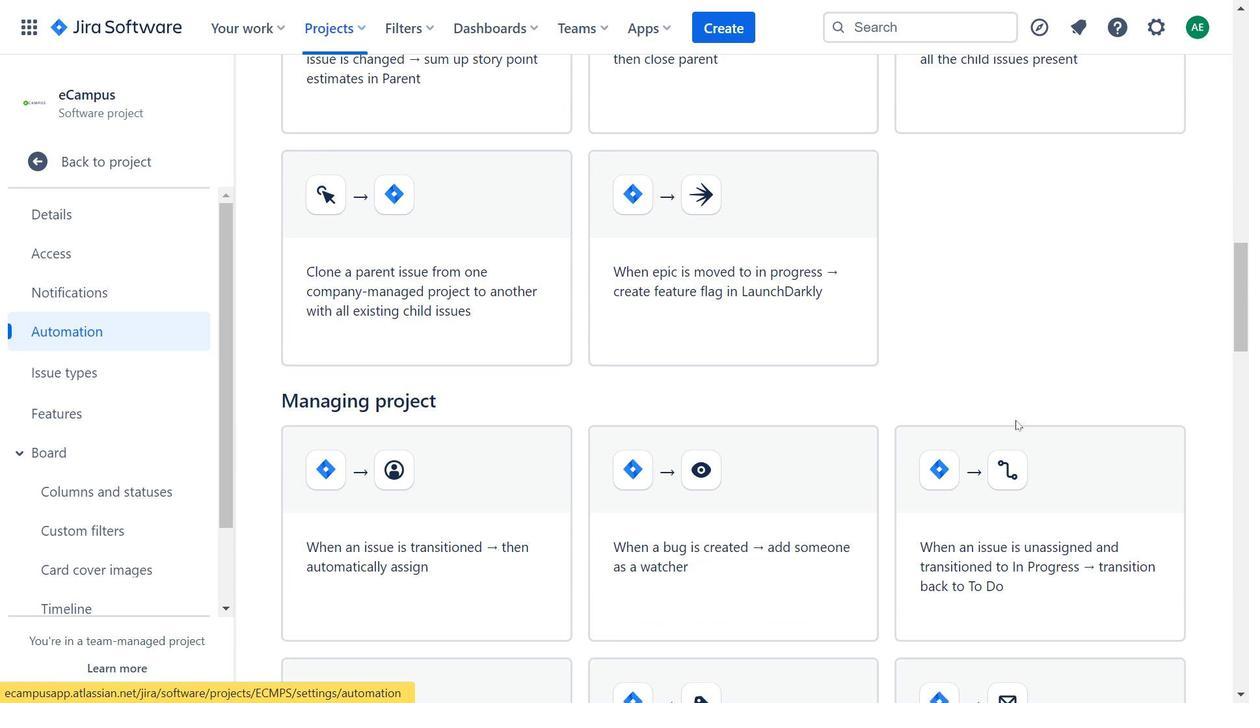 
Action: Mouse moved to (1019, 421)
Screenshot: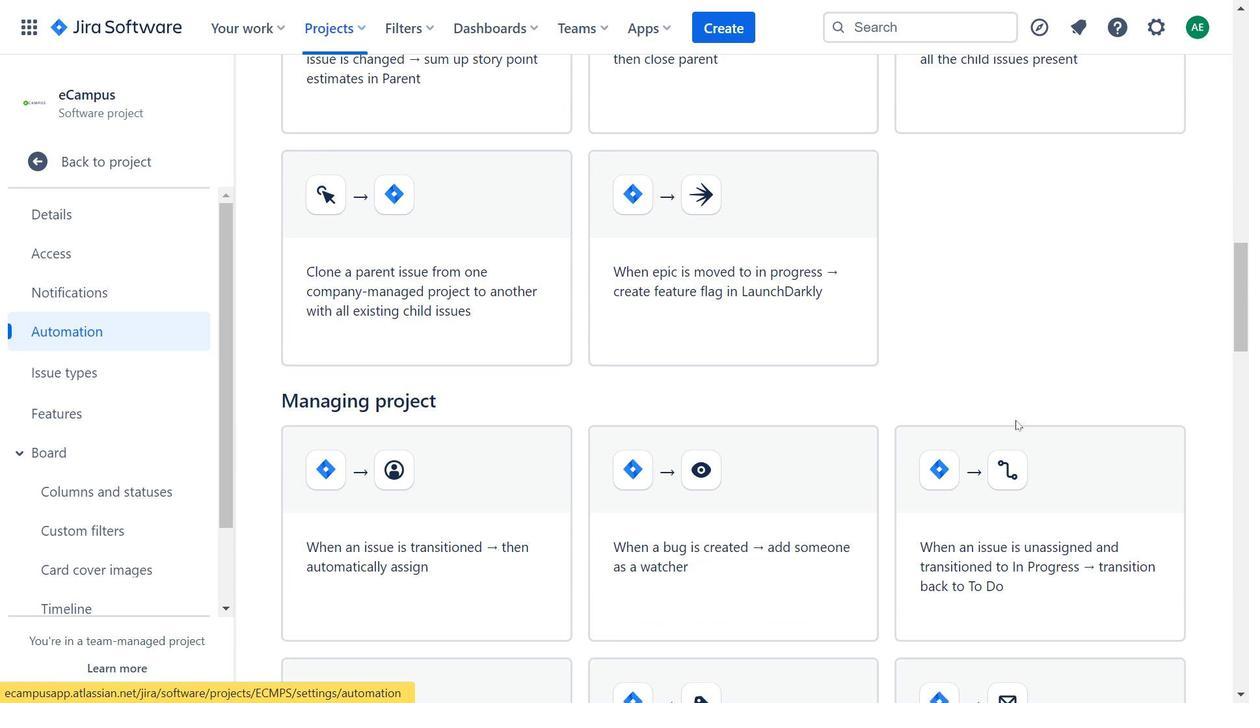 
Action: Mouse scrolled (1019, 420) with delta (0, 0)
Screenshot: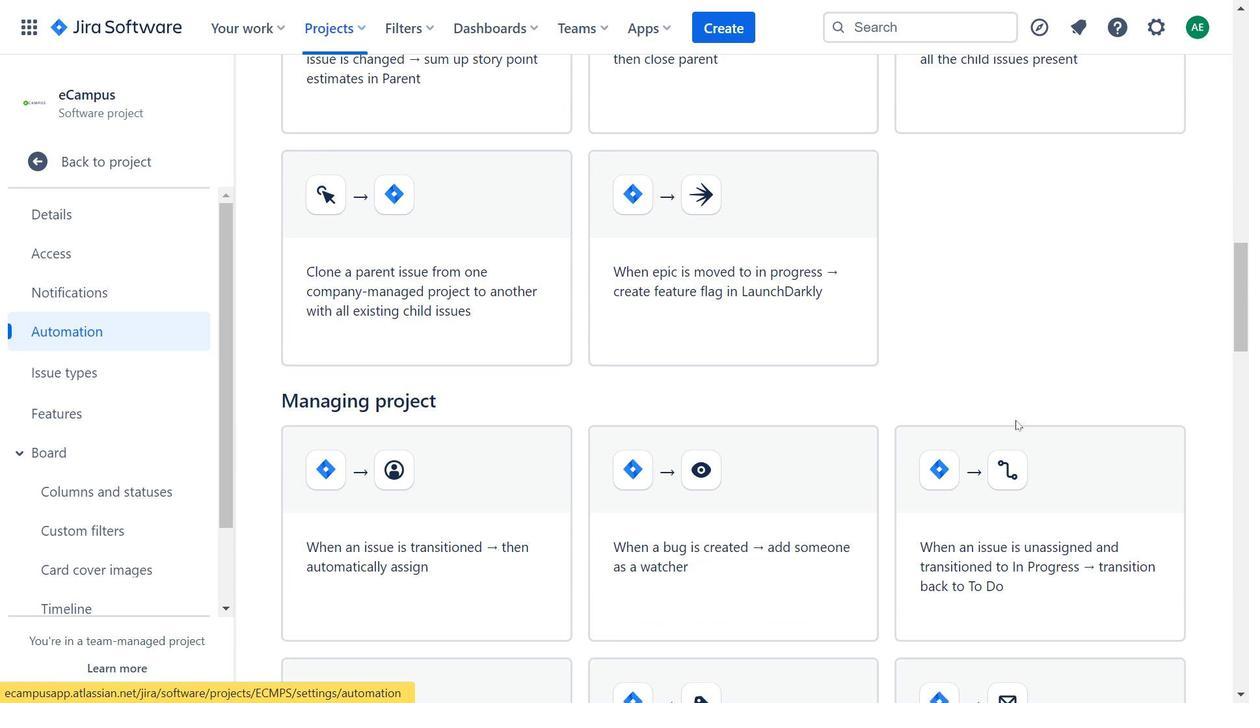 
Action: Mouse moved to (1020, 423)
Screenshot: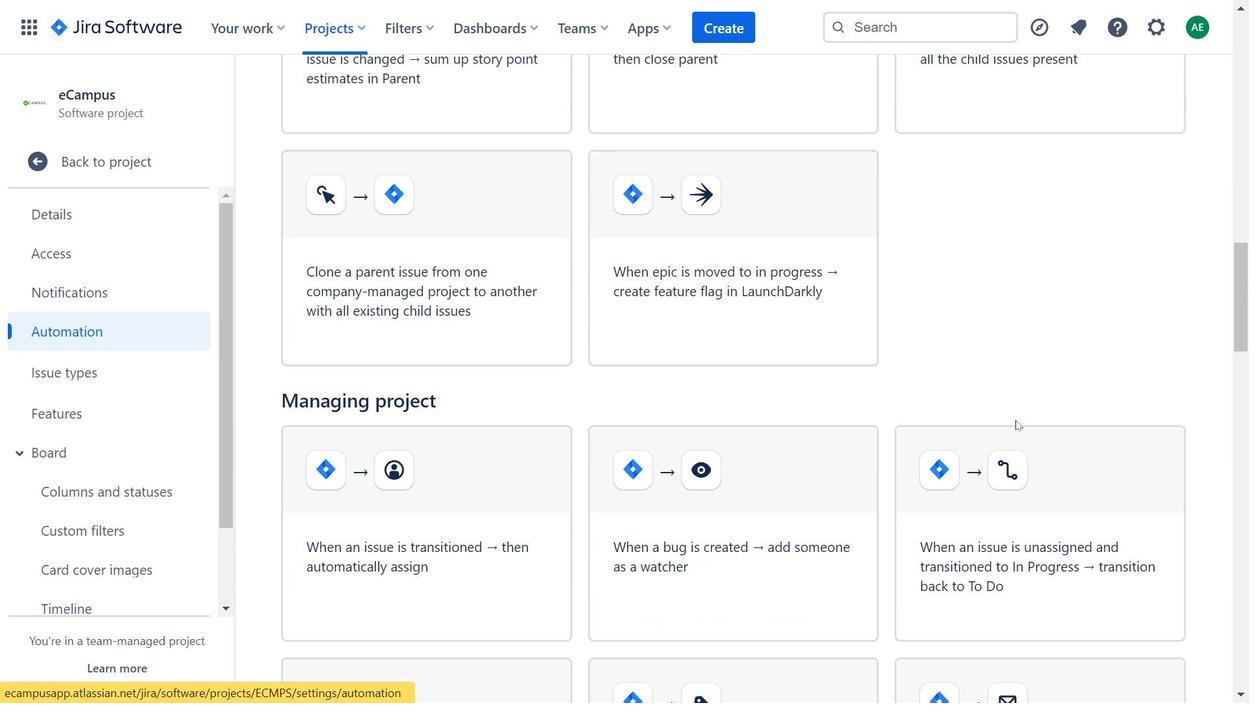 
Action: Mouse scrolled (1020, 422) with delta (0, 0)
Screenshot: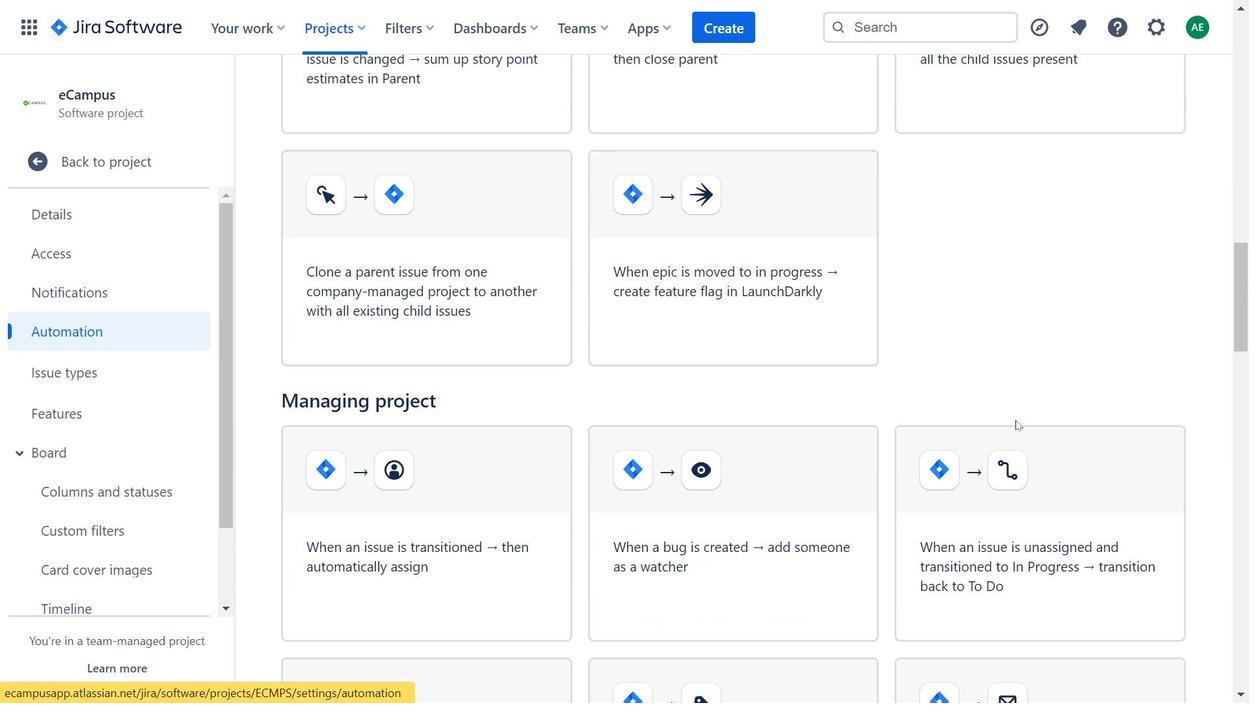 
Action: Mouse moved to (1020, 425)
Screenshot: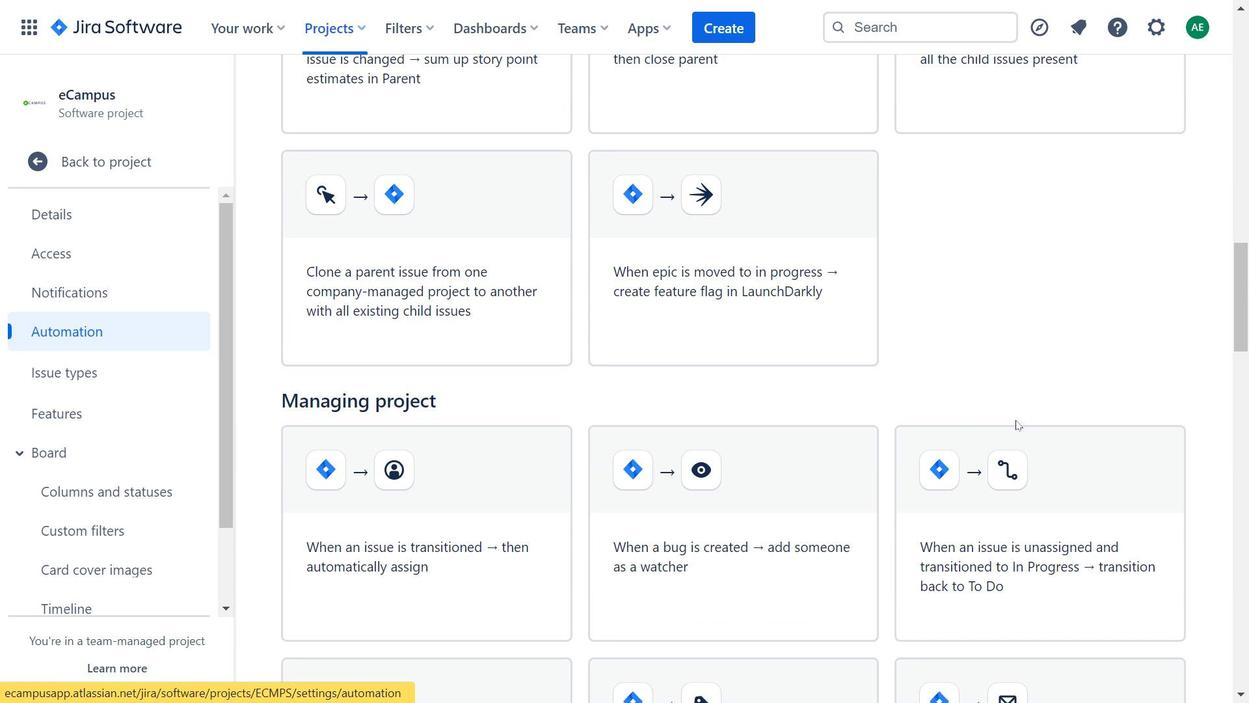 
Action: Mouse scrolled (1020, 424) with delta (0, 0)
Screenshot: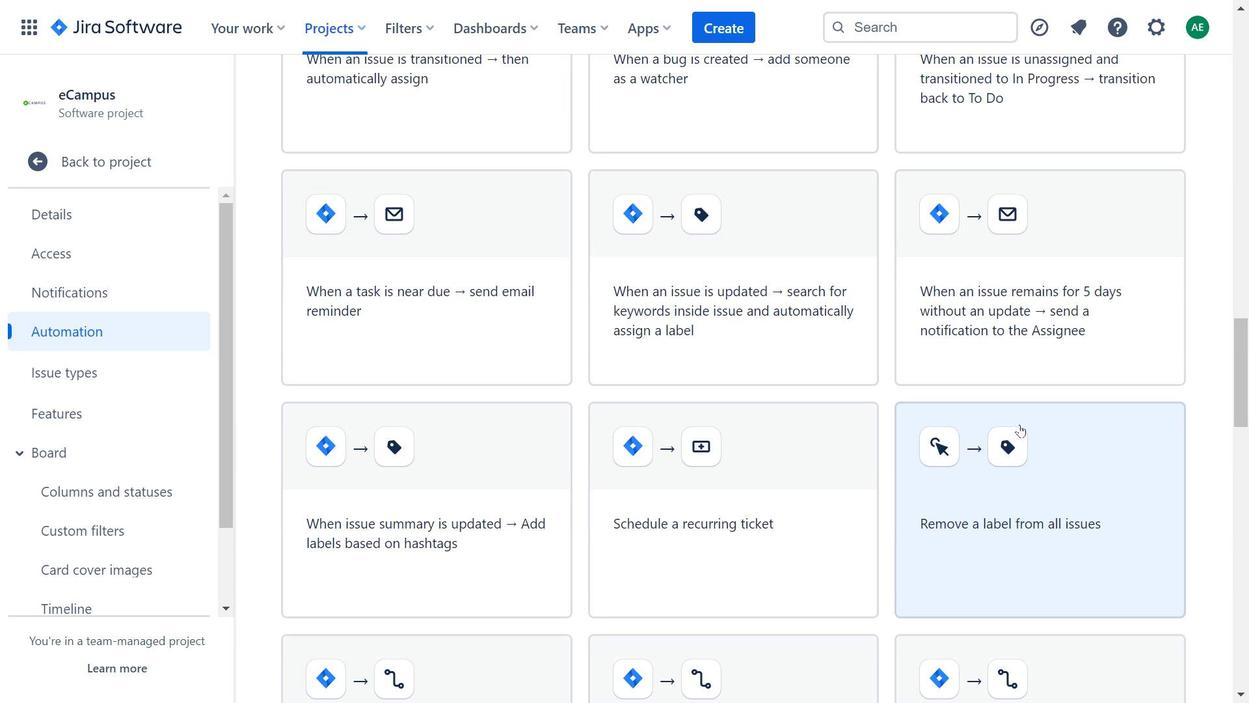 
Action: Mouse scrolled (1020, 424) with delta (0, 0)
Screenshot: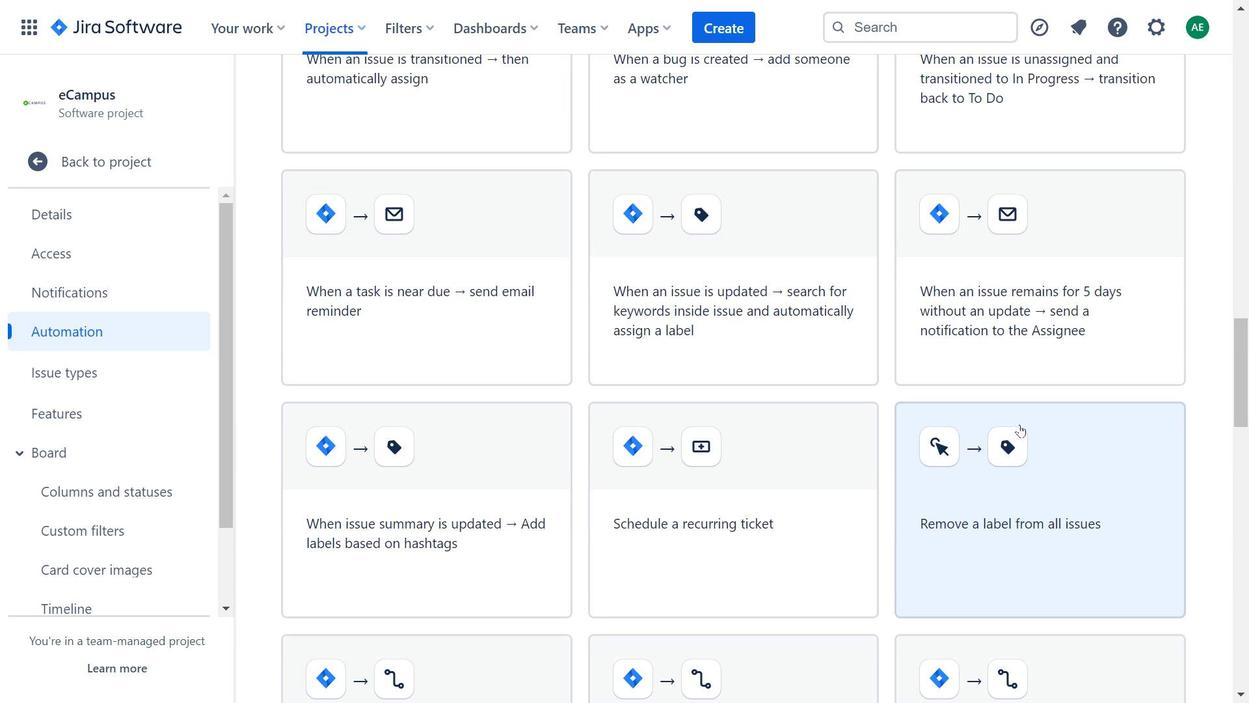 
Action: Mouse scrolled (1020, 424) with delta (0, 0)
Screenshot: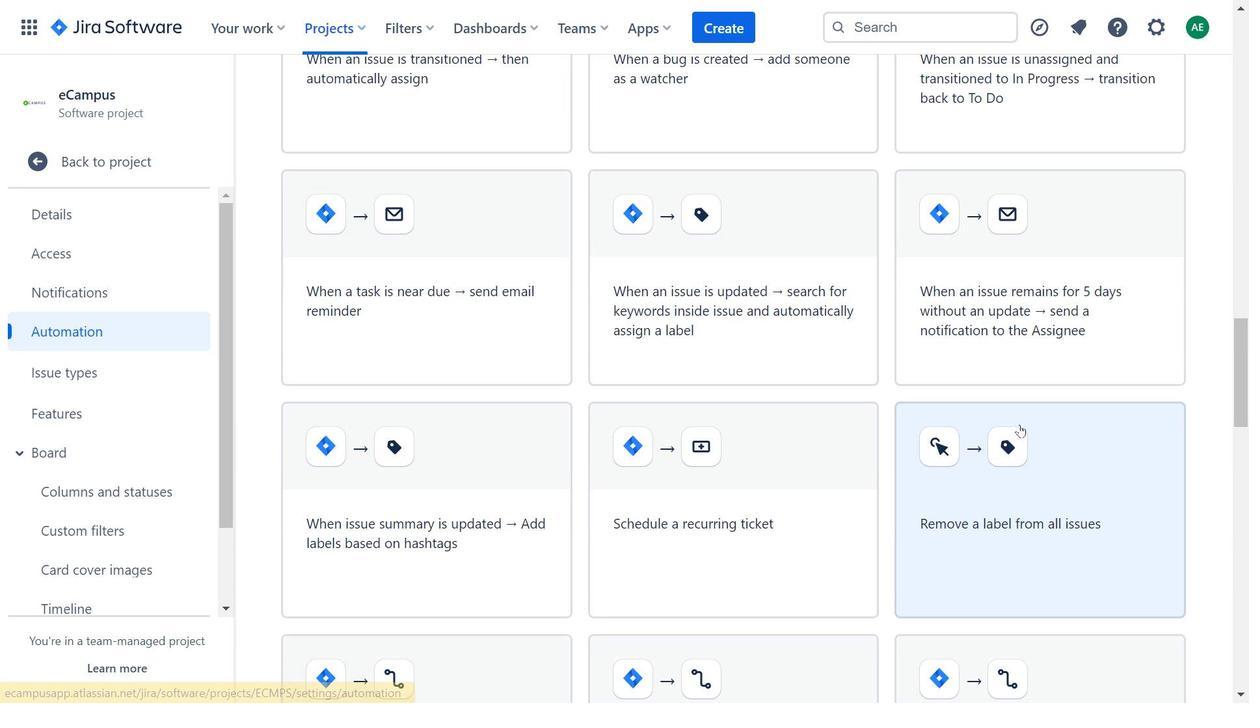 
Action: Mouse moved to (1022, 426)
Screenshot: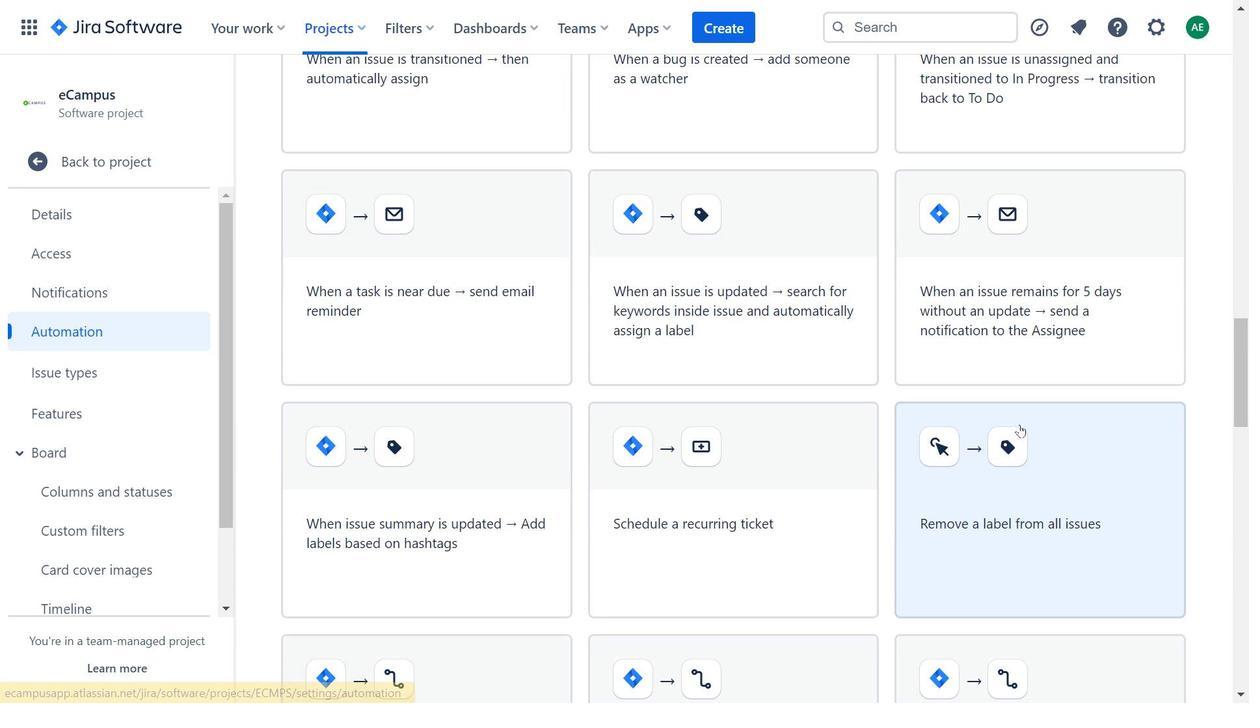 
Action: Mouse scrolled (1022, 425) with delta (0, 0)
Screenshot: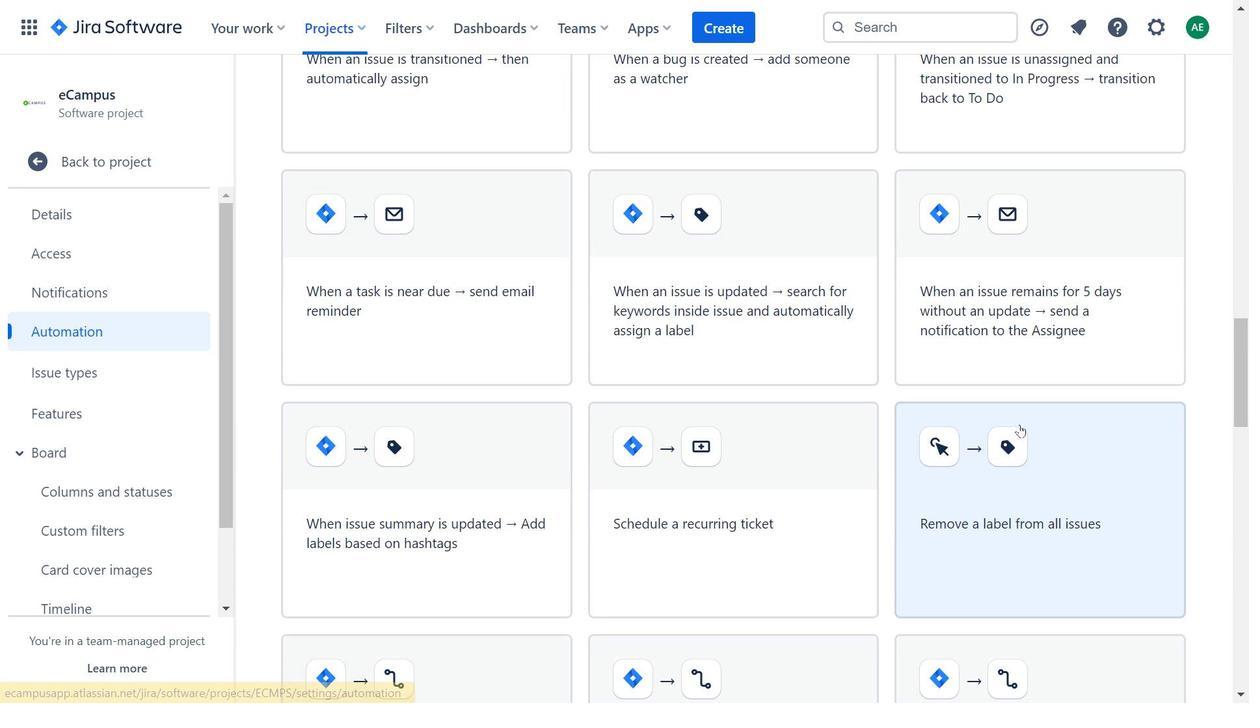 
Action: Mouse moved to (1023, 428)
Screenshot: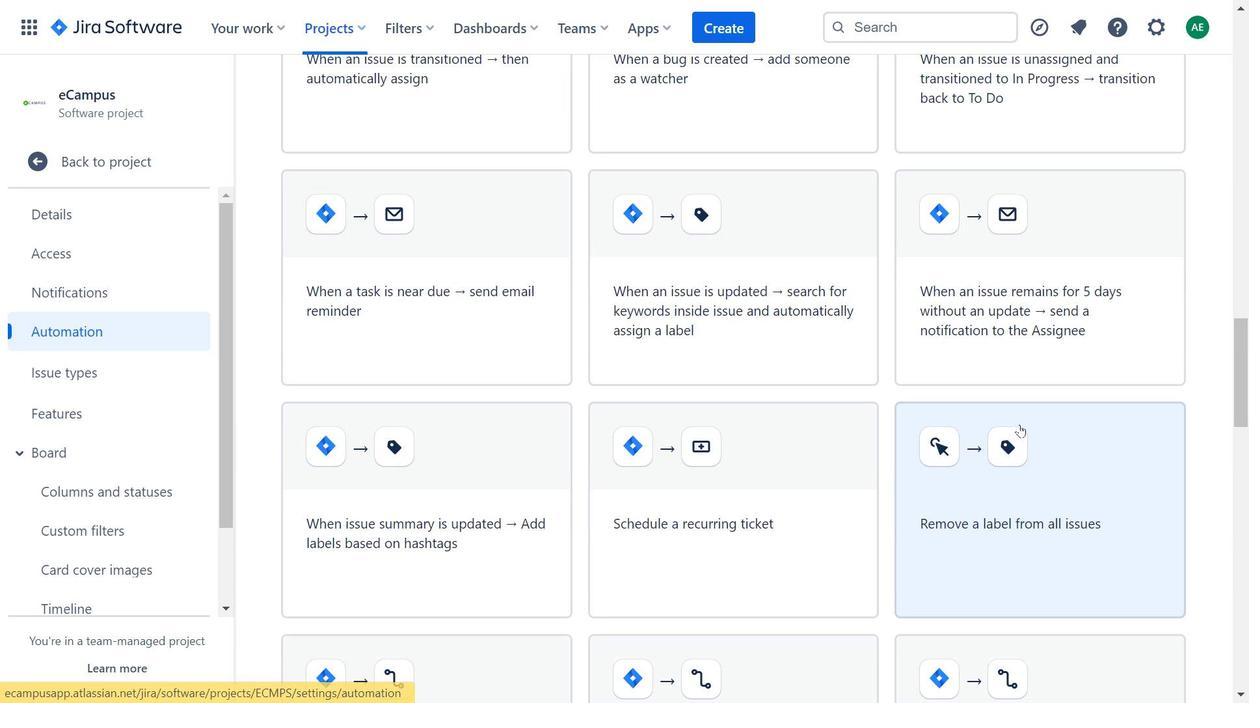 
Action: Mouse scrolled (1023, 427) with delta (0, 0)
Screenshot: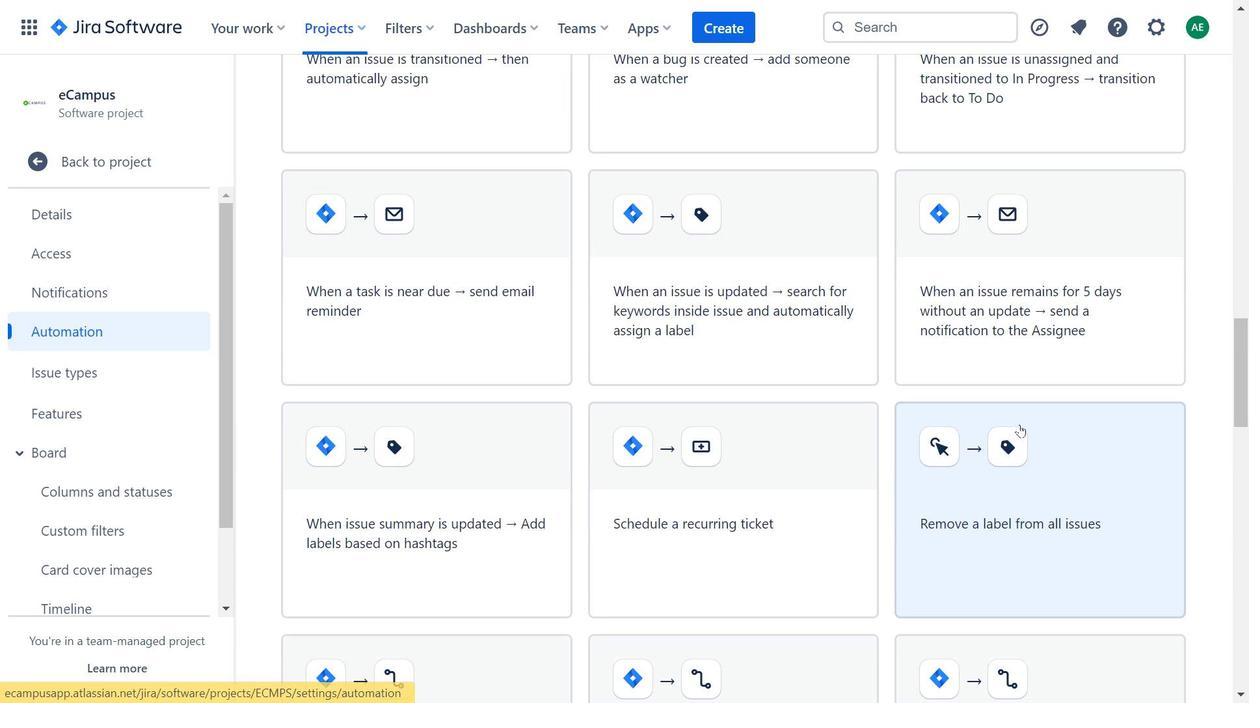 
Action: Mouse scrolled (1023, 427) with delta (0, 0)
Screenshot: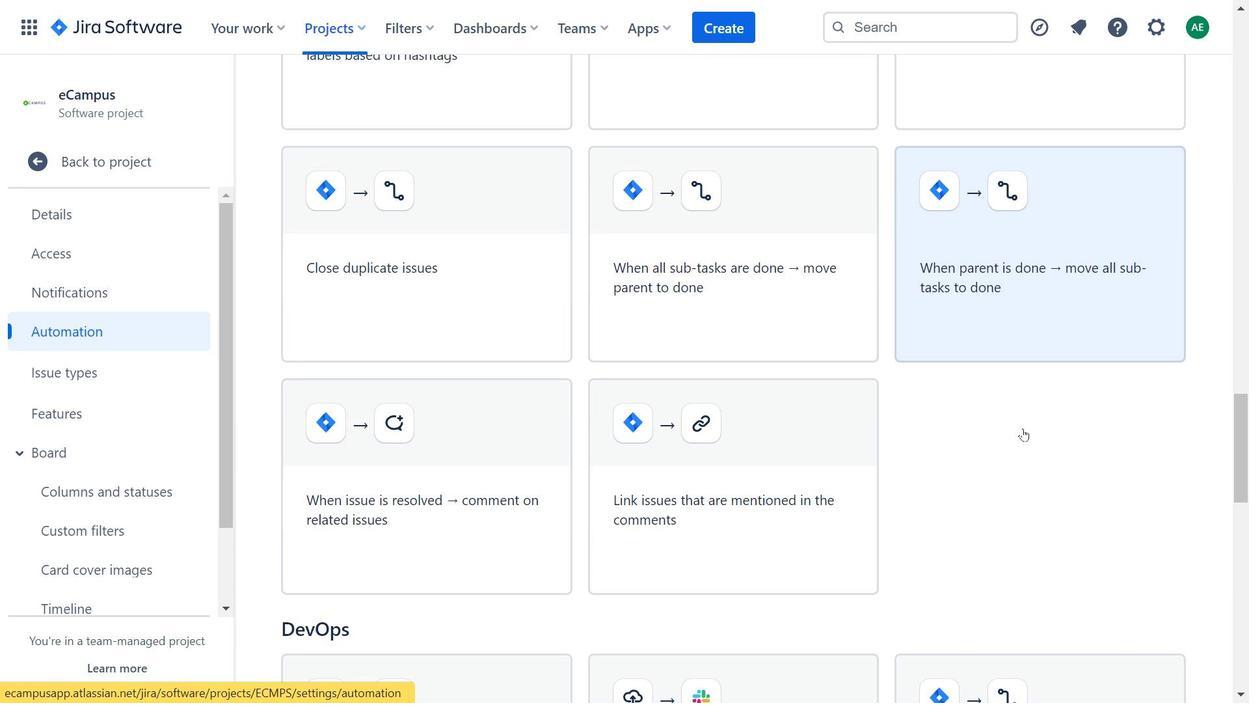 
Action: Mouse scrolled (1023, 427) with delta (0, 0)
Screenshot: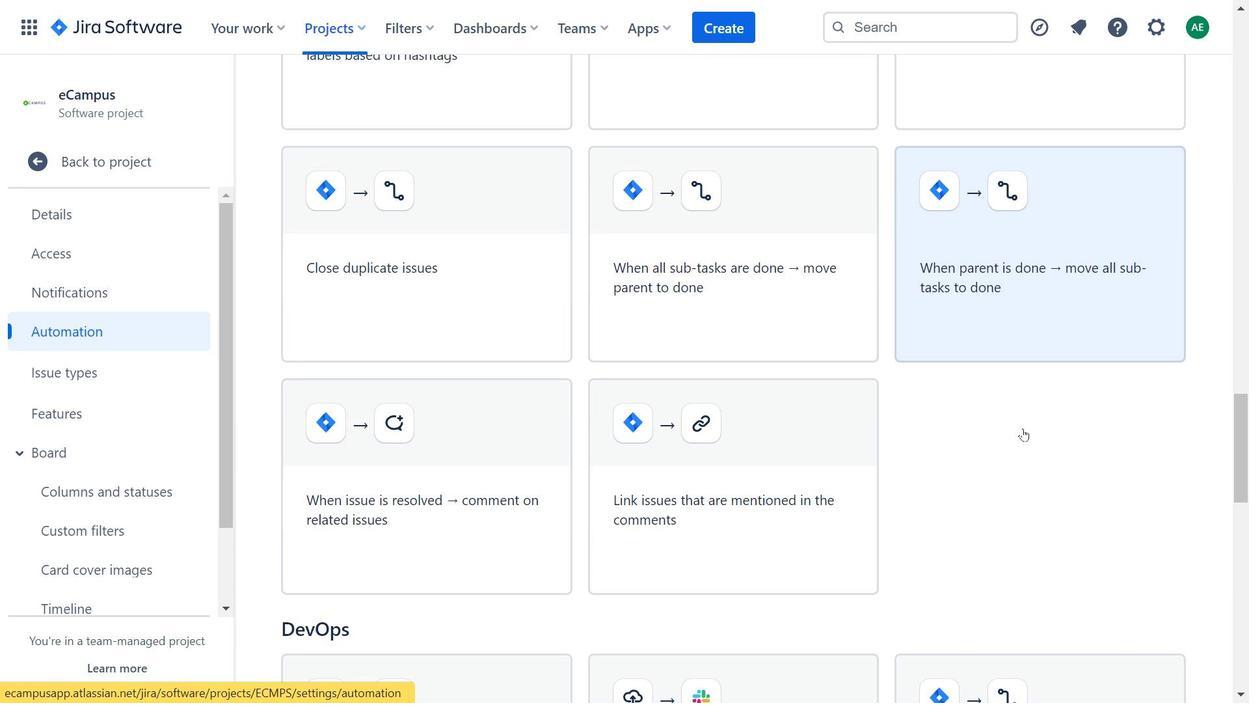 
Action: Mouse scrolled (1023, 427) with delta (0, 0)
Screenshot: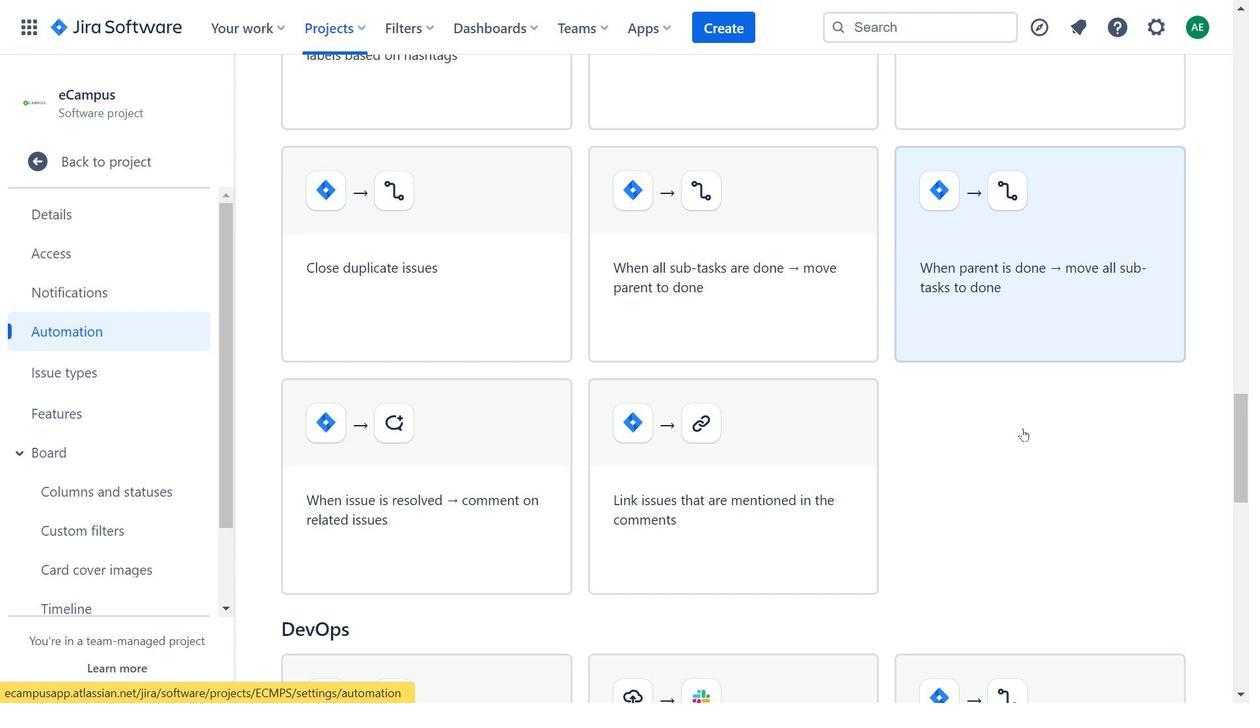 
Action: Mouse scrolled (1023, 427) with delta (0, 0)
Screenshot: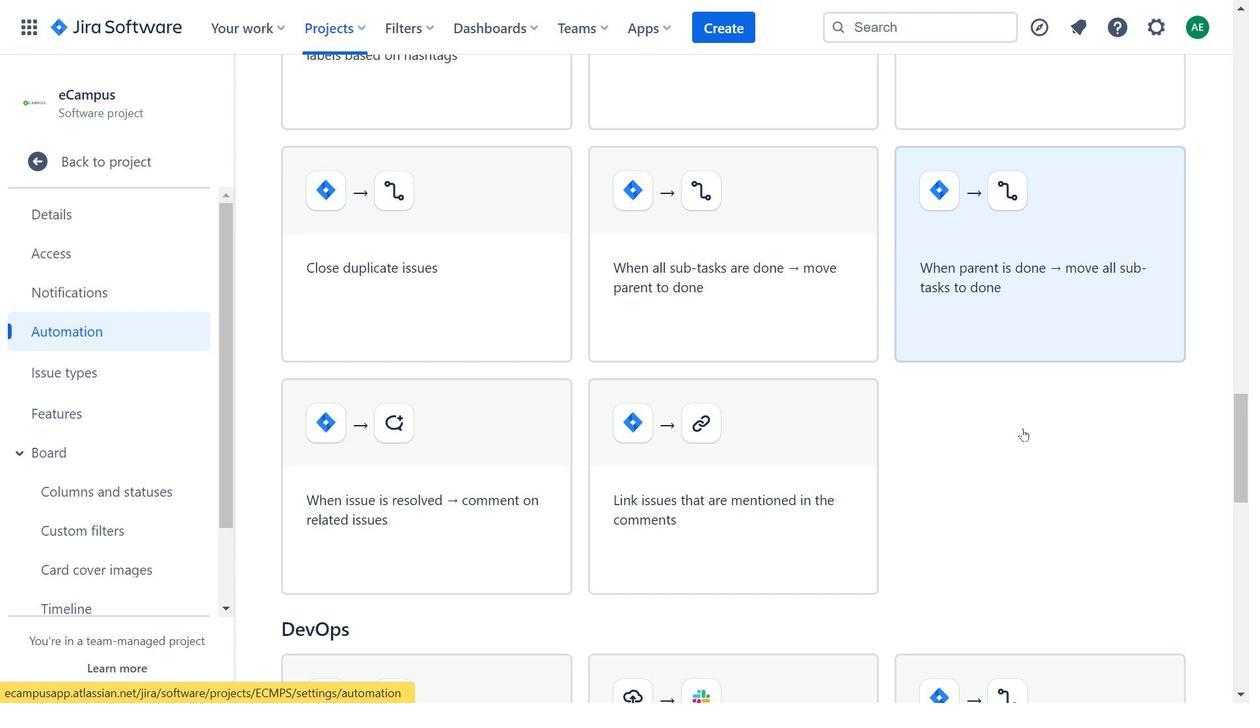 
Action: Mouse moved to (1025, 430)
Screenshot: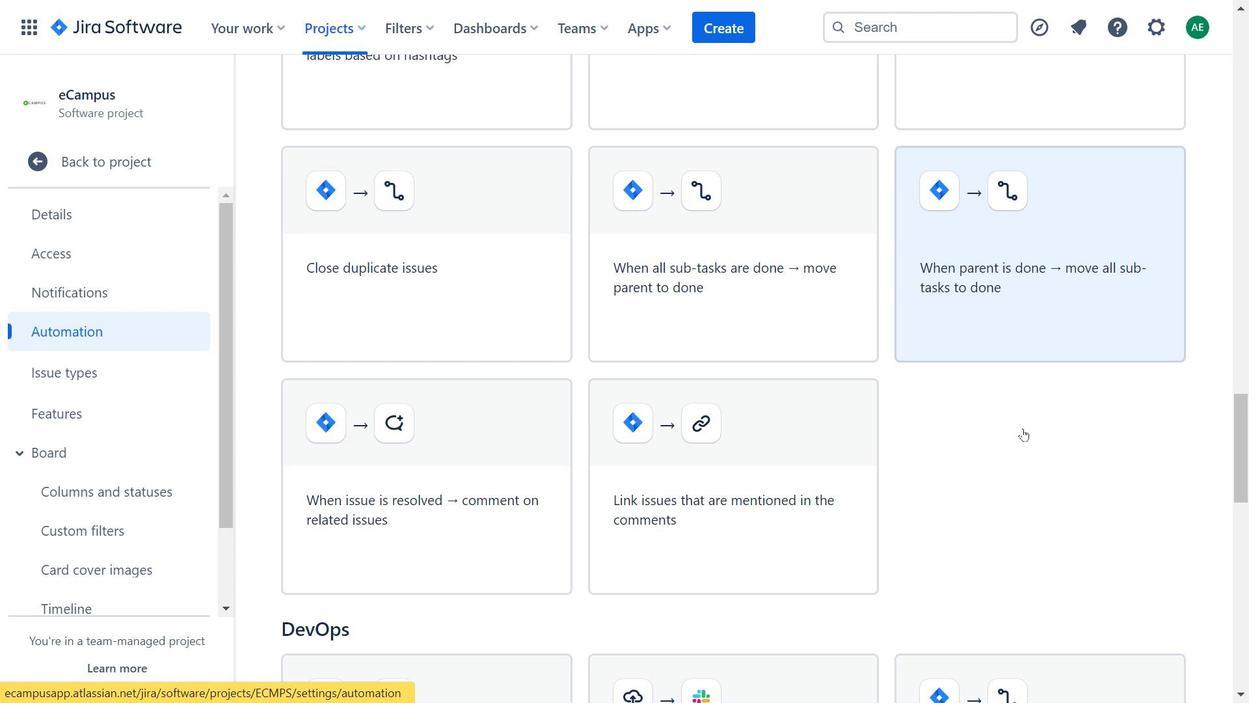 
Action: Mouse scrolled (1025, 430) with delta (0, 0)
Screenshot: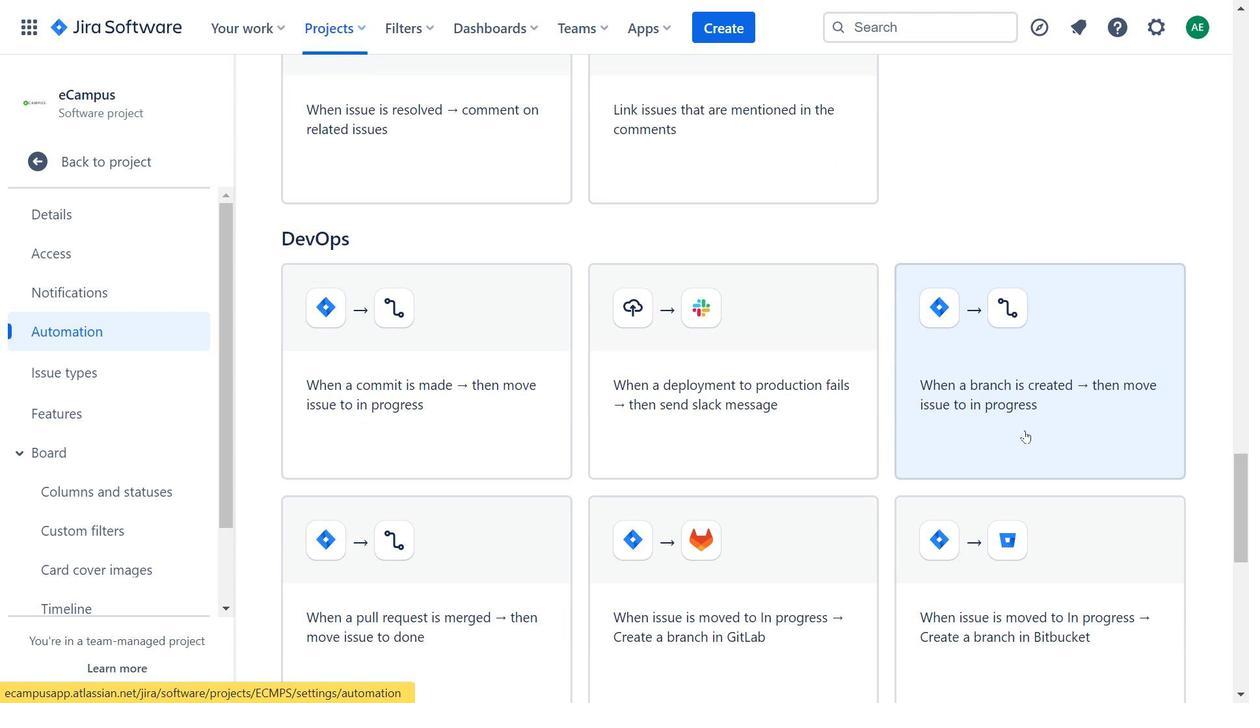 
Action: Mouse scrolled (1025, 430) with delta (0, 0)
Screenshot: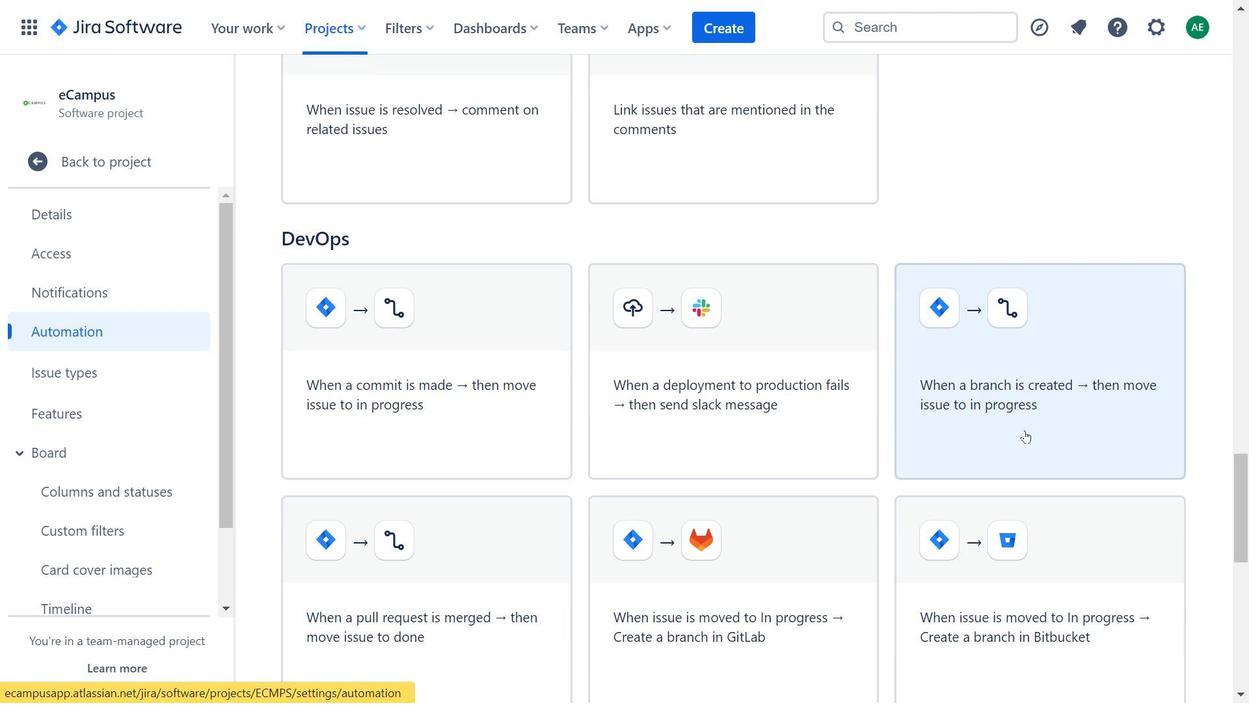 
Action: Mouse scrolled (1025, 430) with delta (0, 0)
Screenshot: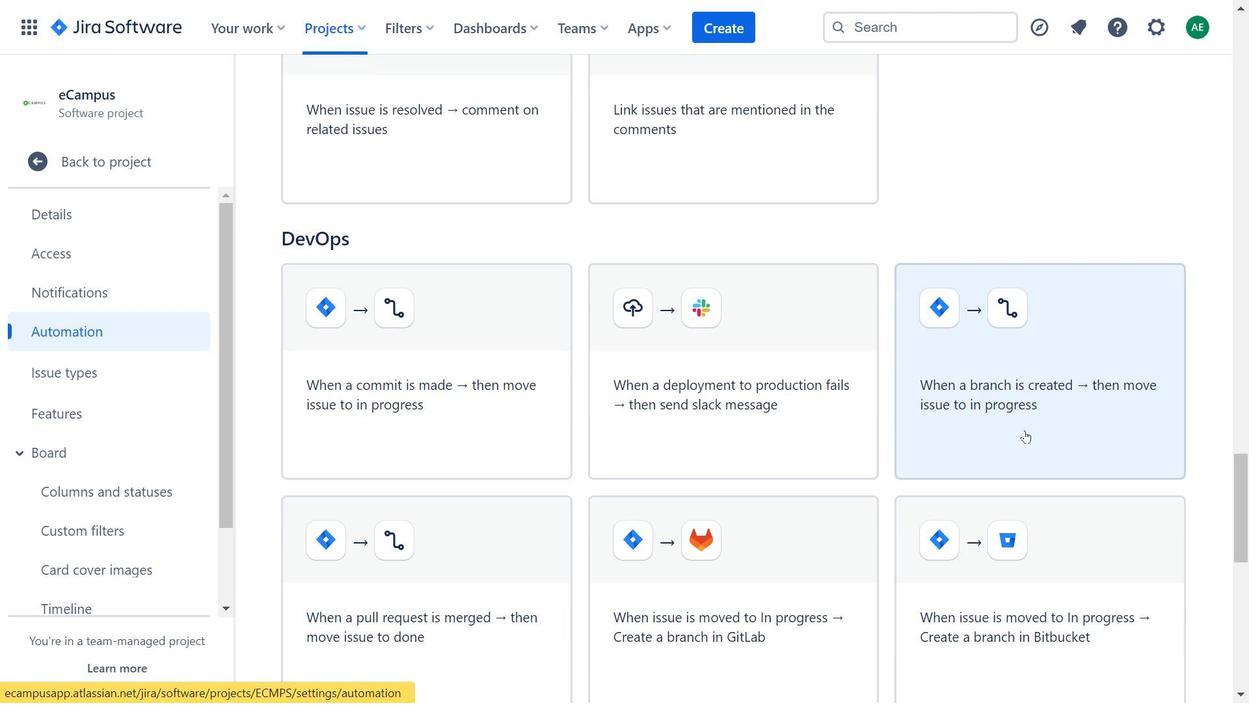 
Action: Mouse scrolled (1025, 430) with delta (0, 0)
Screenshot: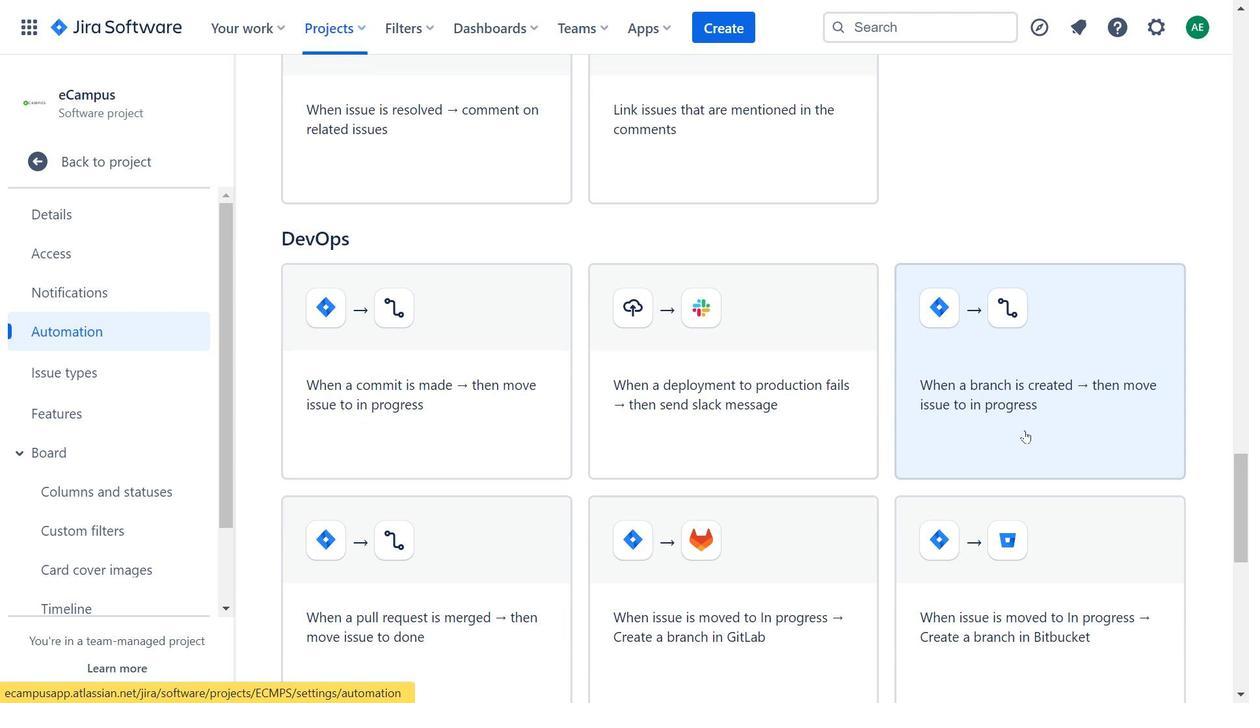 
Action: Mouse moved to (1025, 431)
Screenshot: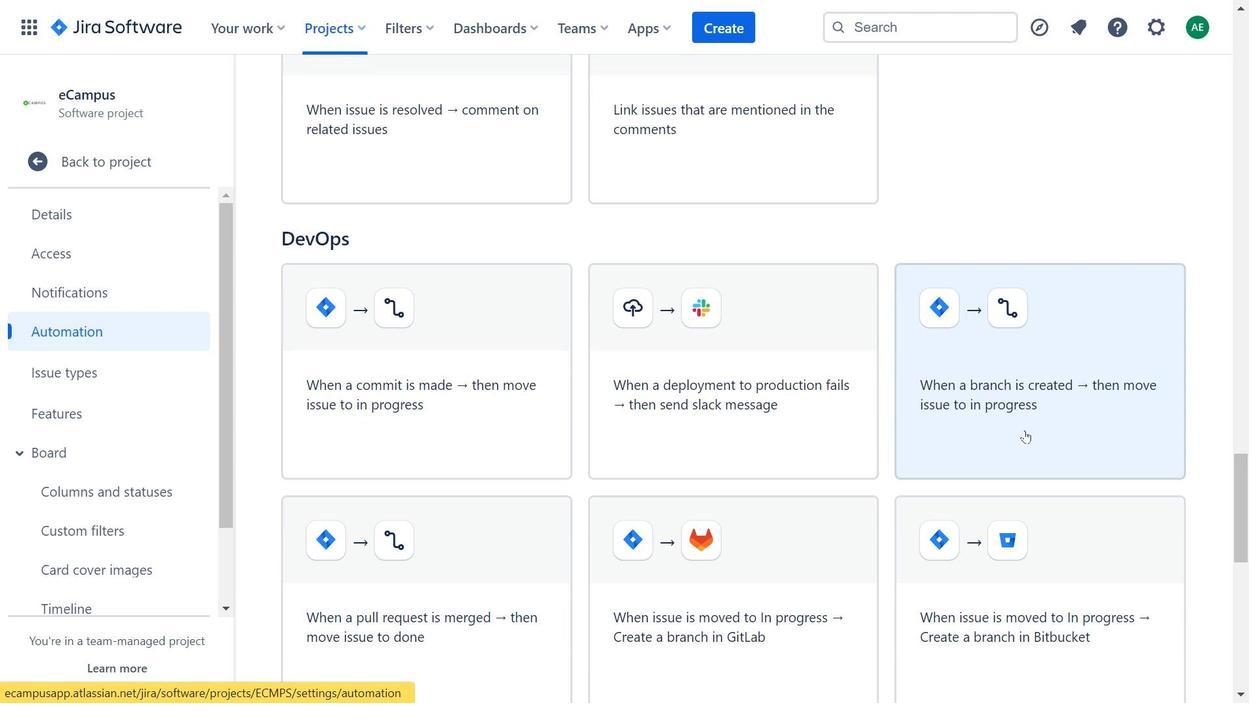 
Action: Mouse scrolled (1025, 430) with delta (0, 0)
Screenshot: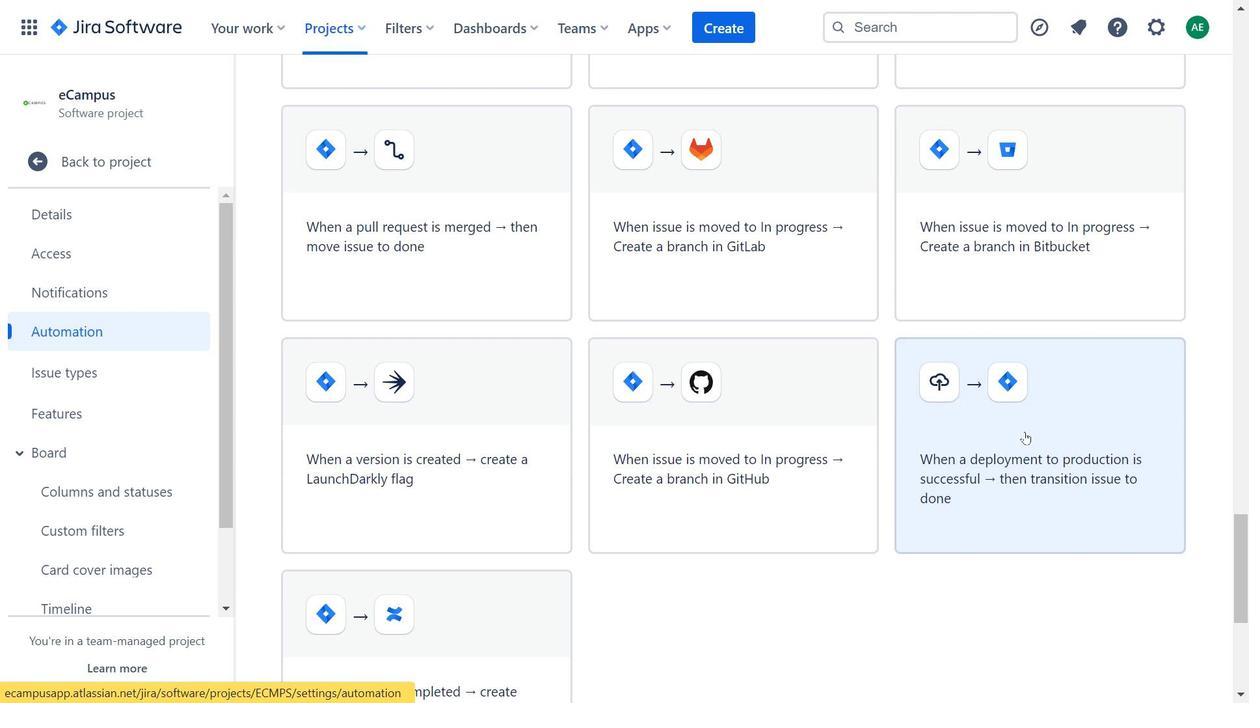 
Action: Mouse scrolled (1025, 430) with delta (0, 0)
Screenshot: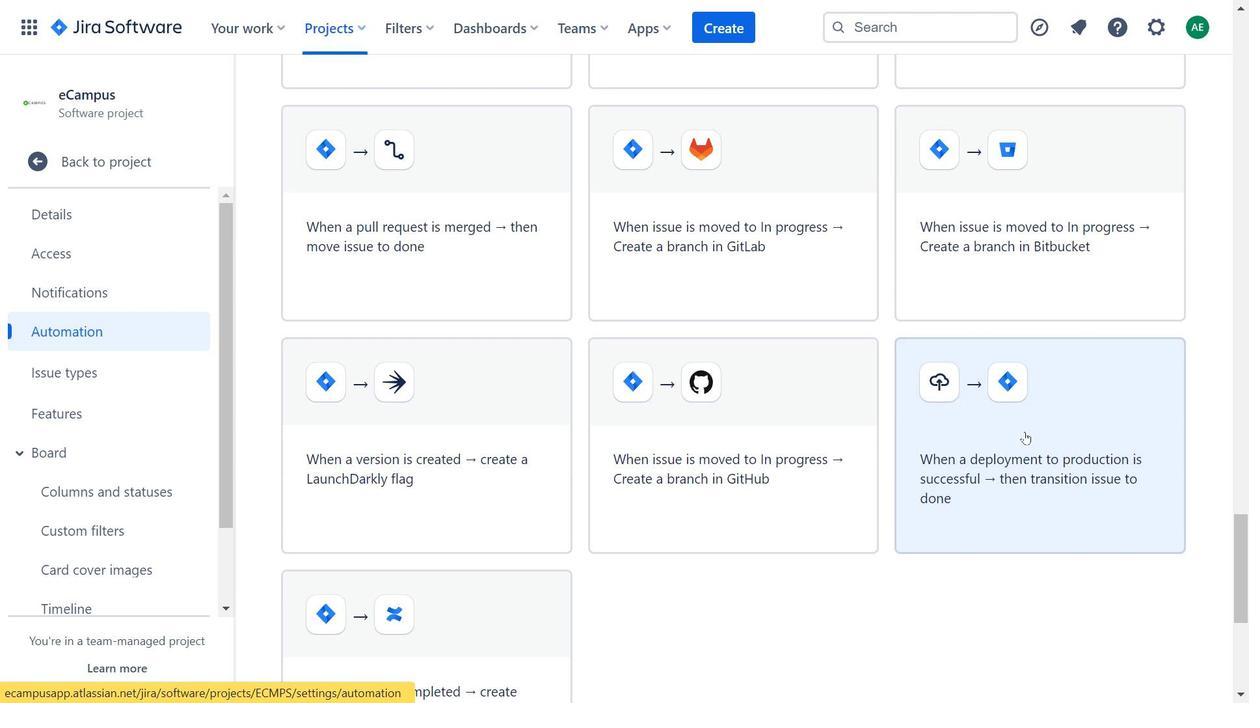 
Action: Mouse scrolled (1025, 430) with delta (0, 0)
Screenshot: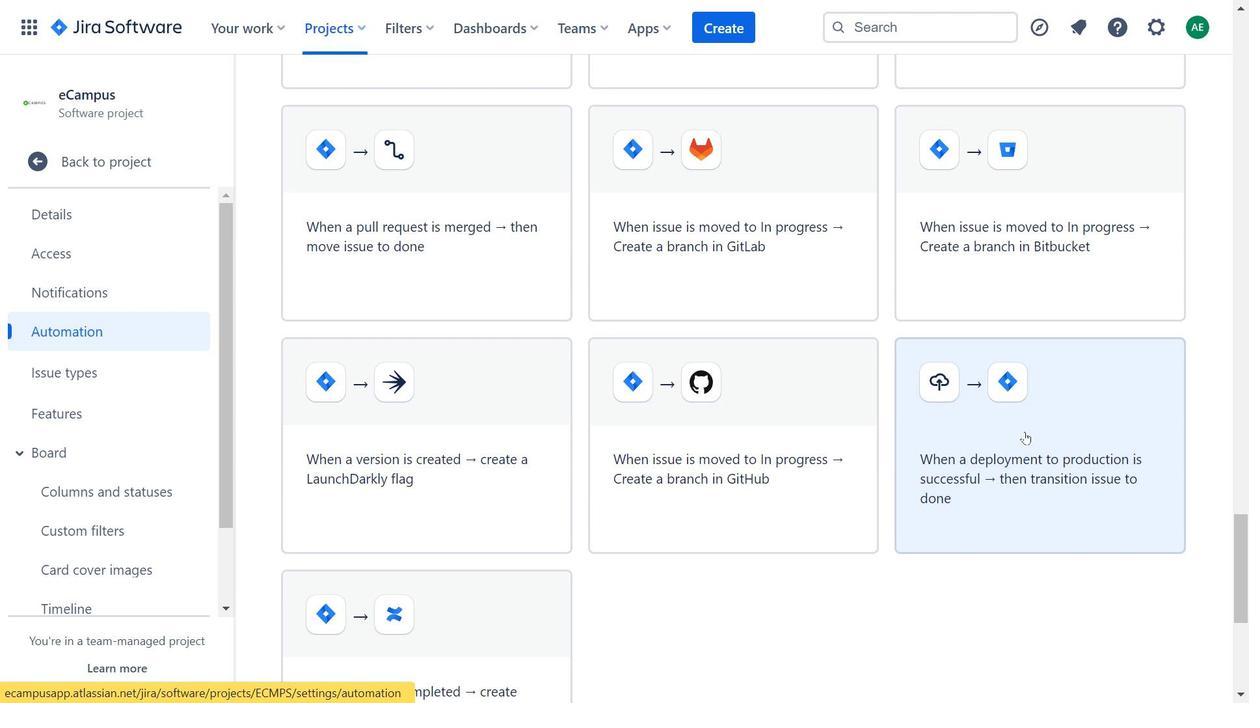 
Action: Mouse scrolled (1025, 430) with delta (0, 0)
Screenshot: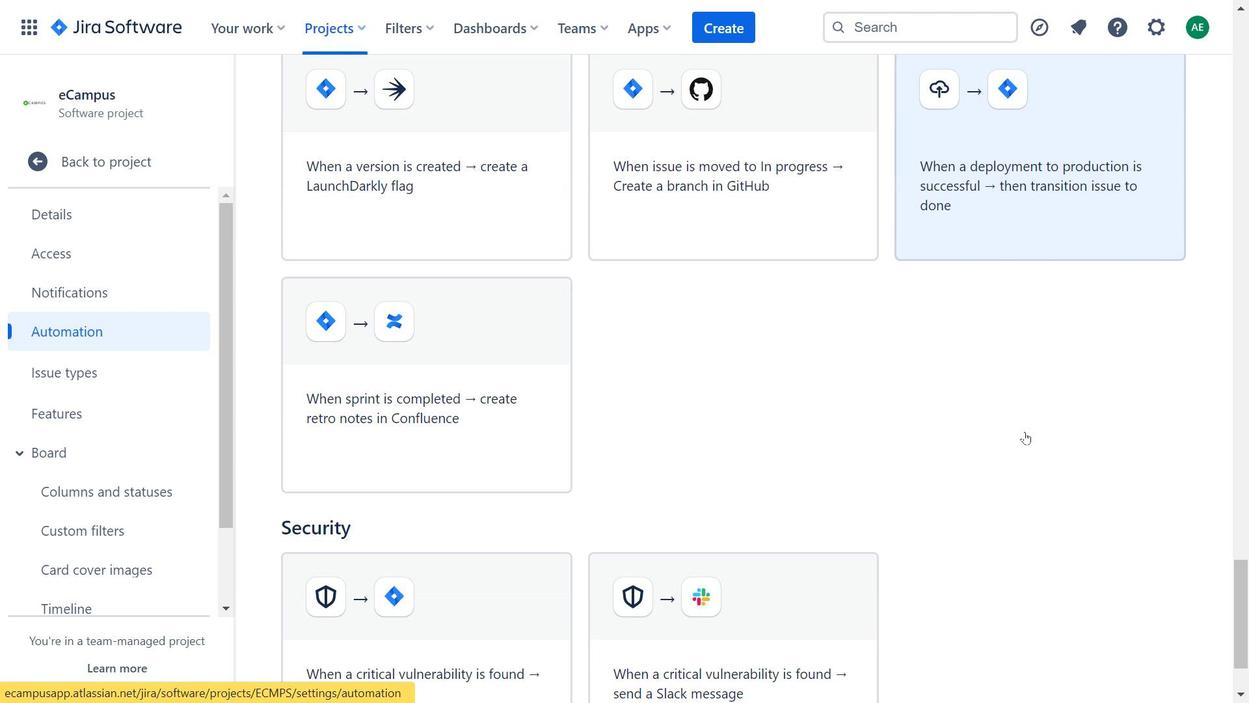 
Action: Mouse moved to (1025, 434)
Screenshot: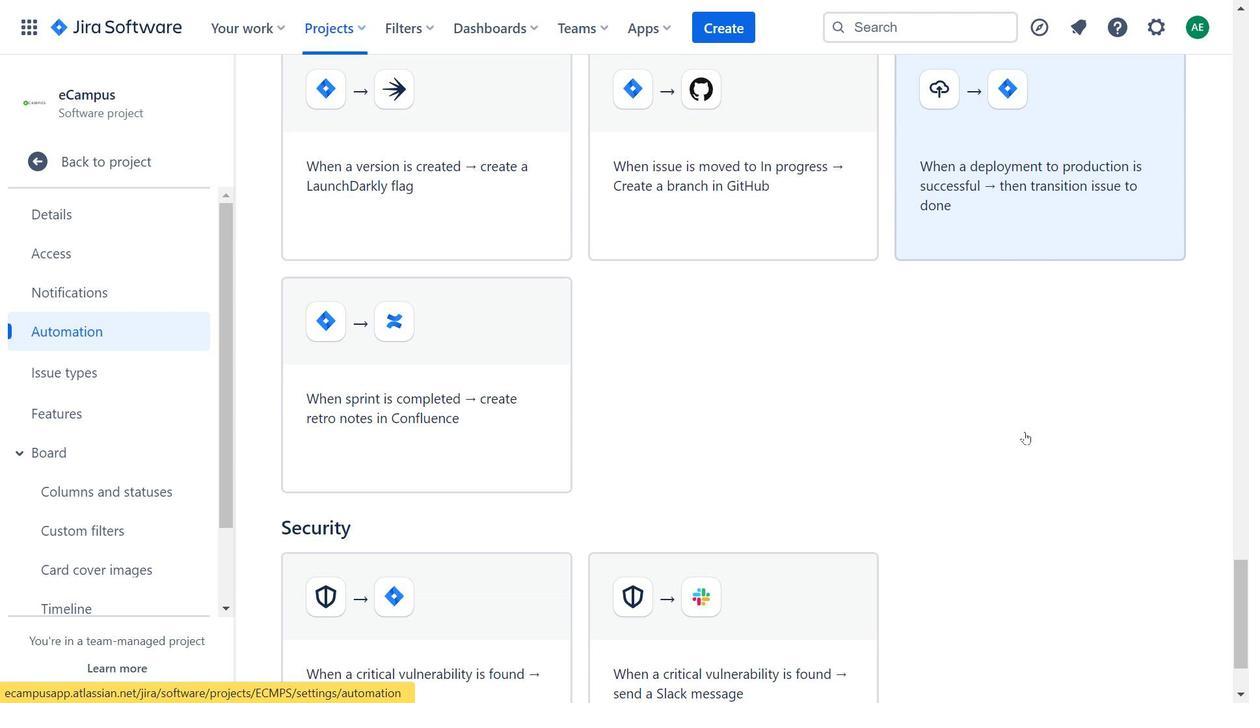 
Action: Mouse scrolled (1025, 433) with delta (0, 0)
Screenshot: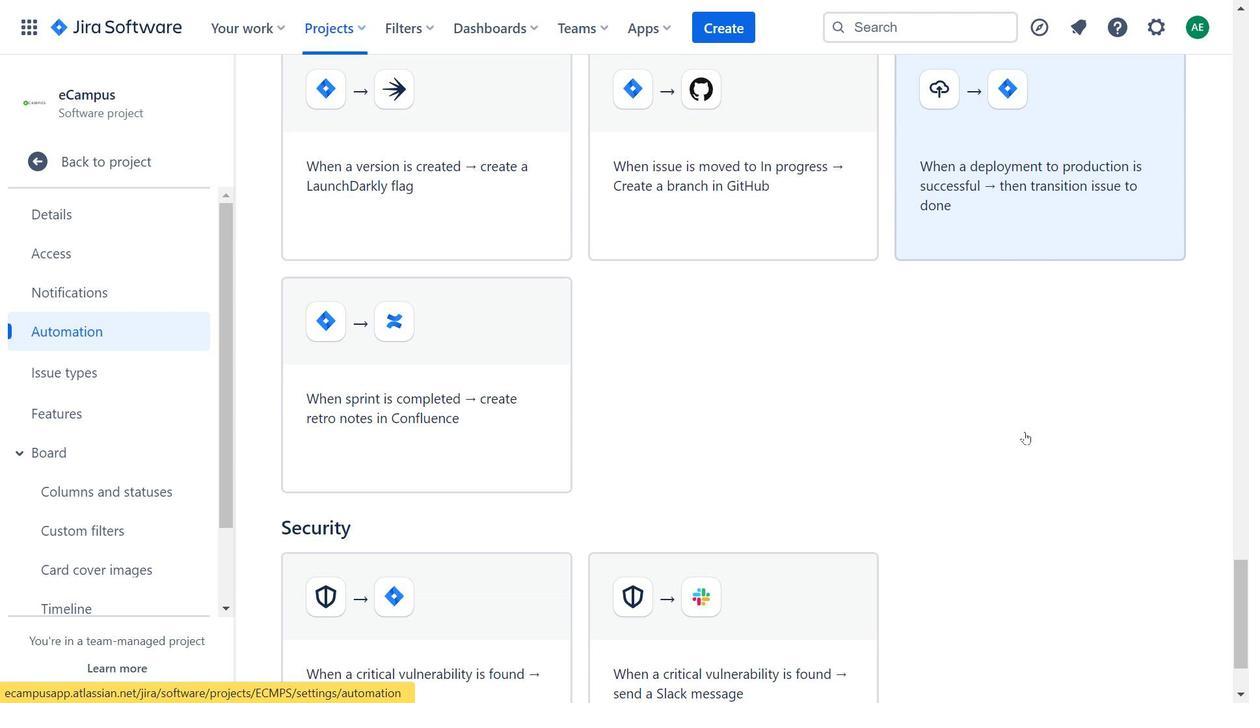 
Action: Mouse moved to (1024, 434)
Screenshot: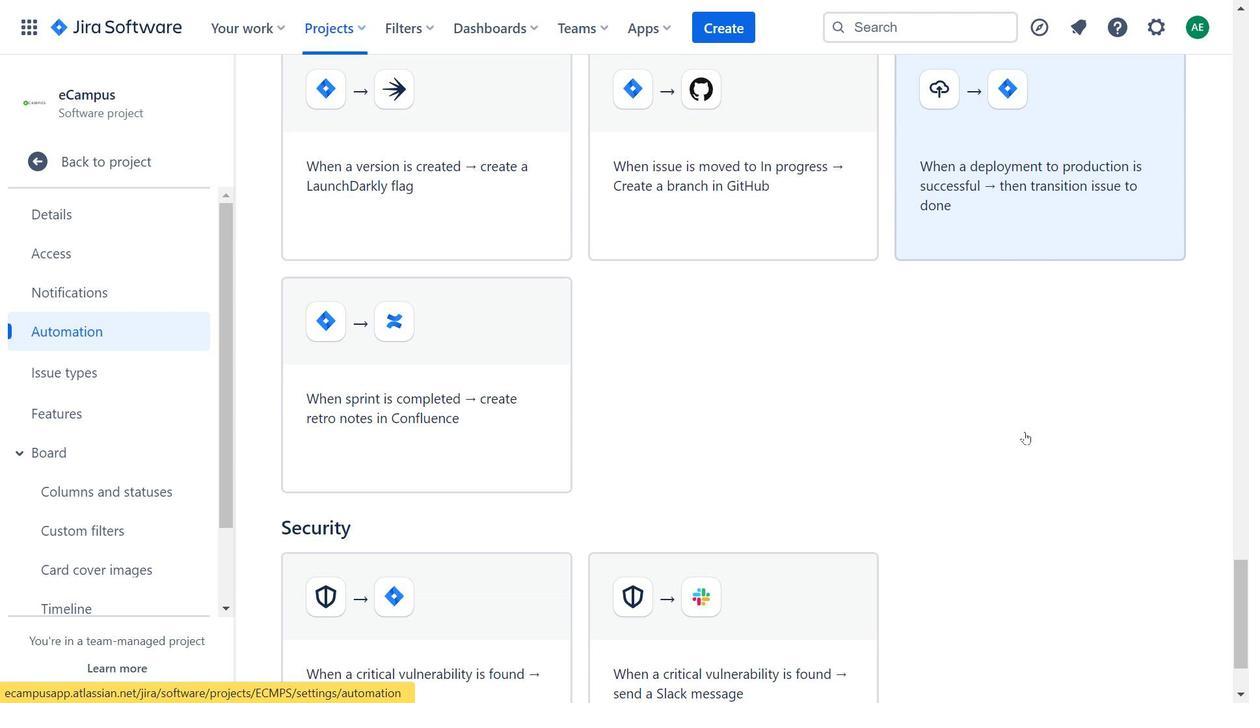 
Action: Mouse scrolled (1024, 434) with delta (0, 0)
Screenshot: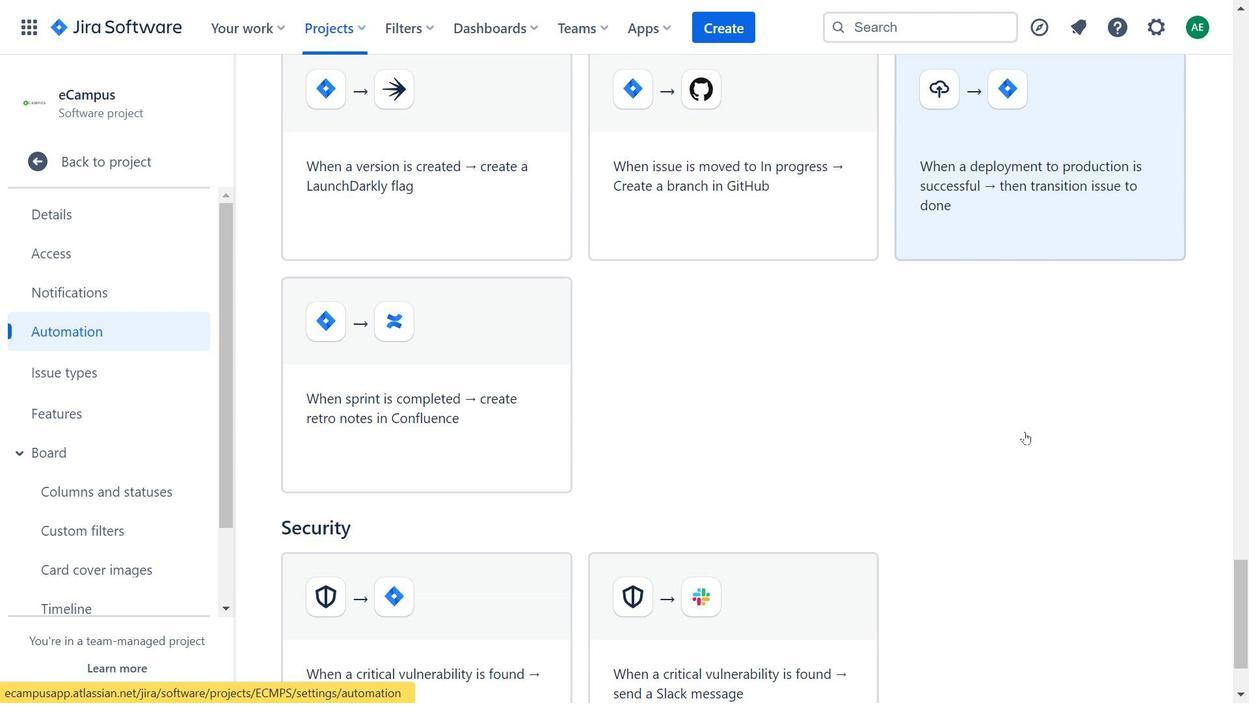 
Action: Mouse moved to (508, 533)
Screenshot: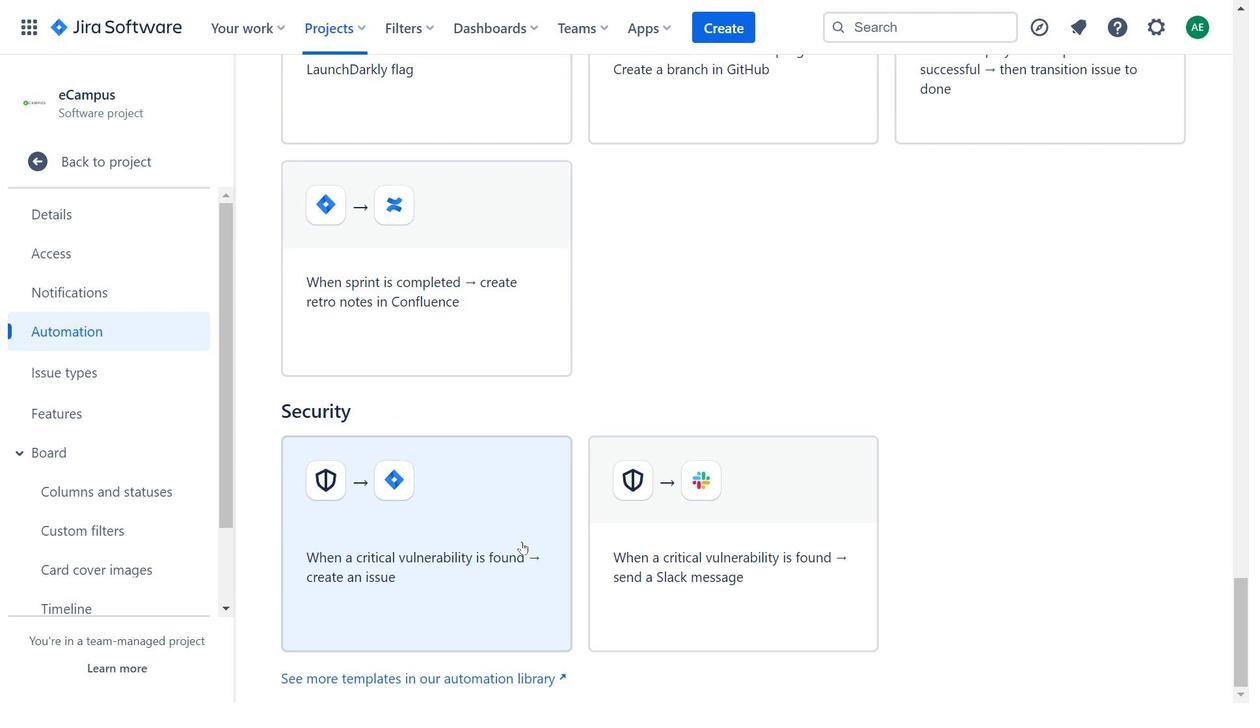 
Action: Mouse pressed left at (508, 533)
Screenshot: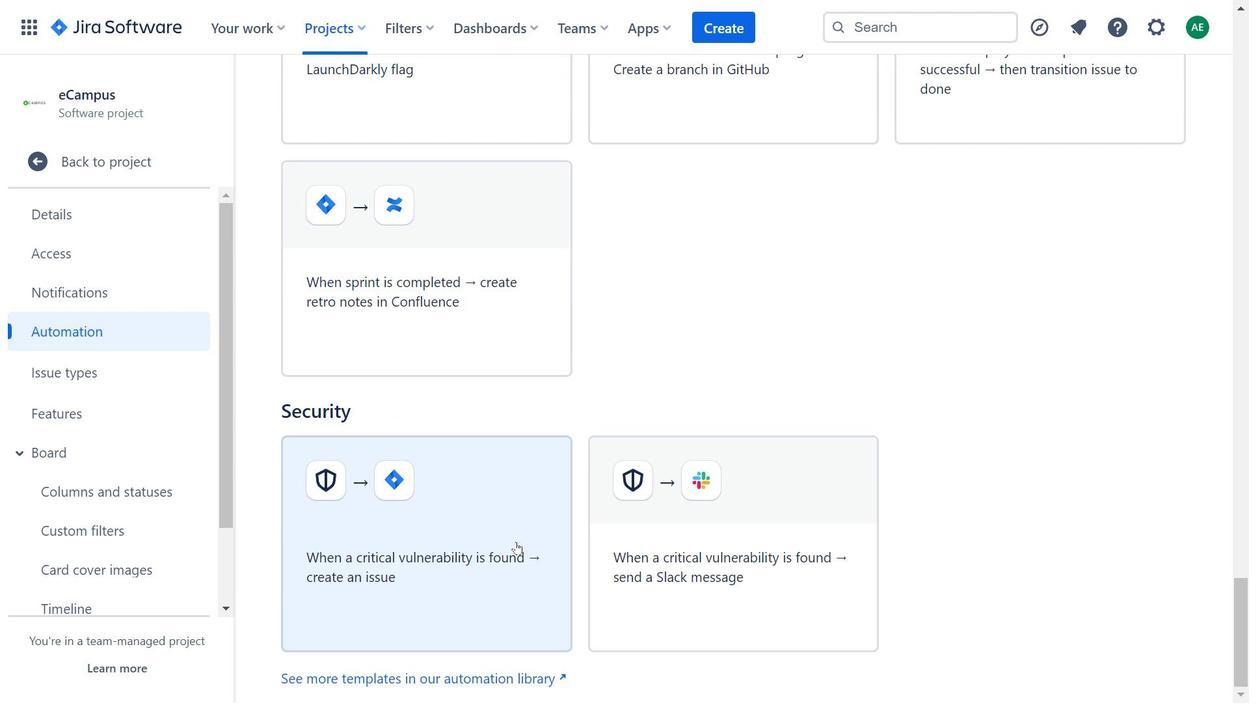 
Action: Mouse moved to (851, 321)
Screenshot: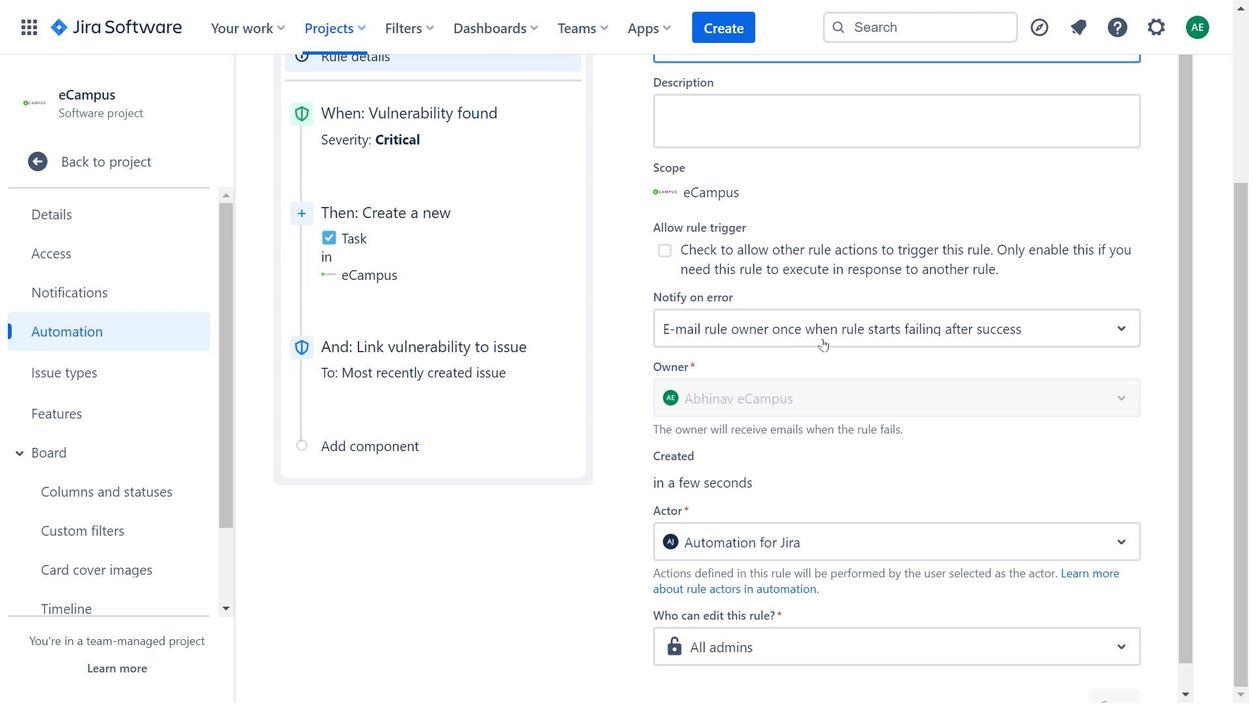 
Action: Mouse pressed left at (851, 321)
Screenshot: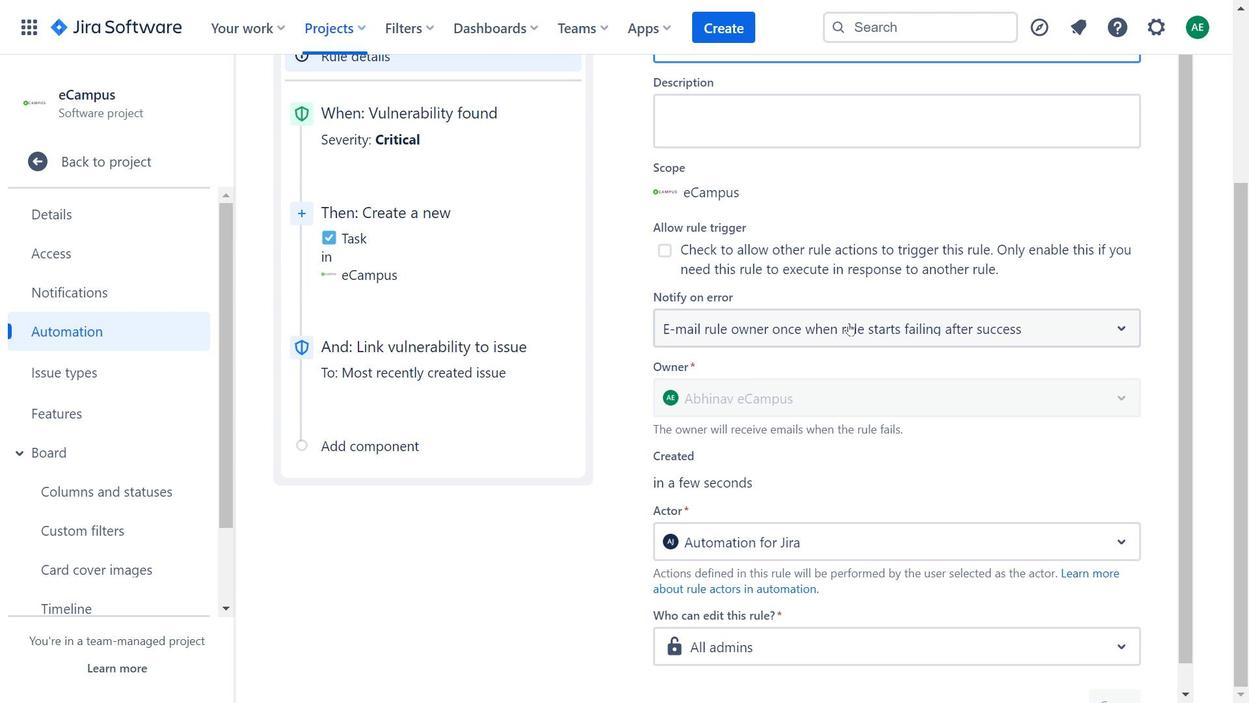 
Action: Mouse moved to (409, 362)
Screenshot: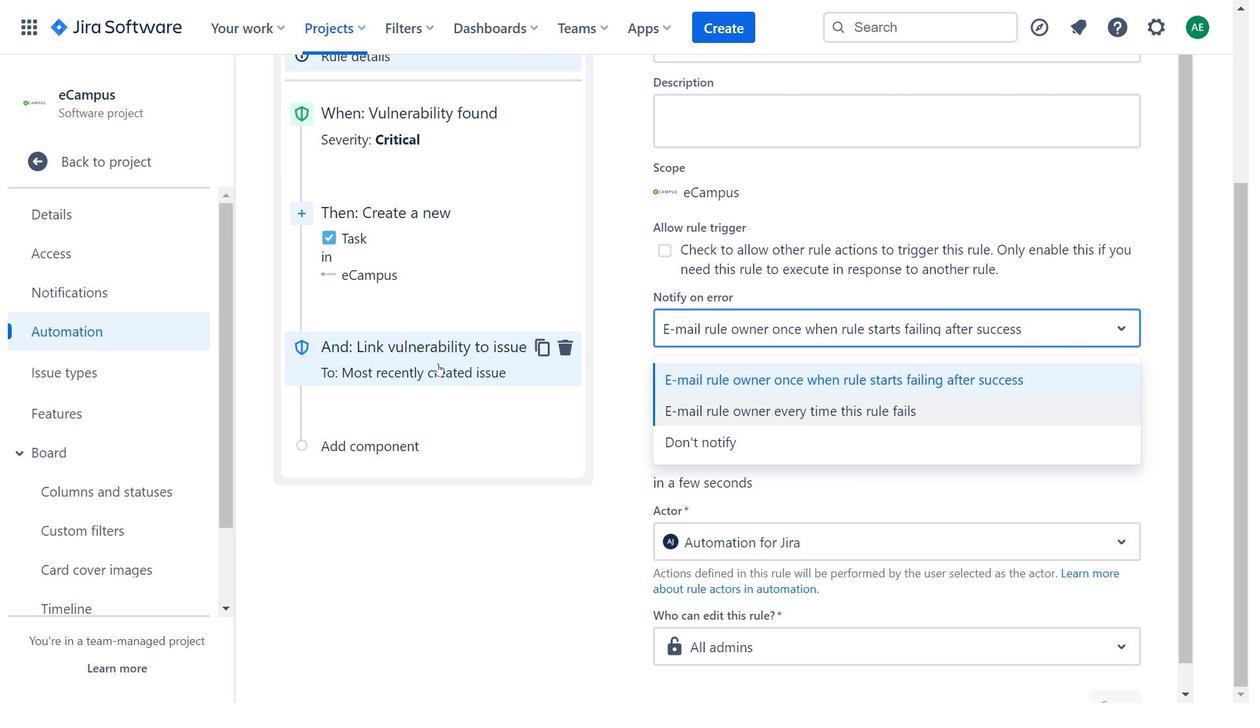 
Action: Mouse pressed left at (409, 362)
Screenshot: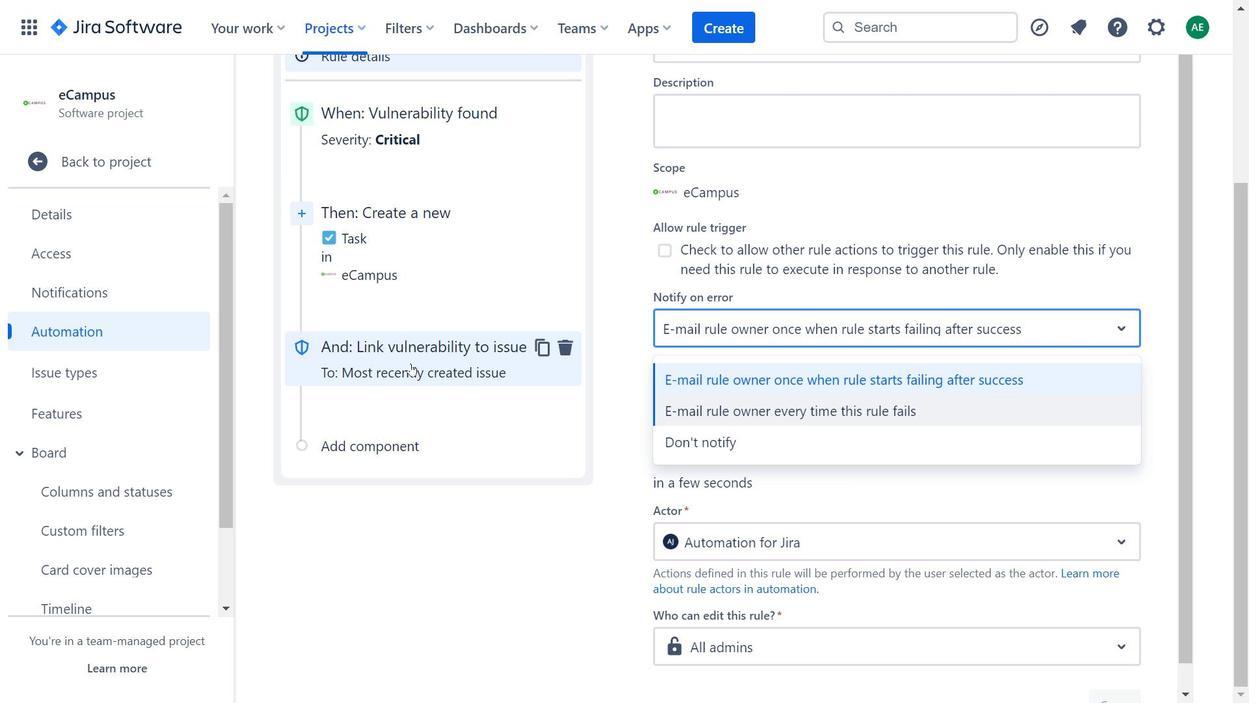 
Action: Mouse moved to (802, 486)
Screenshot: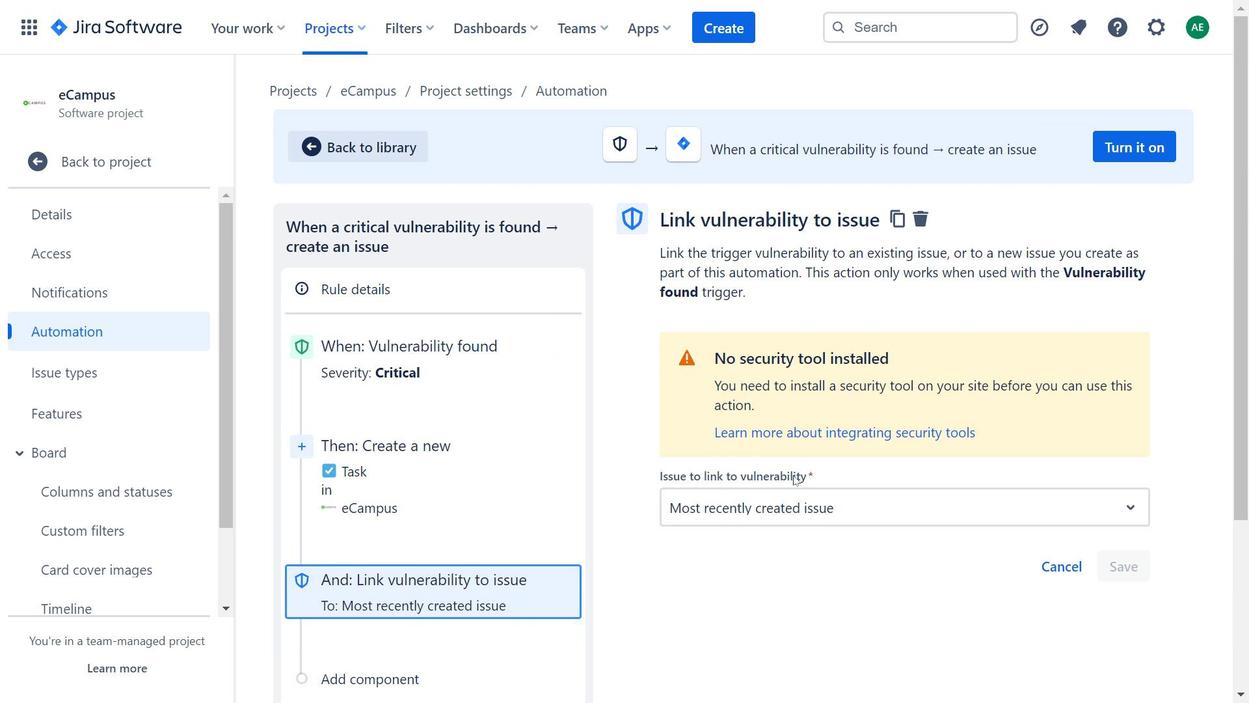 
Action: Mouse pressed left at (802, 486)
Screenshot: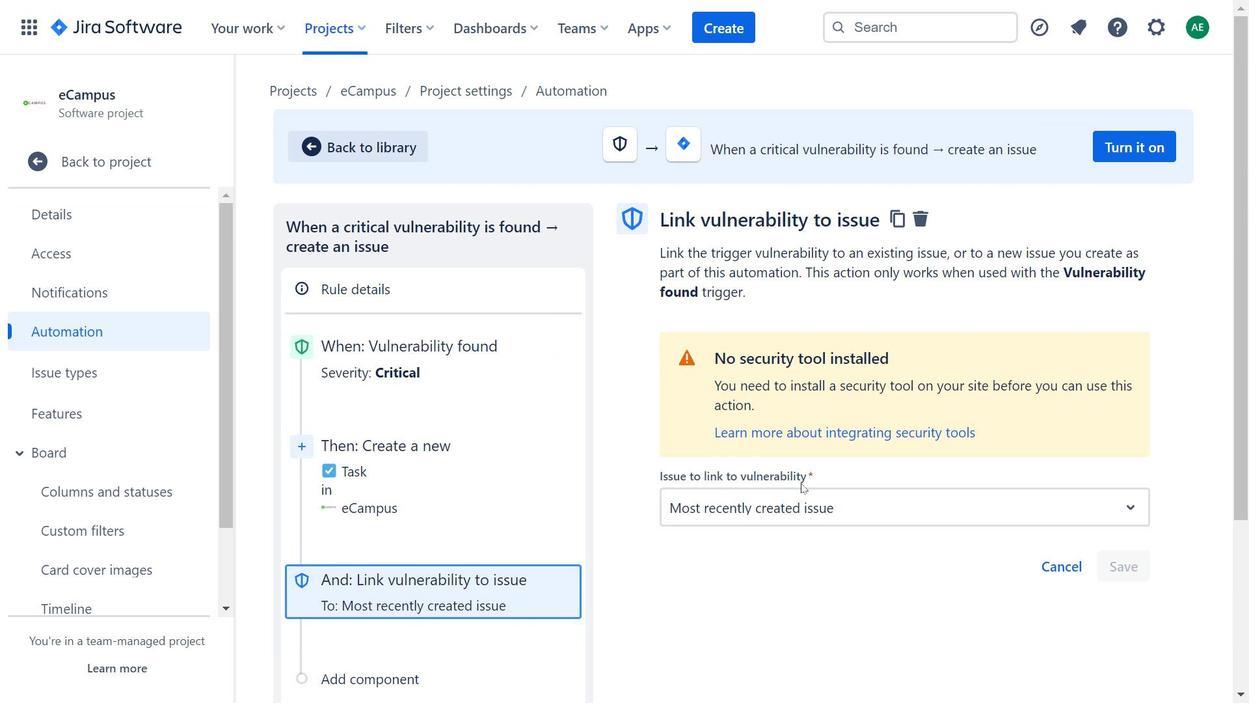 
Action: Mouse moved to (802, 492)
Screenshot: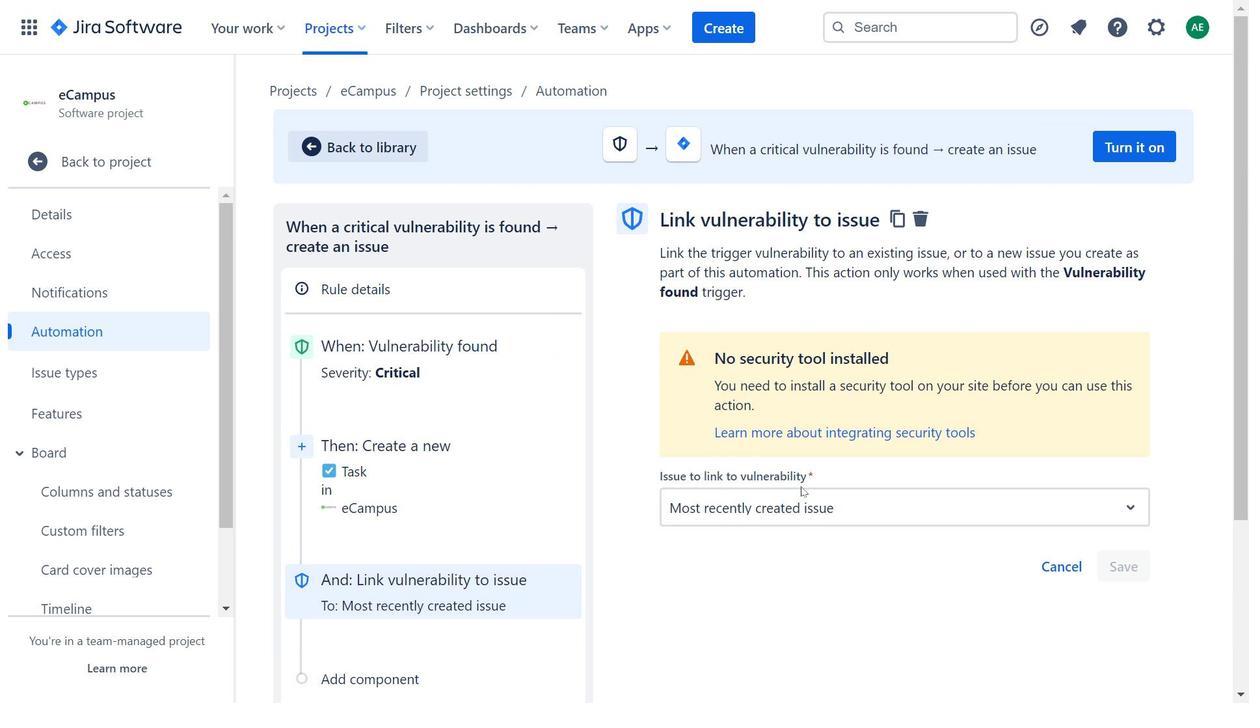 
Action: Mouse pressed left at (802, 492)
Screenshot: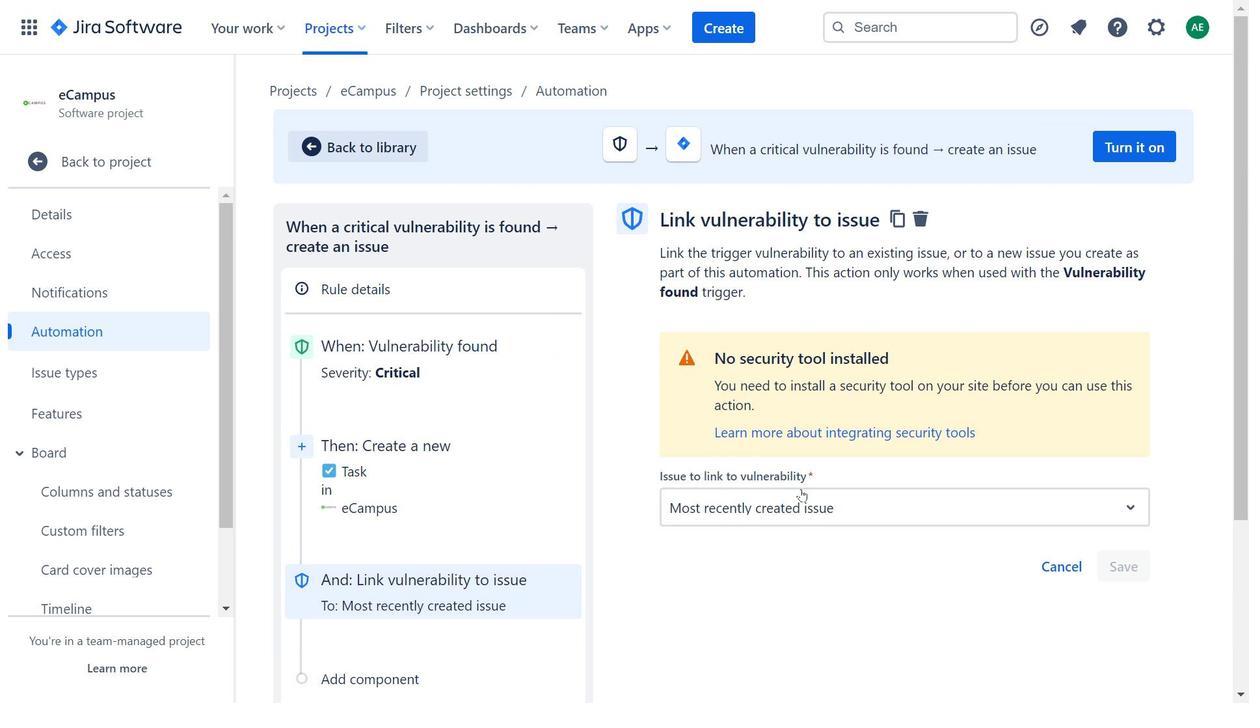 
Action: Mouse moved to (404, 492)
Screenshot: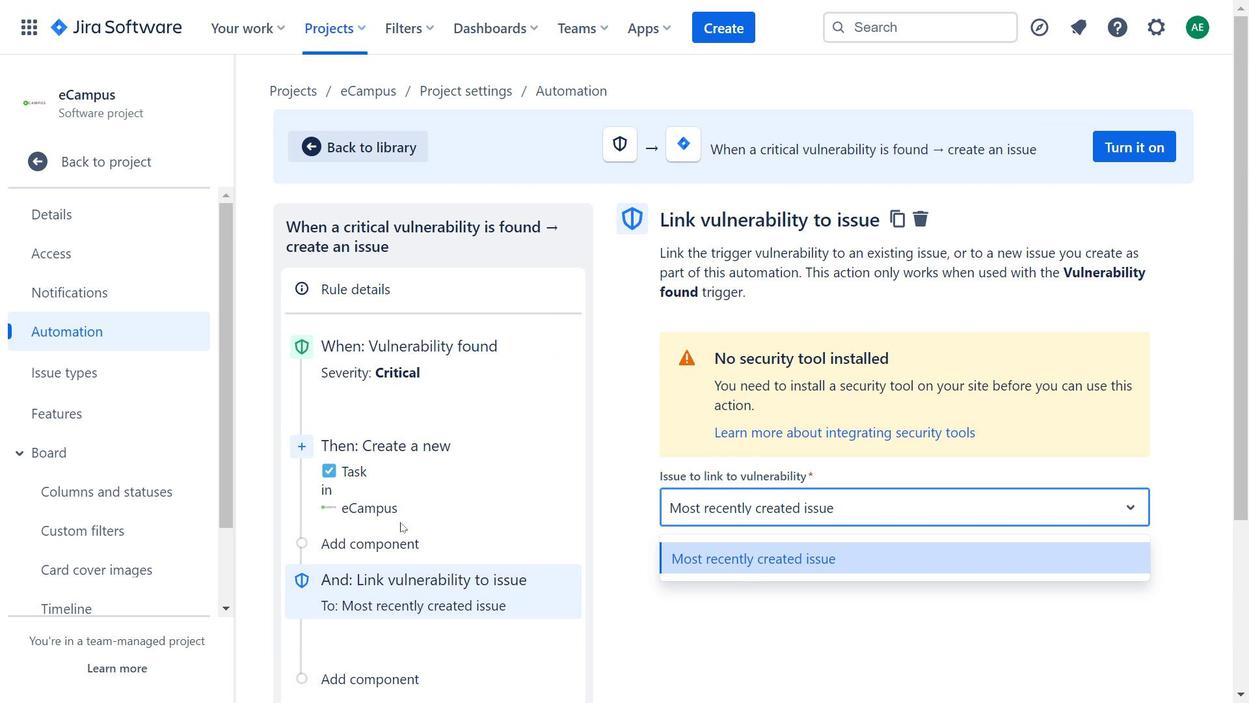 
Action: Mouse pressed left at (404, 492)
Screenshot: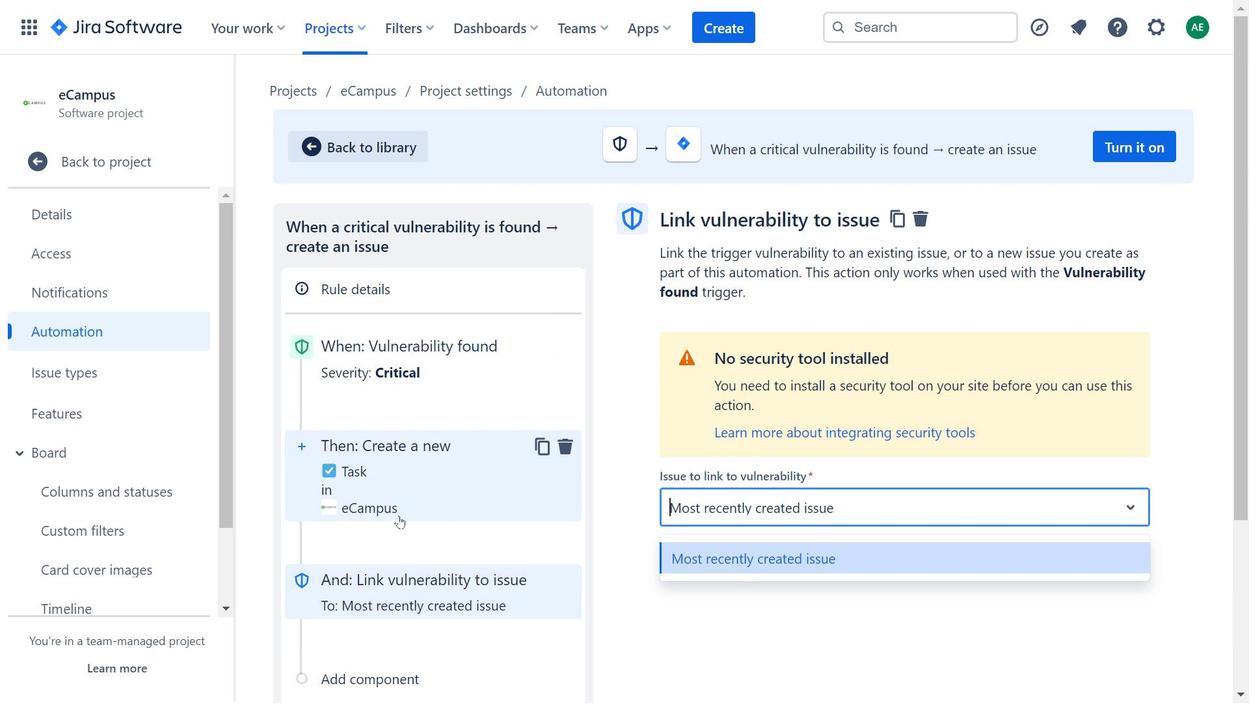 
Action: Mouse moved to (828, 339)
Screenshot: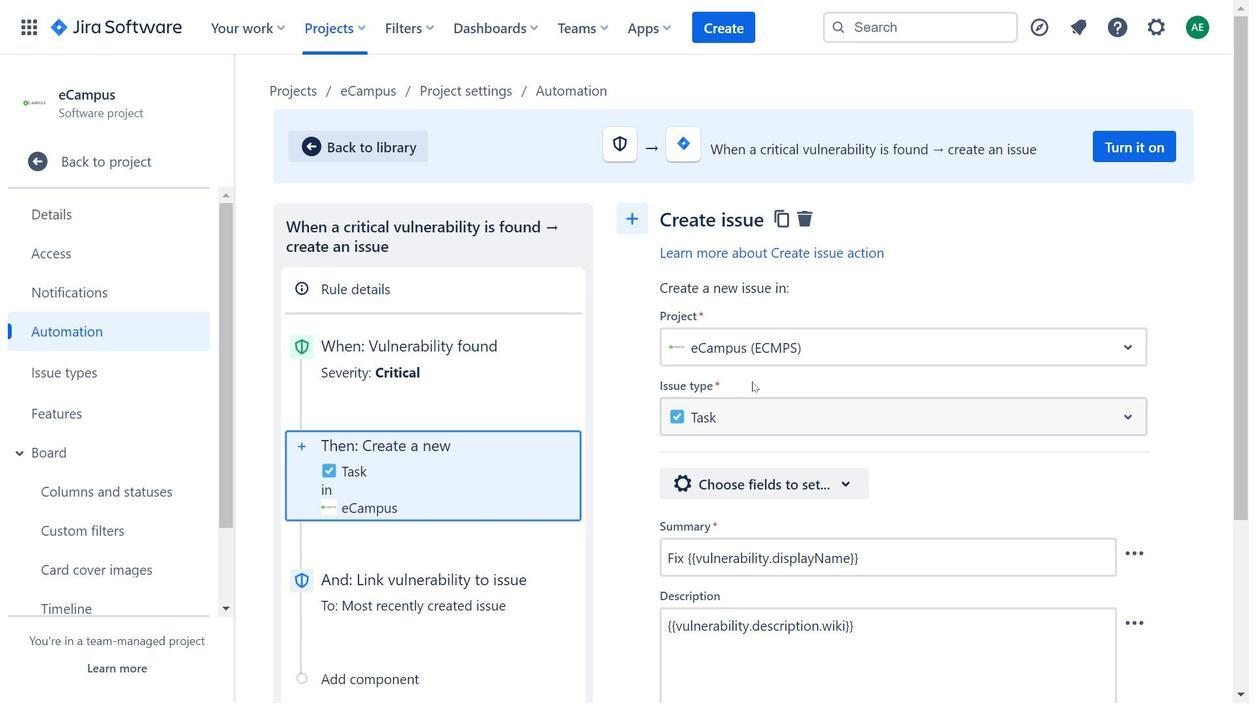 
Action: Mouse pressed left at (828, 339)
Screenshot: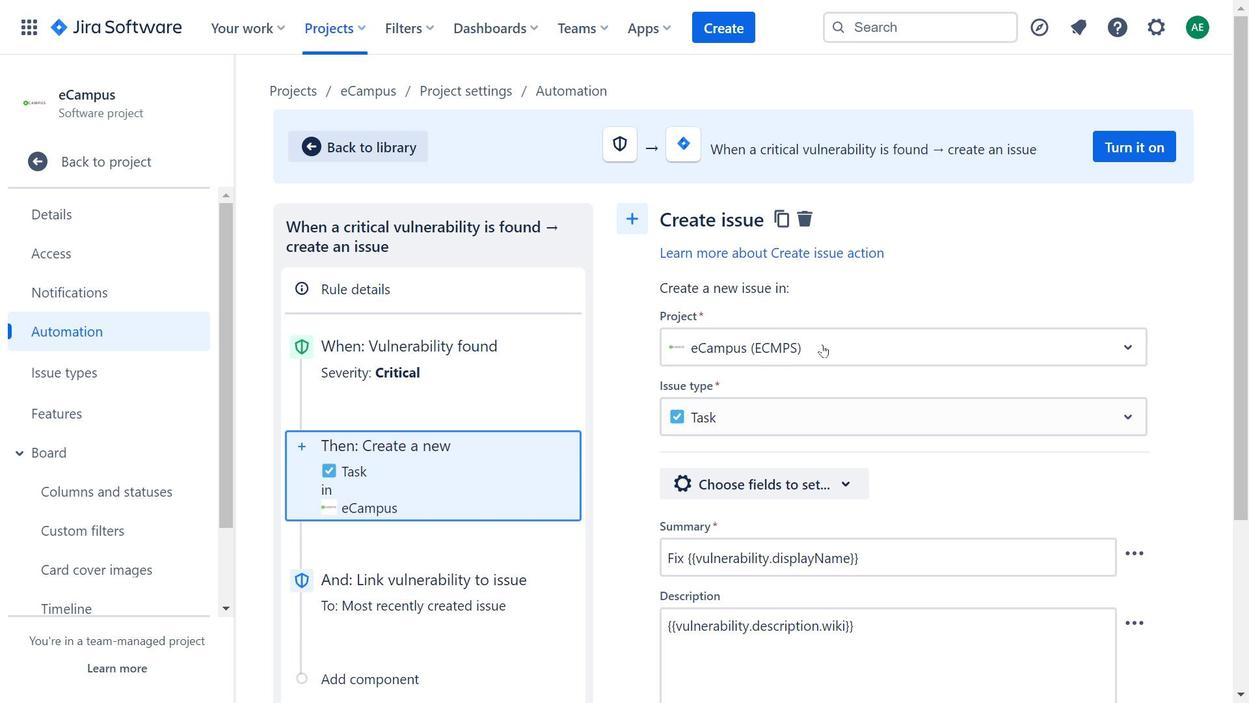 
Action: Mouse moved to (975, 249)
Screenshot: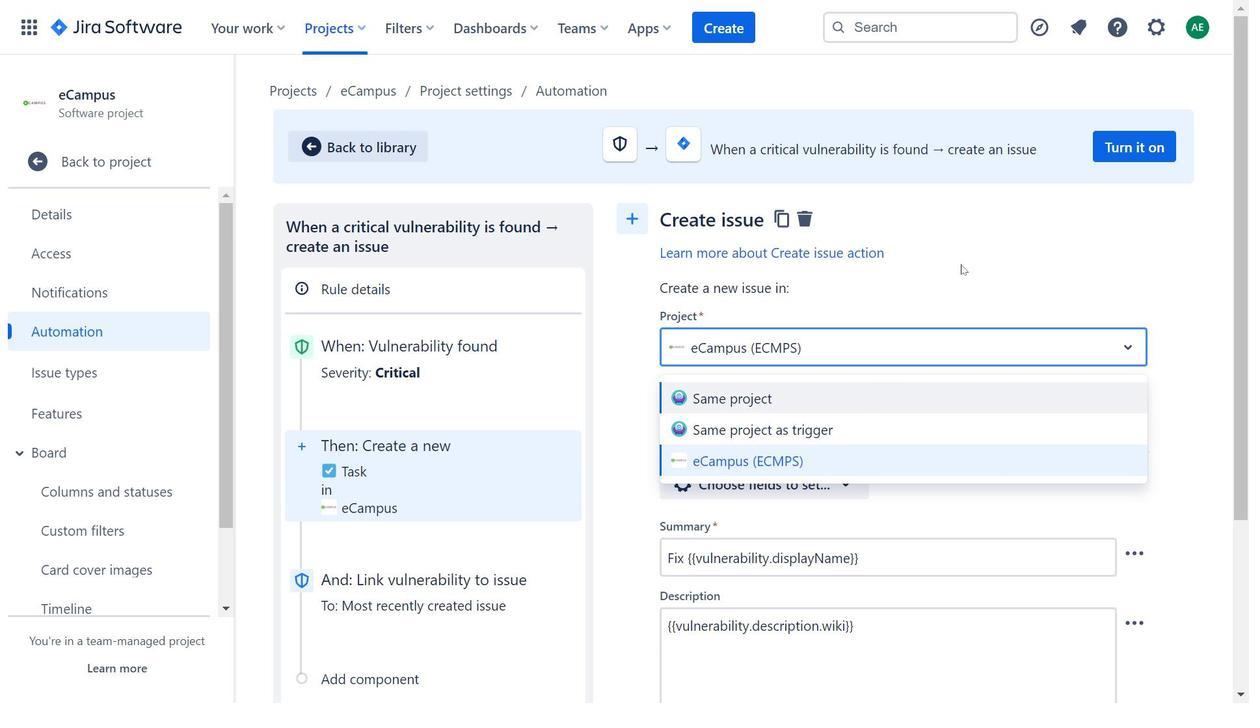 
Action: Mouse pressed left at (975, 249)
Screenshot: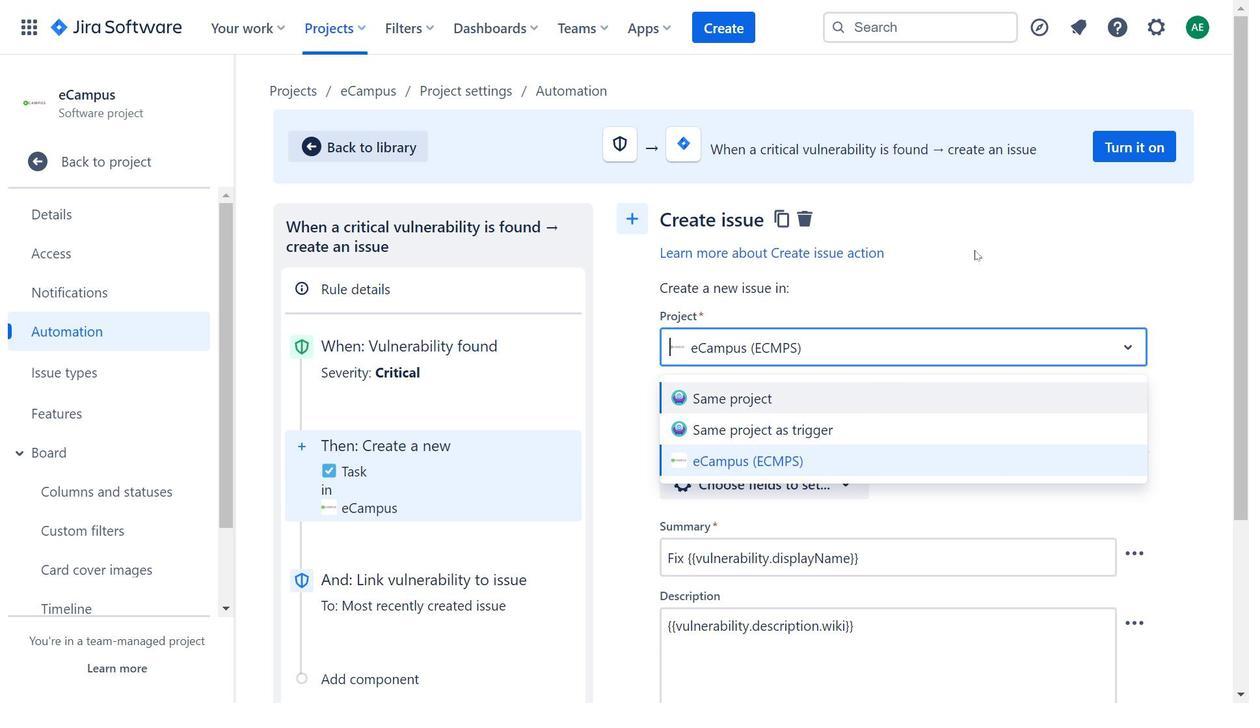 
Action: Mouse moved to (906, 384)
Screenshot: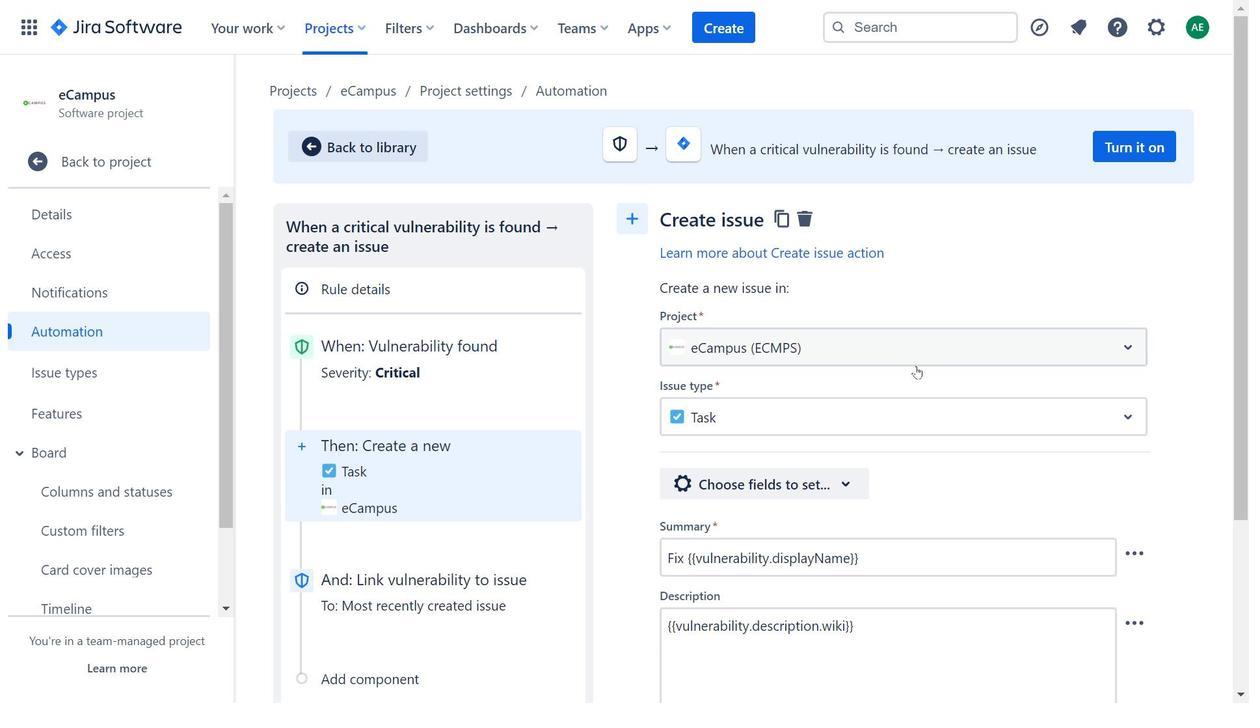 
Action: Mouse scrolled (906, 384) with delta (0, 0)
Screenshot: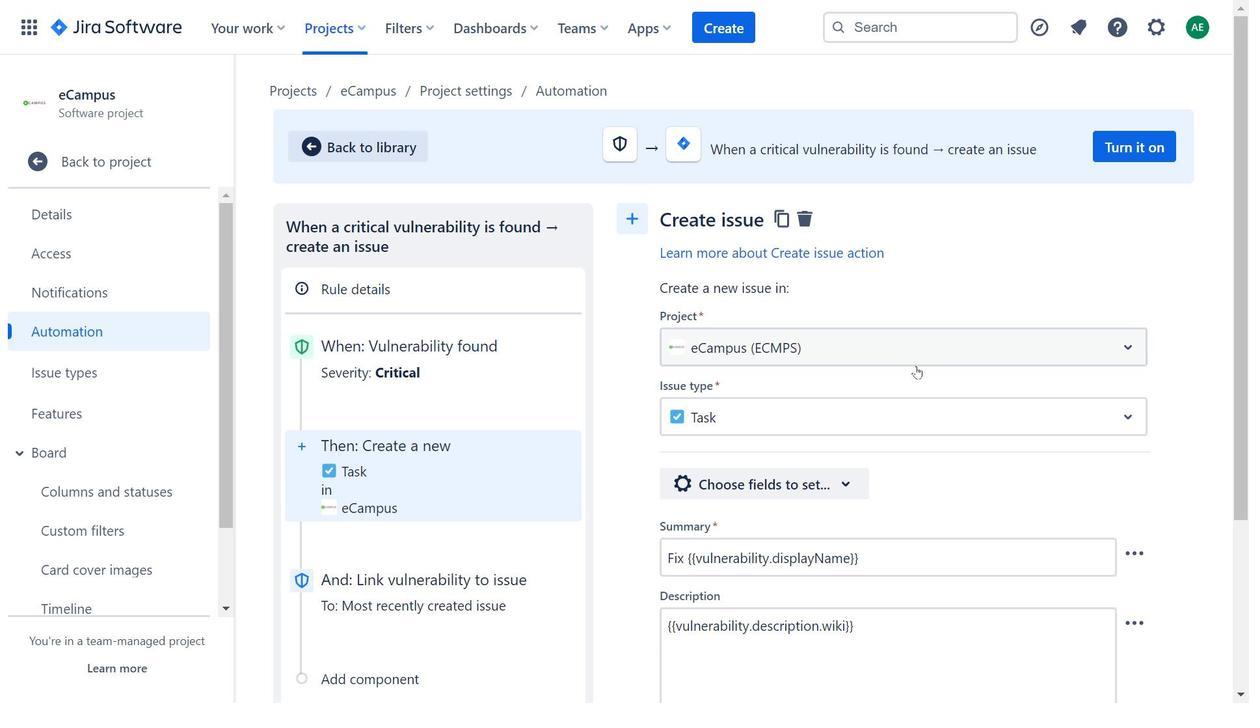 
Action: Mouse scrolled (906, 384) with delta (0, 0)
Screenshot: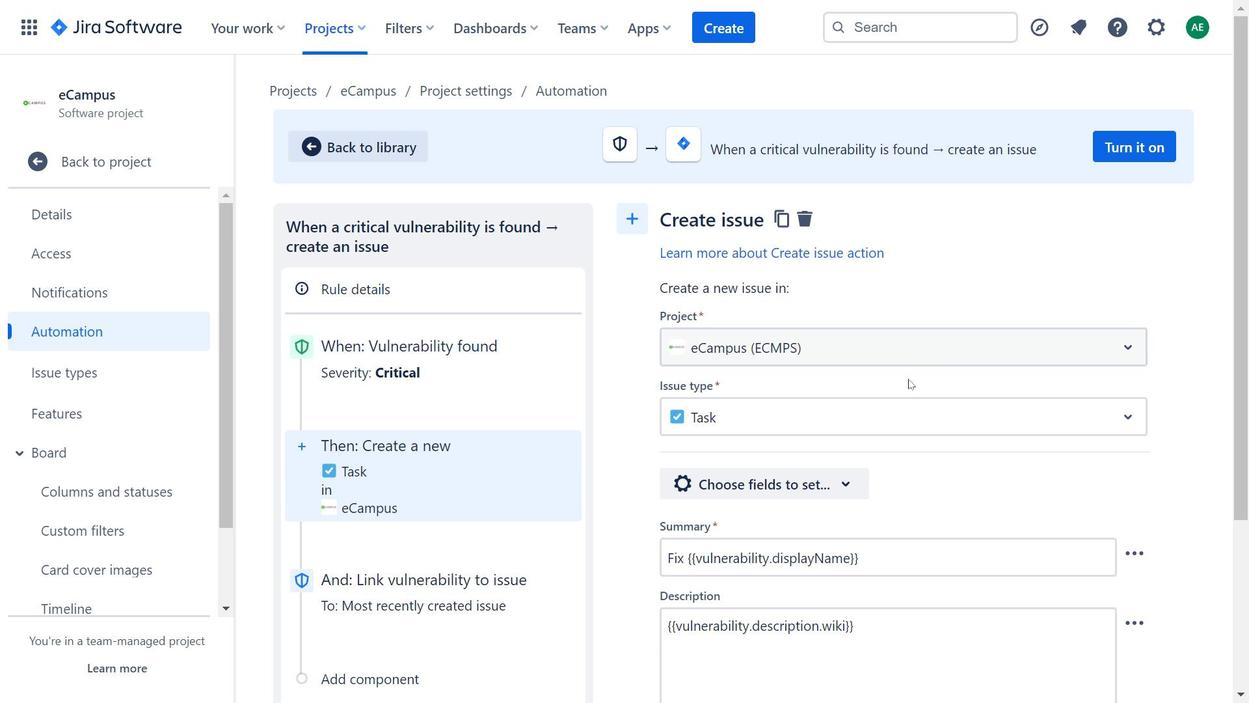 
Action: Mouse moved to (838, 304)
Screenshot: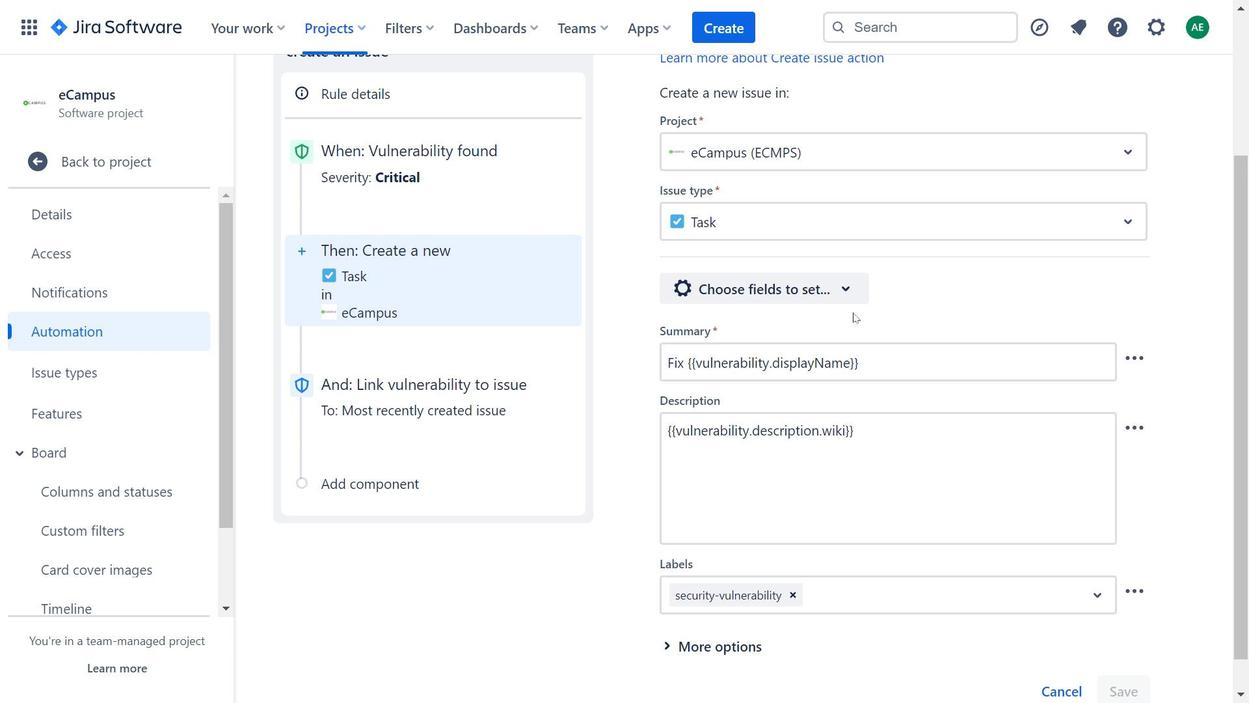 
Action: Mouse pressed left at (838, 304)
Screenshot: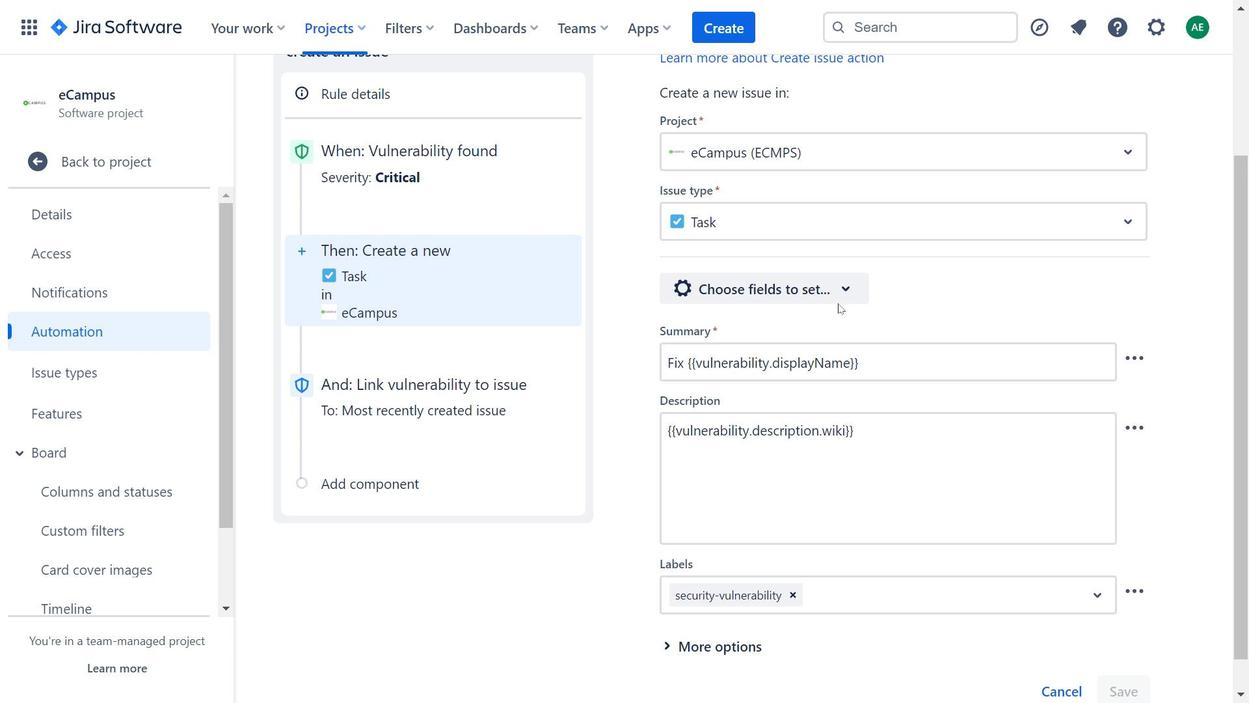 
Action: Mouse moved to (828, 293)
Screenshot: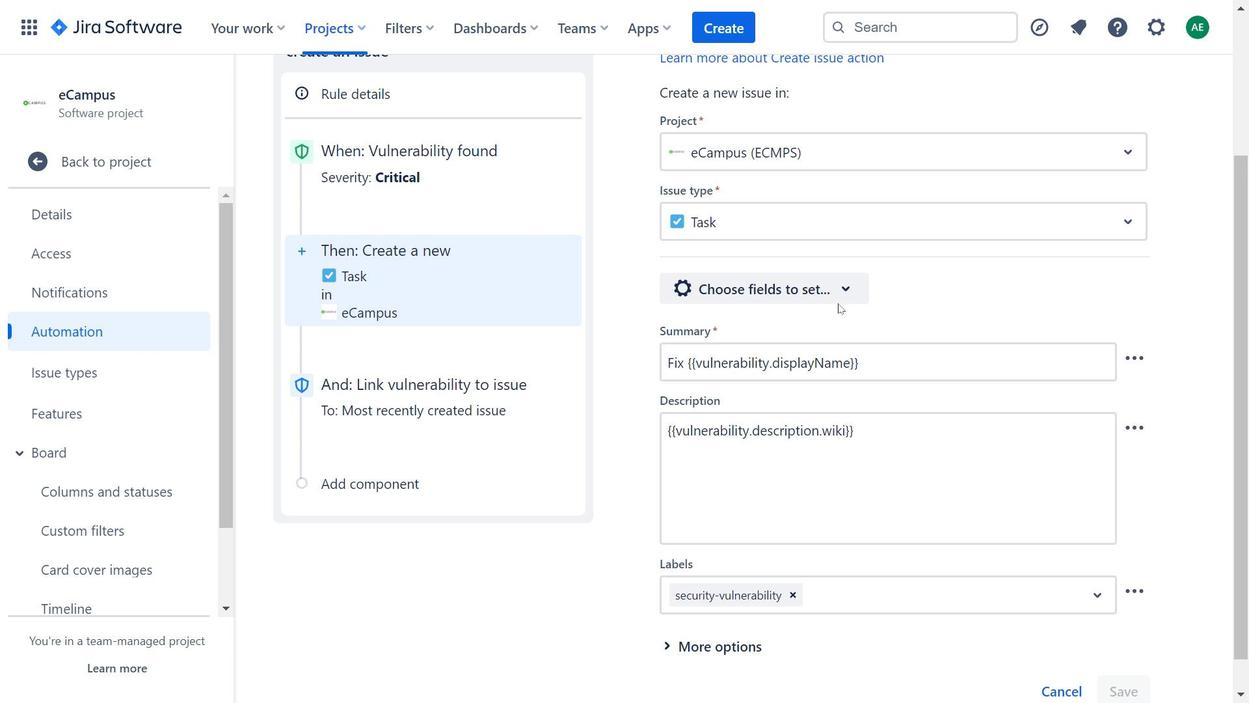 
Action: Mouse pressed left at (828, 293)
Screenshot: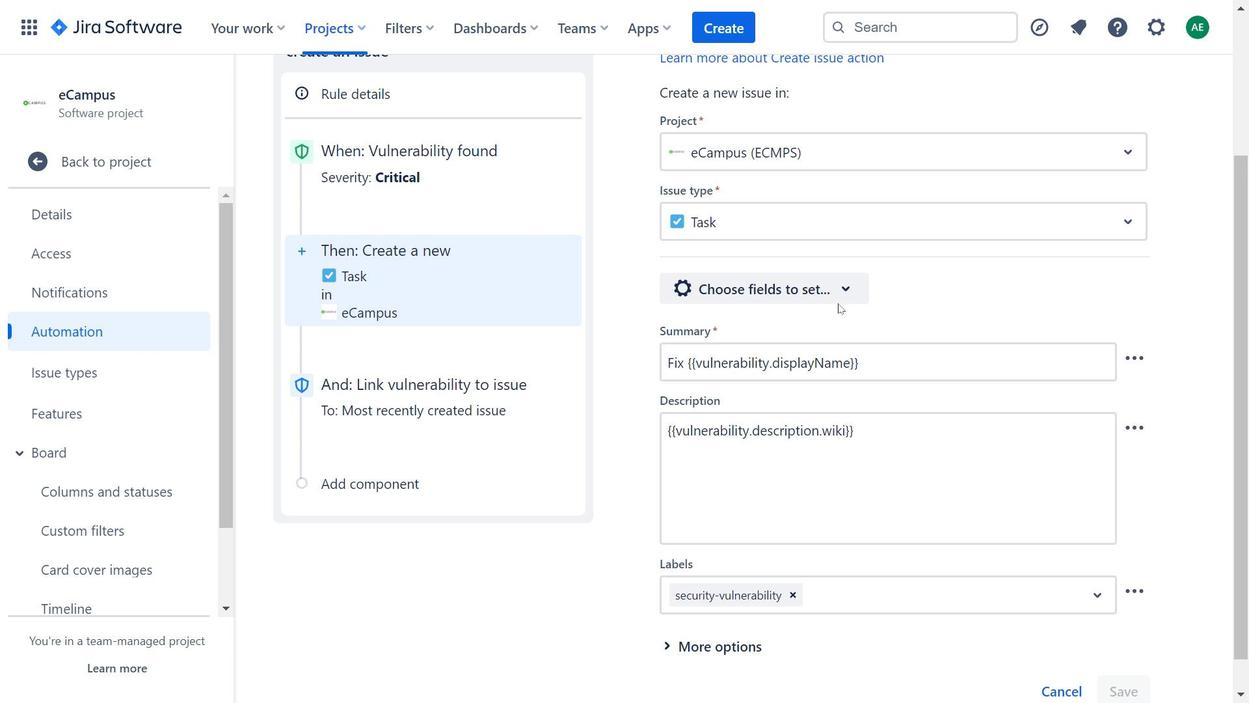 
Action: Mouse moved to (557, 266)
Screenshot: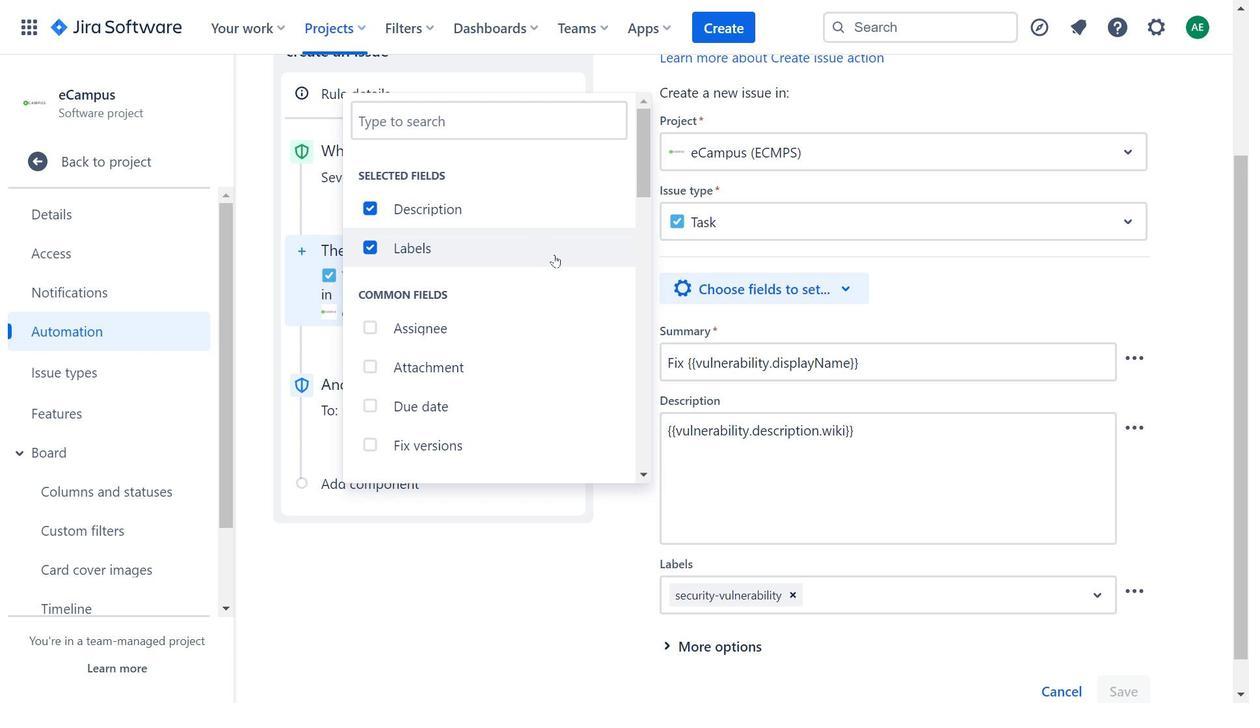 
Action: Mouse scrolled (557, 265) with delta (0, 0)
Screenshot: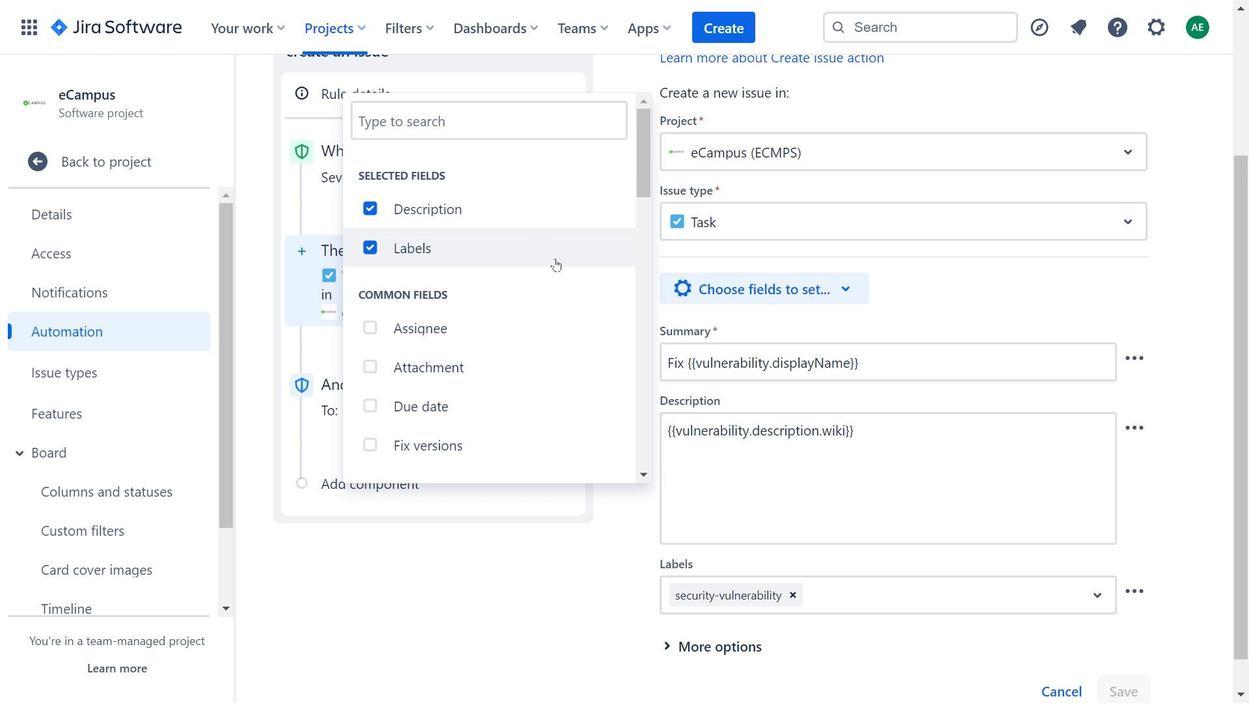
Action: Mouse moved to (537, 246)
Screenshot: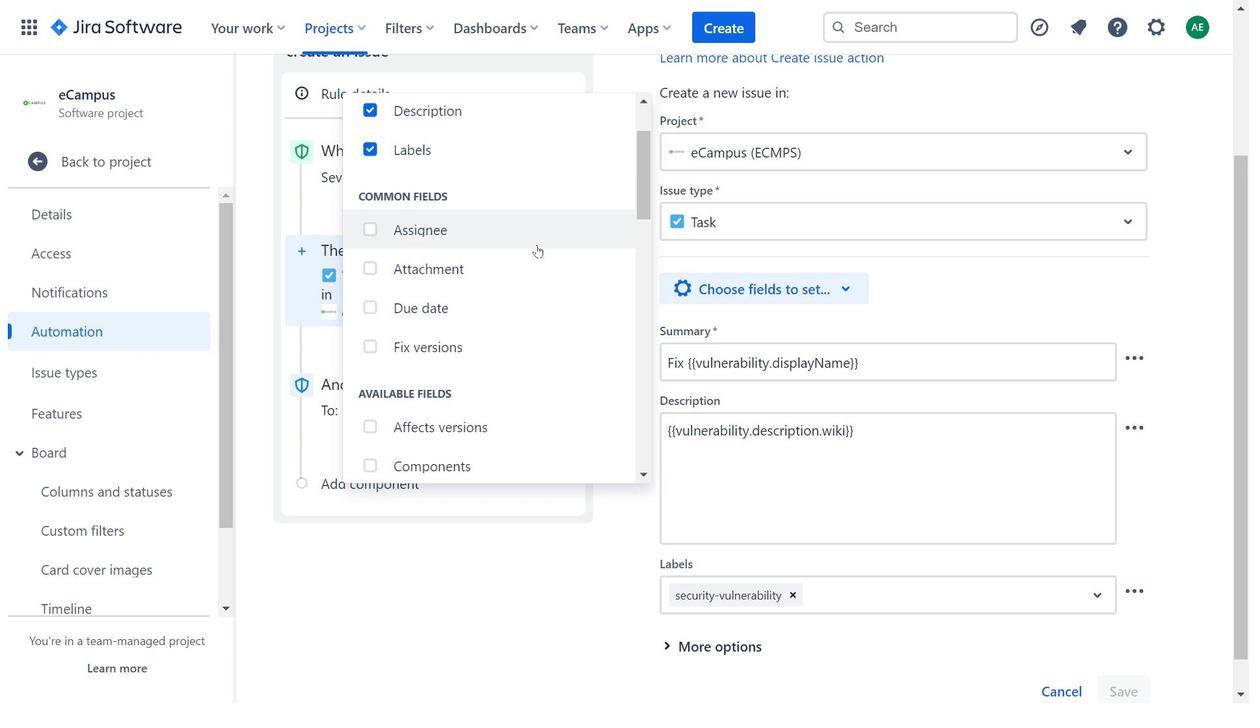 
Action: Mouse scrolled (537, 246) with delta (0, 0)
Screenshot: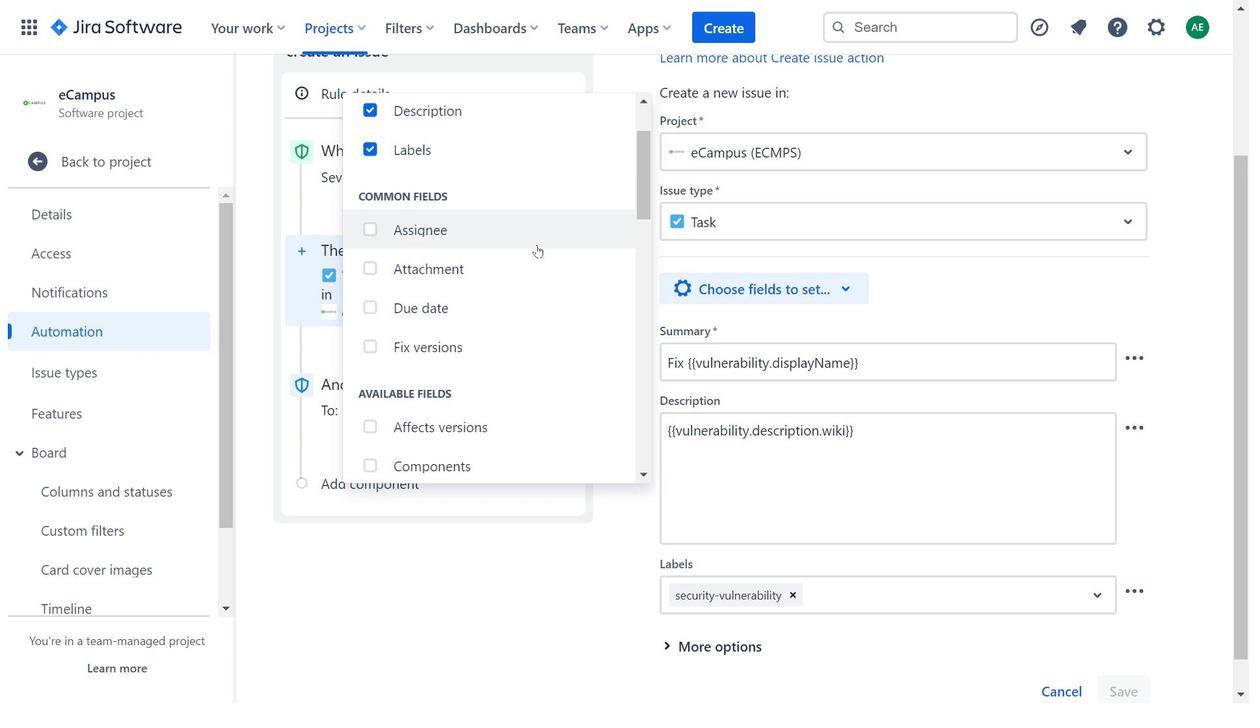 
Action: Mouse moved to (537, 252)
Screenshot: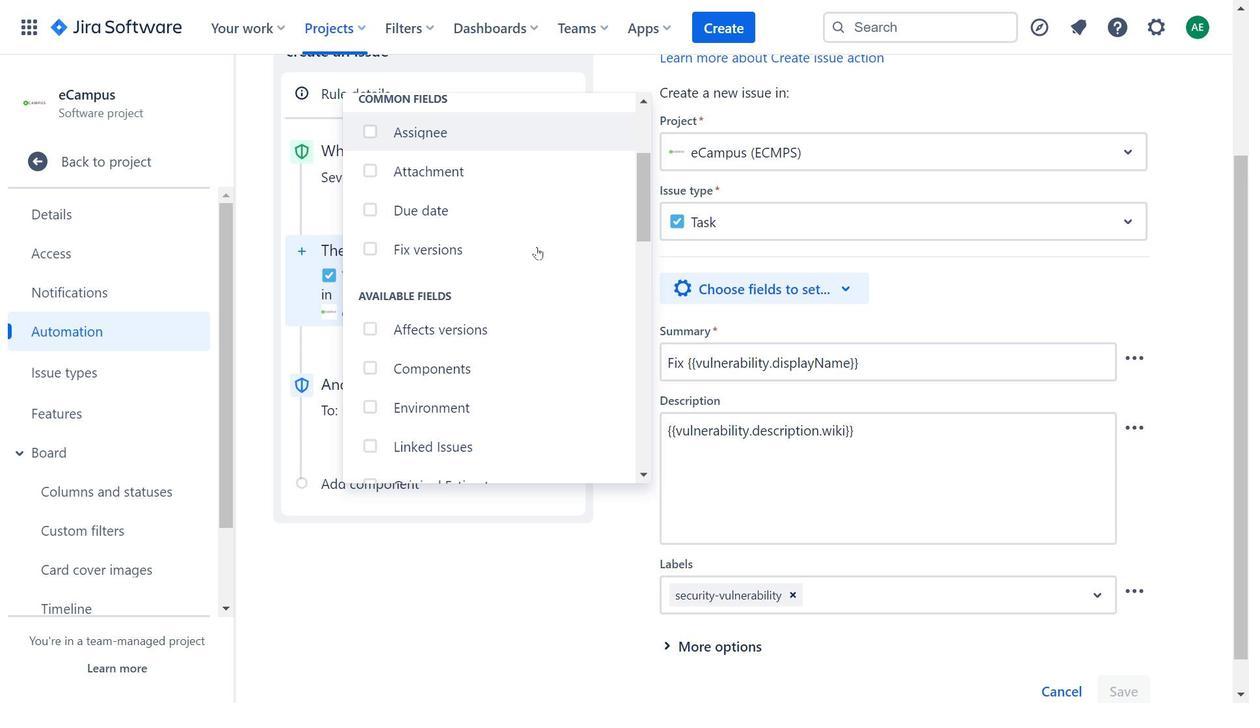 
Action: Mouse scrolled (537, 251) with delta (0, 0)
Screenshot: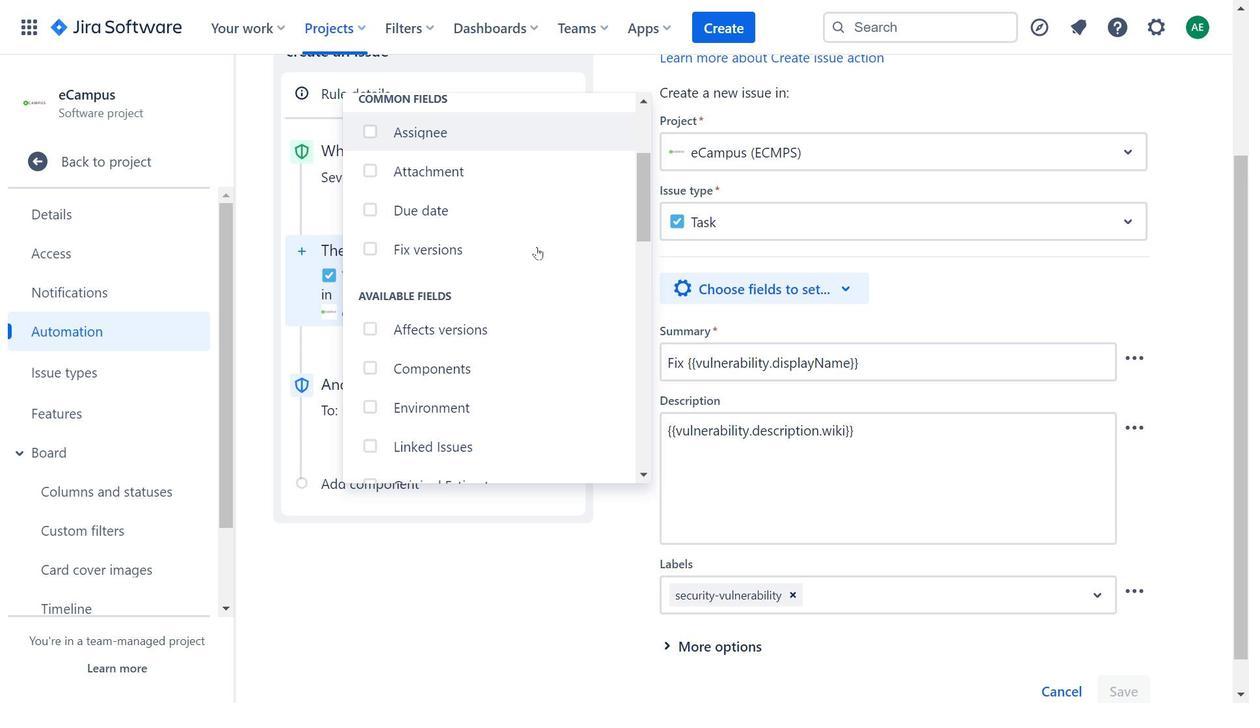 
Action: Mouse moved to (528, 296)
Screenshot: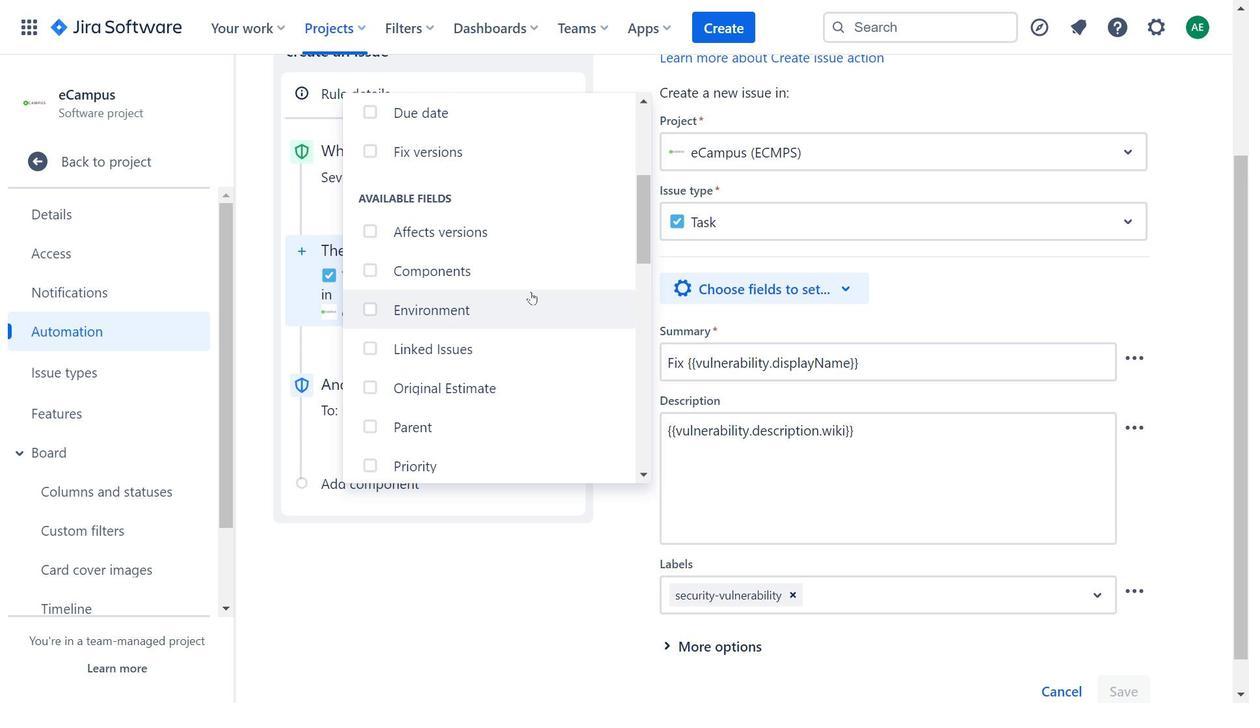 
Action: Mouse scrolled (528, 295) with delta (0, 0)
Screenshot: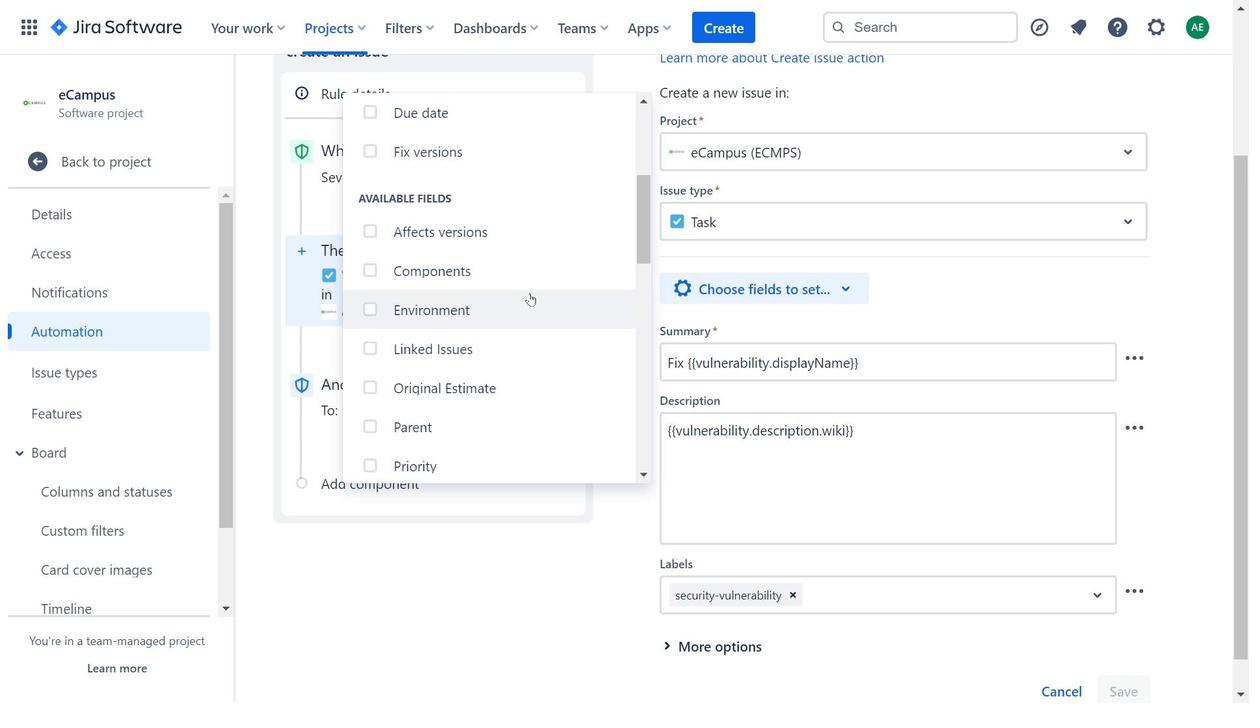 
Action: Mouse moved to (521, 318)
Screenshot: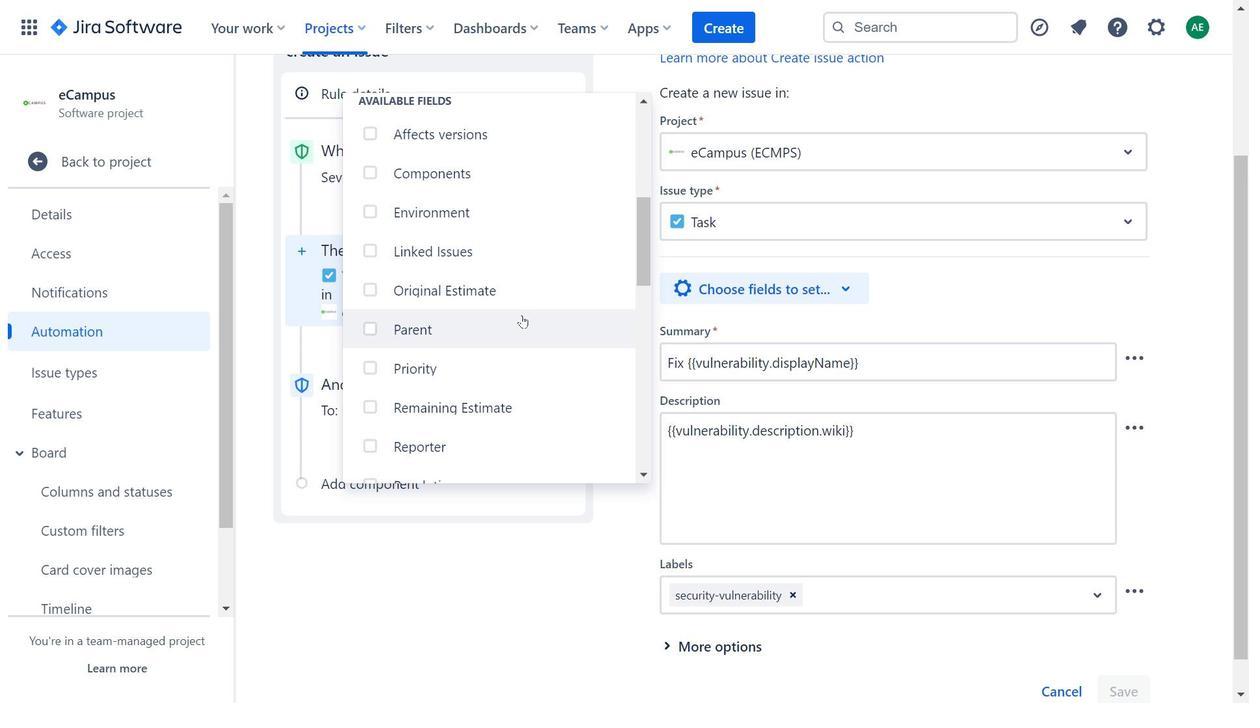 
Action: Mouse scrolled (521, 317) with delta (0, 0)
Screenshot: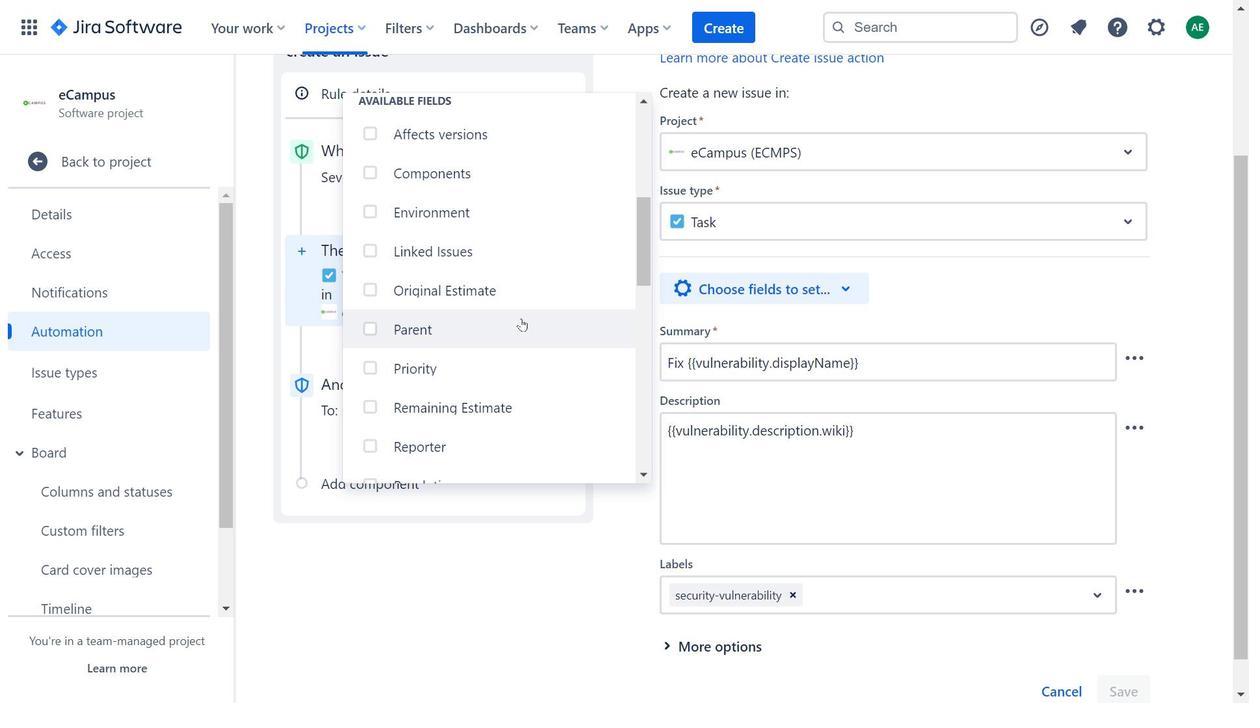 
Action: Mouse scrolled (521, 317) with delta (0, 0)
Screenshot: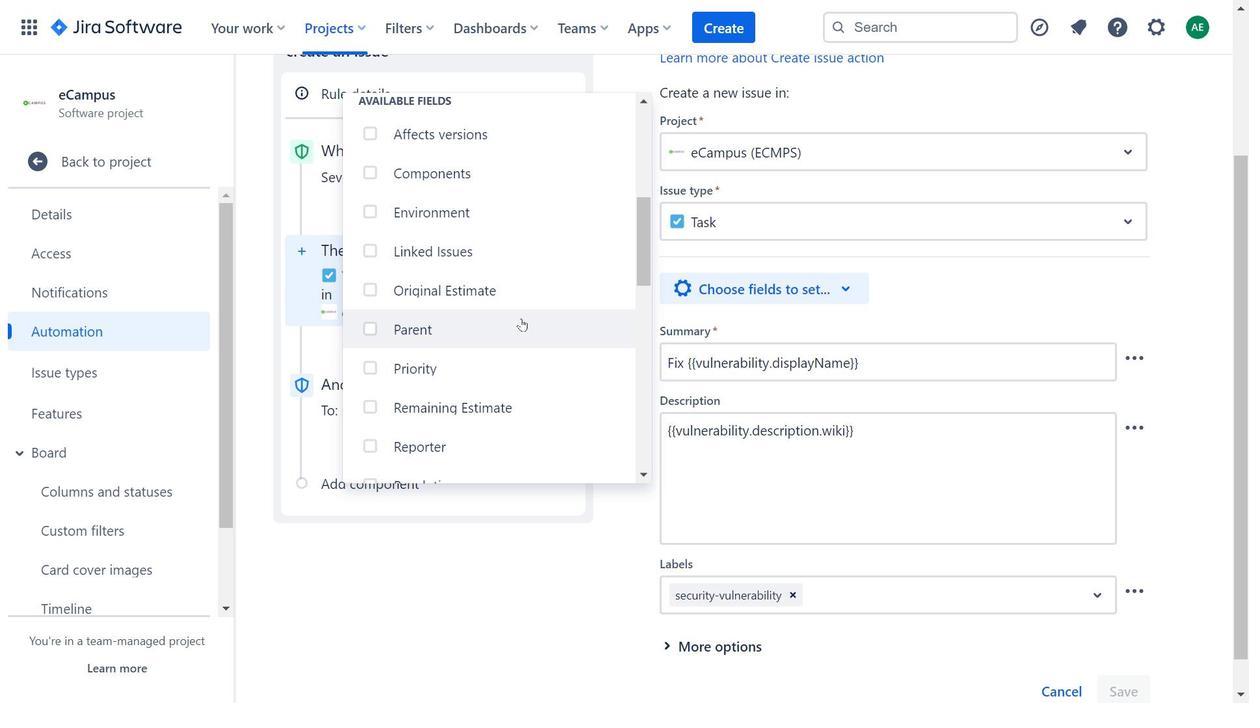 
Action: Mouse scrolled (521, 317) with delta (0, 0)
Screenshot: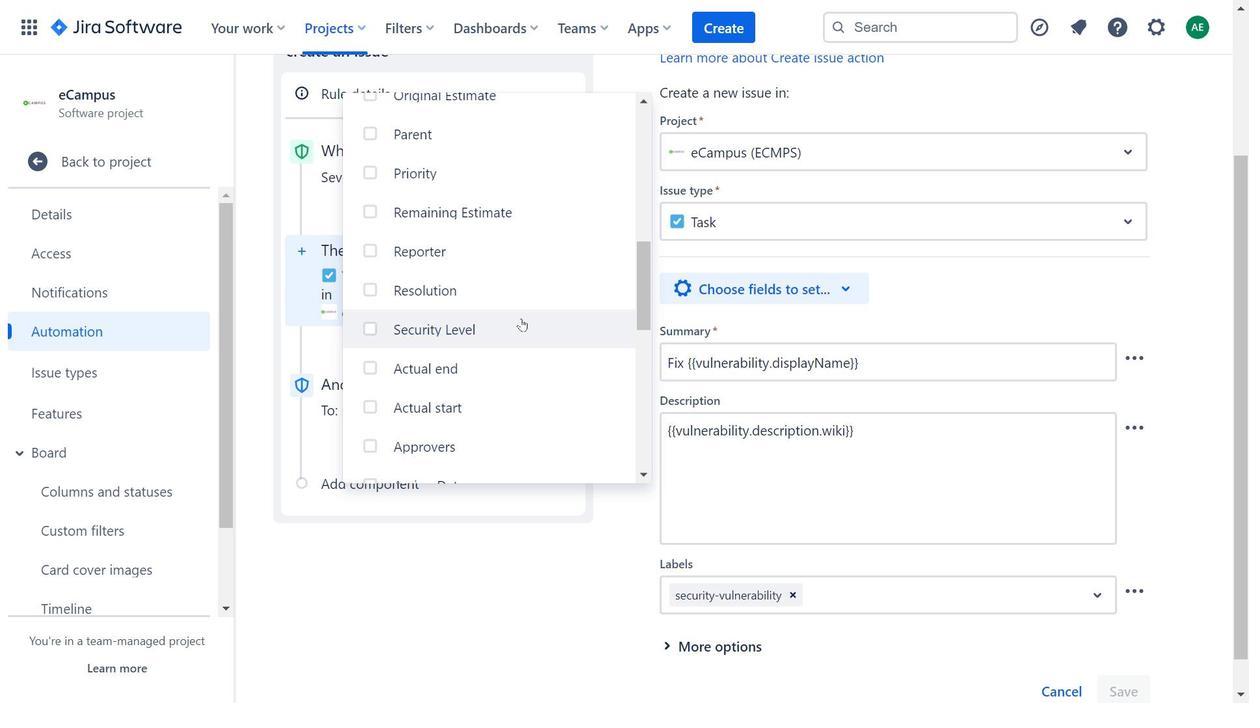 
Action: Mouse moved to (521, 319)
Screenshot: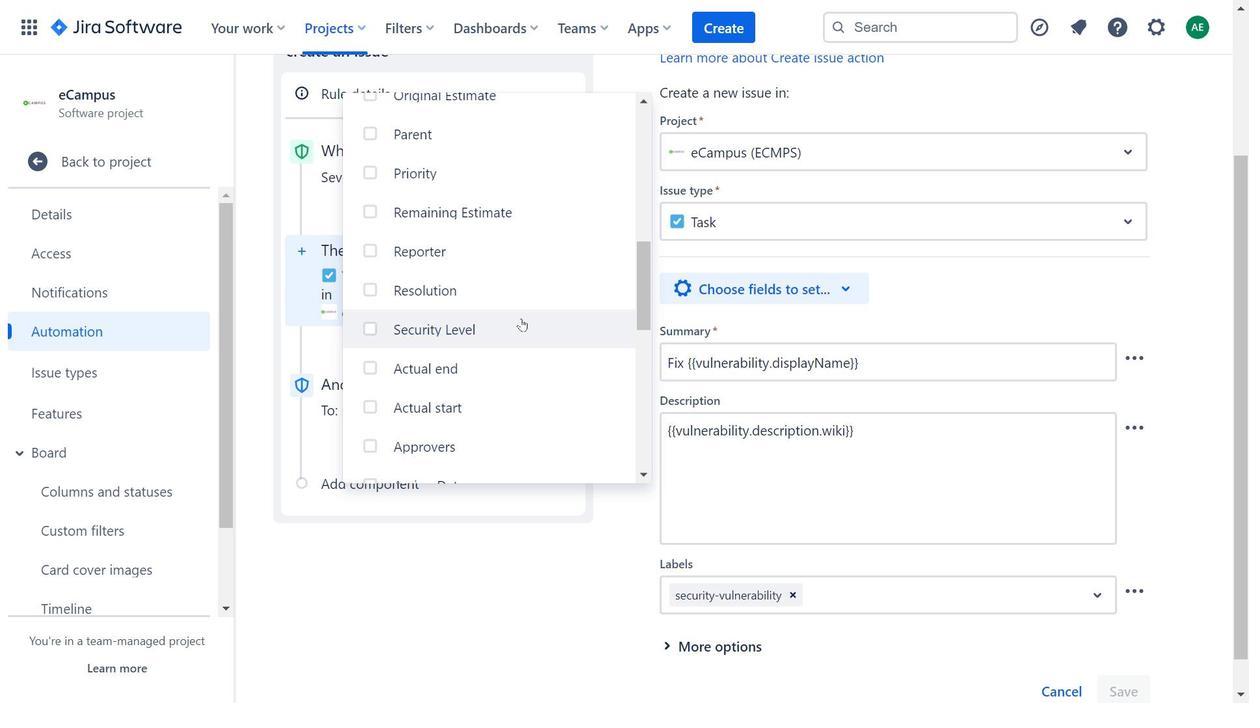 
Action: Mouse scrolled (521, 318) with delta (0, 0)
Screenshot: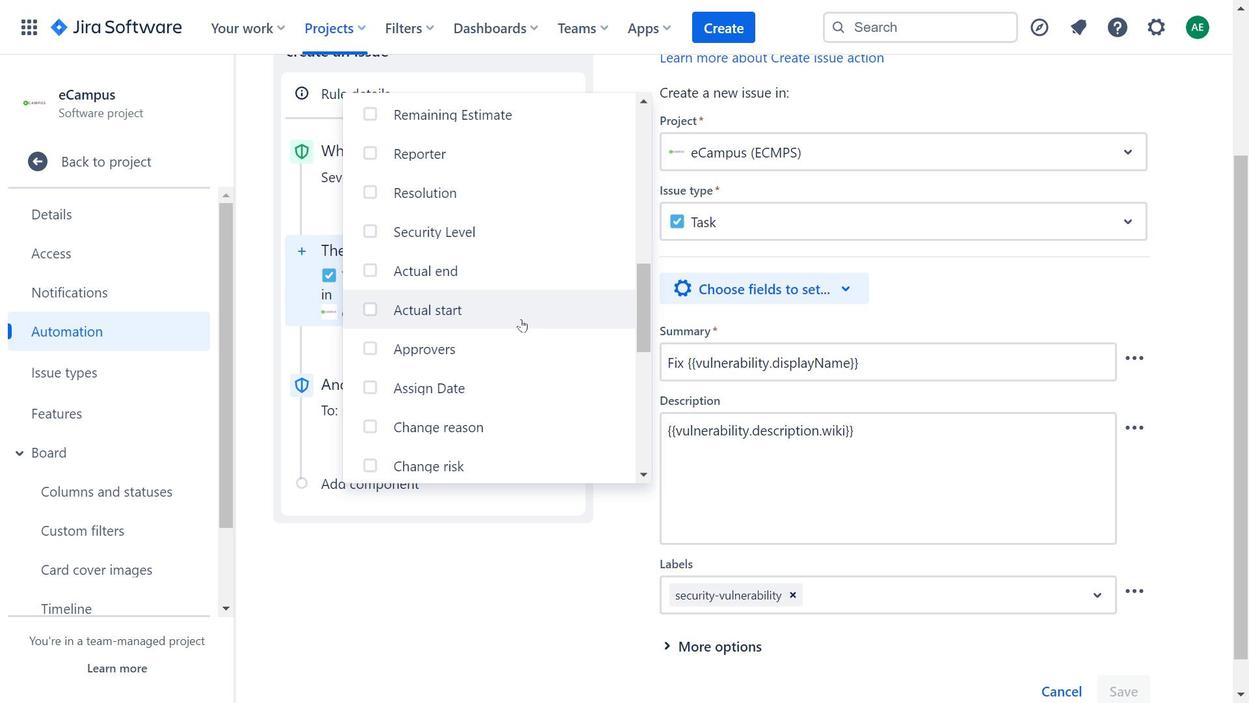 
Action: Mouse scrolled (521, 318) with delta (0, 0)
Screenshot: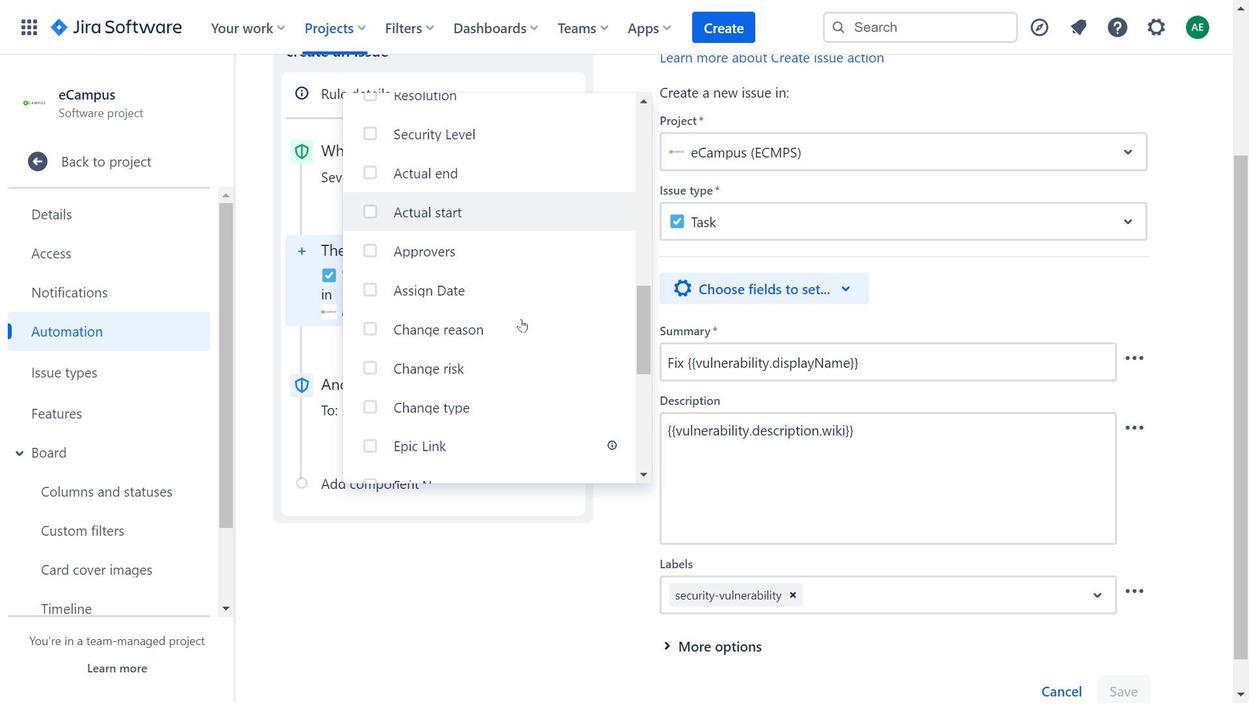 
Action: Mouse scrolled (521, 318) with delta (0, 0)
Screenshot: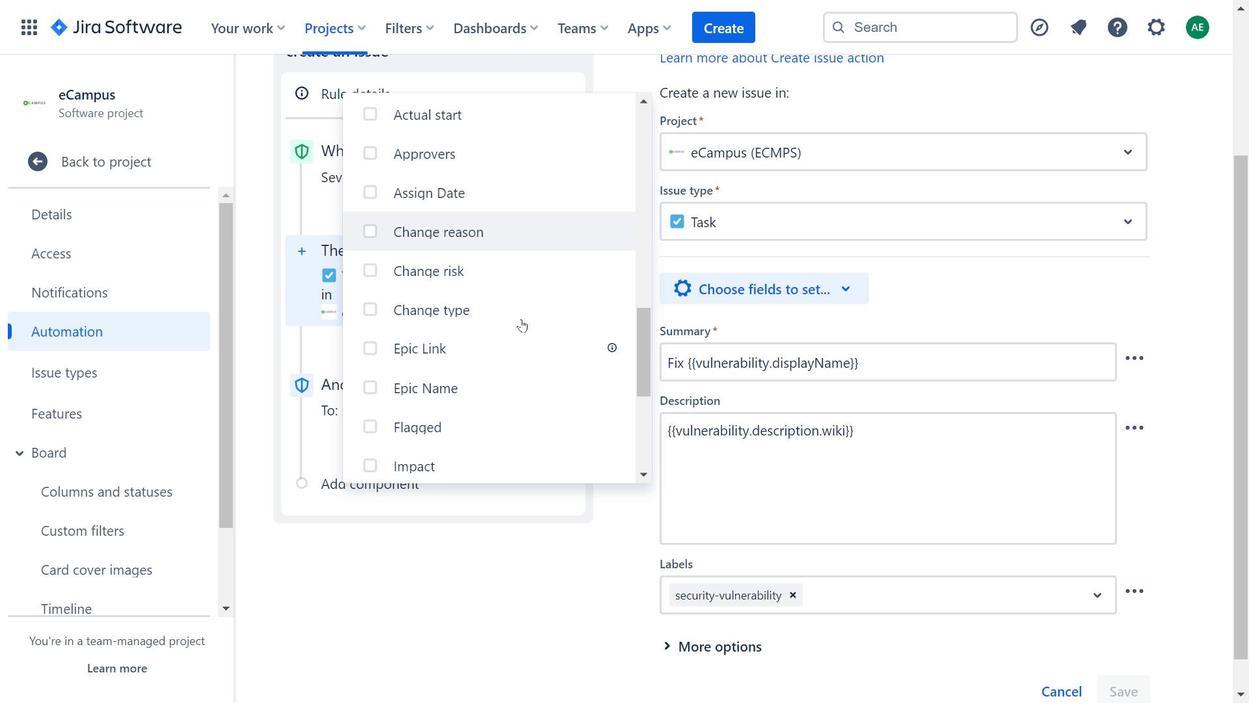 
Action: Mouse scrolled (521, 318) with delta (0, 0)
Screenshot: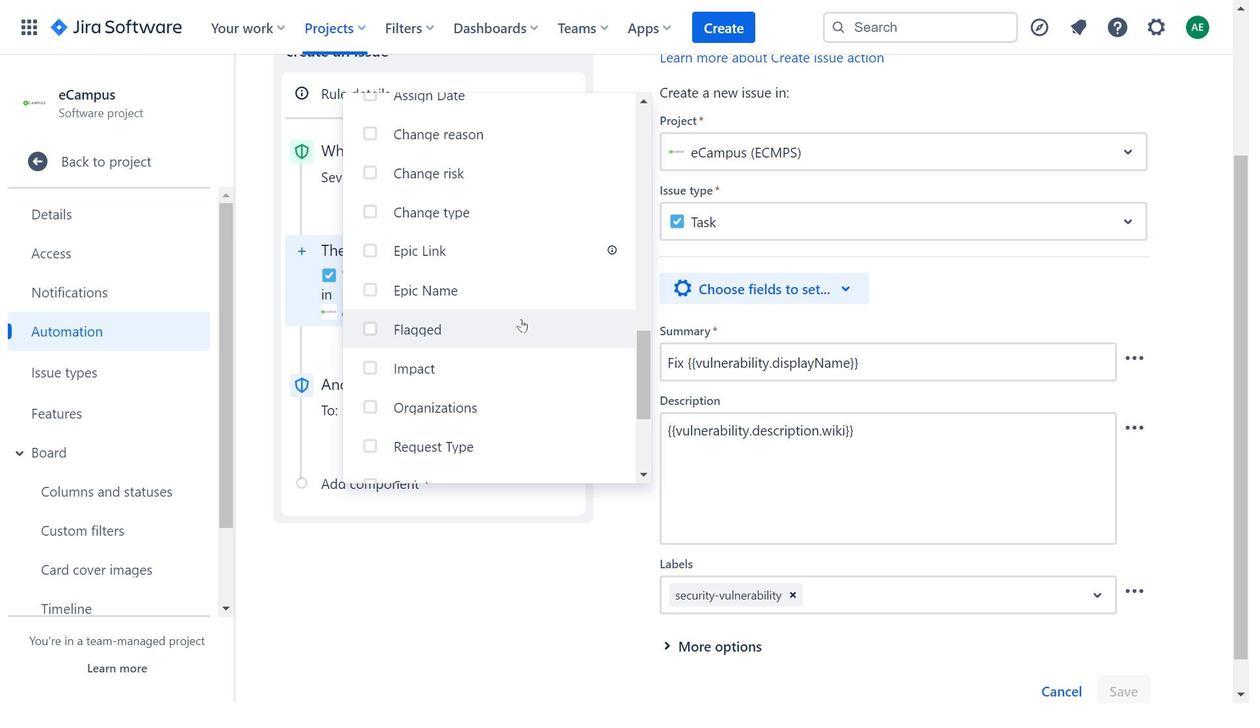 
Action: Mouse scrolled (521, 318) with delta (0, 0)
Screenshot: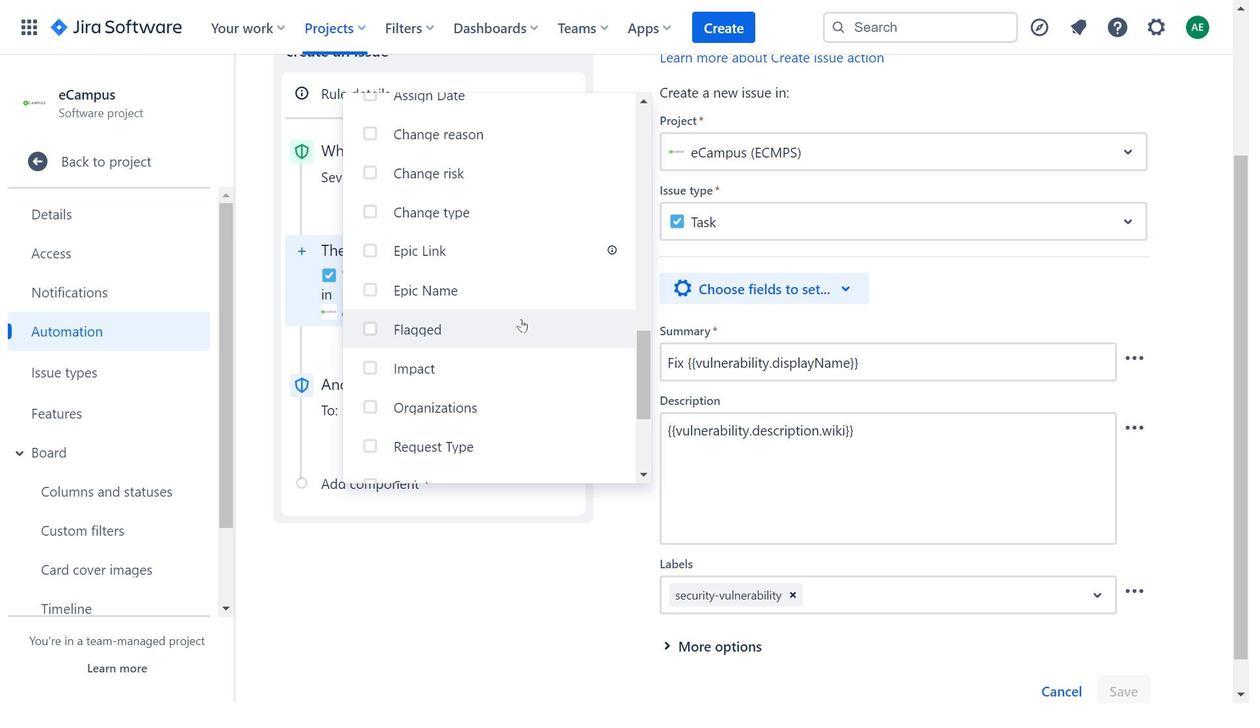 
Action: Mouse moved to (940, 276)
Screenshot: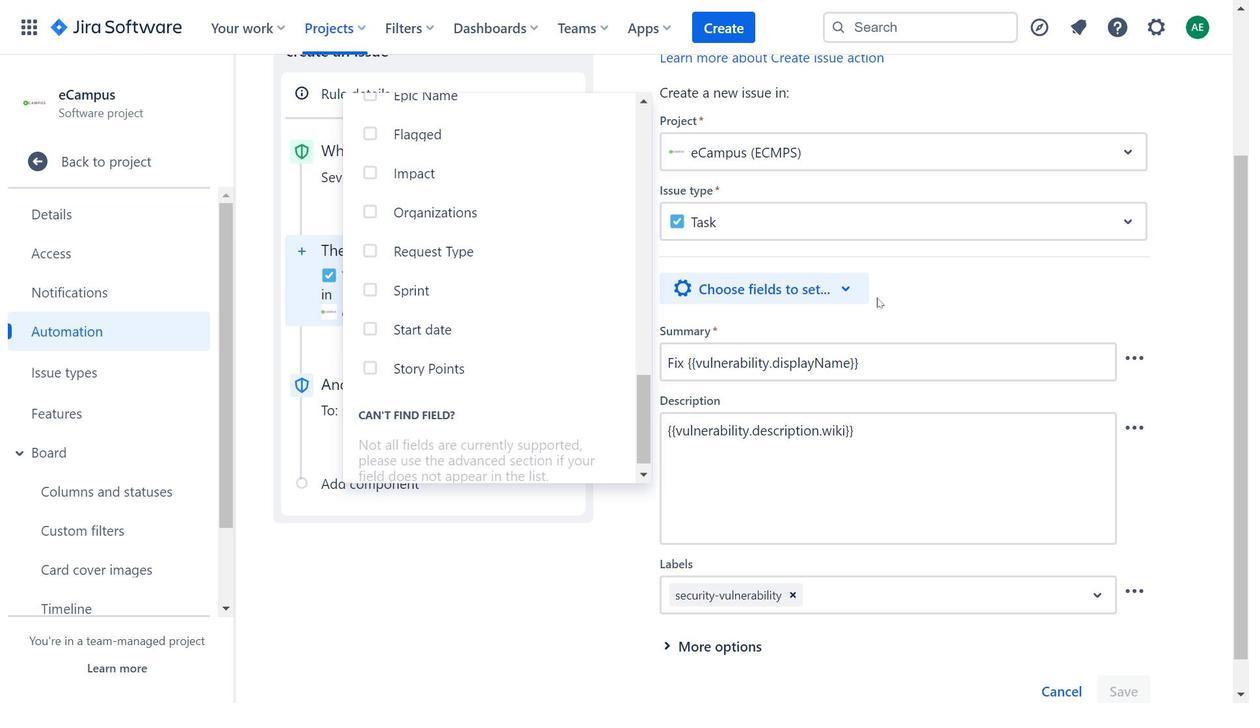 
Action: Mouse pressed left at (940, 276)
Screenshot: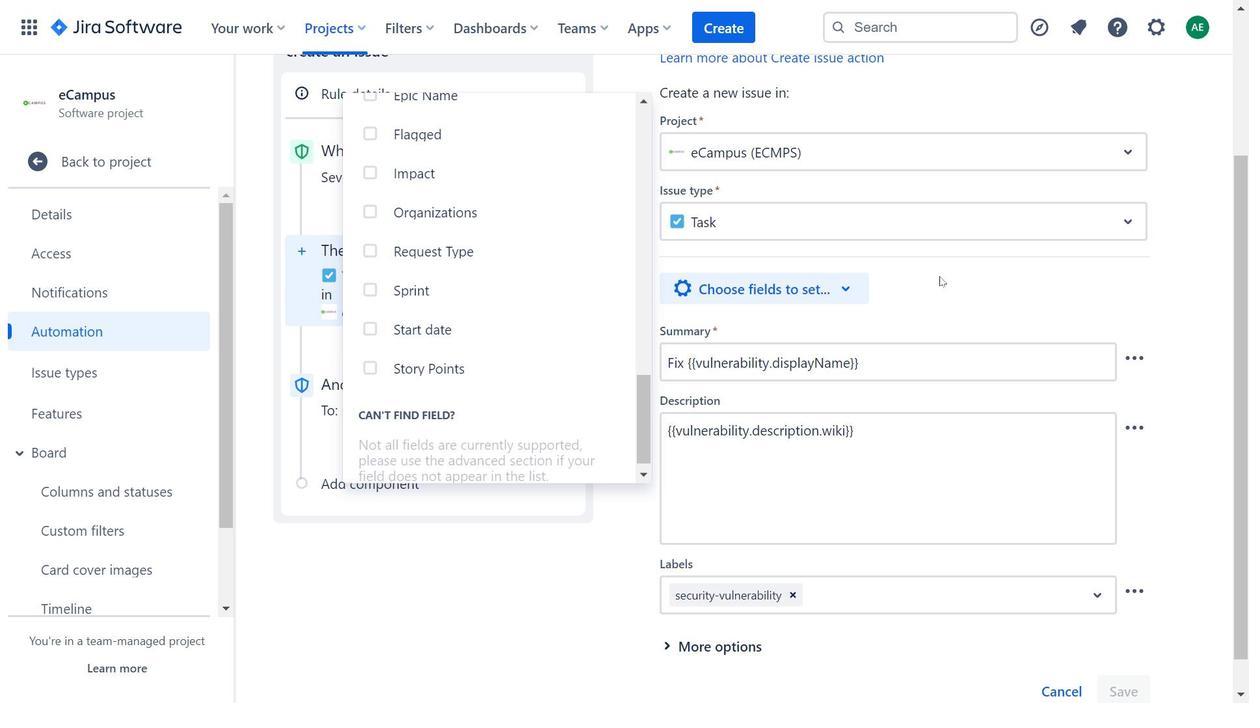 
Action: Mouse moved to (509, 411)
Screenshot: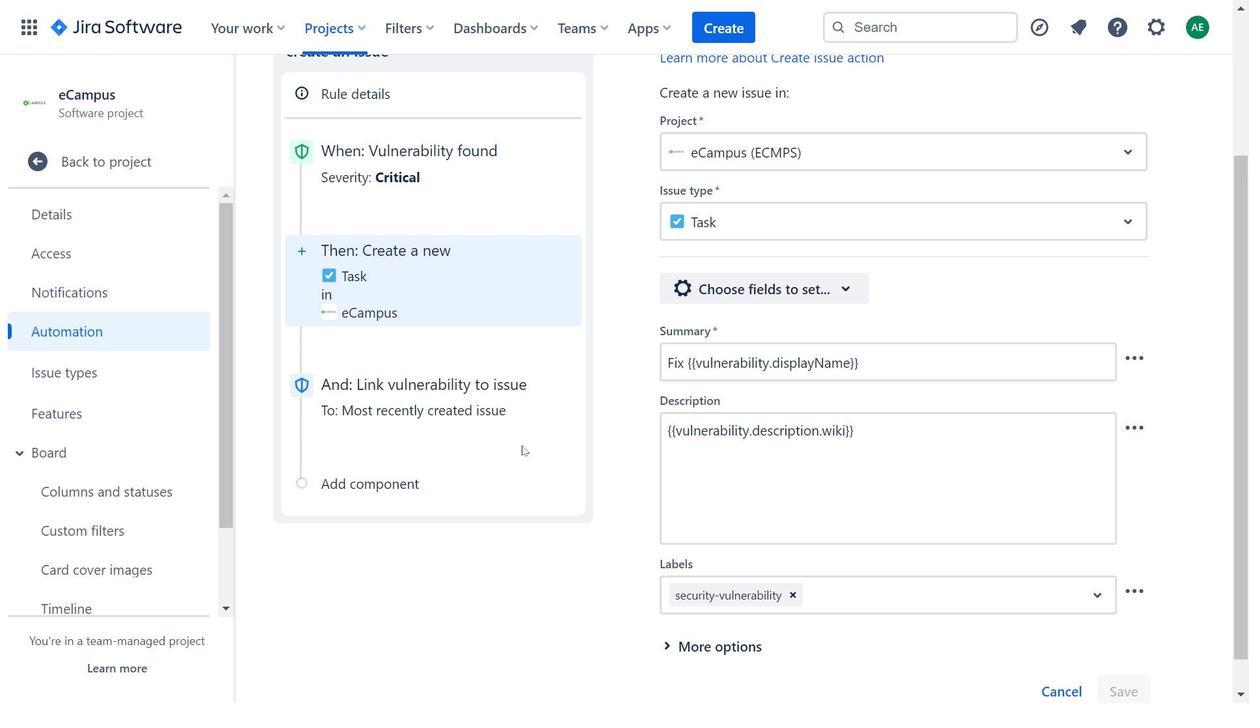 
Action: Mouse scrolled (509, 412) with delta (0, 0)
Screenshot: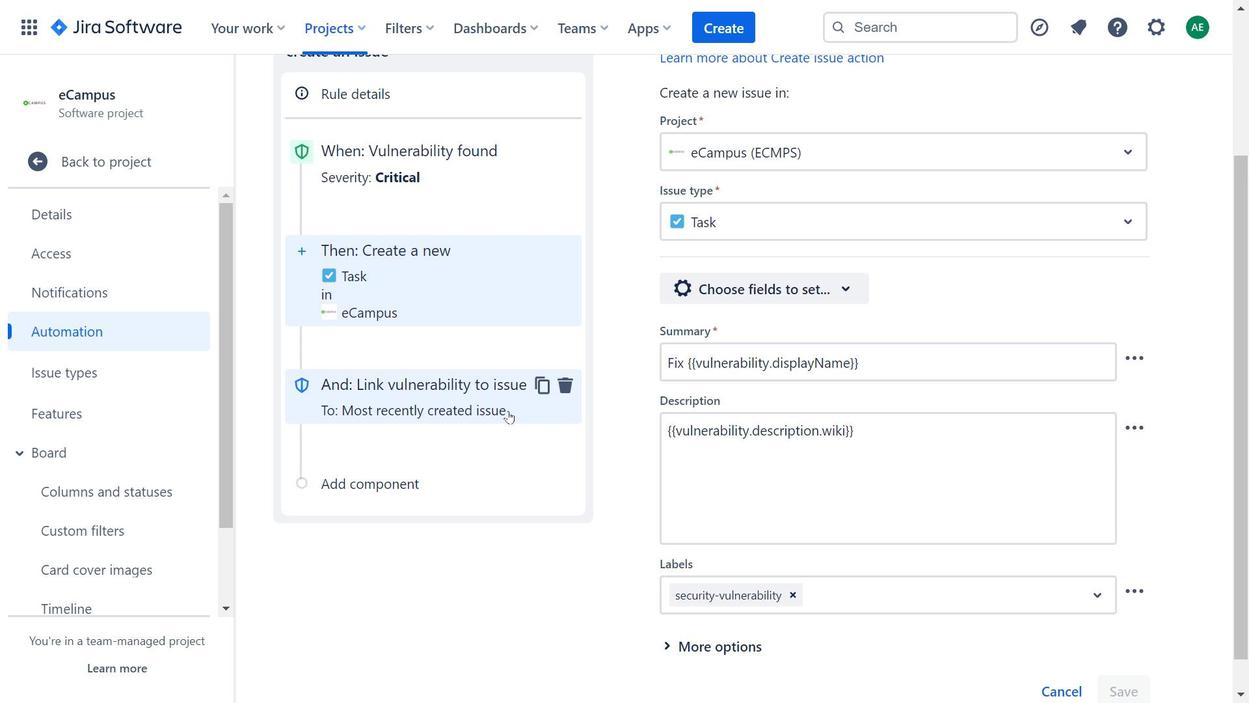 
Action: Mouse scrolled (509, 412) with delta (0, 0)
Screenshot: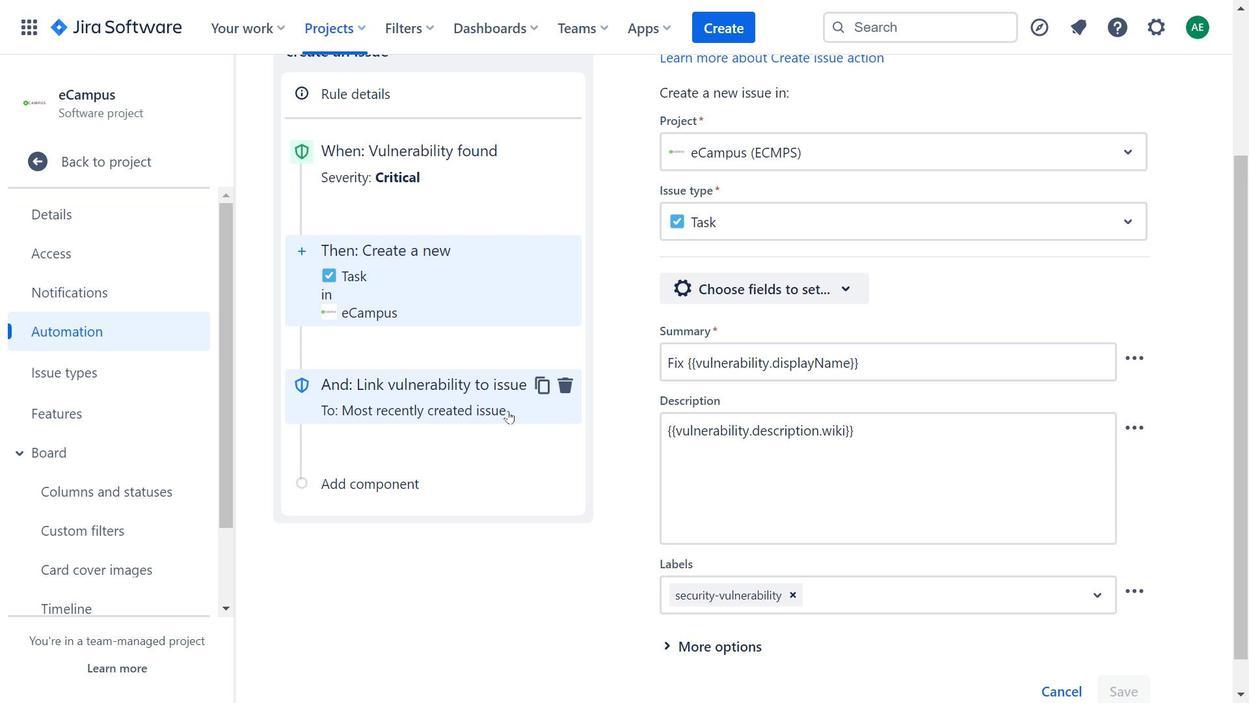 
Action: Mouse scrolled (509, 412) with delta (0, 0)
Screenshot: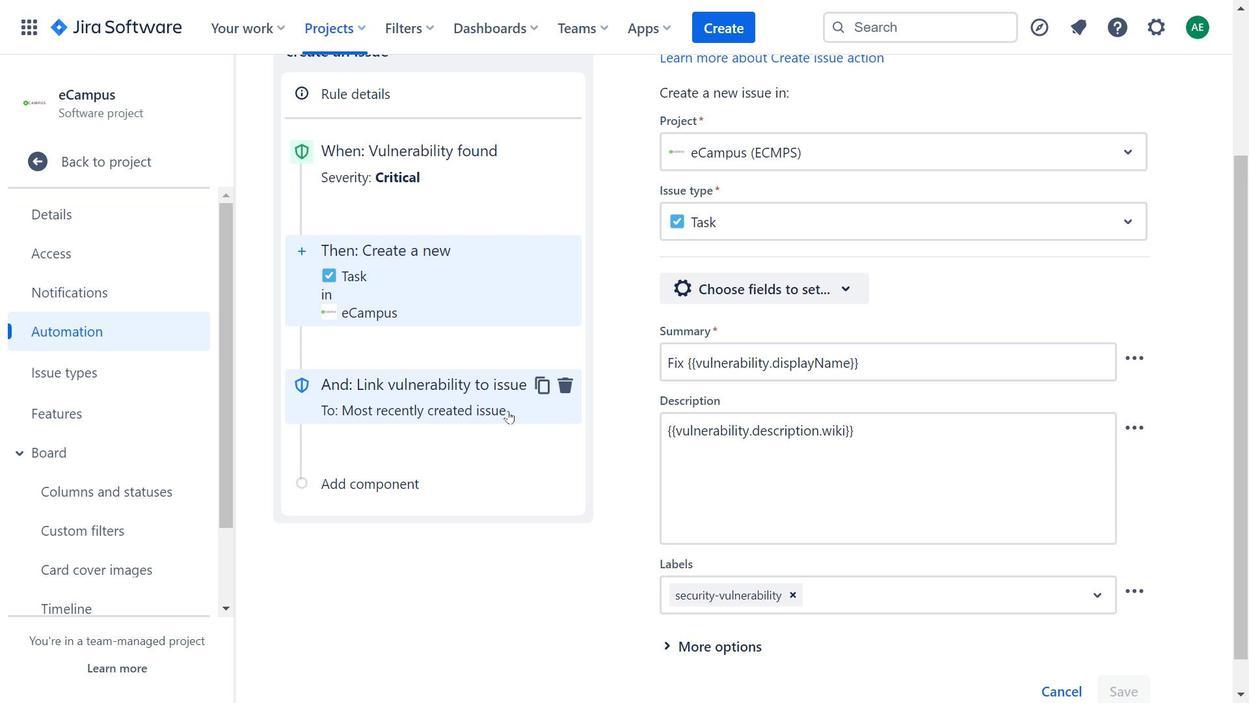 
Action: Mouse moved to (369, 134)
Screenshot: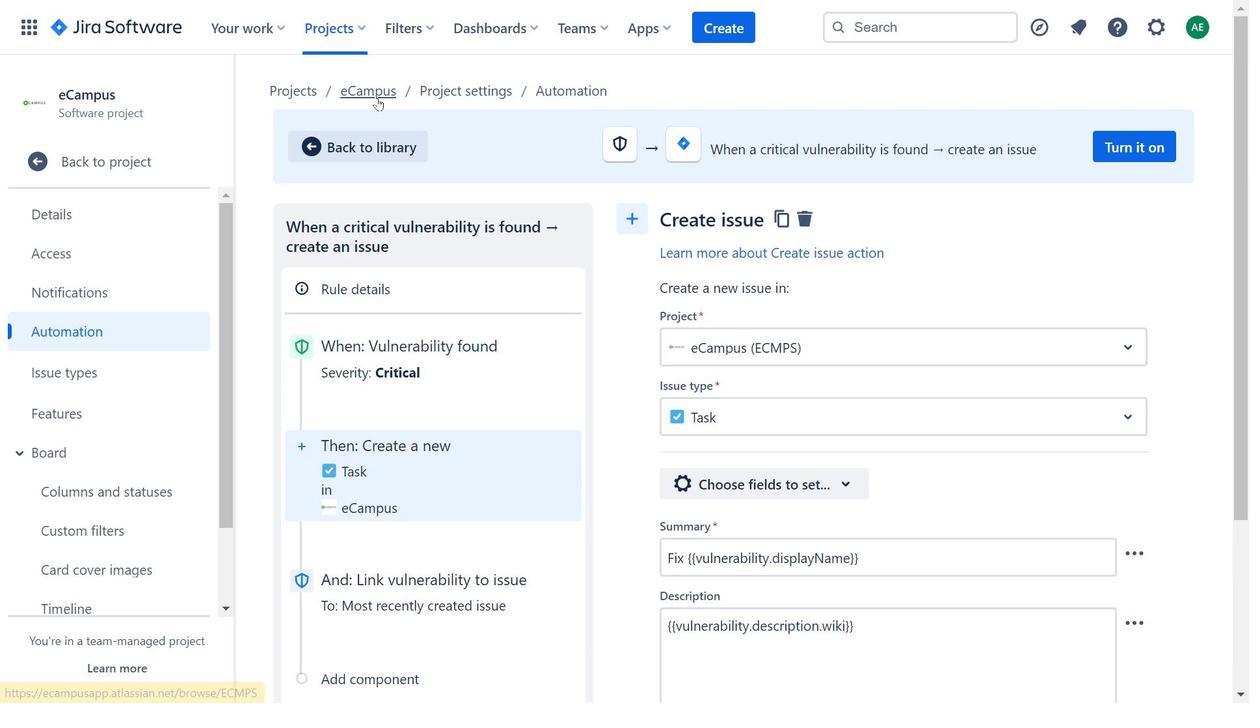 
Action: Mouse pressed left at (369, 134)
Screenshot: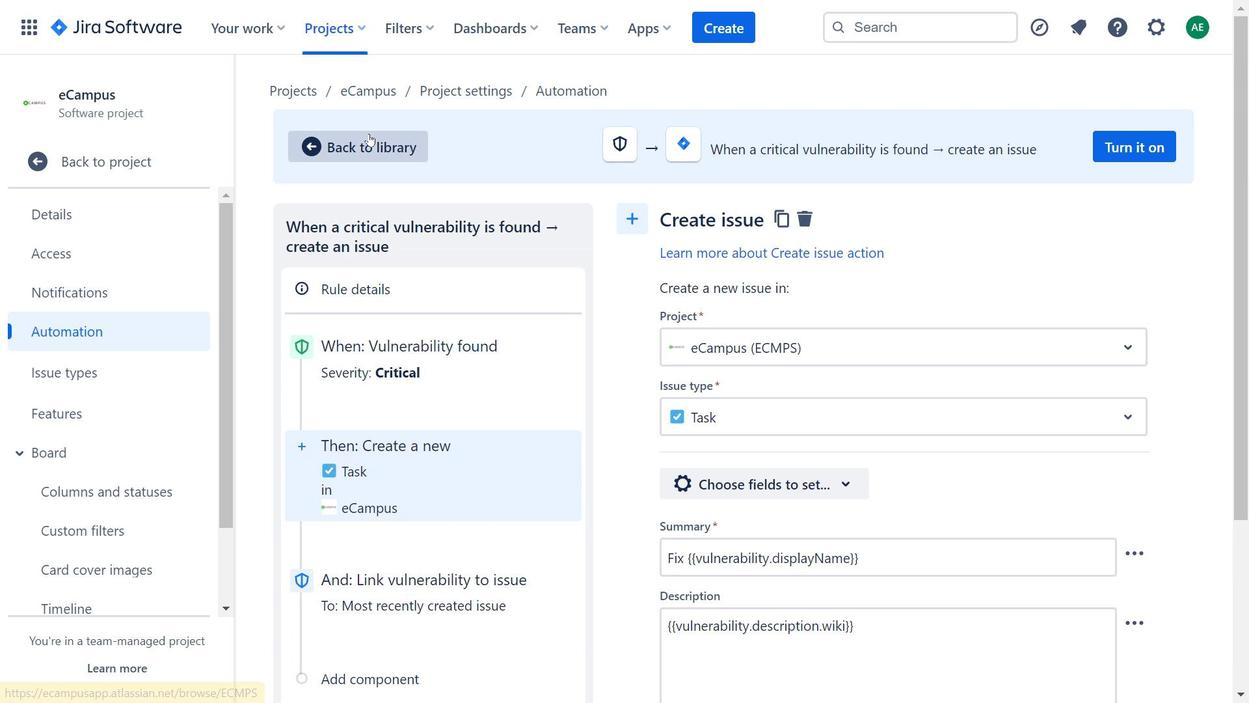 
Action: Mouse moved to (889, 205)
Screenshot: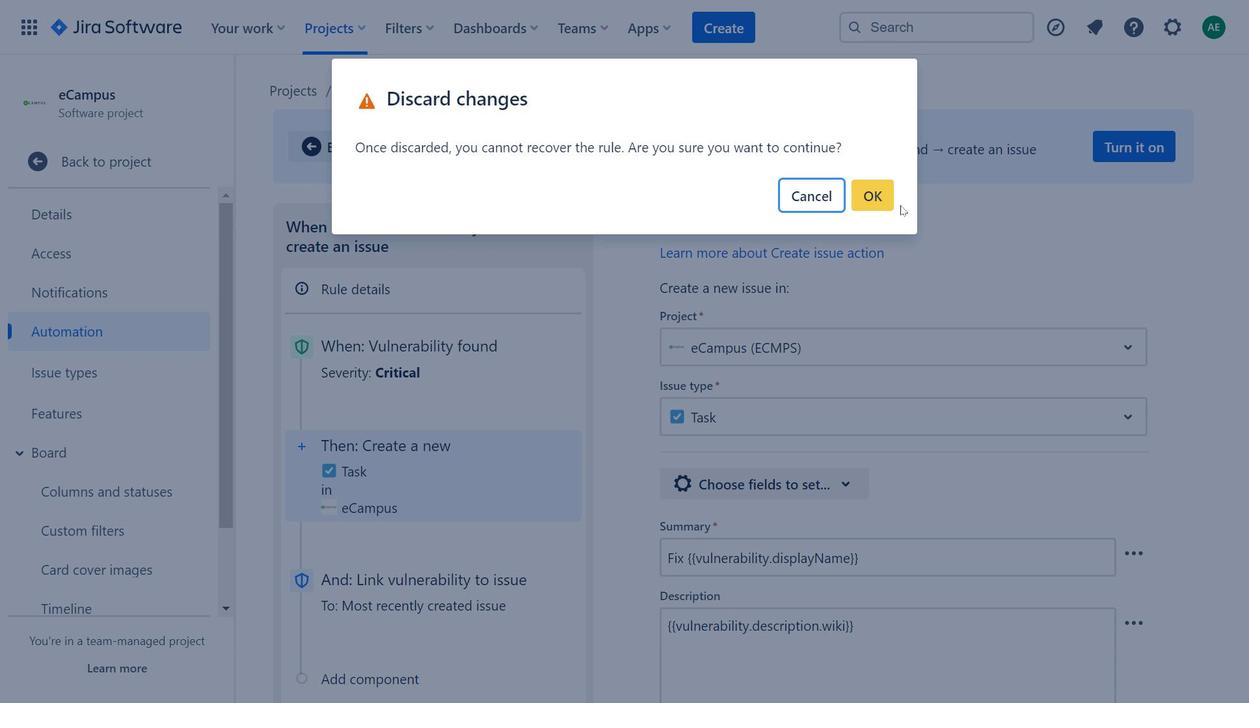 
Action: Mouse pressed left at (889, 205)
Screenshot: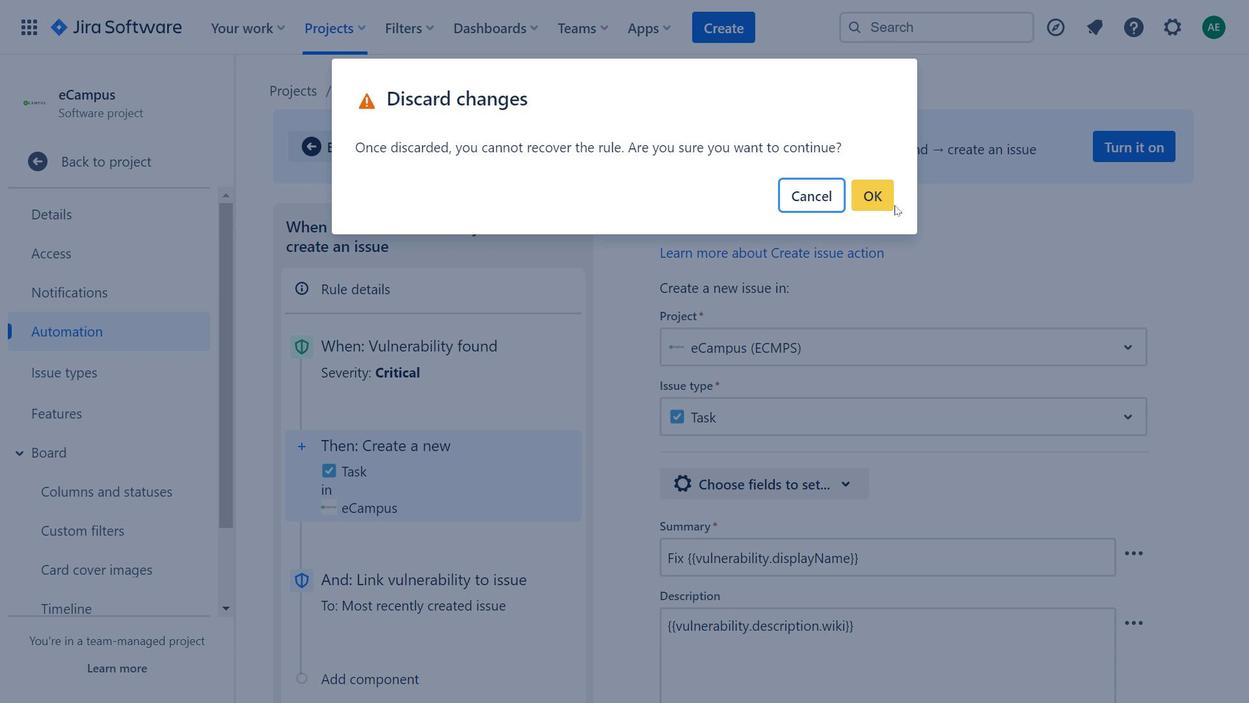 
Action: Mouse moved to (783, 305)
Screenshot: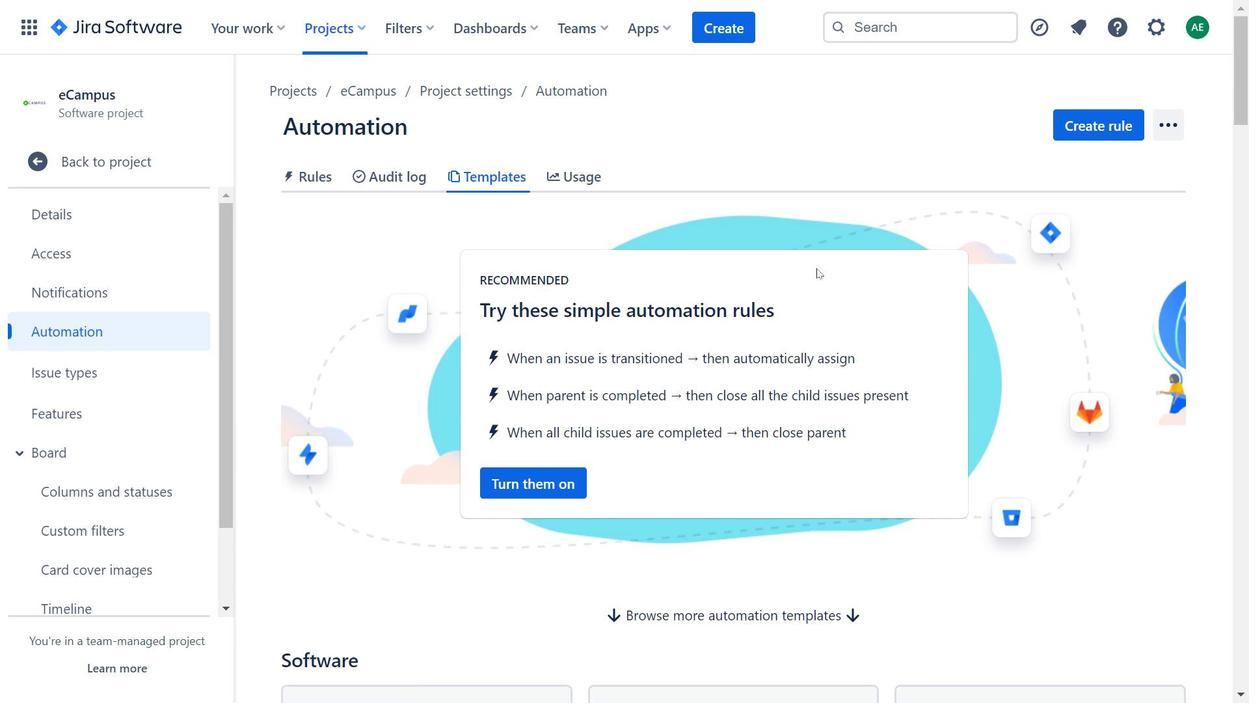 
Action: Mouse scrolled (783, 304) with delta (0, 0)
Screenshot: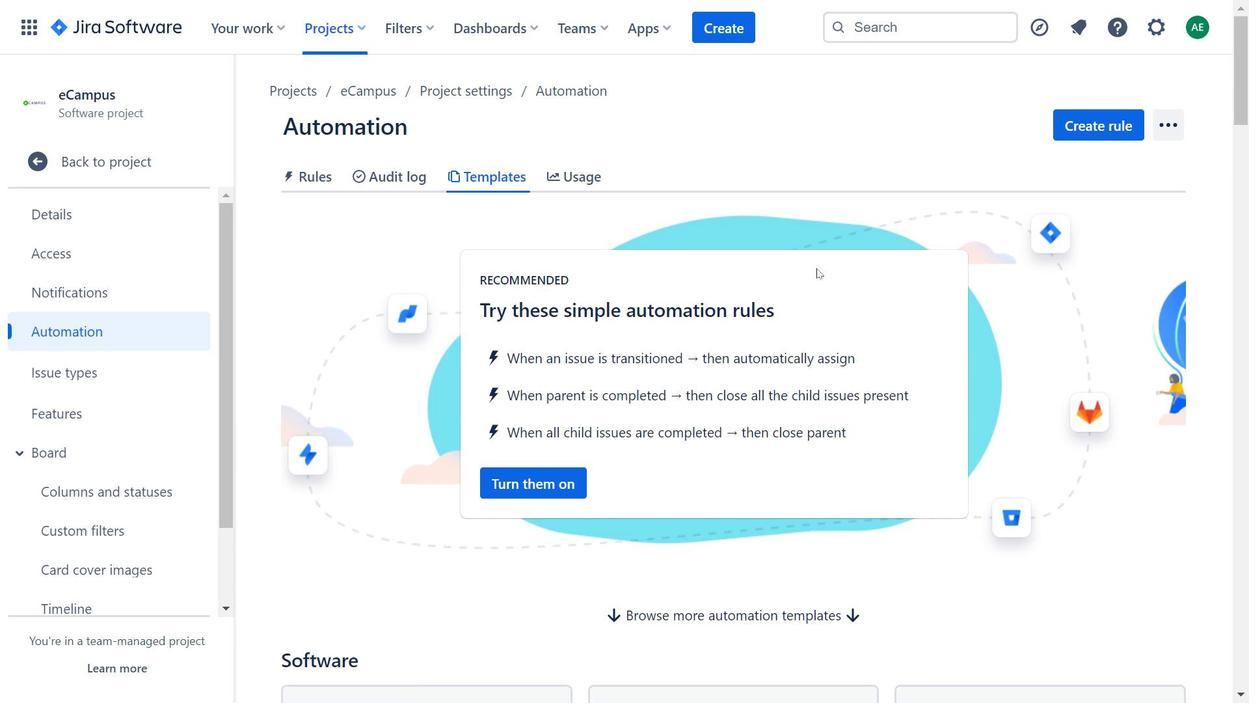 
Action: Mouse moved to (783, 305)
Screenshot: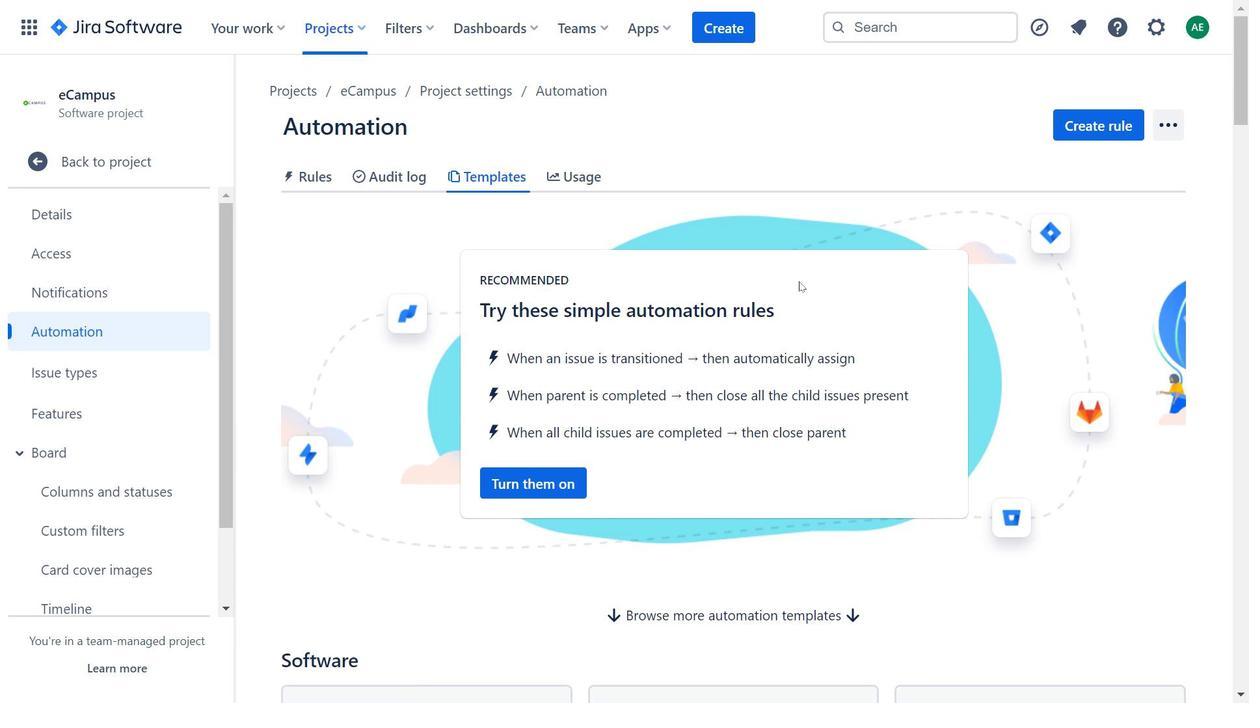 
Action: Mouse scrolled (783, 305) with delta (0, 0)
Screenshot: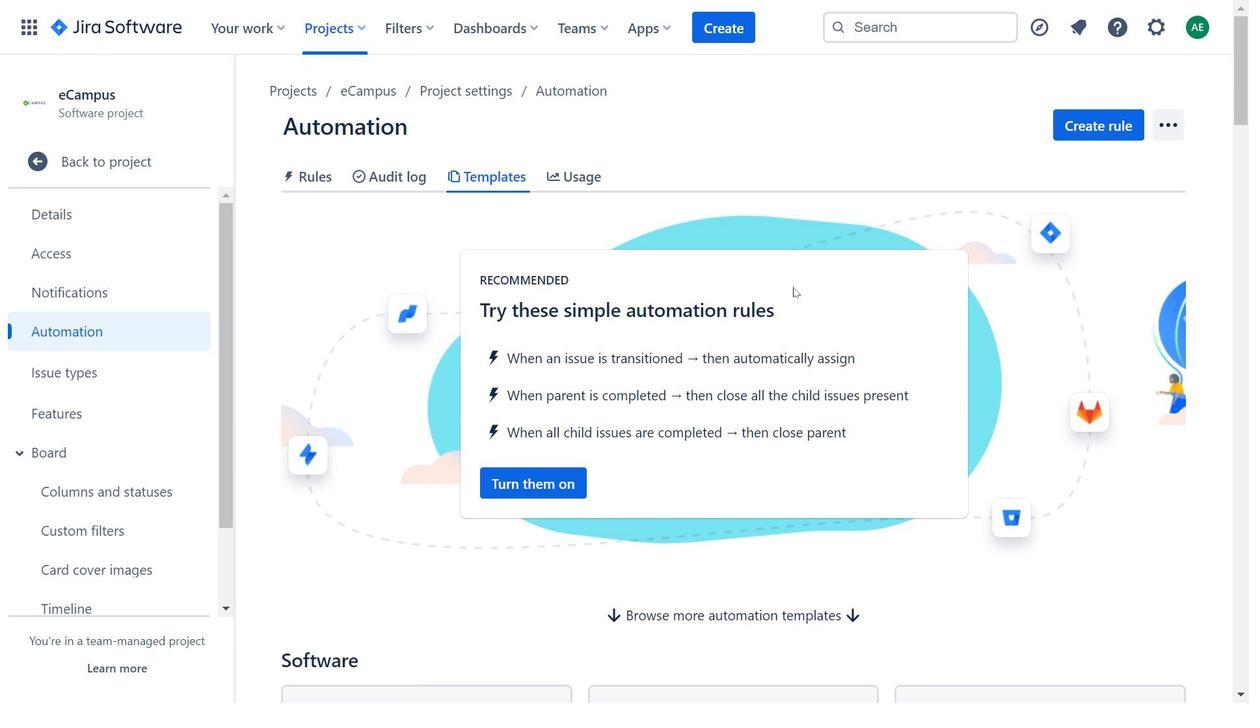 
Action: Mouse moved to (789, 323)
Screenshot: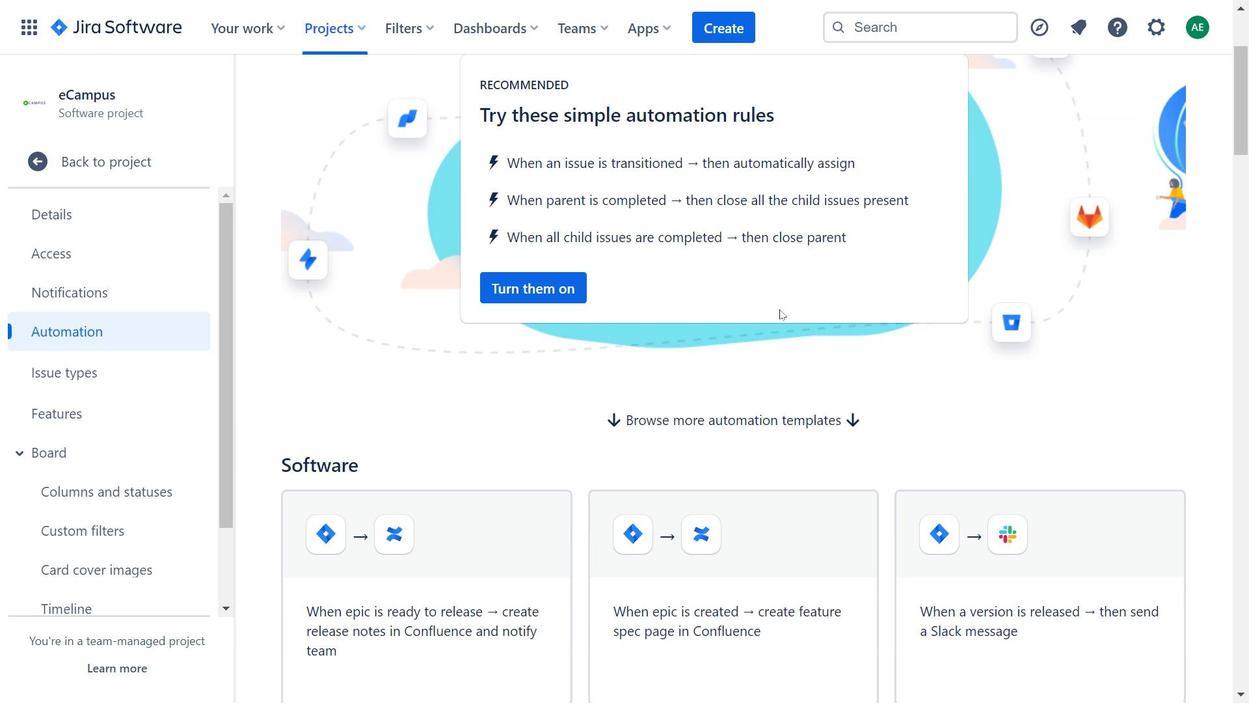 
Action: Mouse scrolled (789, 322) with delta (0, 0)
Screenshot: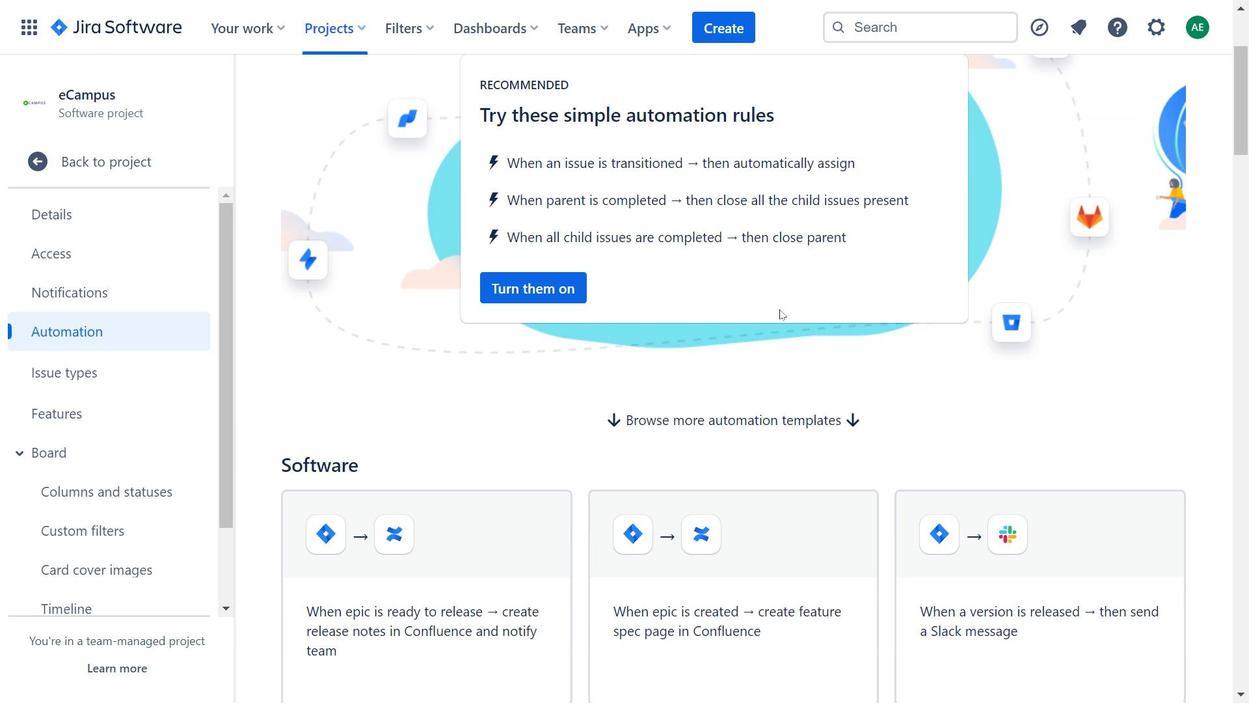 
Action: Mouse scrolled (789, 322) with delta (0, 0)
Screenshot: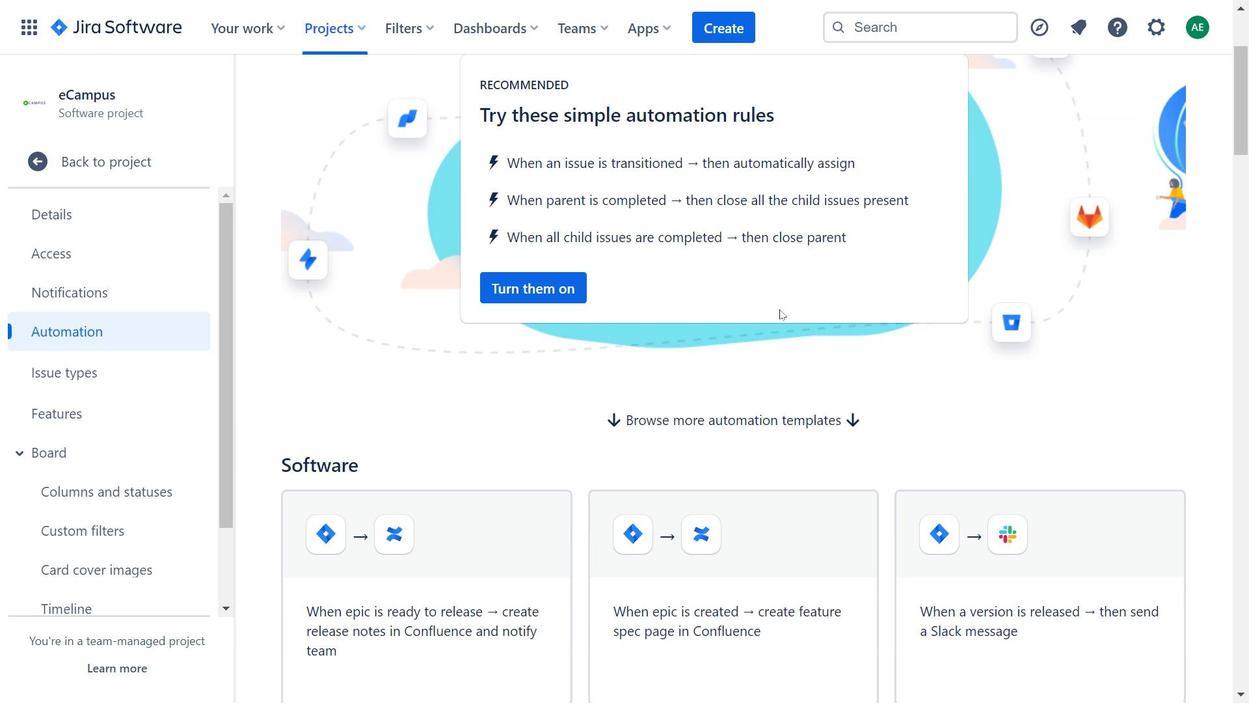 
Action: Mouse scrolled (789, 322) with delta (0, 0)
Screenshot: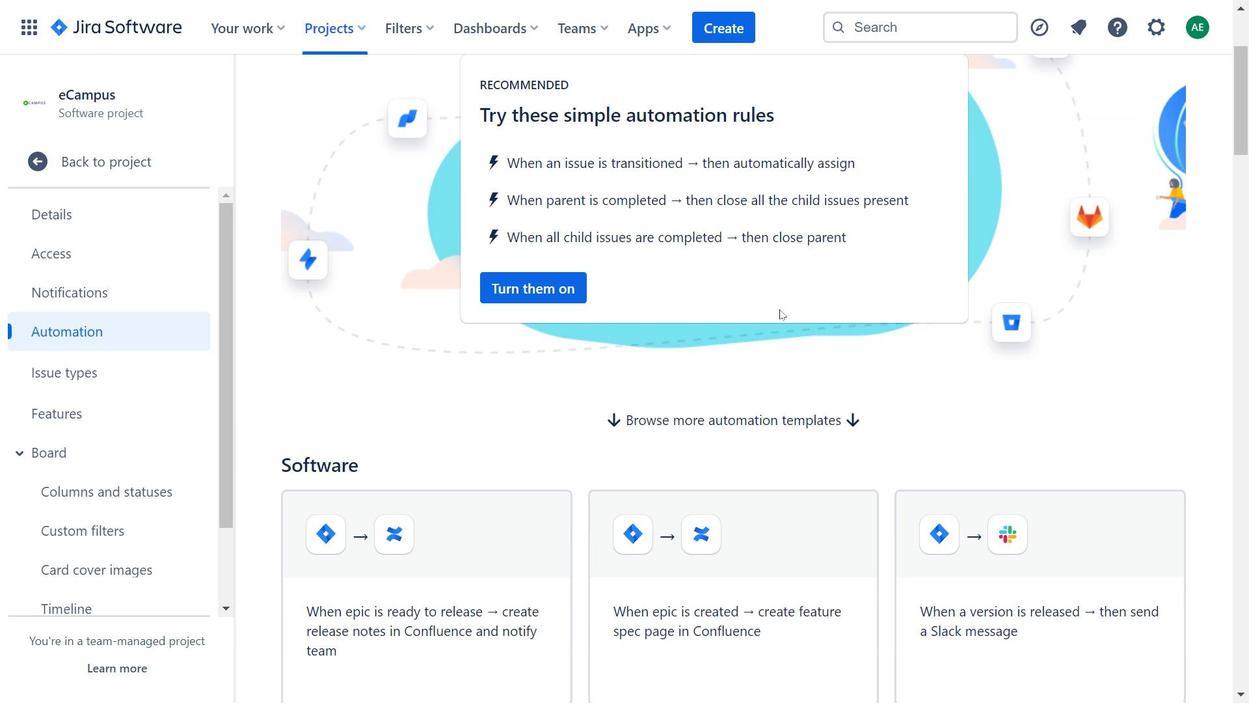 
Action: Mouse scrolled (789, 322) with delta (0, 0)
Screenshot: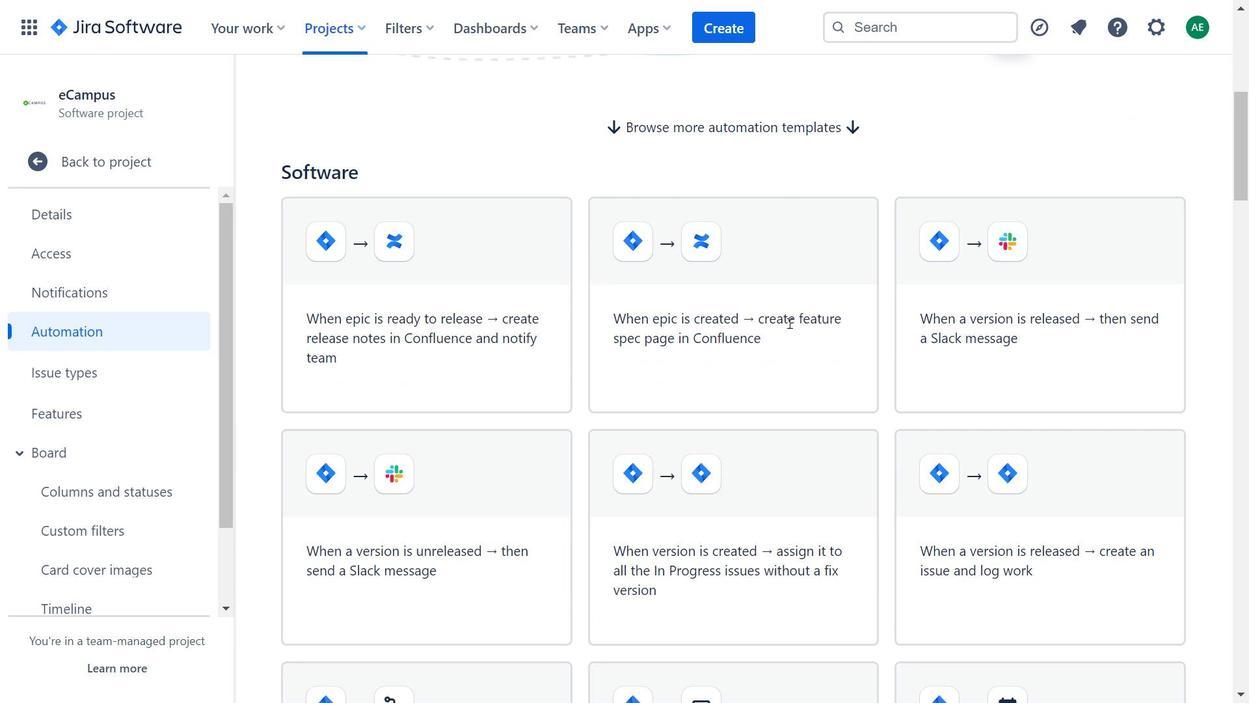 
Action: Mouse scrolled (789, 322) with delta (0, 0)
Screenshot: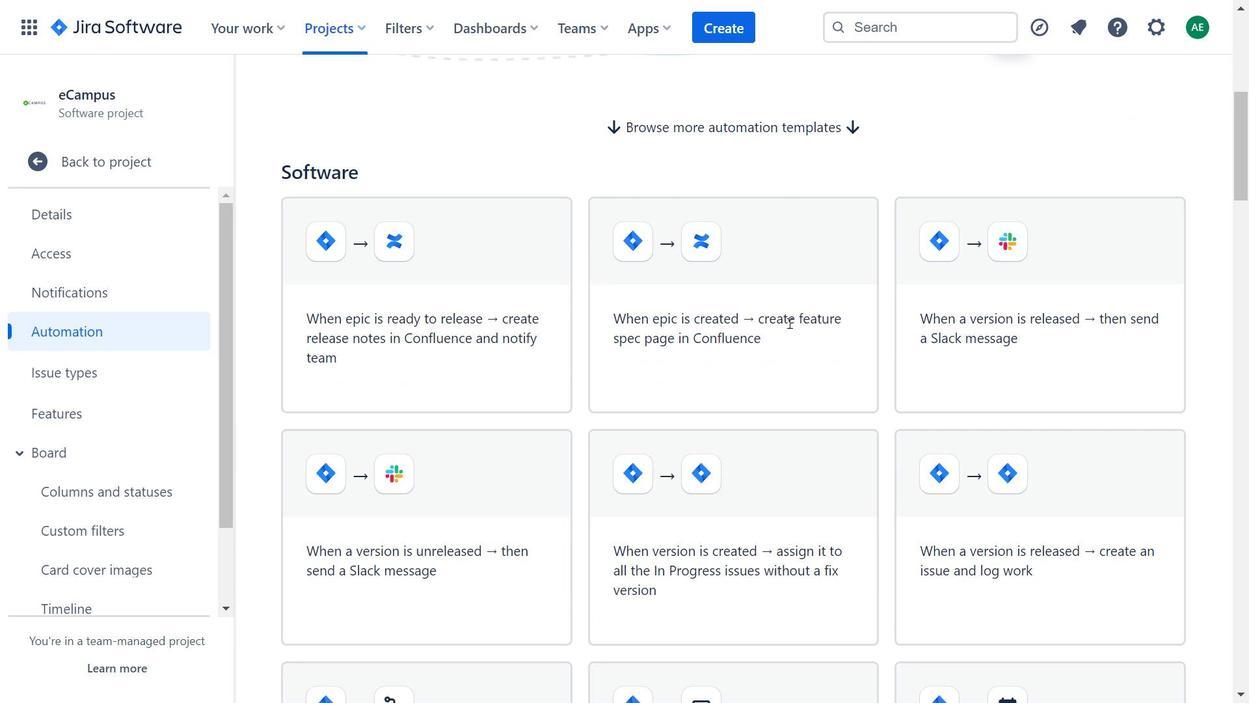 
Action: Mouse moved to (789, 324)
Screenshot: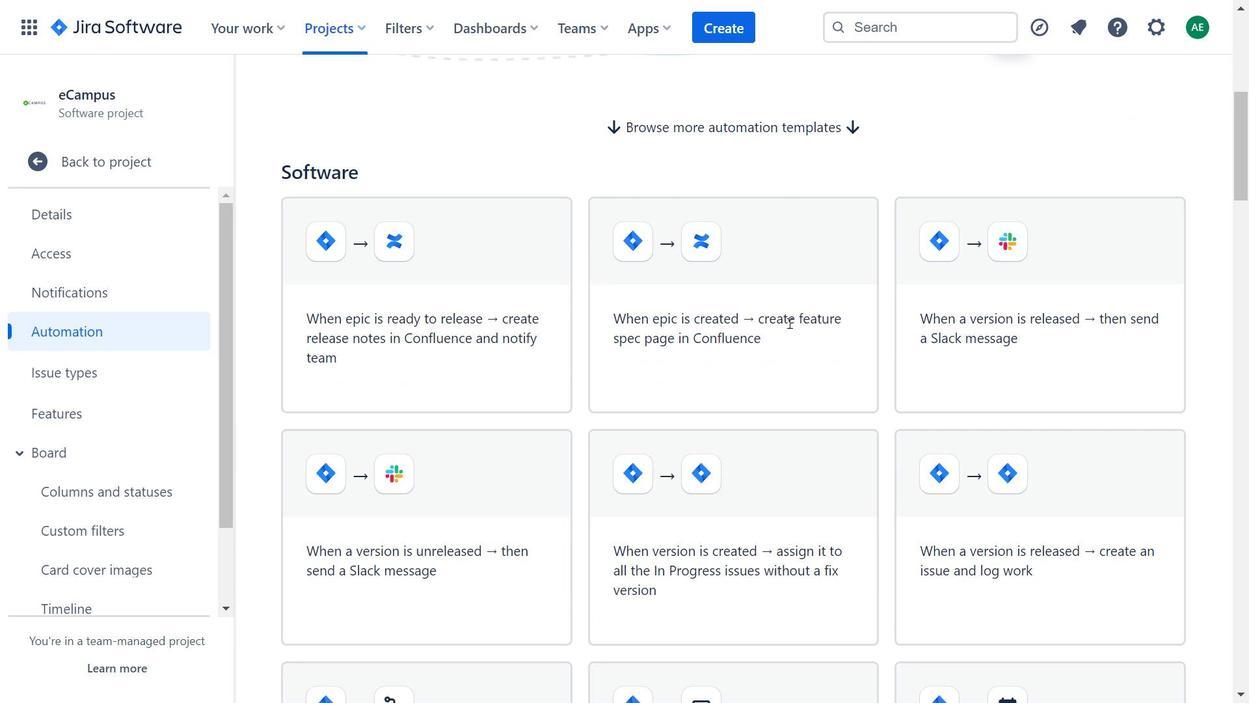 
Action: Mouse scrolled (789, 323) with delta (0, 0)
Screenshot: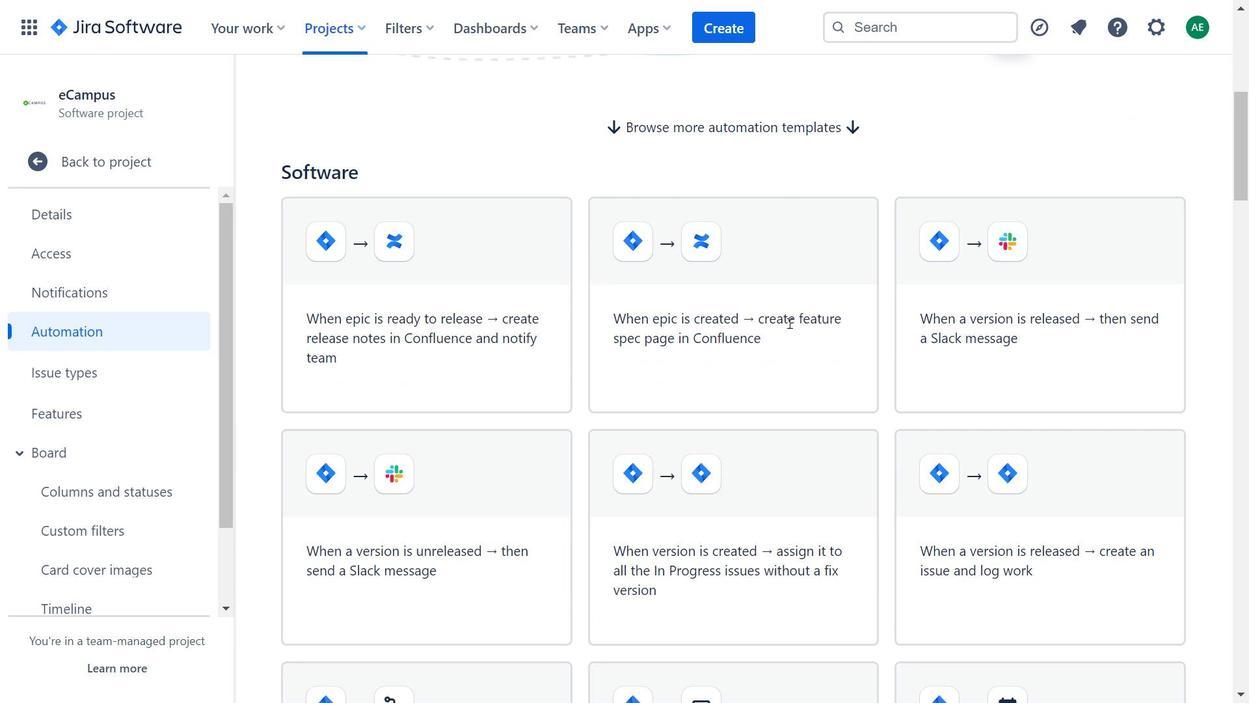 
Action: Mouse moved to (790, 328)
Screenshot: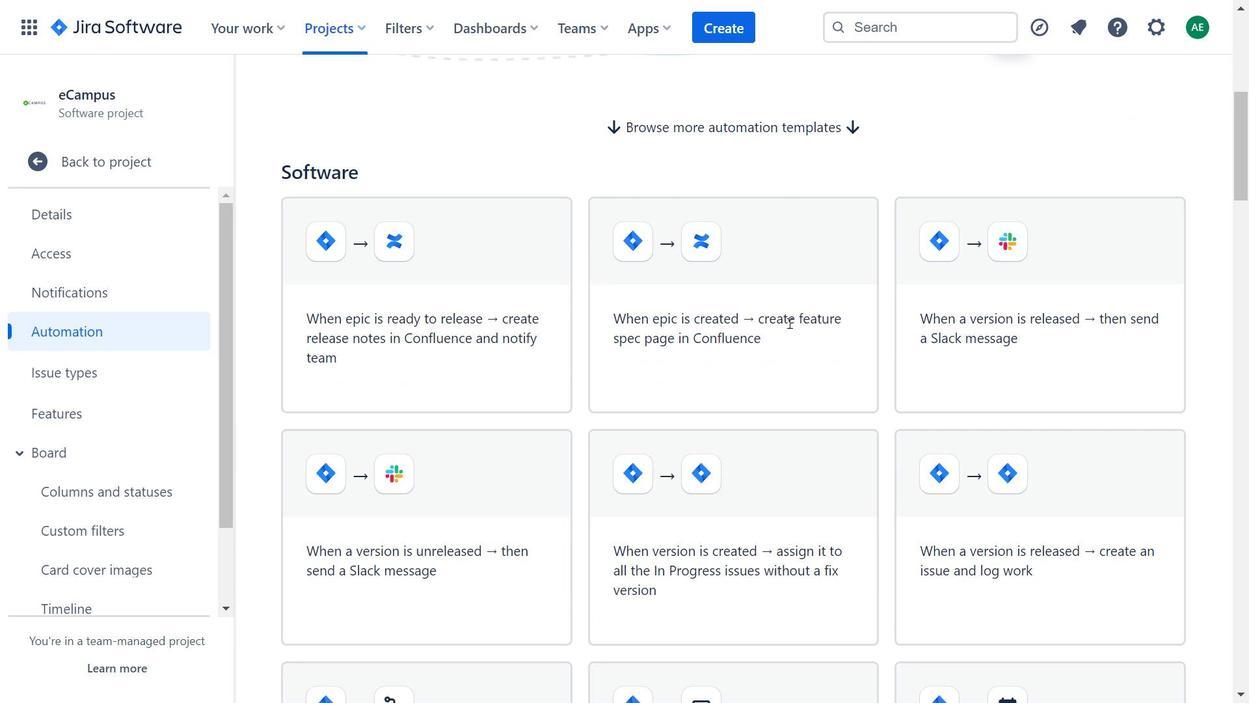 
Action: Mouse scrolled (790, 327) with delta (0, 0)
Screenshot: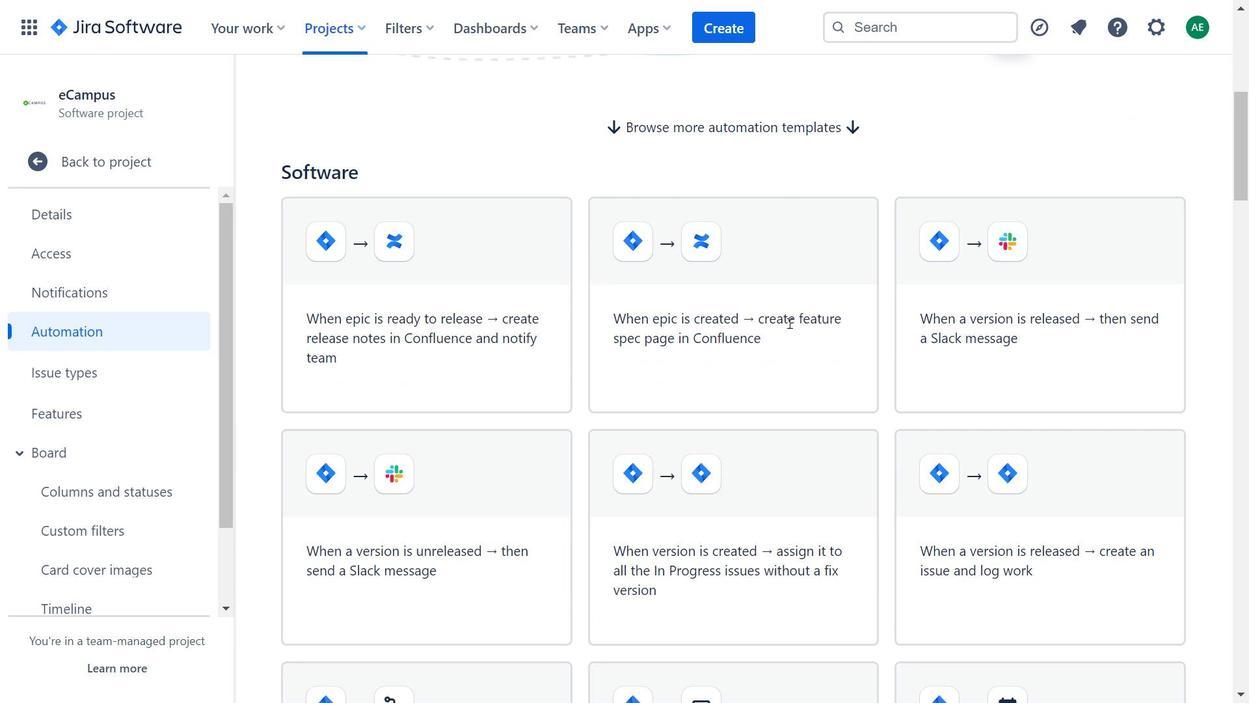 
Action: Mouse moved to (772, 382)
Screenshot: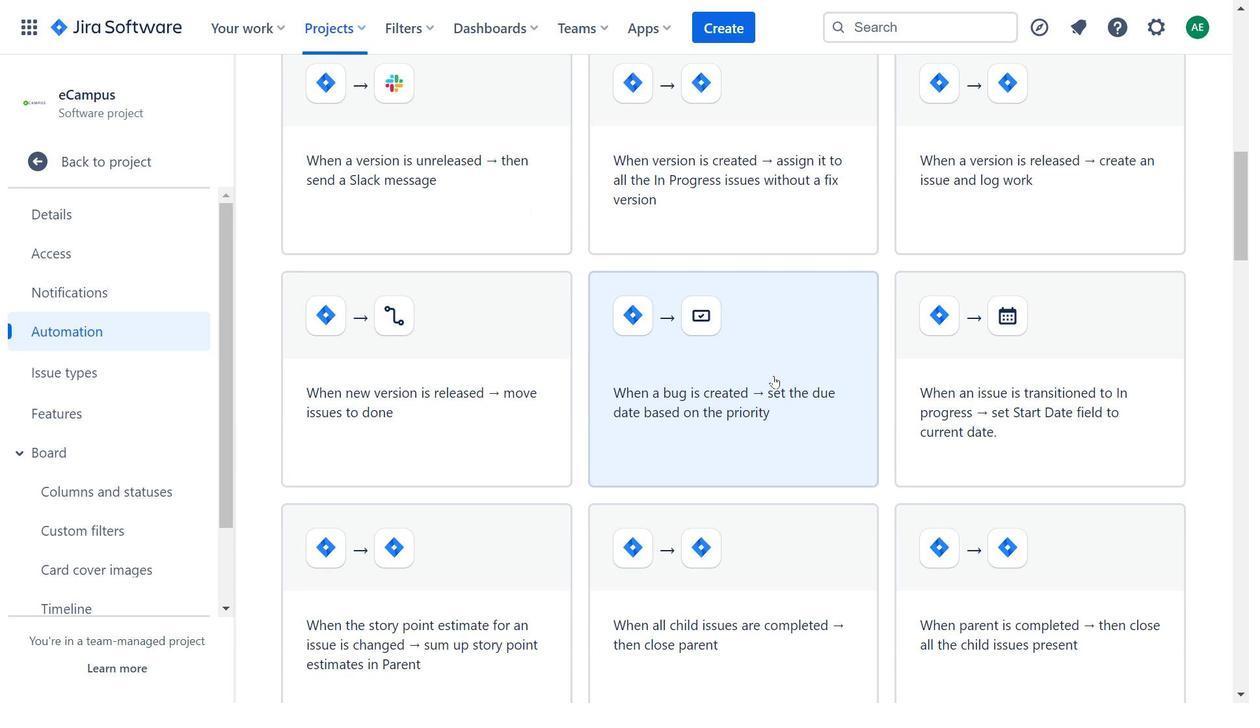 
Action: Mouse scrolled (772, 381) with delta (0, 0)
Screenshot: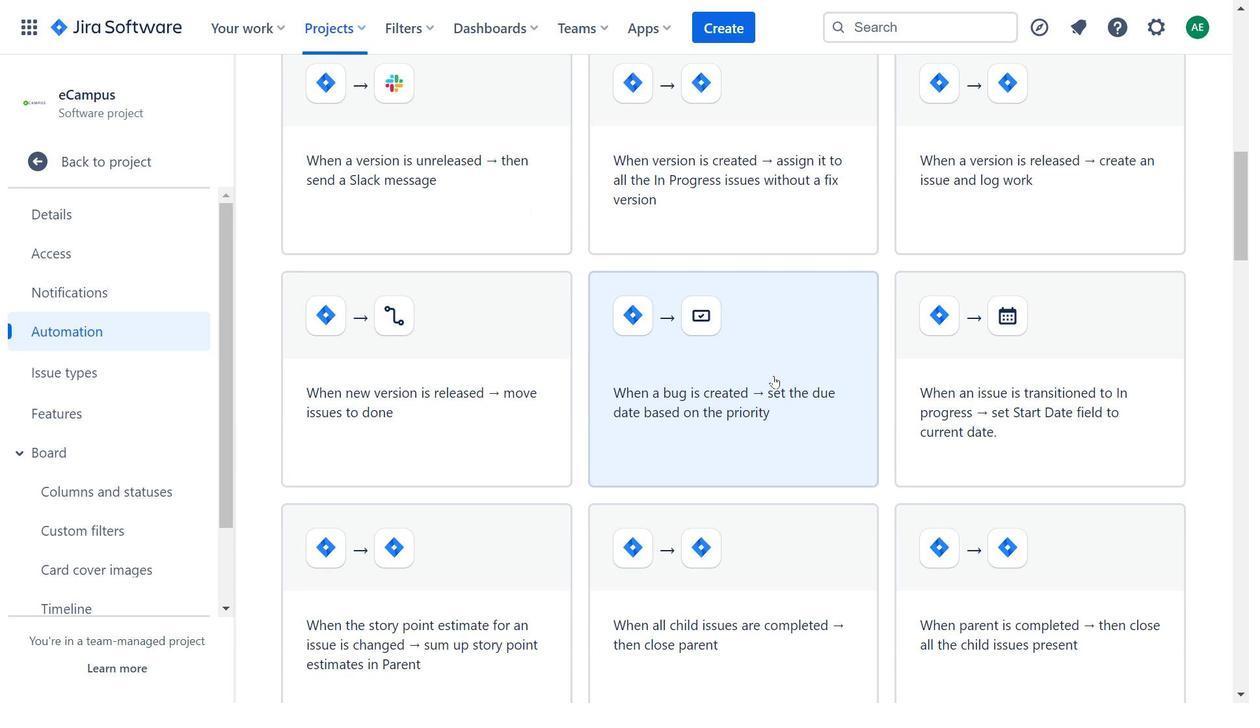
Action: Mouse scrolled (772, 381) with delta (0, 0)
Screenshot: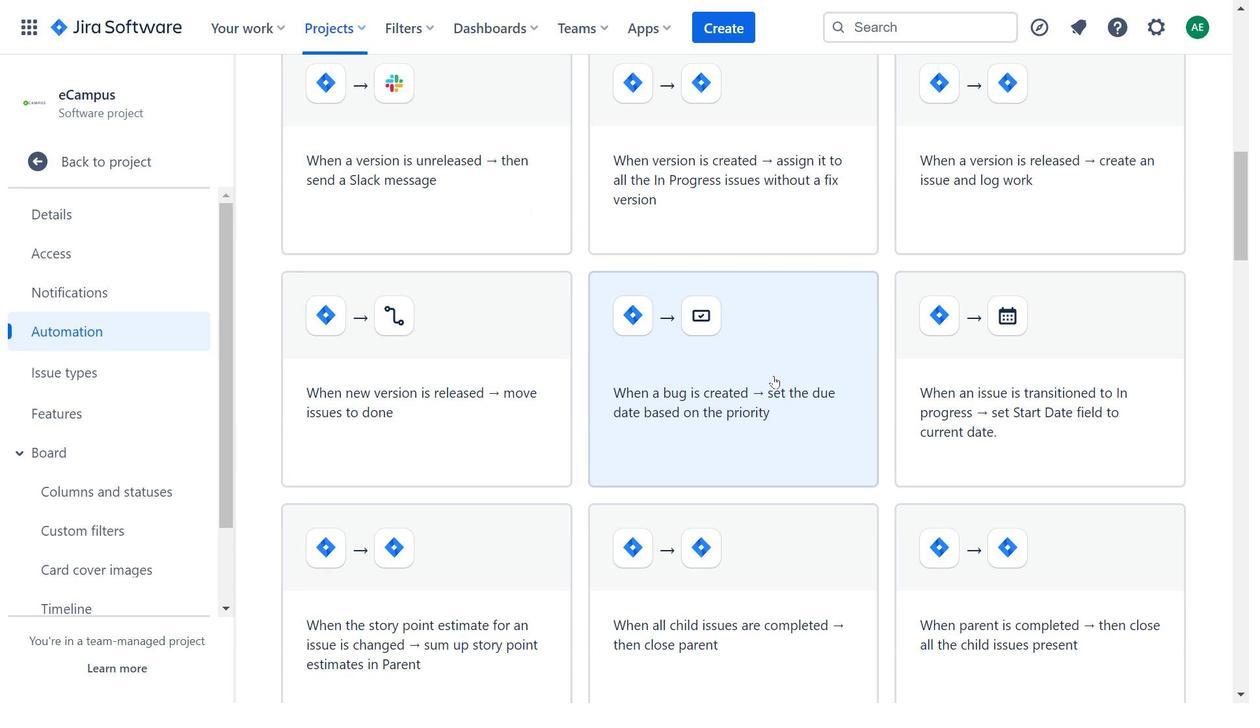 
Action: Mouse moved to (772, 382)
Screenshot: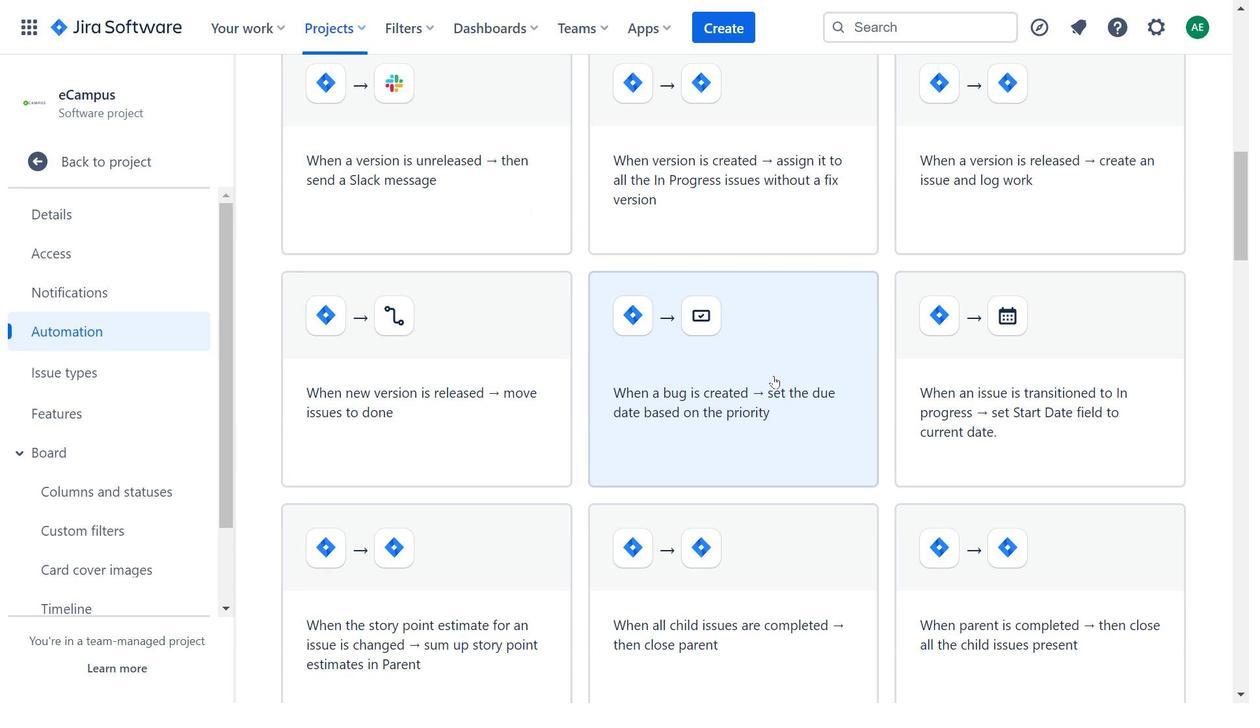
Action: Mouse scrolled (772, 382) with delta (0, 0)
Screenshot: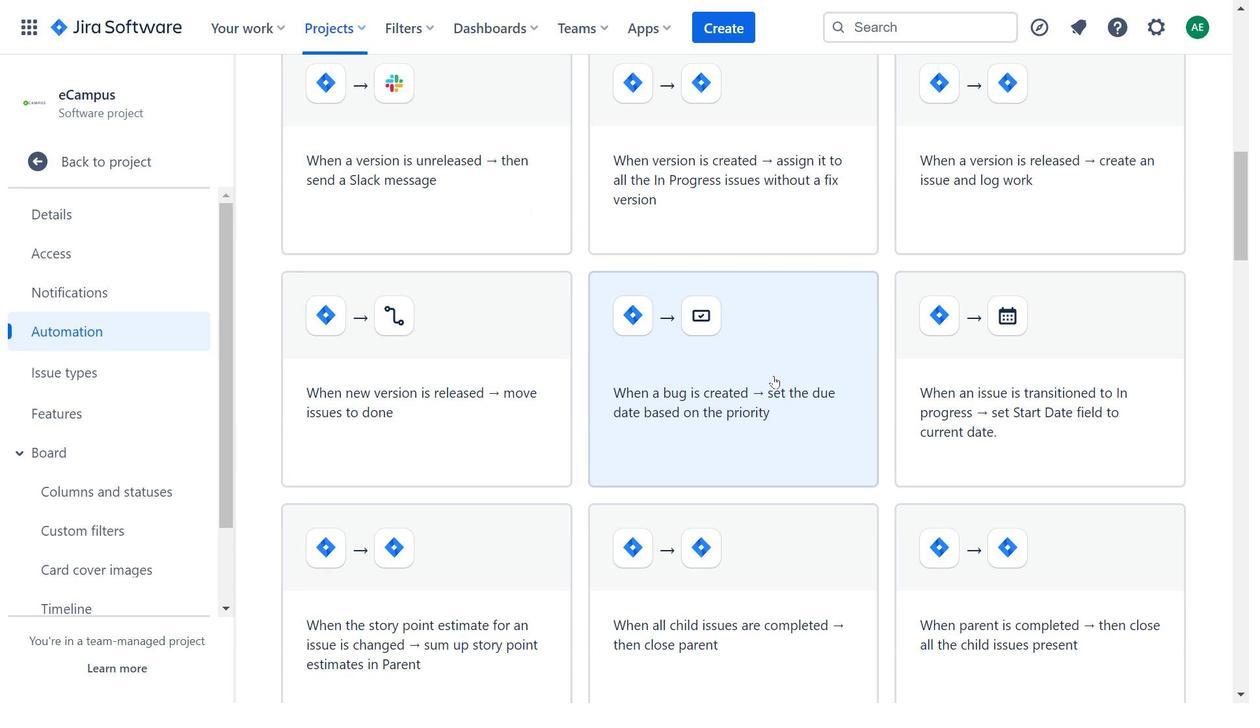 
Action: Mouse moved to (771, 383)
